 Task: Send email and add a link Link0000000002 including the signature Sign0000000001 to parteek.kumar@softage.net with a cc to Aakash.mishra@softage.net and bcc to Ayush@softage.net with a subject Subject0000000001 and add a message Message0000000003 and with an attachment of Attach0000000003. Send email and add a link Link0000000002 including the signature Sign0000000001 to parteek.kumar@softage.net; aakash.mishra@softage.net with a cc to Ayush@softage.net; pooja.chaudhary@softage.net and bcc to Vanshu.thakur@softage.net with a subject Subject0000000001 and add a message Message0000000003 and with an attachment of Attach0000000004. Reply   to Aakash.mishra@softage.net with a subject Subject0000000002 with a message Message0000000004. Reply   to parteek.kumar@softage.net and add a cc to Aakash.mishra@softage.net with a subject Subject0000000002 with a message Message0000000004. Reply   to parteek.kumar@softage.net and add a cc to Aakash.mishra@softage.net and bcc to Ayush@softage.net with a subject Subject0000000002 with a message Message0000000004
Action: Mouse moved to (136, 140)
Screenshot: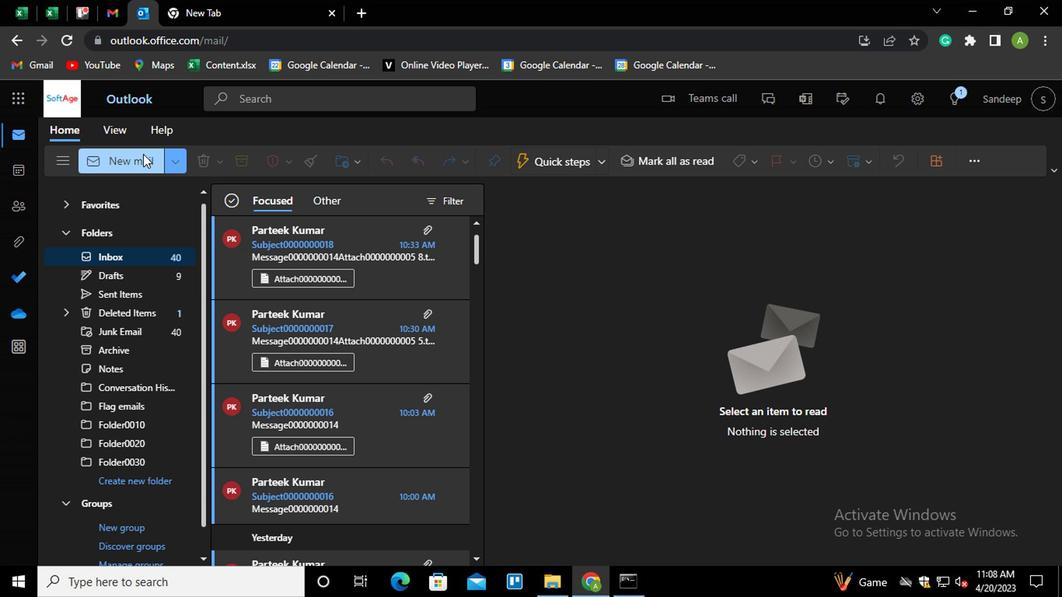 
Action: Mouse pressed left at (136, 140)
Screenshot: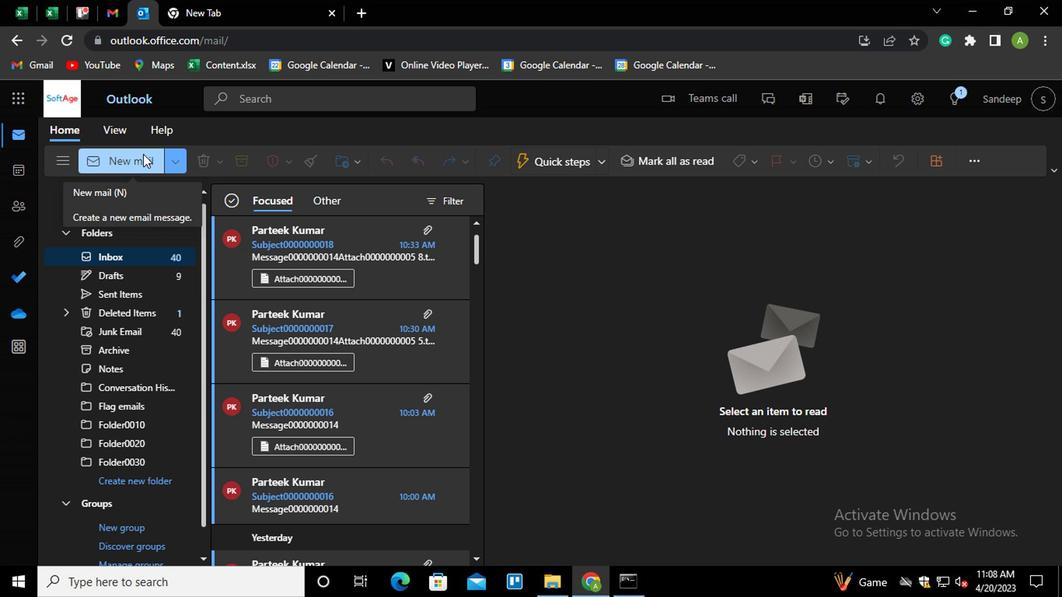 
Action: Mouse moved to (611, 428)
Screenshot: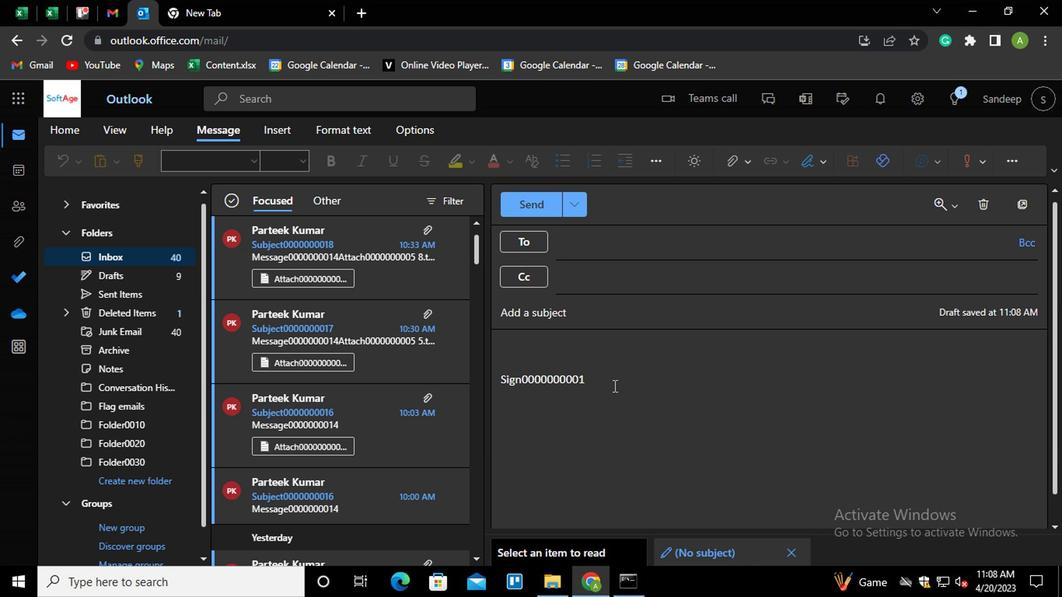 
Action: Mouse pressed left at (611, 428)
Screenshot: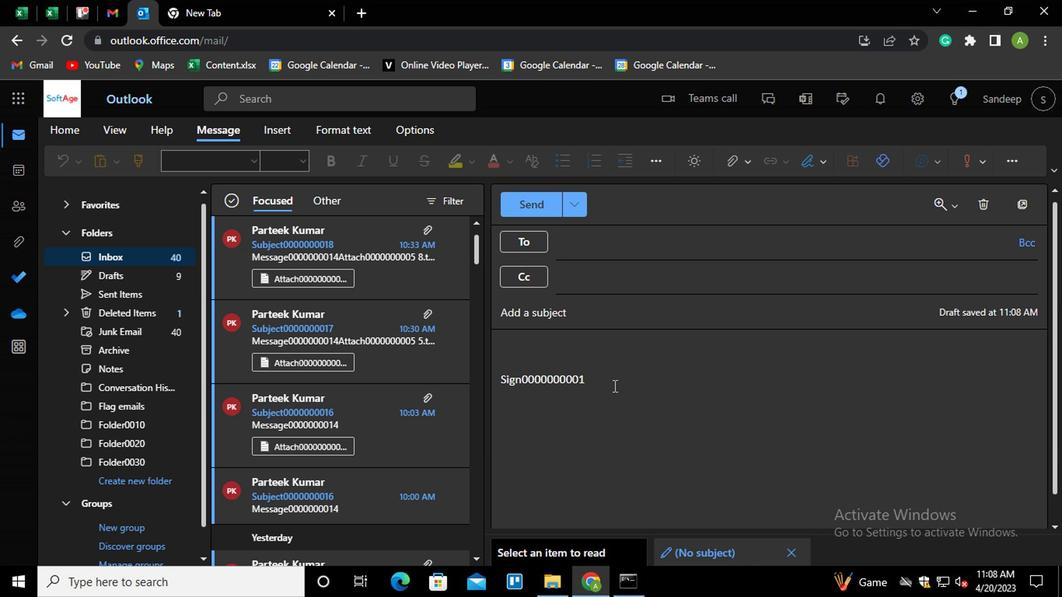 
Action: Key pressed <Key.shift_r><Key.home>ctrl+K<Key.shift_r>Link0000000001
Screenshot: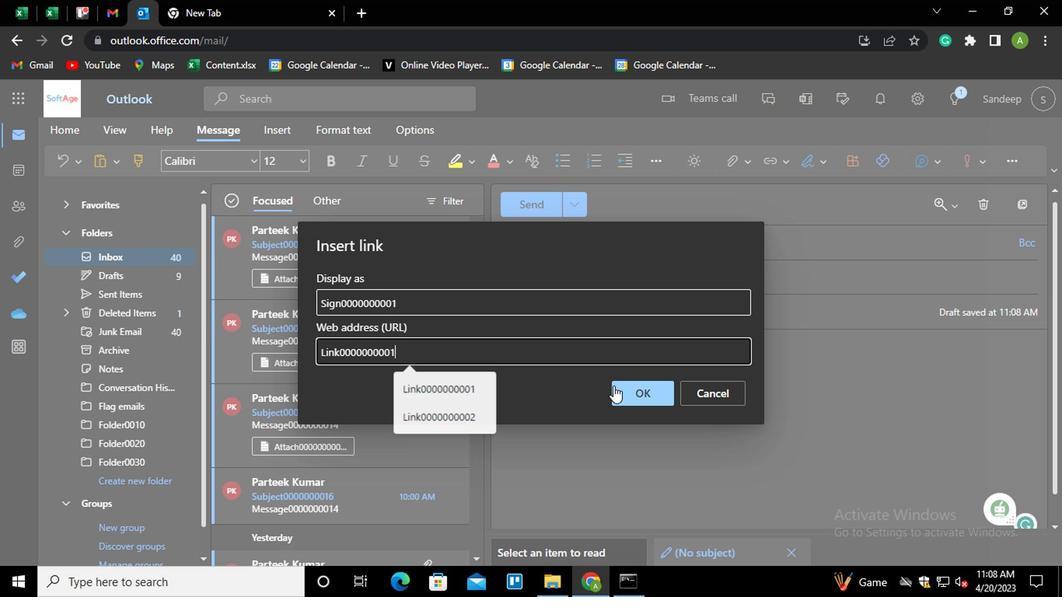 
Action: Mouse moved to (456, 326)
Screenshot: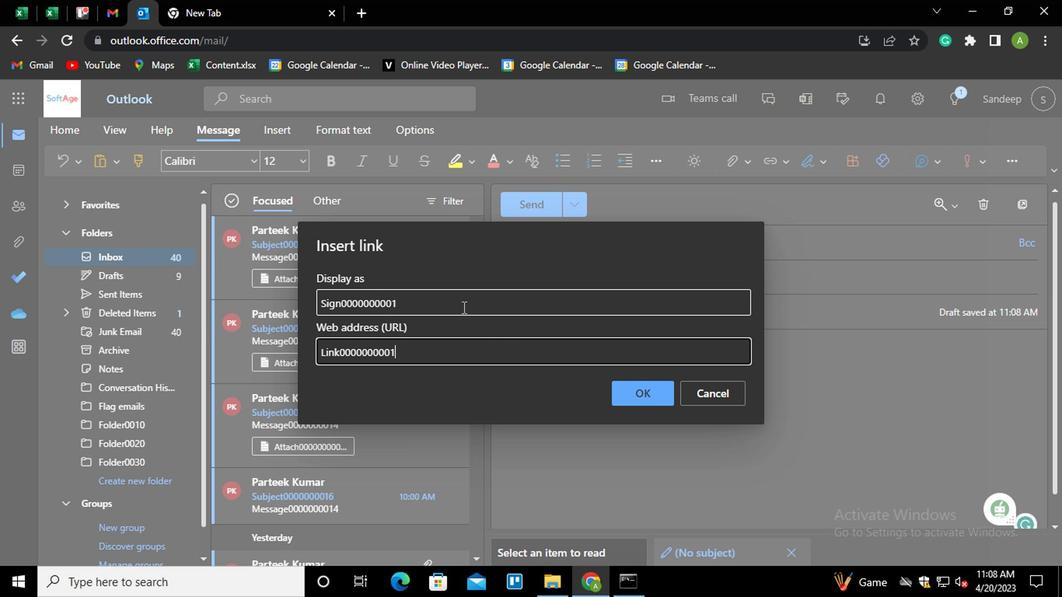 
Action: Mouse pressed left at (456, 326)
Screenshot: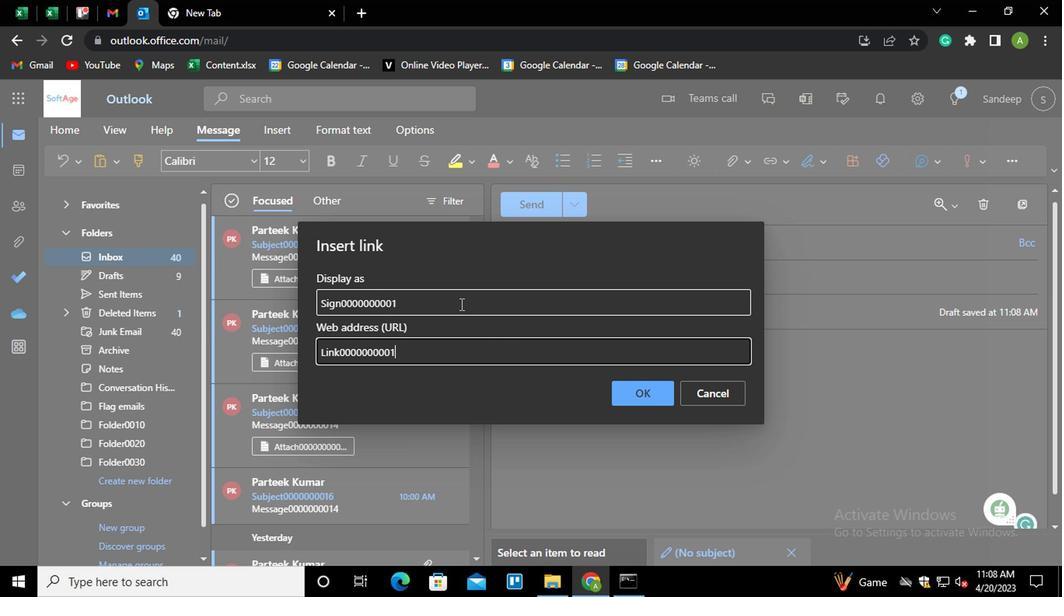 
Action: Mouse moved to (455, 326)
Screenshot: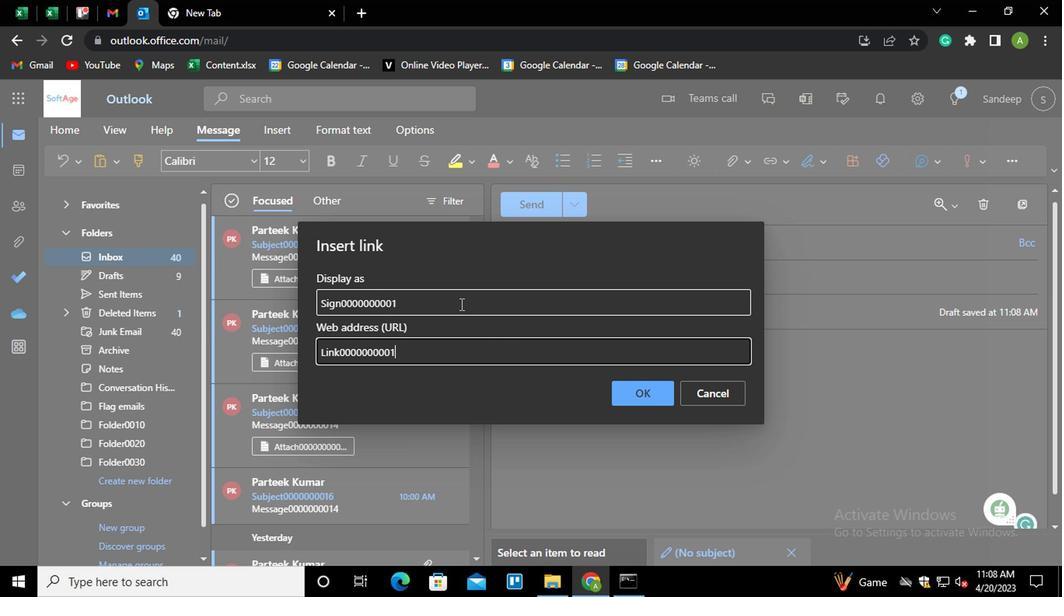 
Action: Key pressed <Key.shift_r><Key.home><Key.shift_r>Link0000000002
Screenshot: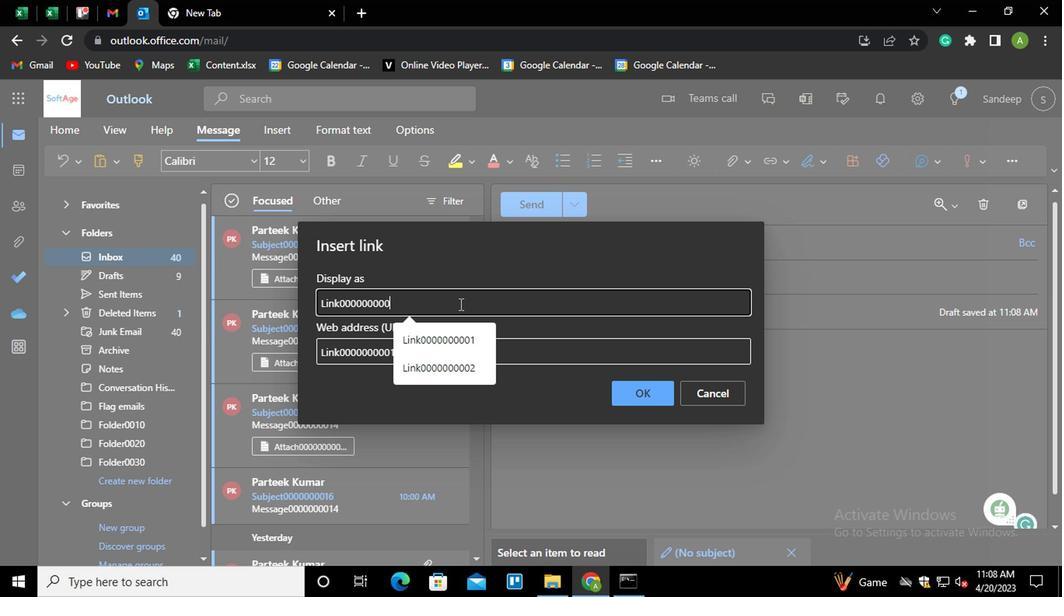
Action: Mouse moved to (458, 381)
Screenshot: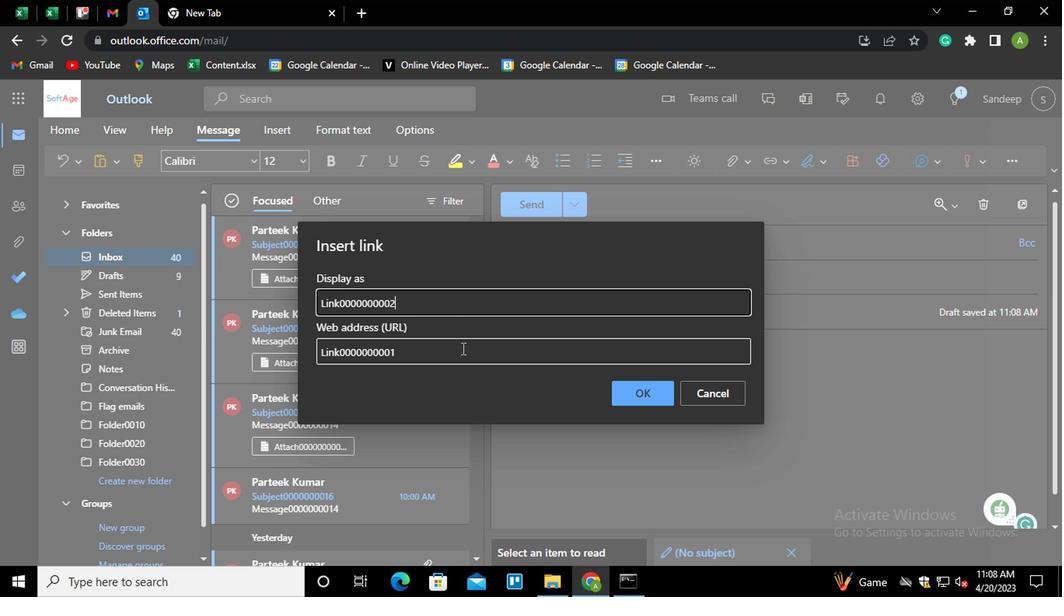 
Action: Mouse pressed left at (458, 381)
Screenshot: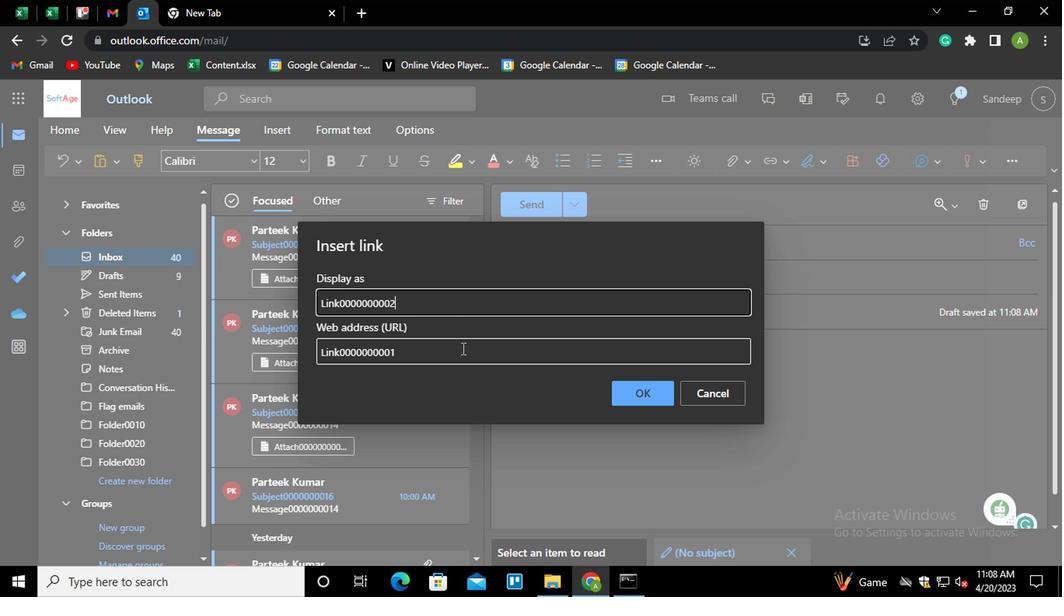 
Action: Mouse moved to (458, 381)
Screenshot: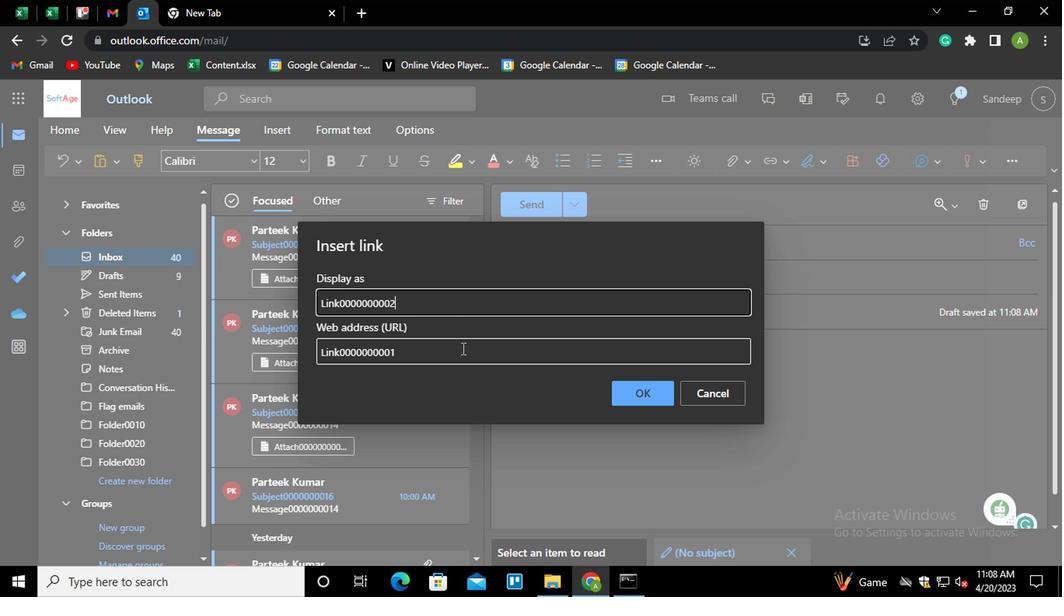 
Action: Key pressed <Key.backspace>2
Screenshot: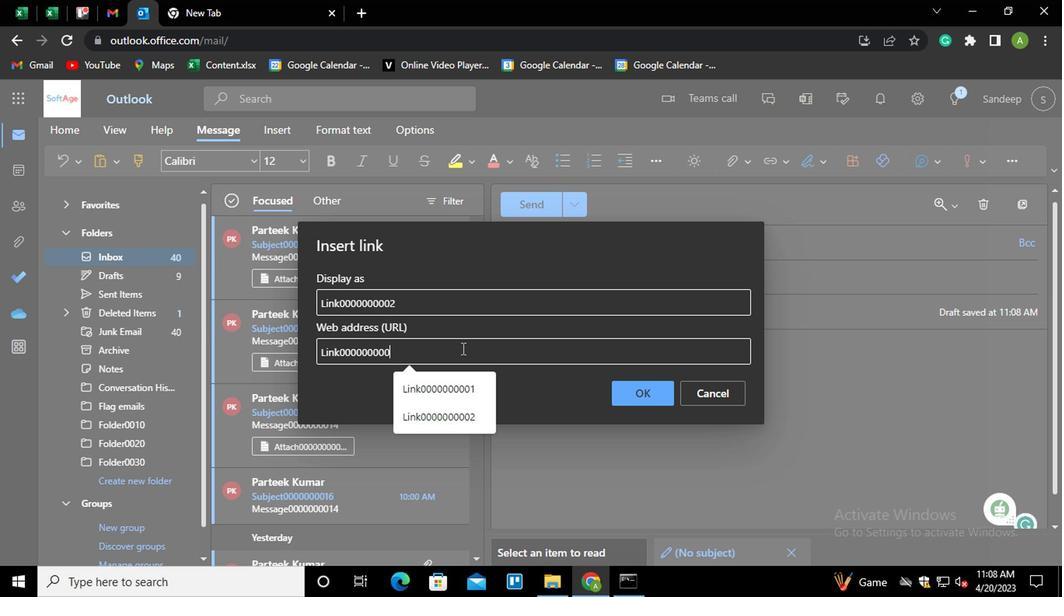 
Action: Mouse moved to (628, 434)
Screenshot: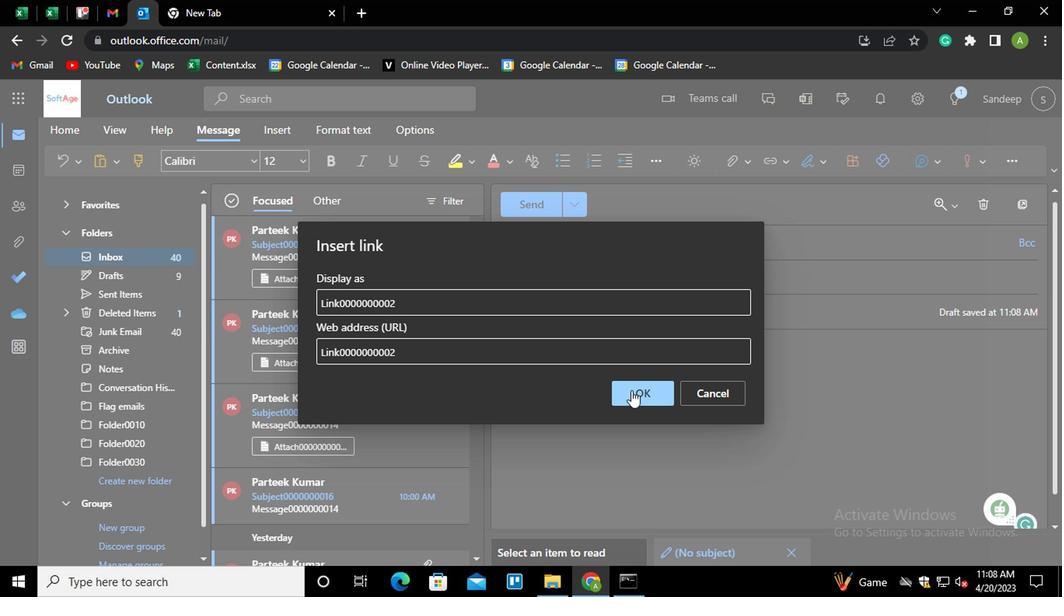 
Action: Mouse pressed left at (628, 434)
Screenshot: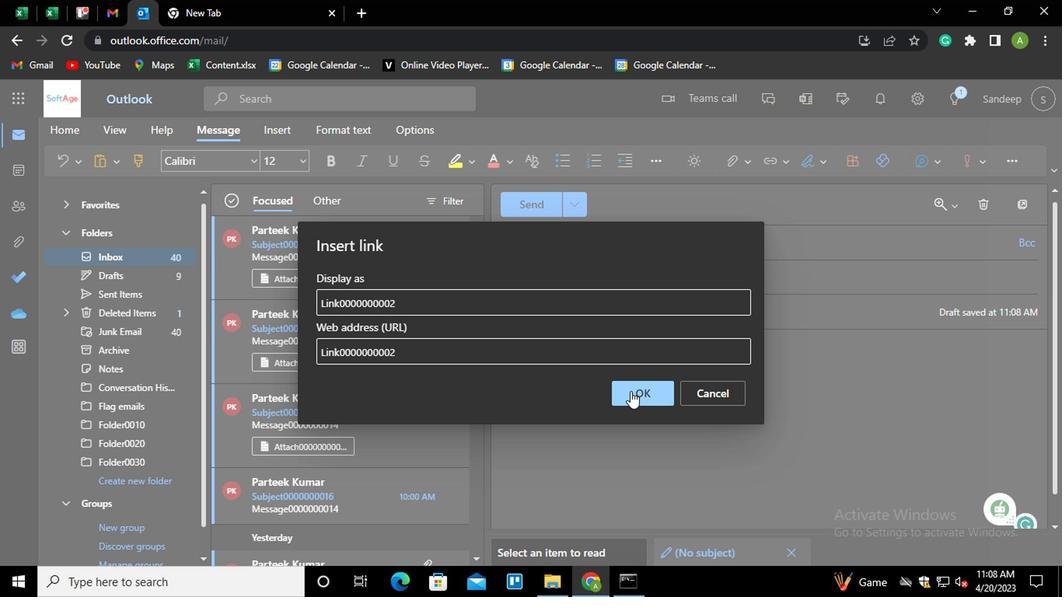 
Action: Mouse moved to (812, 147)
Screenshot: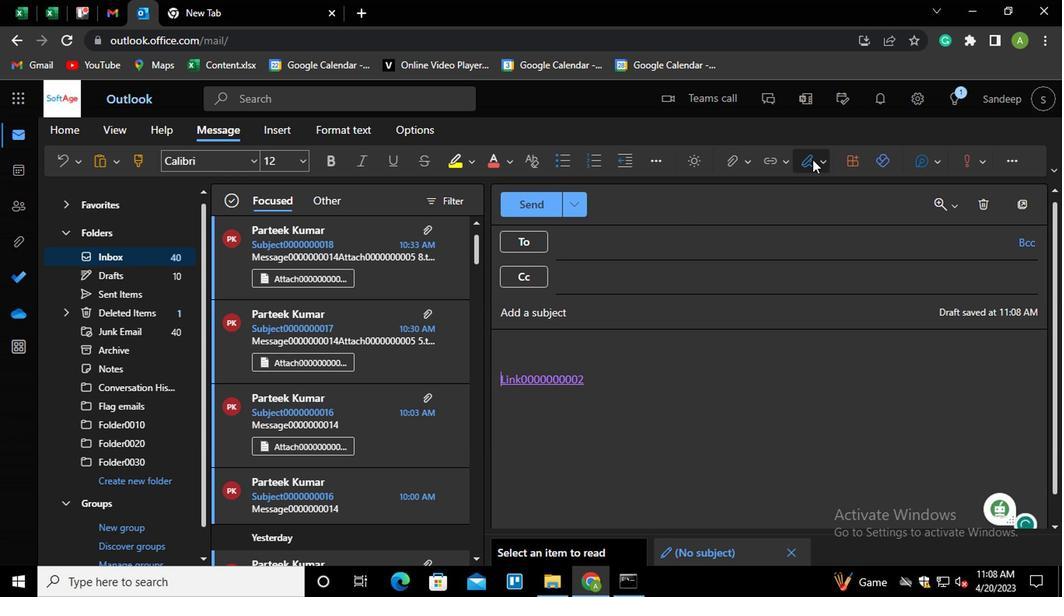 
Action: Mouse pressed left at (812, 147)
Screenshot: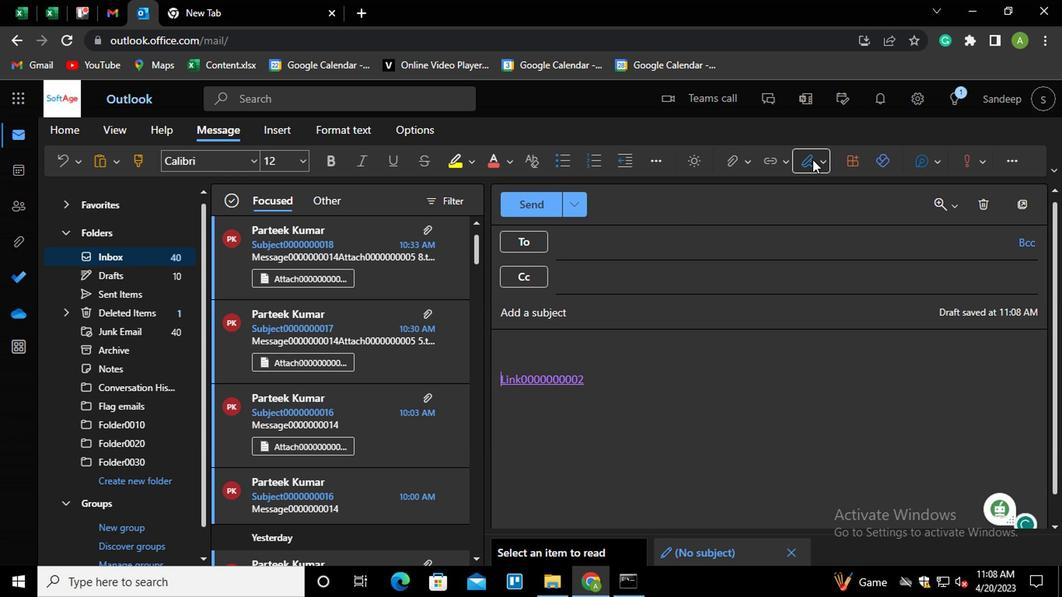 
Action: Mouse moved to (792, 227)
Screenshot: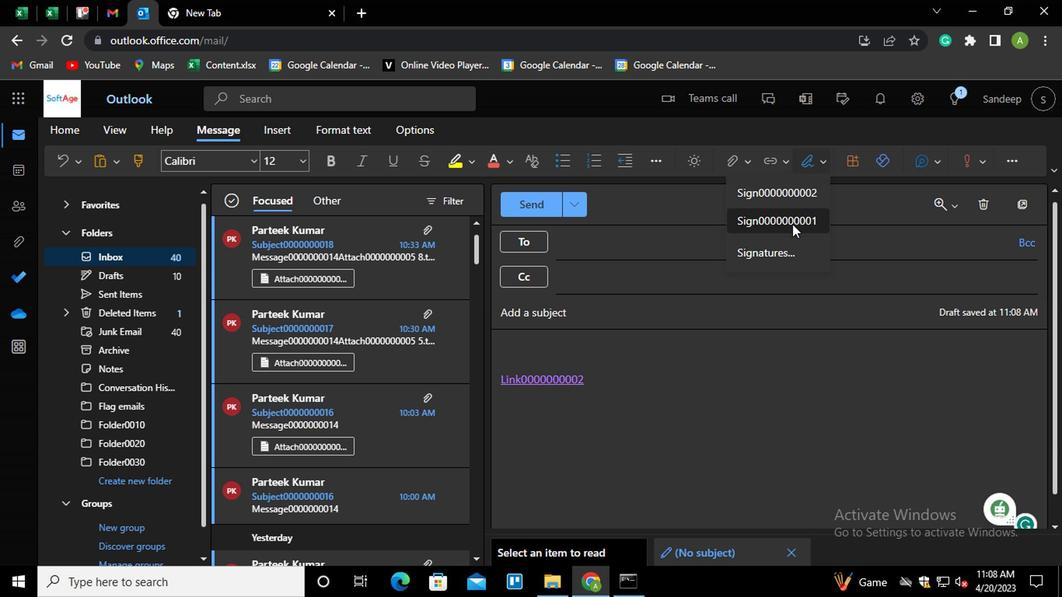 
Action: Mouse pressed left at (792, 227)
Screenshot: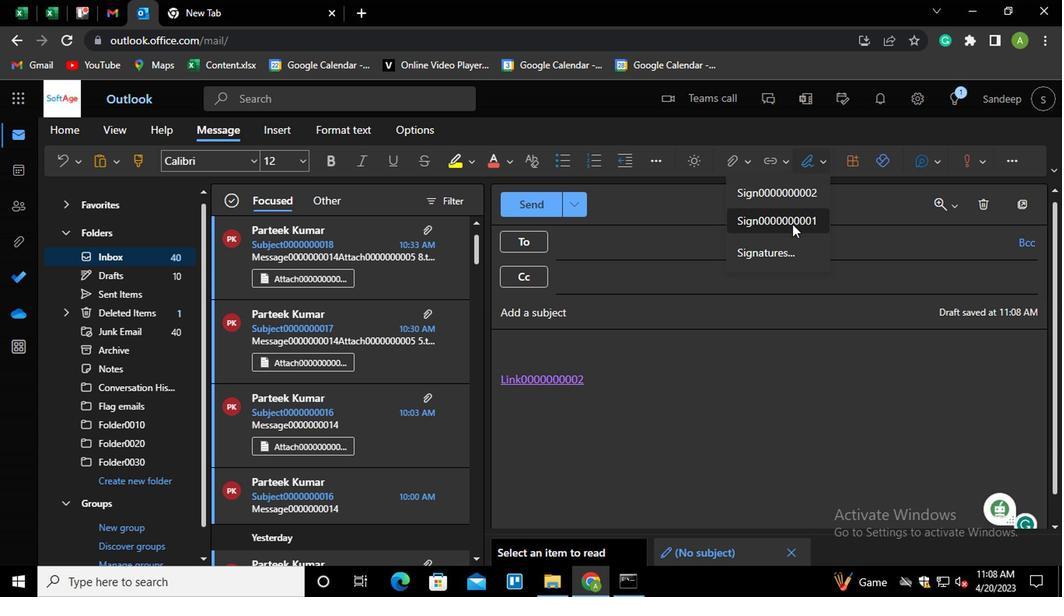 
Action: Mouse moved to (649, 258)
Screenshot: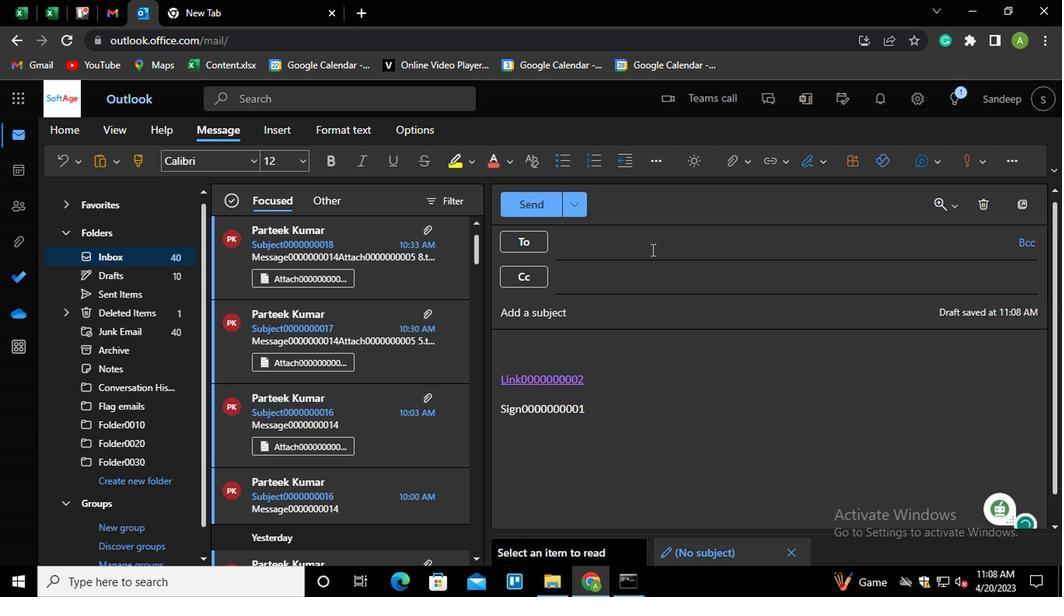 
Action: Mouse pressed left at (649, 258)
Screenshot: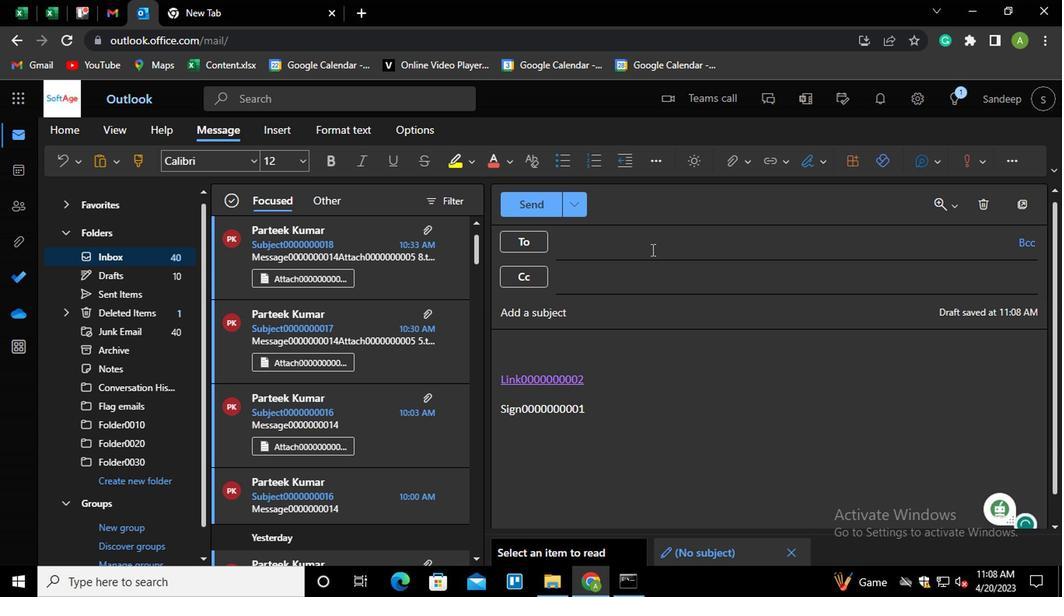 
Action: Key pressed par<Key.enter>
Screenshot: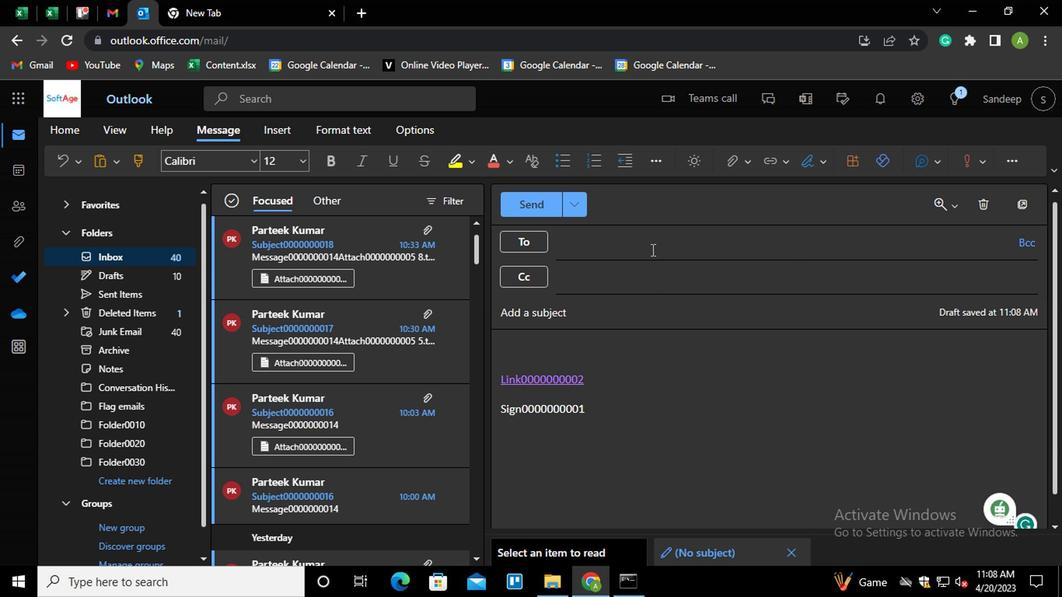 
Action: Mouse moved to (646, 290)
Screenshot: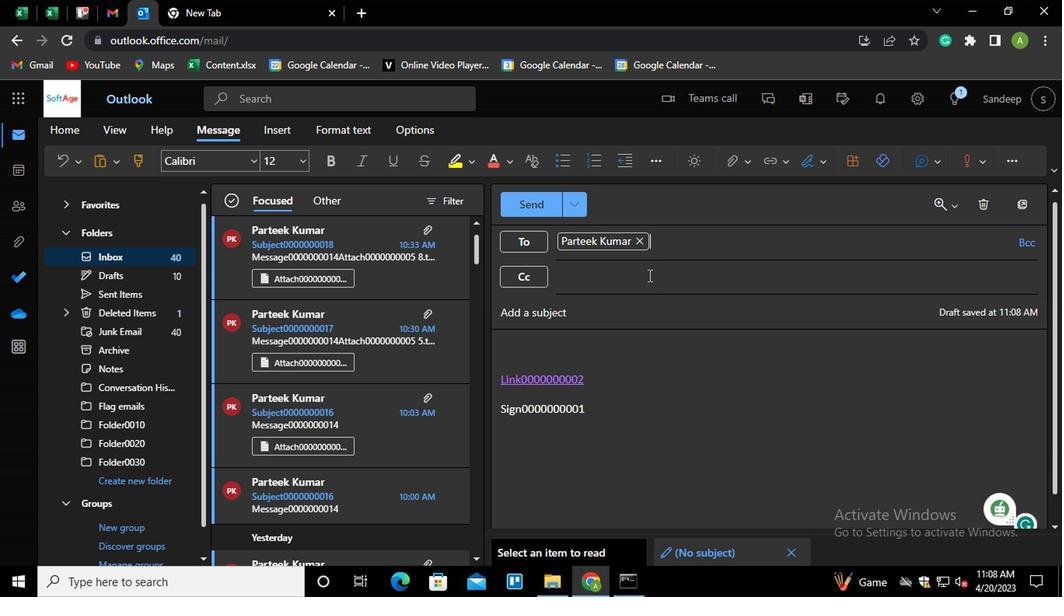 
Action: Mouse pressed left at (646, 290)
Screenshot: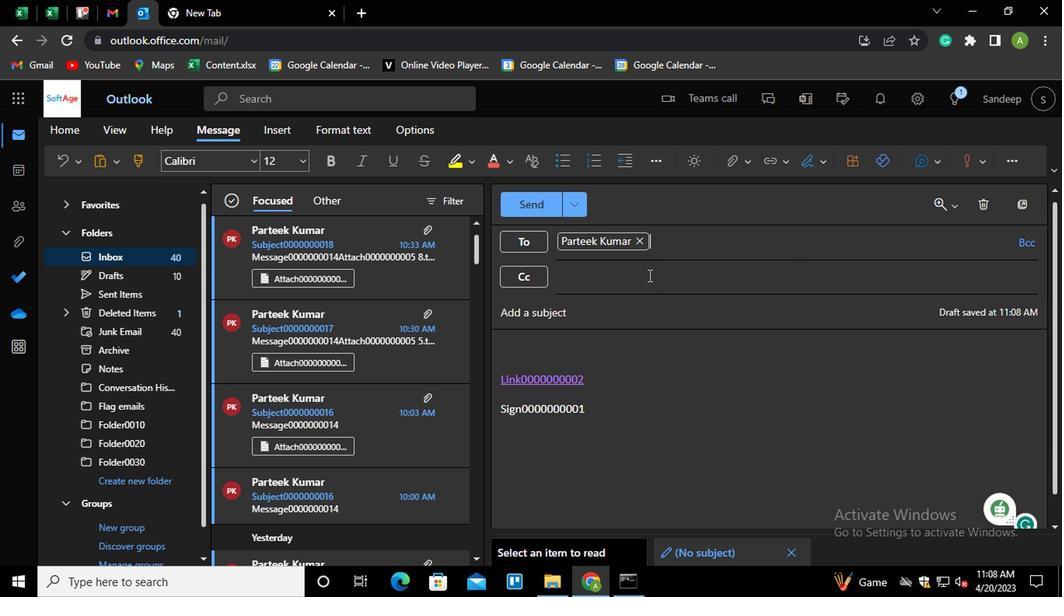 
Action: Key pressed aa<Key.enter>
Screenshot: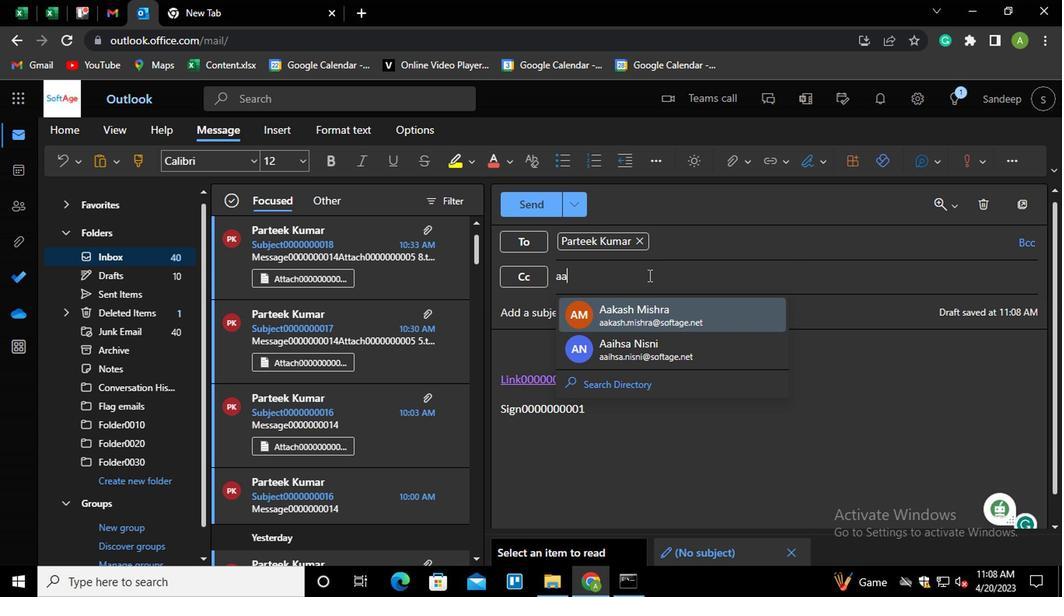 
Action: Mouse moved to (1020, 248)
Screenshot: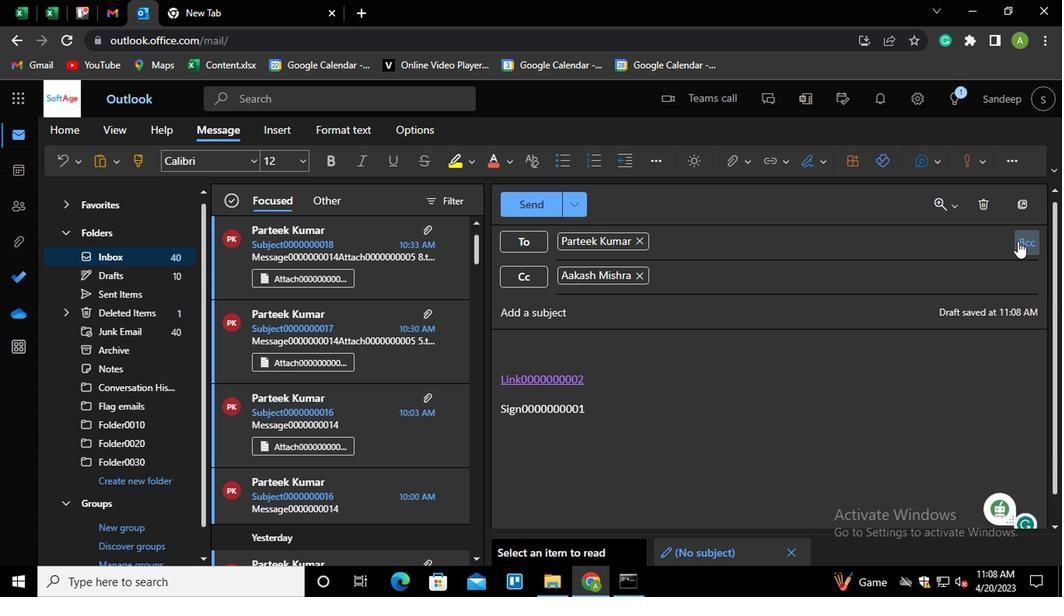 
Action: Mouse pressed left at (1020, 248)
Screenshot: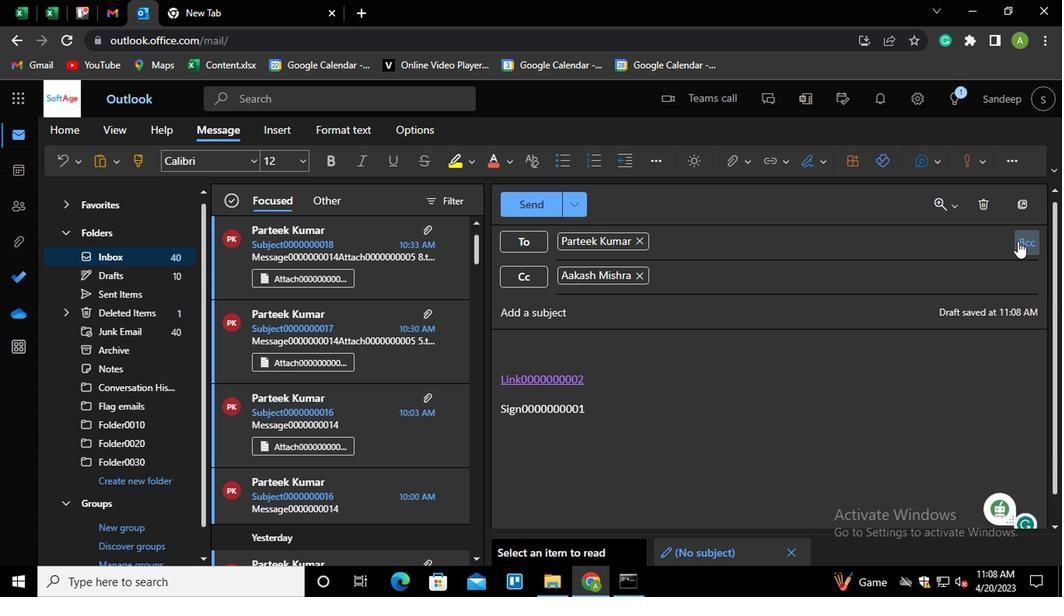 
Action: Mouse moved to (589, 335)
Screenshot: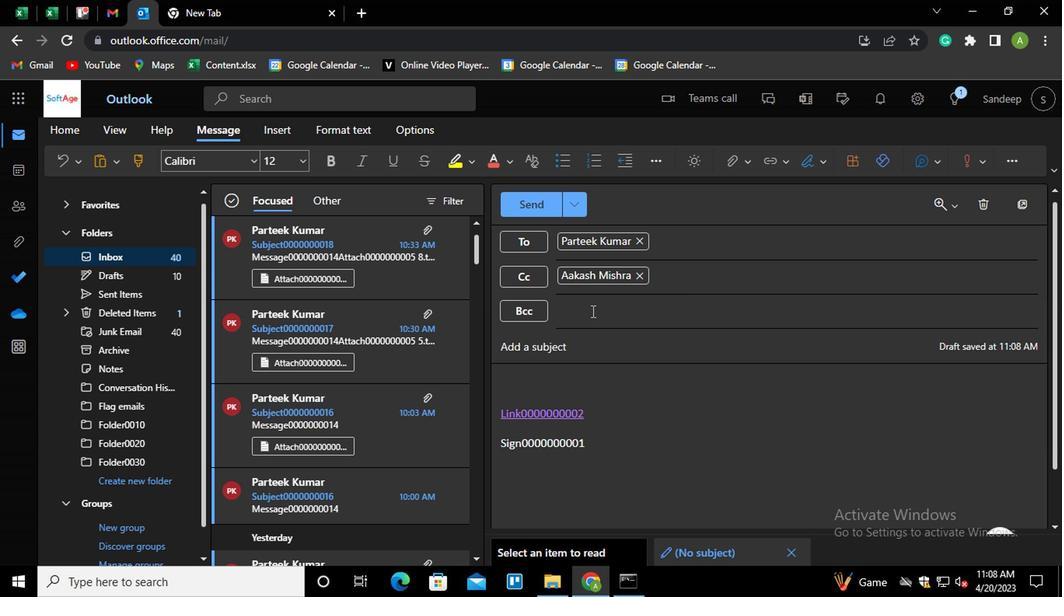 
Action: Mouse pressed left at (589, 335)
Screenshot: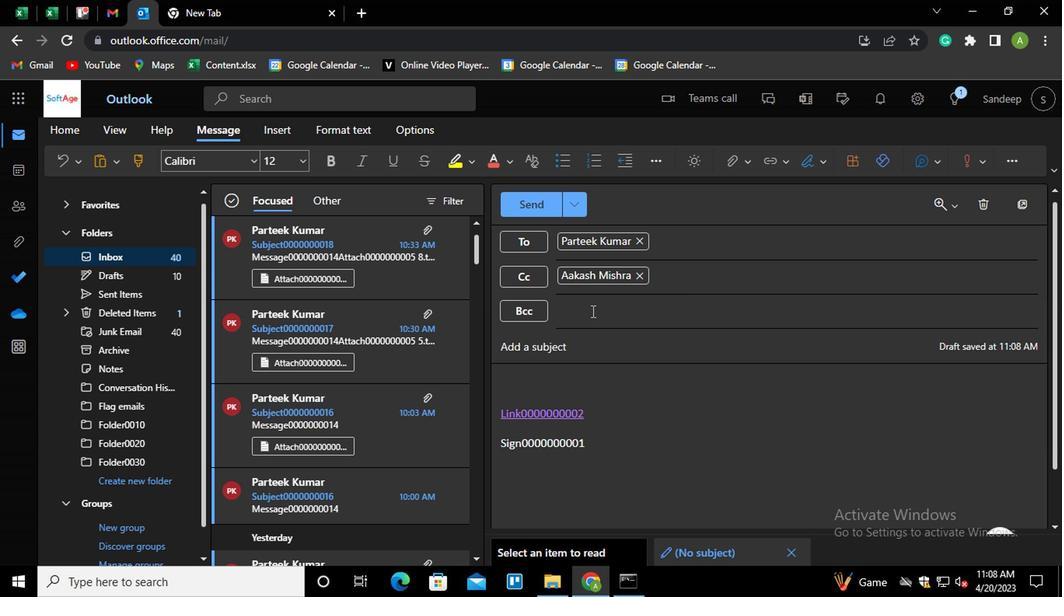 
Action: Key pressed ayu<Key.enter>
Screenshot: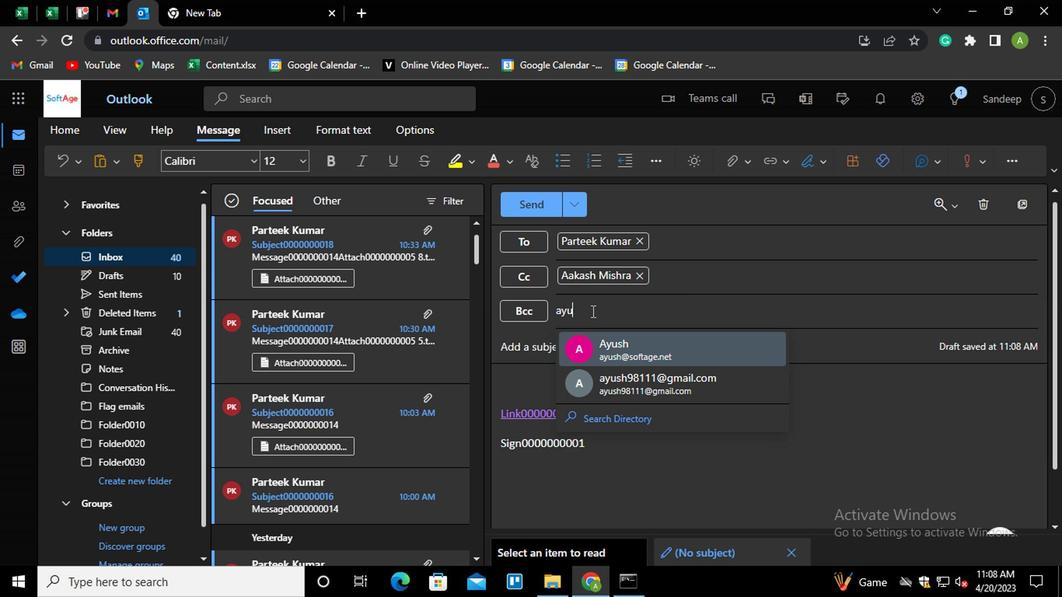 
Action: Mouse moved to (600, 383)
Screenshot: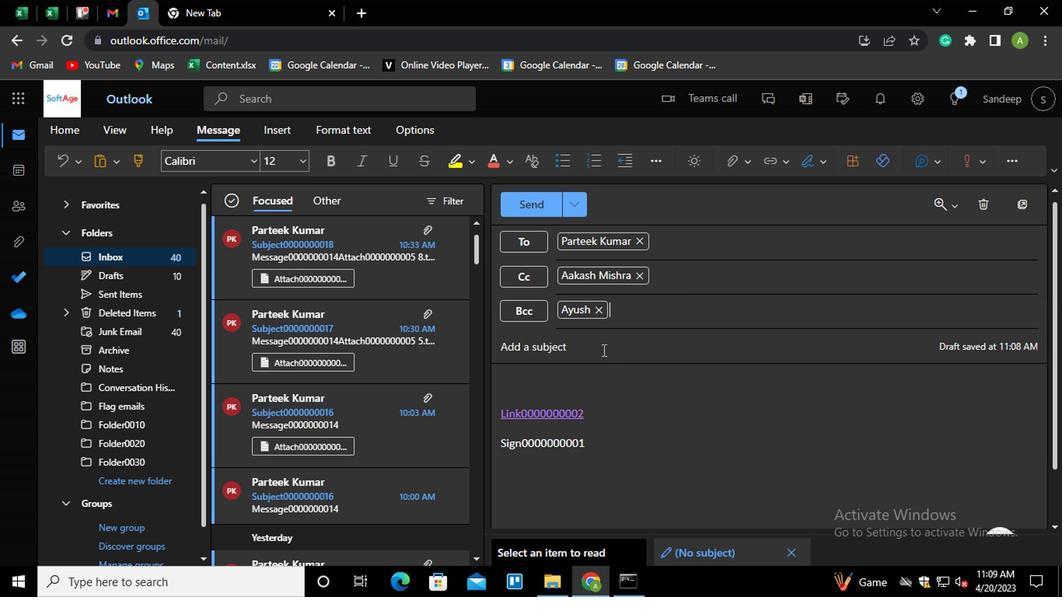 
Action: Mouse pressed left at (600, 383)
Screenshot: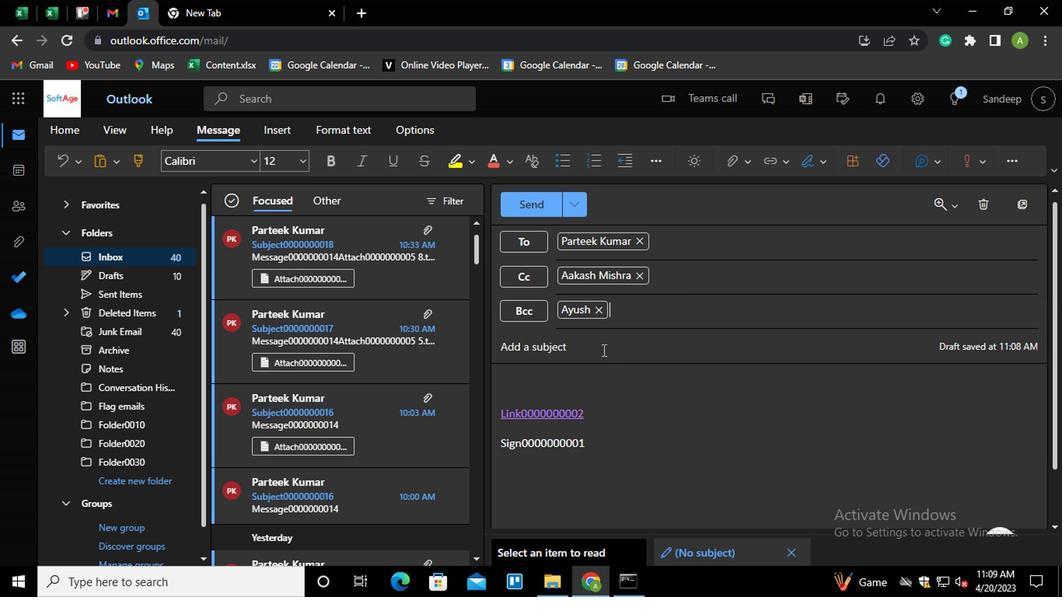 
Action: Key pressed <Key.shift>SUBJECT0000000001
Screenshot: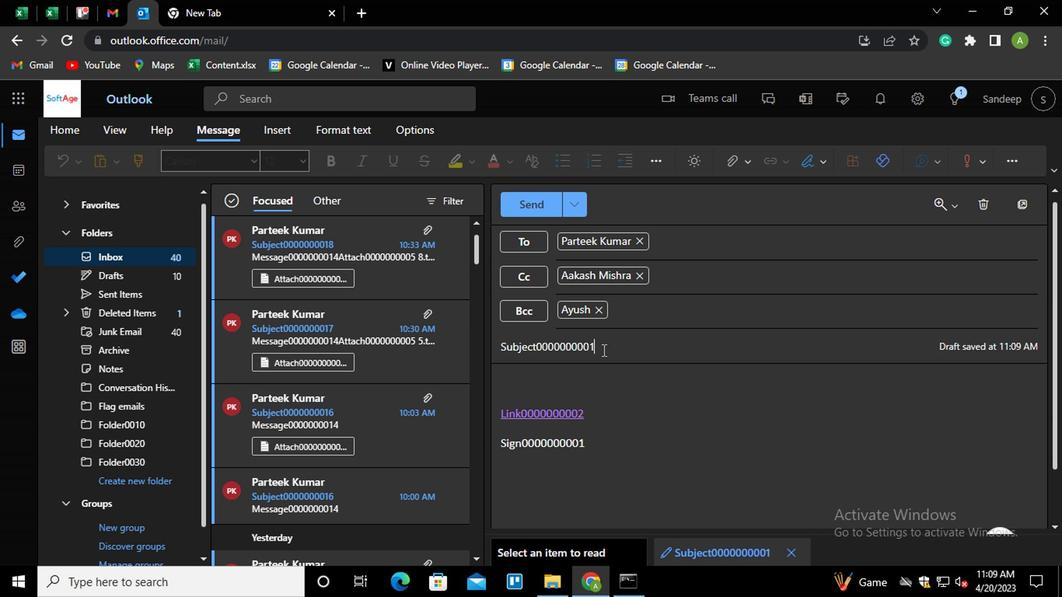 
Action: Mouse moved to (603, 499)
Screenshot: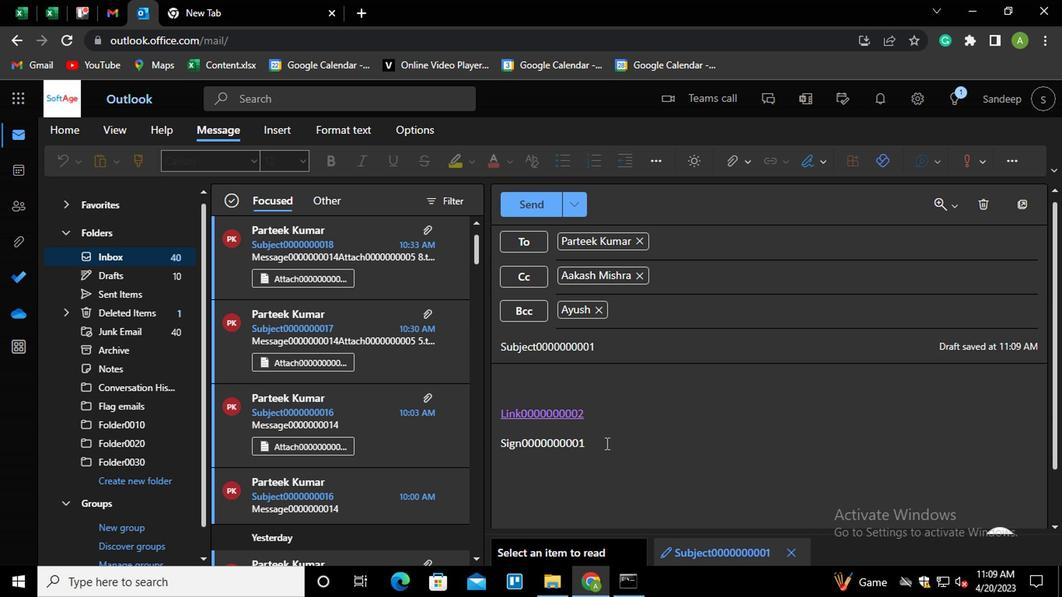 
Action: Mouse pressed left at (603, 499)
Screenshot: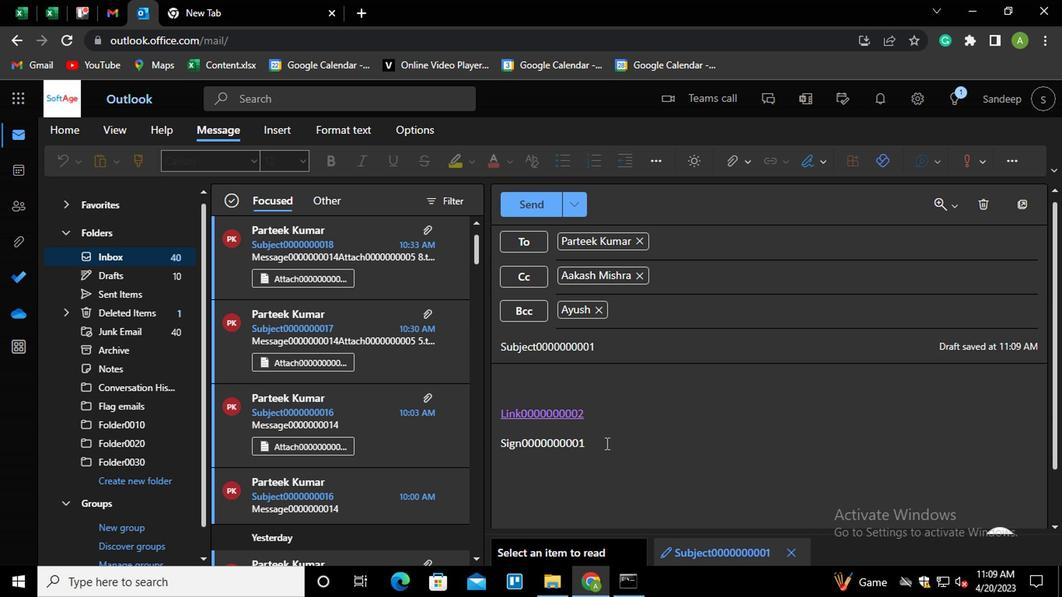 
Action: Key pressed <Key.shift_r><Key.enter><Key.shift_r>M<Key.backspace><Key.shift_r>MESSAGE0000000003
Screenshot: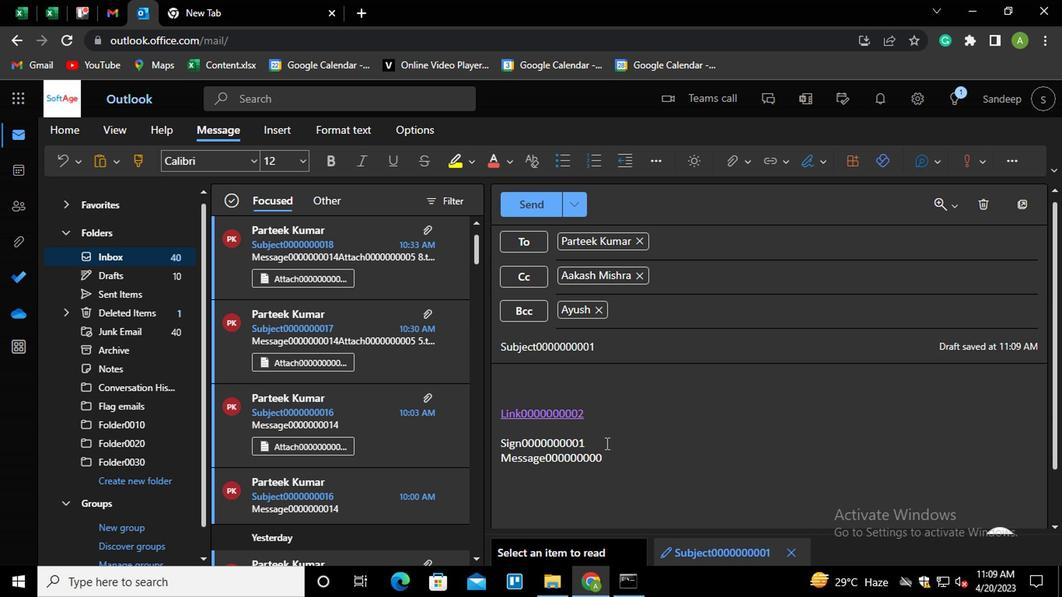 
Action: Mouse moved to (740, 134)
Screenshot: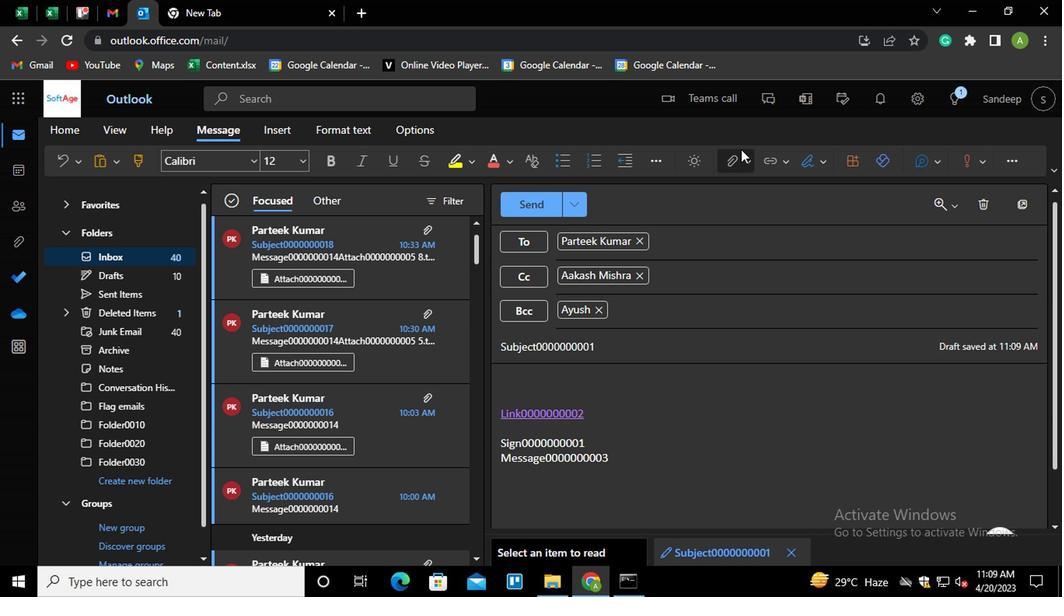 
Action: Mouse pressed left at (740, 134)
Screenshot: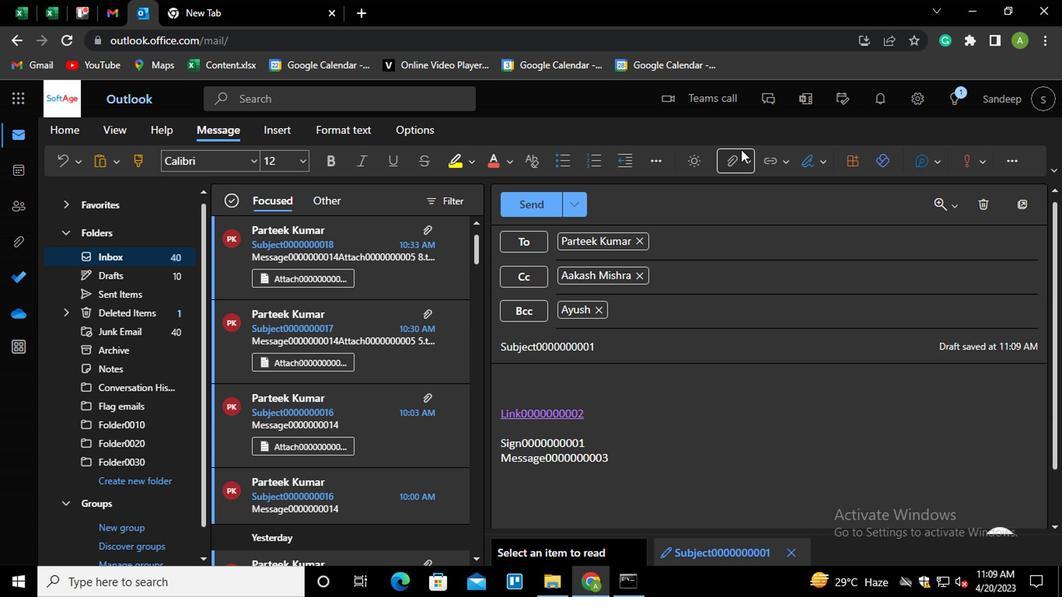 
Action: Mouse moved to (646, 183)
Screenshot: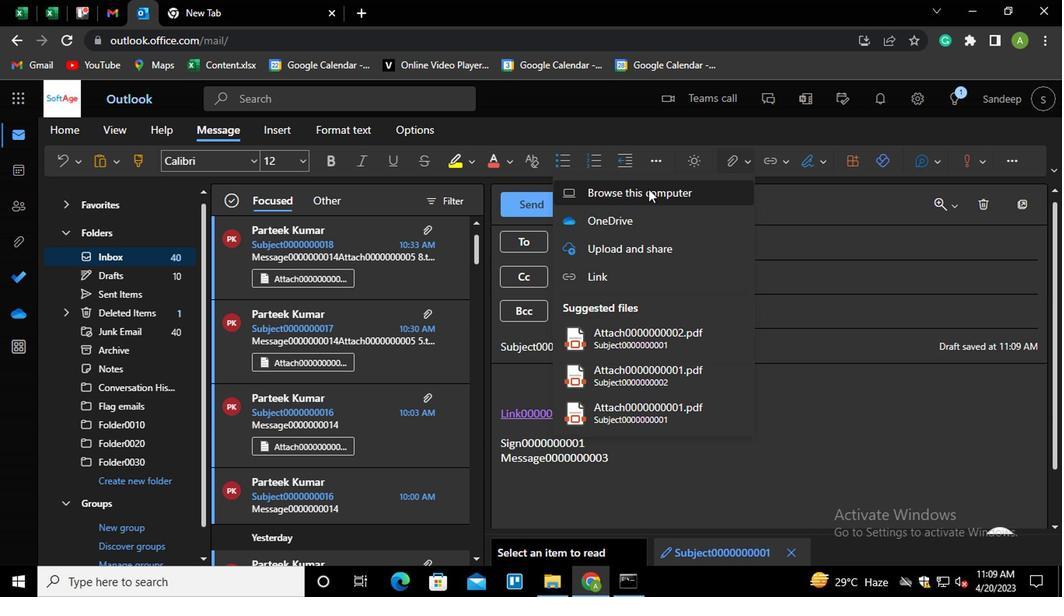 
Action: Mouse pressed left at (646, 183)
Screenshot: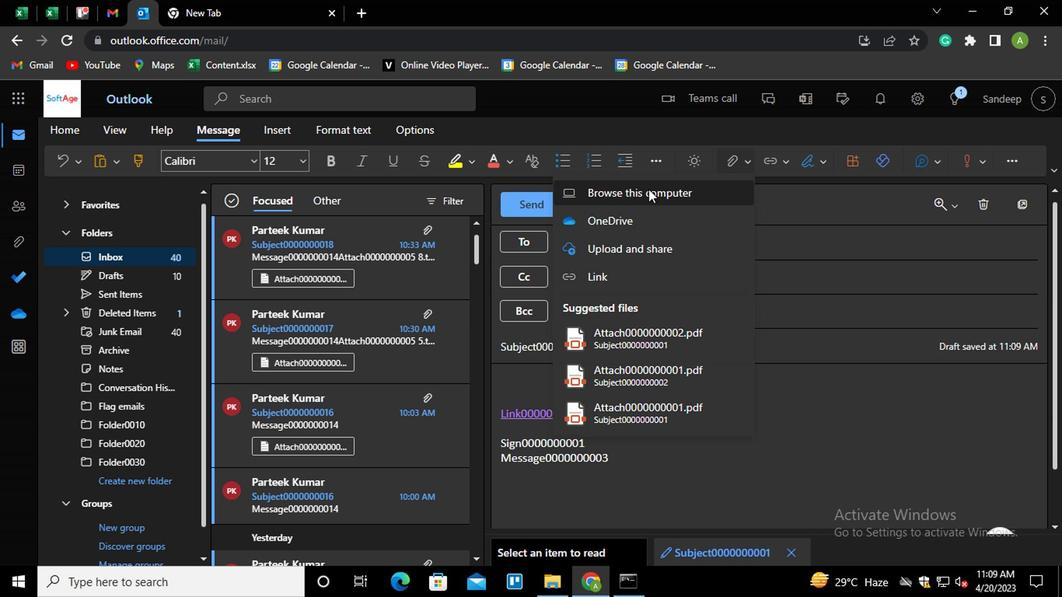 
Action: Mouse moved to (245, 131)
Screenshot: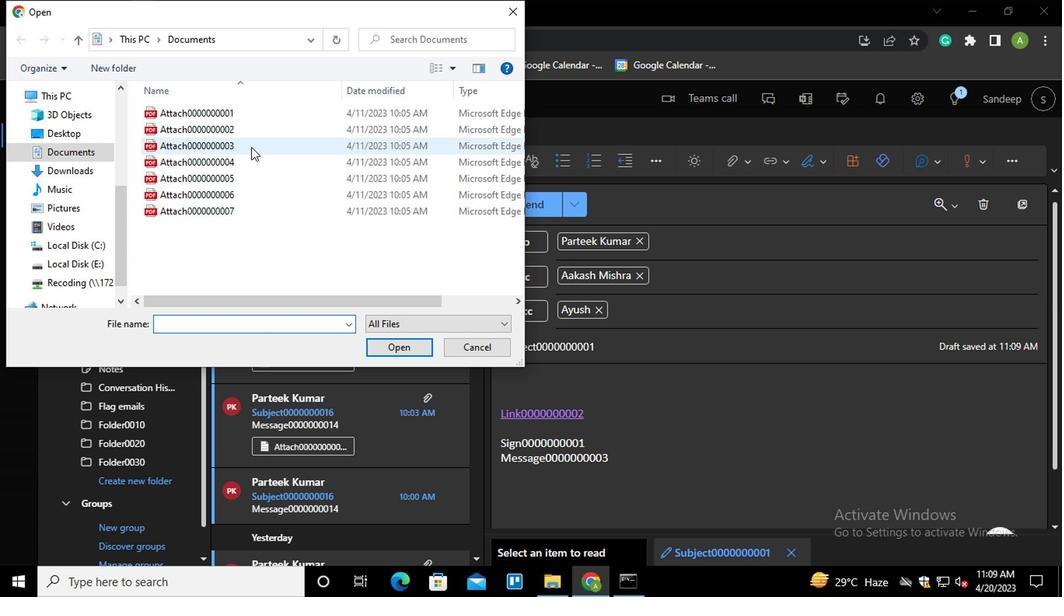 
Action: Mouse pressed left at (245, 131)
Screenshot: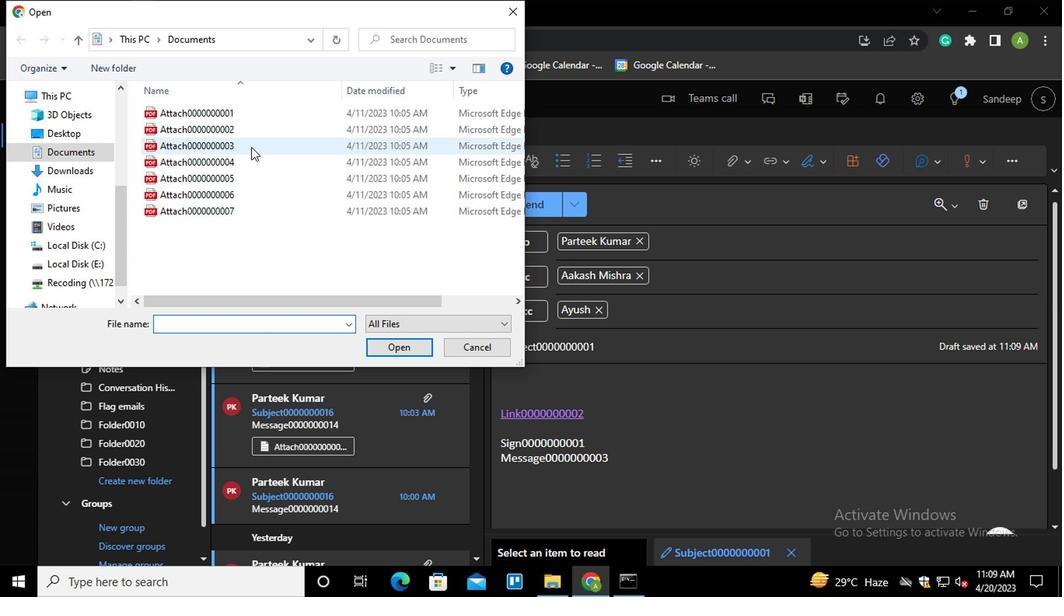 
Action: Mouse moved to (409, 384)
Screenshot: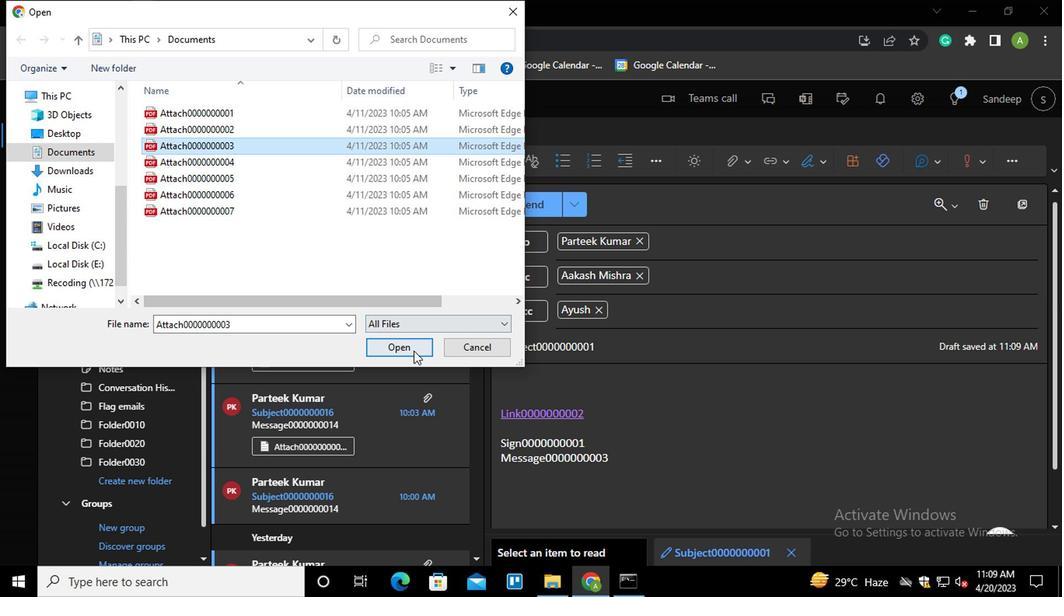 
Action: Mouse pressed left at (409, 384)
Screenshot: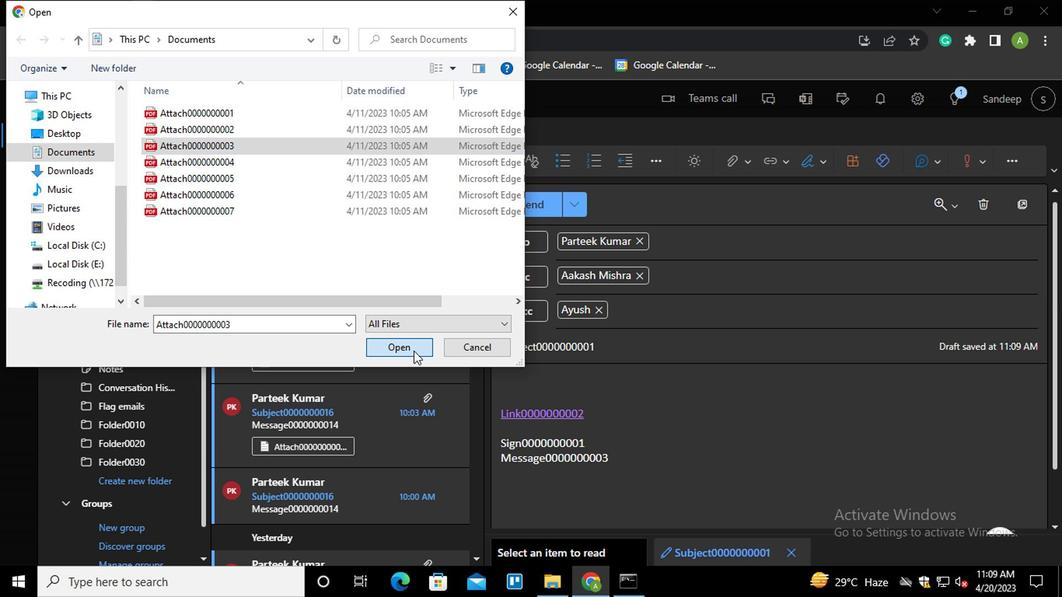 
Action: Mouse moved to (521, 206)
Screenshot: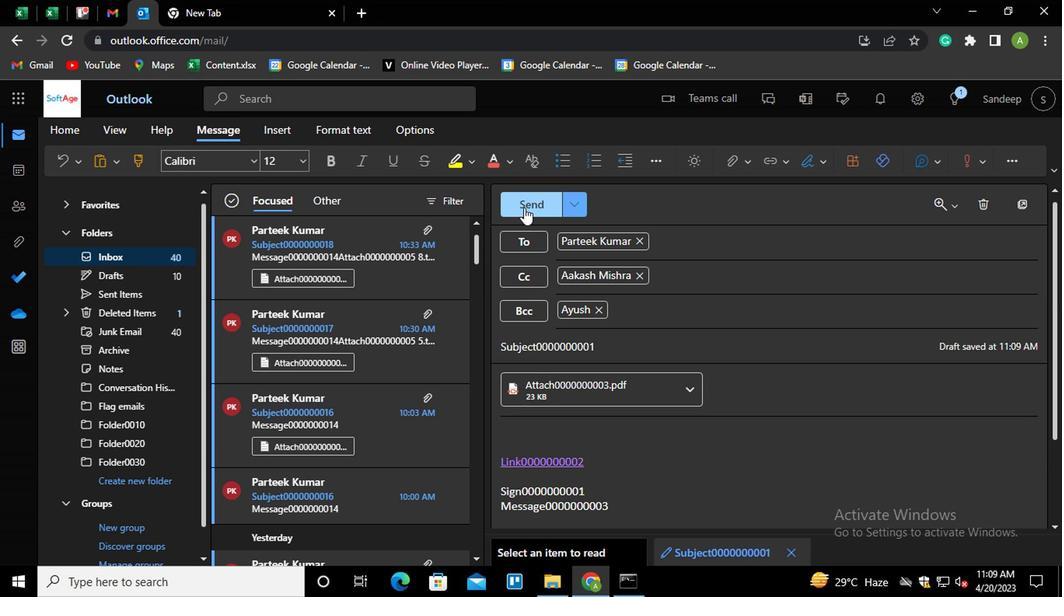 
Action: Mouse pressed left at (521, 206)
Screenshot: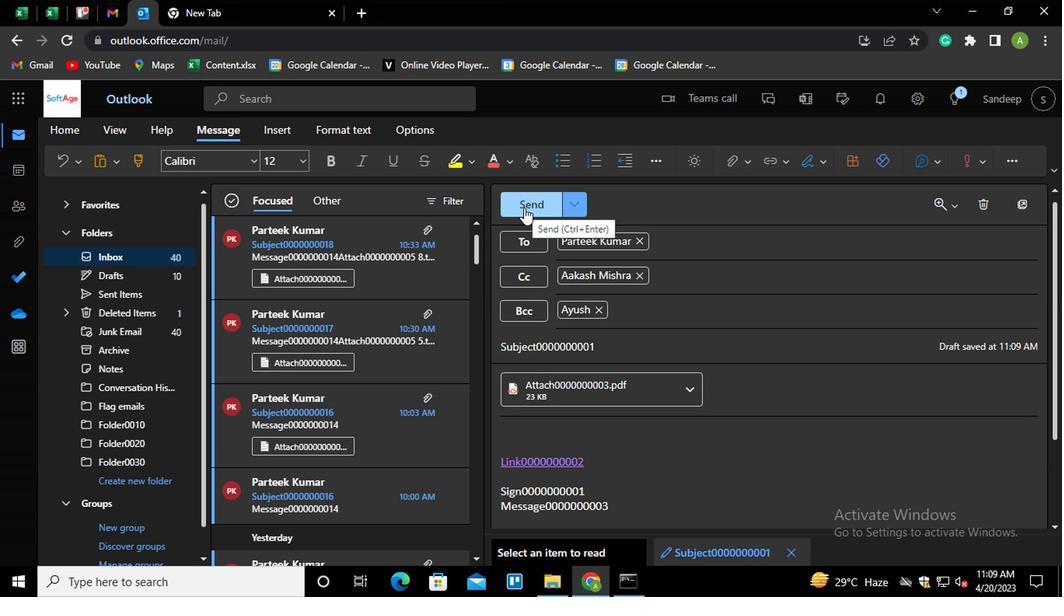 
Action: Mouse moved to (115, 151)
Screenshot: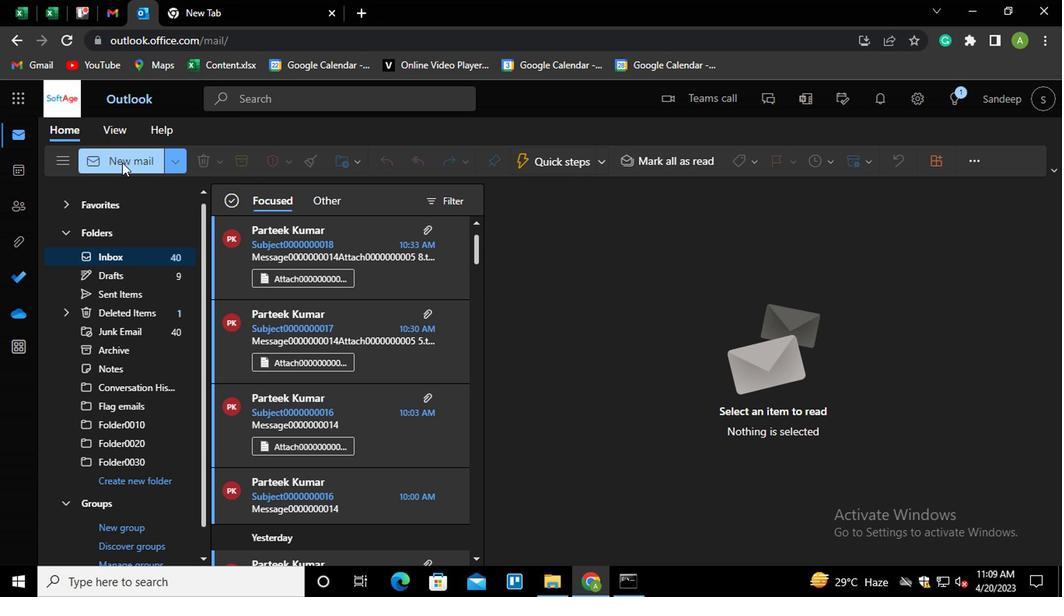 
Action: Mouse pressed left at (115, 151)
Screenshot: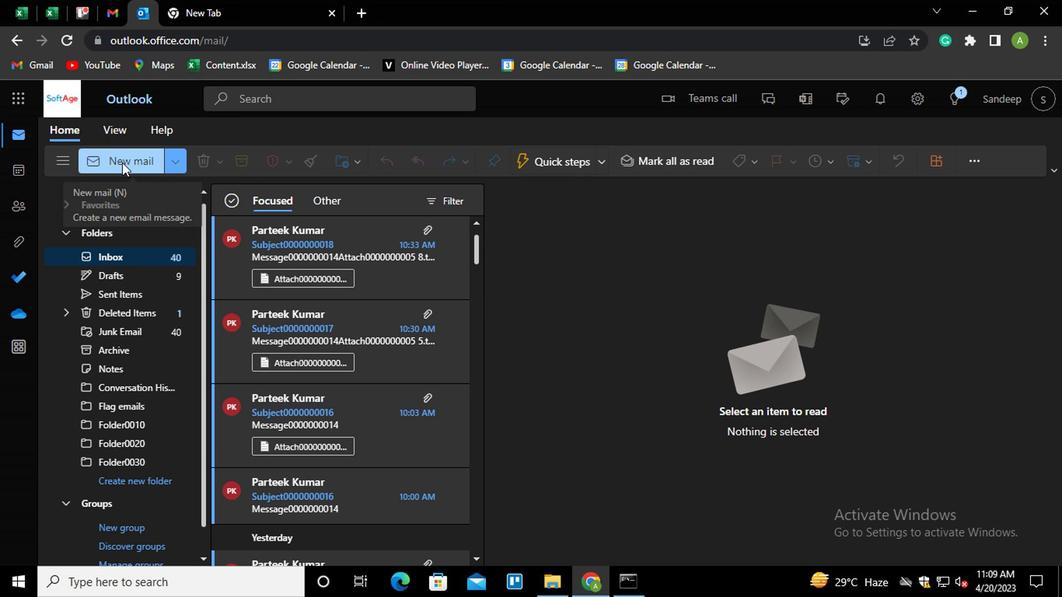
Action: Mouse moved to (620, 424)
Screenshot: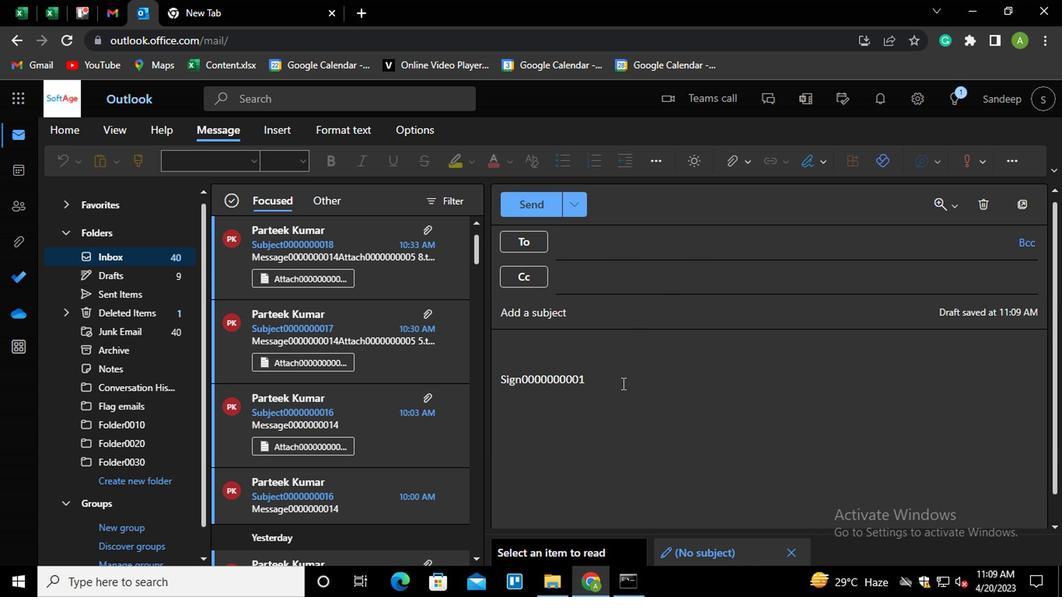 
Action: Mouse pressed left at (620, 424)
Screenshot: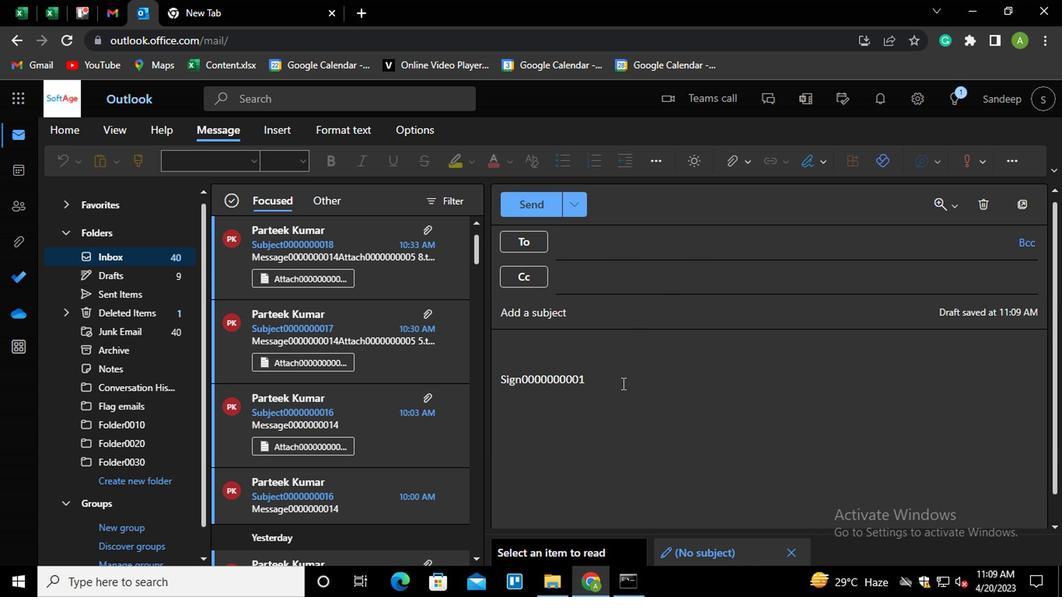 
Action: Mouse moved to (620, 424)
Screenshot: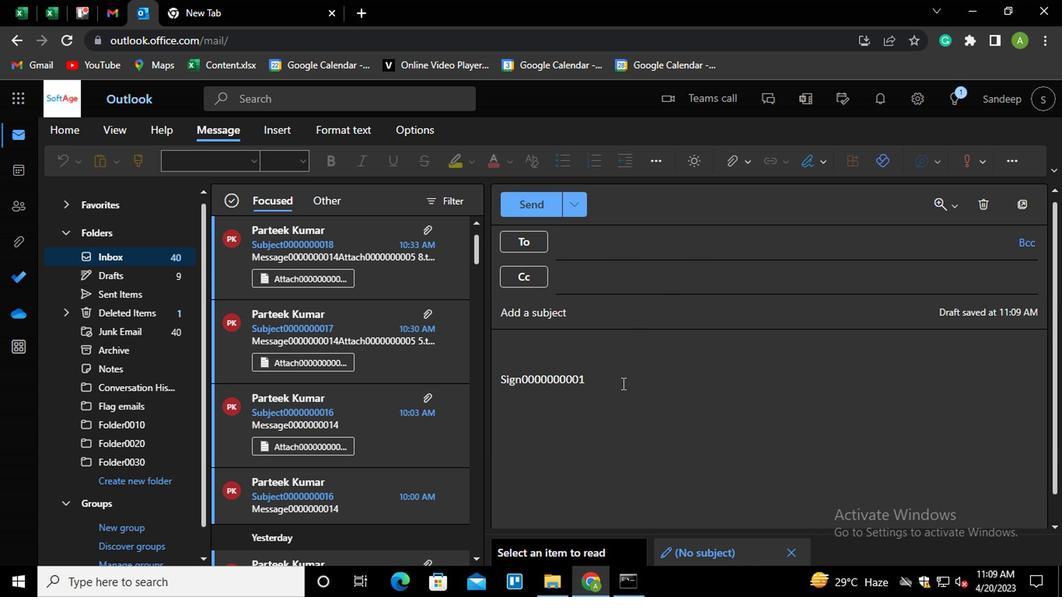 
Action: Key pressed <Key.shift_r><Key.home>ctrl+K<Key.shift_r>LINK0000000001
Screenshot: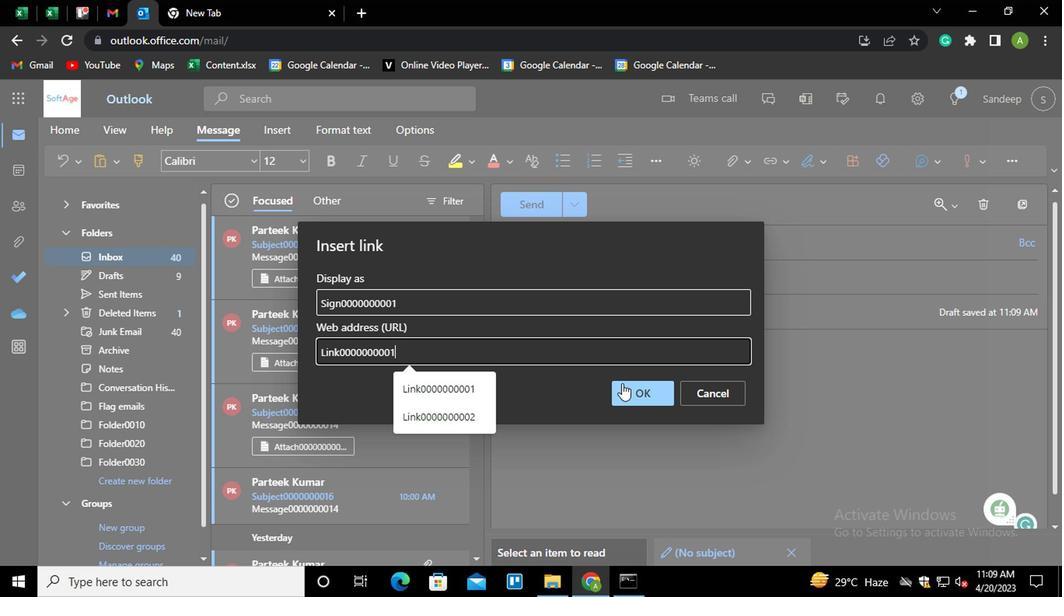
Action: Mouse moved to (552, 329)
Screenshot: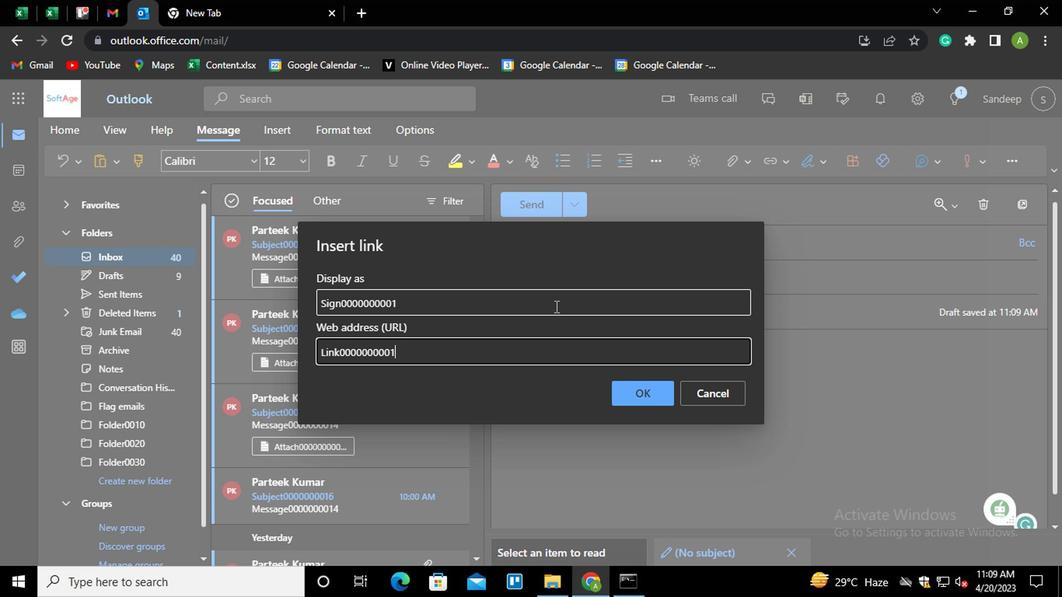 
Action: Mouse pressed left at (552, 329)
Screenshot: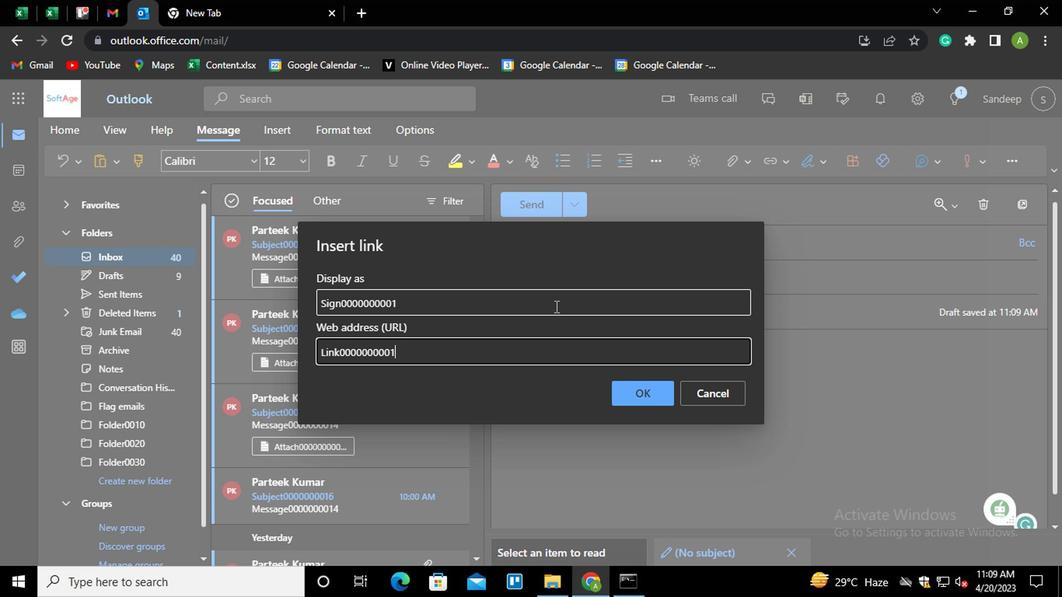 
Action: Key pressed <Key.shift_r><Key.home><Key.shift_r>LINK0000000001<Key.backspace>2
Screenshot: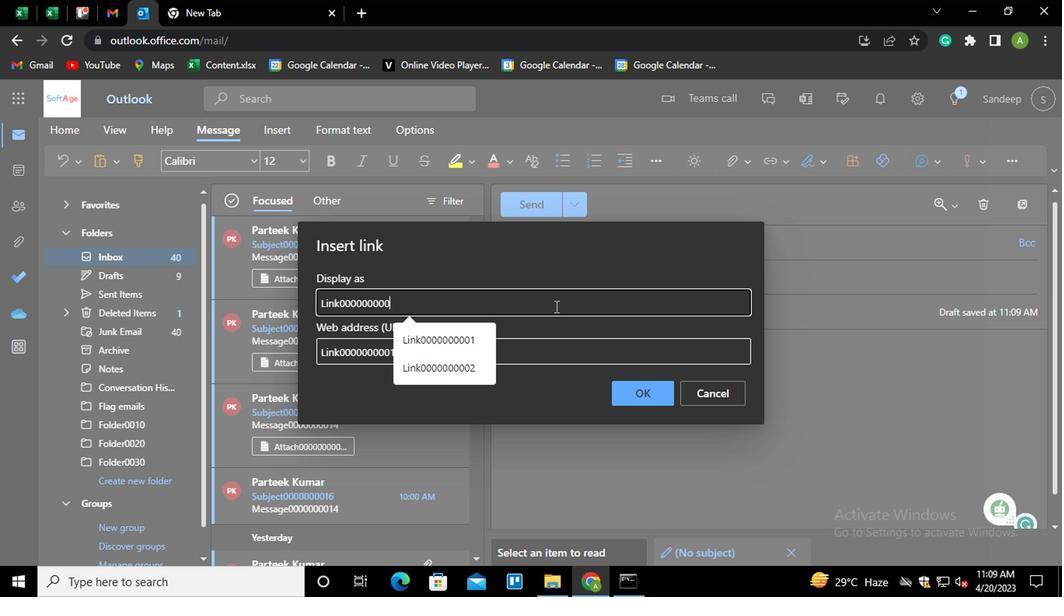 
Action: Mouse moved to (515, 377)
Screenshot: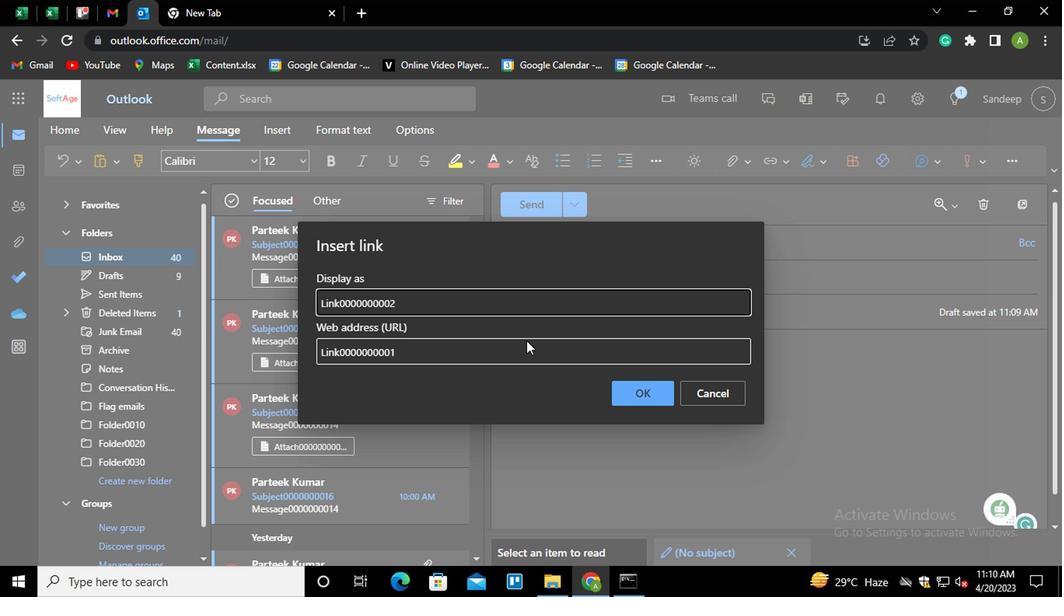 
Action: Mouse pressed left at (515, 377)
Screenshot: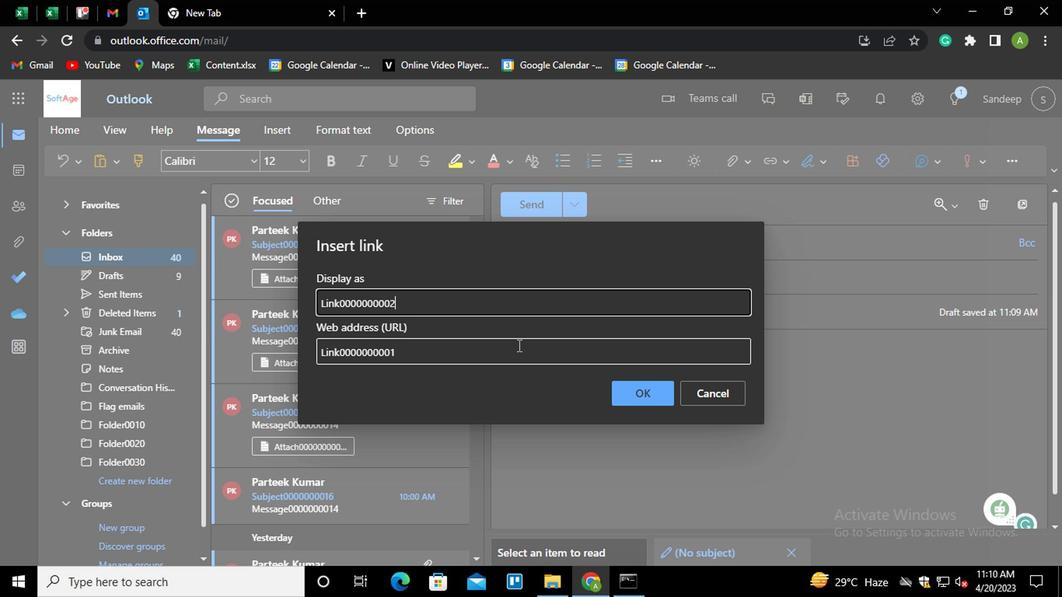 
Action: Mouse moved to (513, 379)
Screenshot: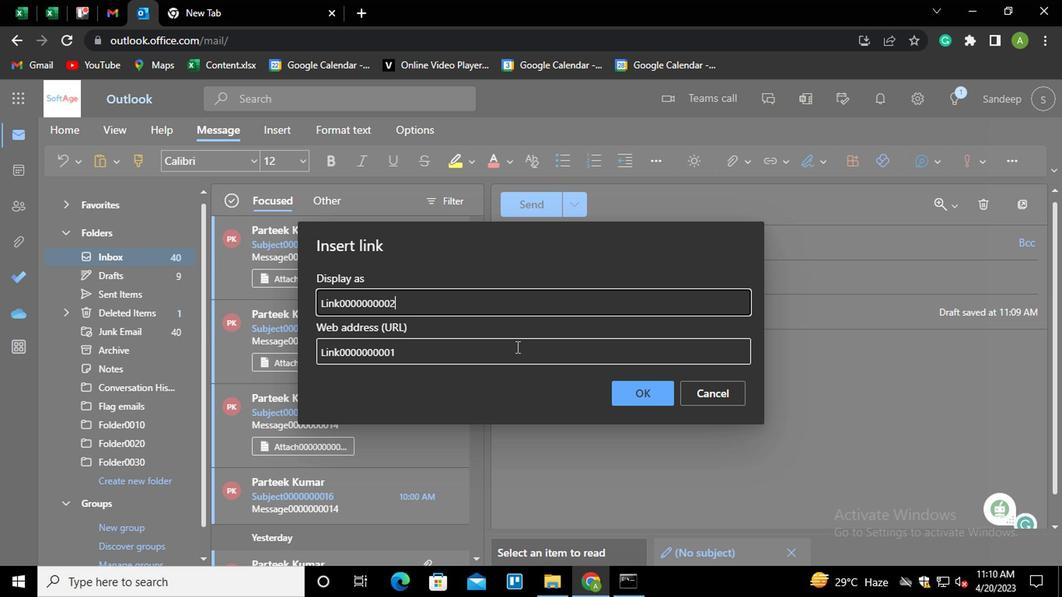 
Action: Key pressed <Key.backspace>2
Screenshot: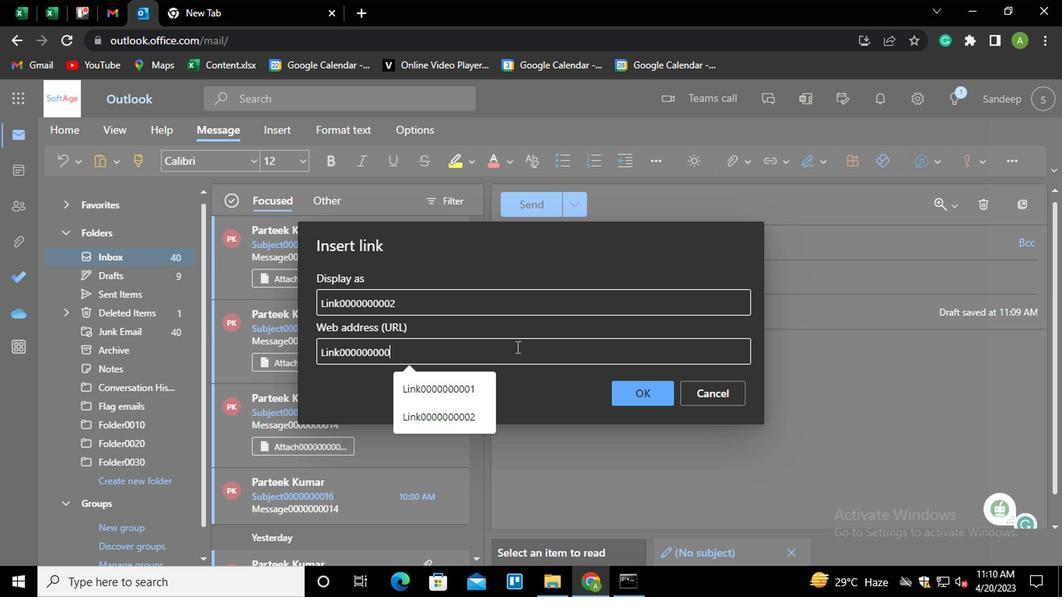 
Action: Mouse moved to (642, 430)
Screenshot: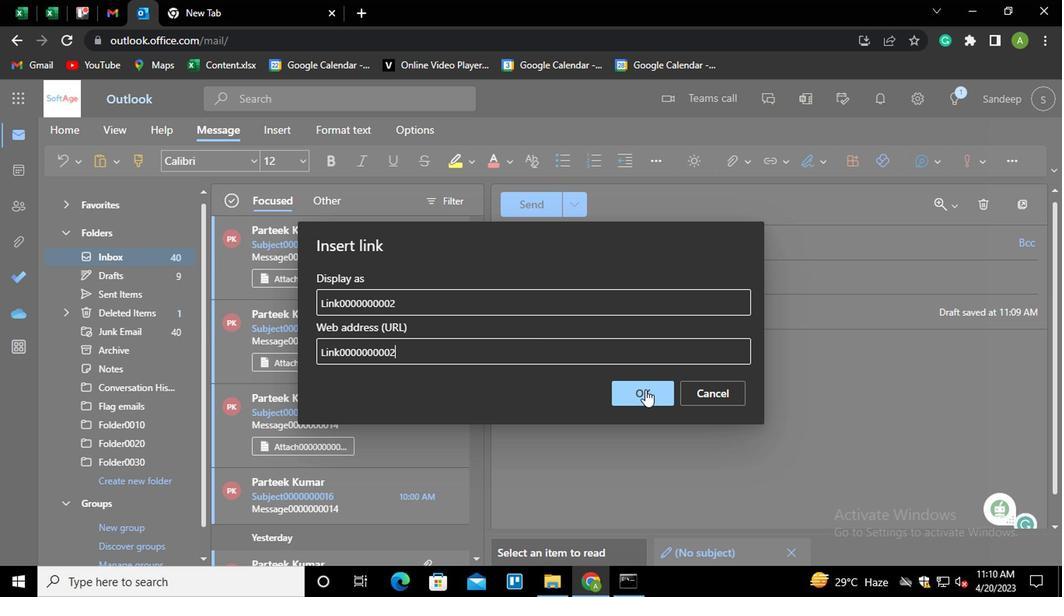 
Action: Mouse pressed left at (642, 430)
Screenshot: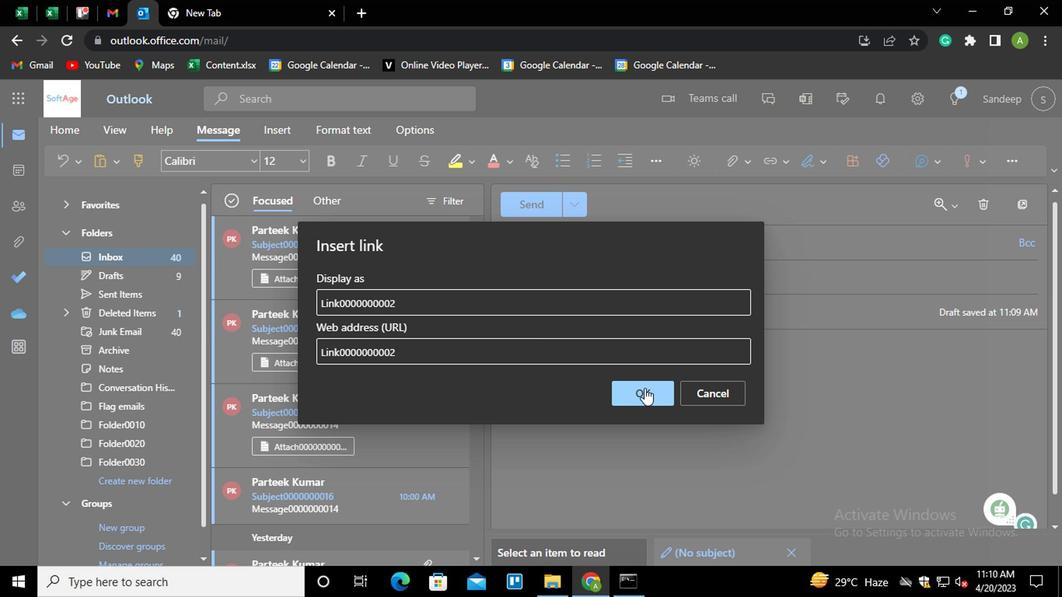 
Action: Mouse moved to (812, 153)
Screenshot: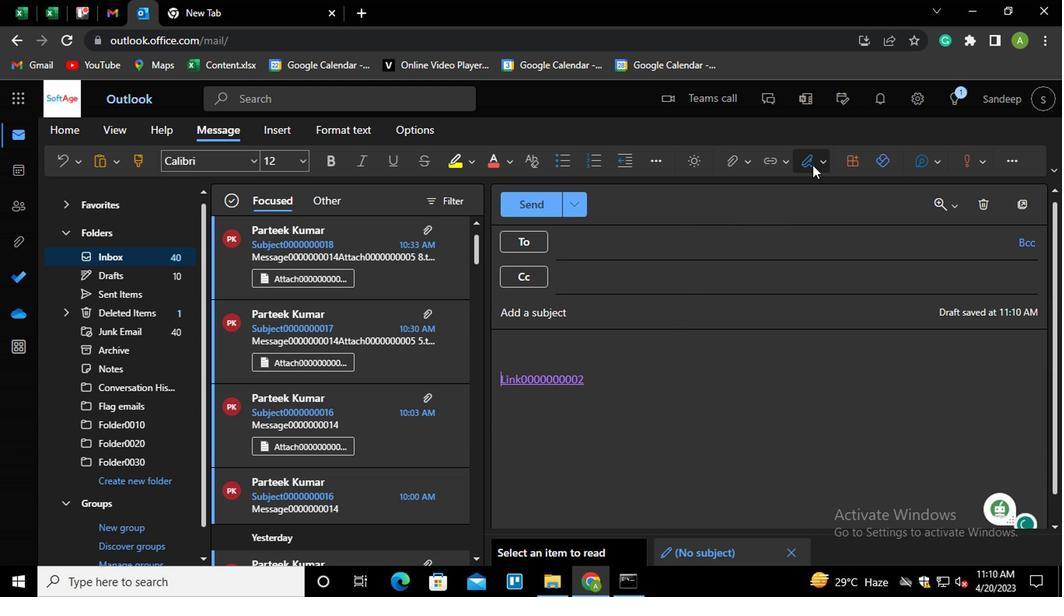
Action: Mouse pressed left at (812, 153)
Screenshot: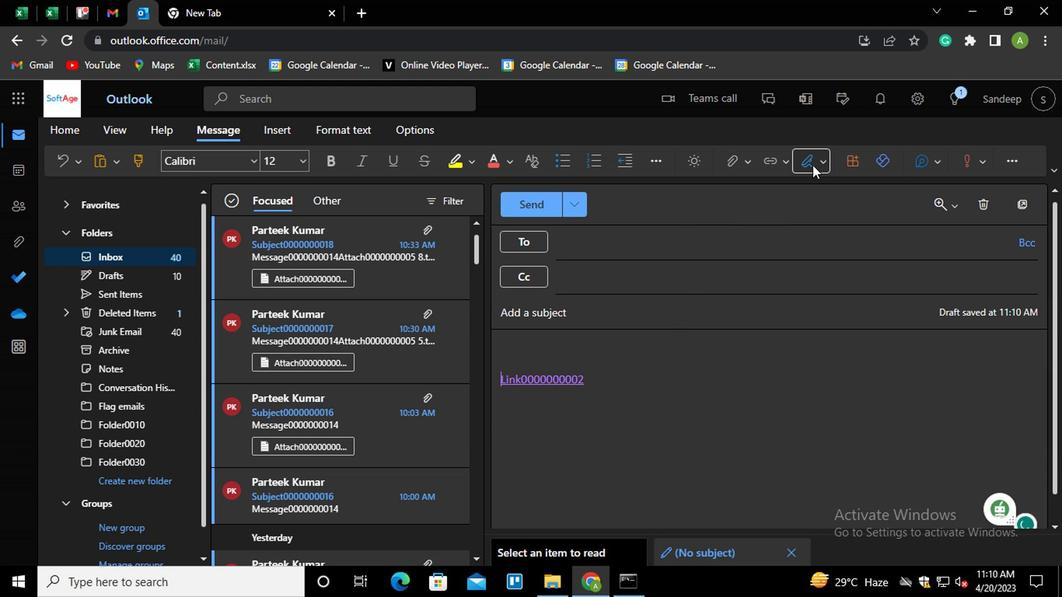 
Action: Mouse moved to (793, 221)
Screenshot: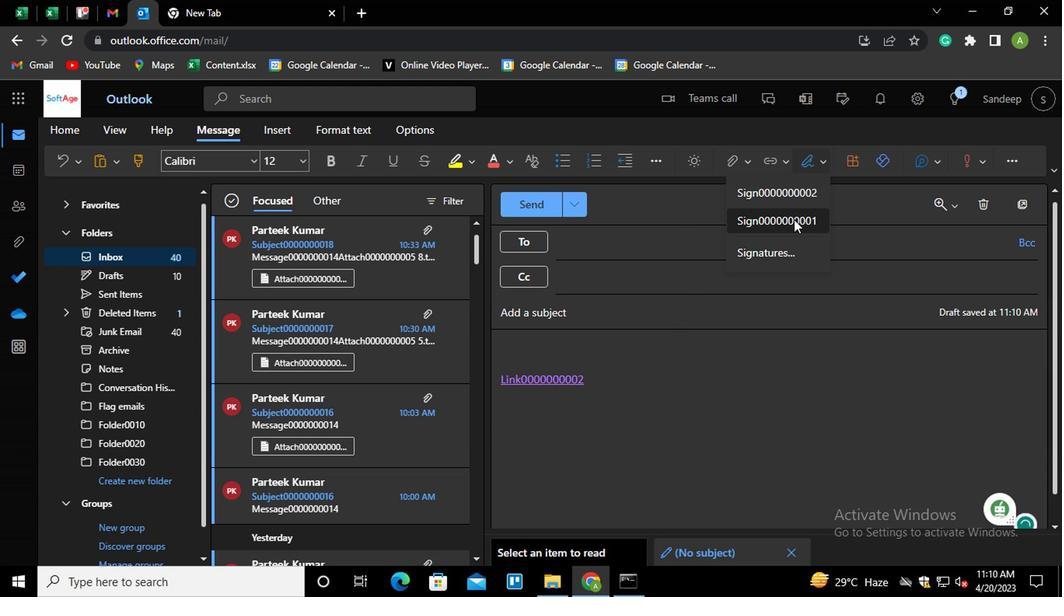 
Action: Mouse pressed left at (793, 221)
Screenshot: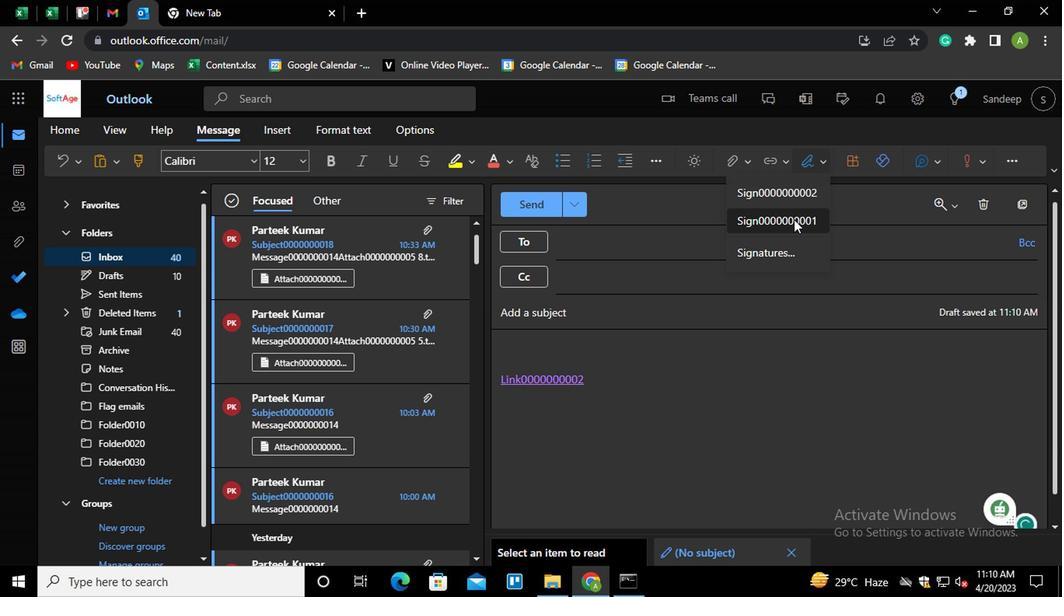 
Action: Mouse moved to (654, 258)
Screenshot: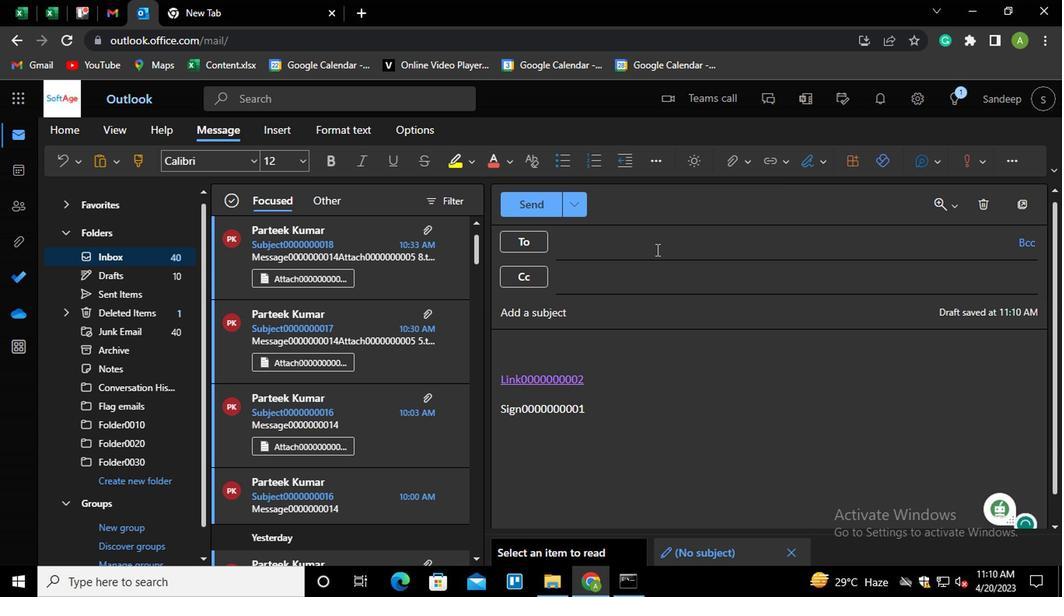 
Action: Mouse pressed left at (654, 258)
Screenshot: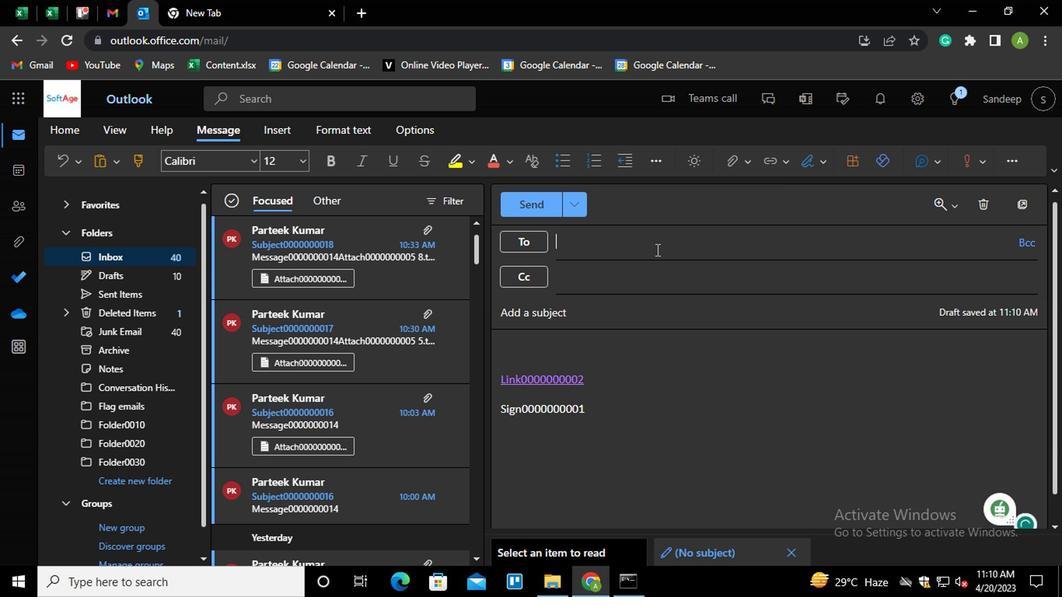 
Action: Key pressed PAR<Key.enter>AA<Key.enter>
Screenshot: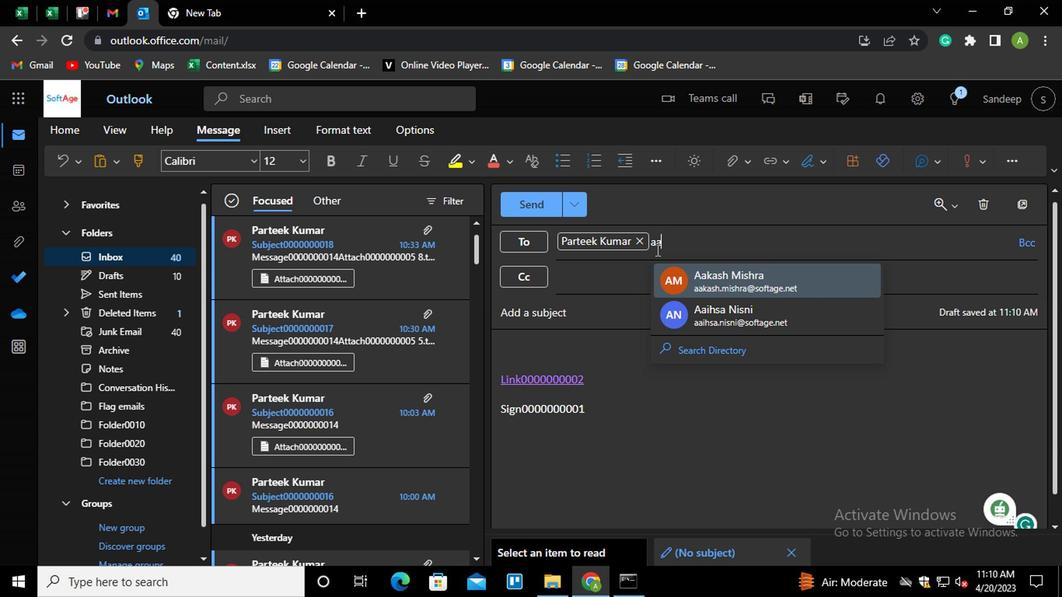 
Action: Mouse moved to (621, 297)
Screenshot: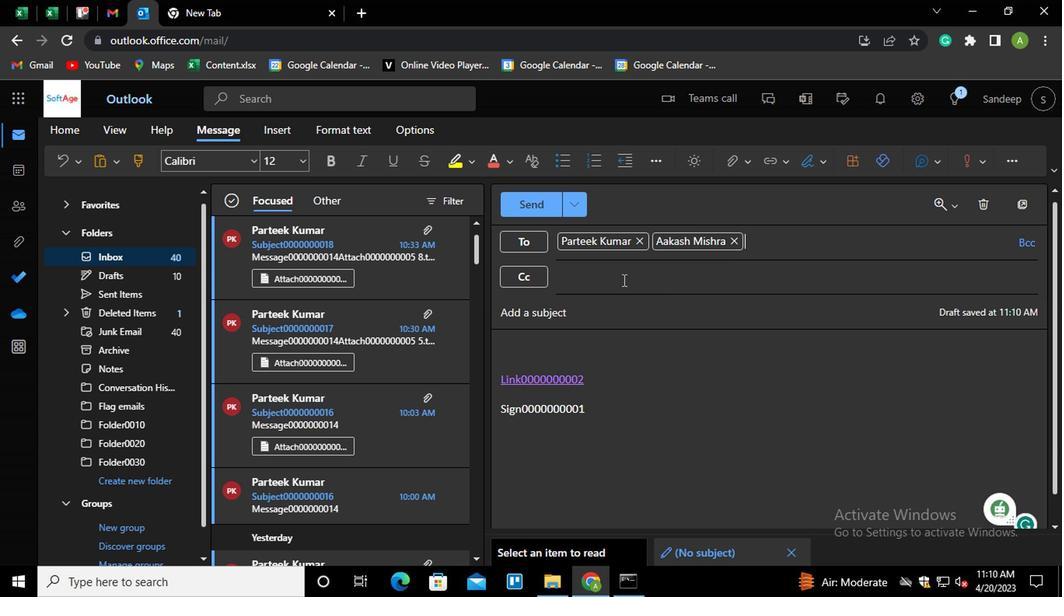 
Action: Mouse pressed left at (621, 297)
Screenshot: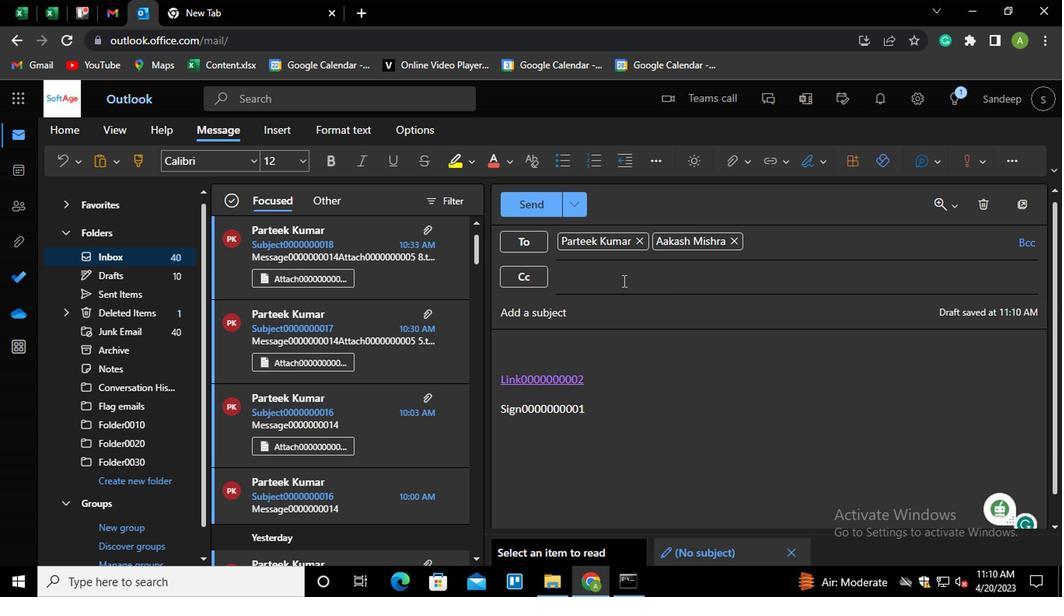 
Action: Key pressed AYU<Key.enter>POO<Key.enter>
Screenshot: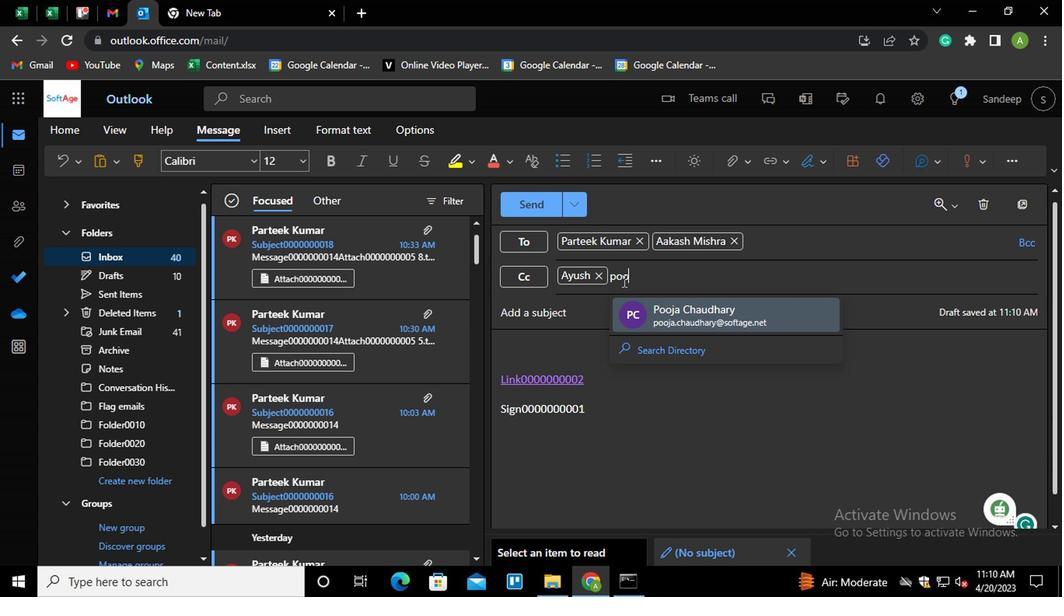 
Action: Mouse moved to (1020, 250)
Screenshot: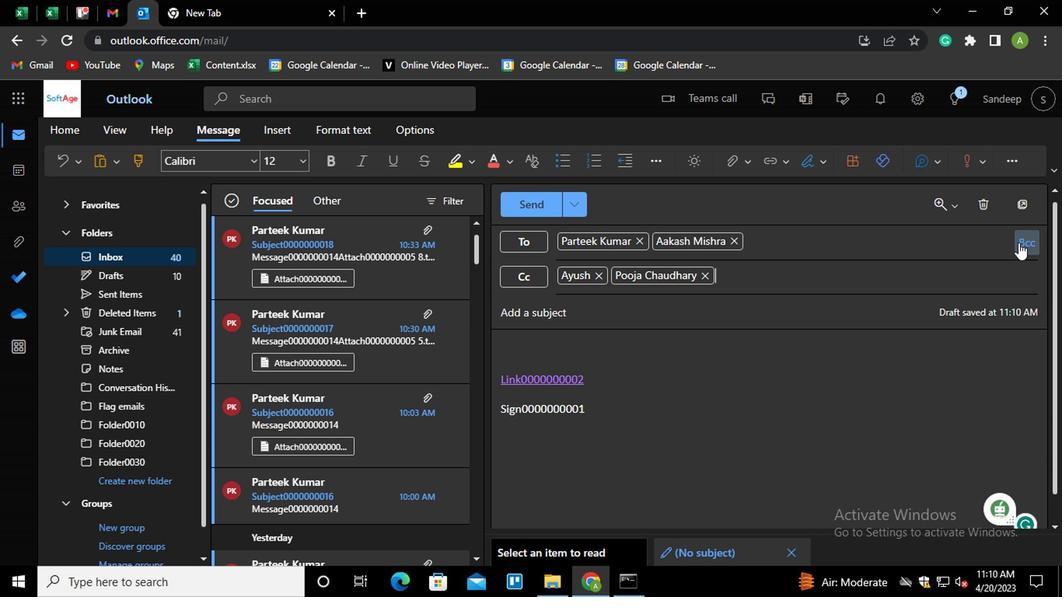 
Action: Mouse pressed left at (1020, 250)
Screenshot: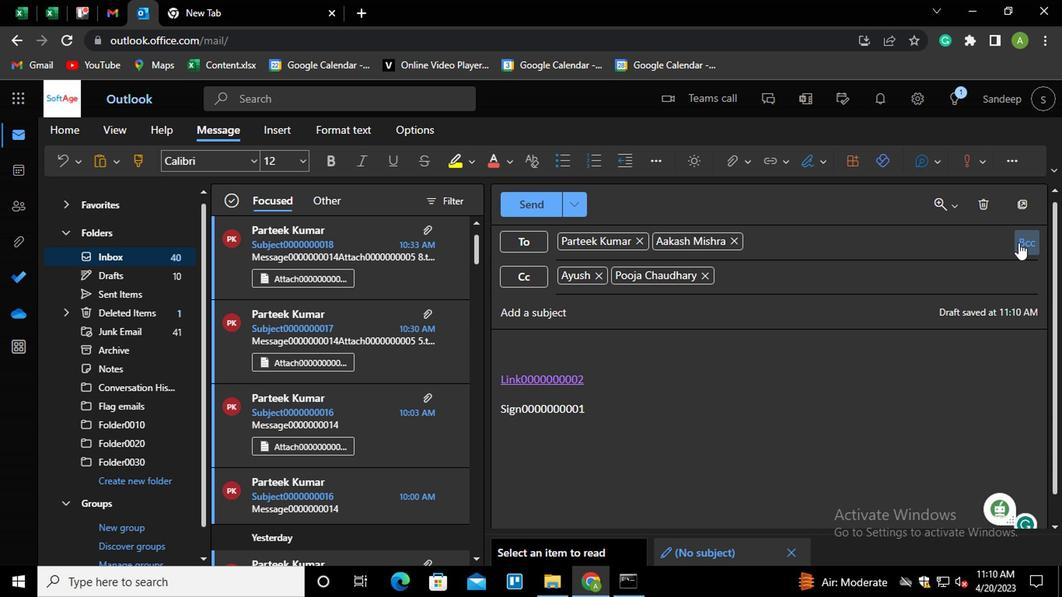 
Action: Mouse moved to (638, 341)
Screenshot: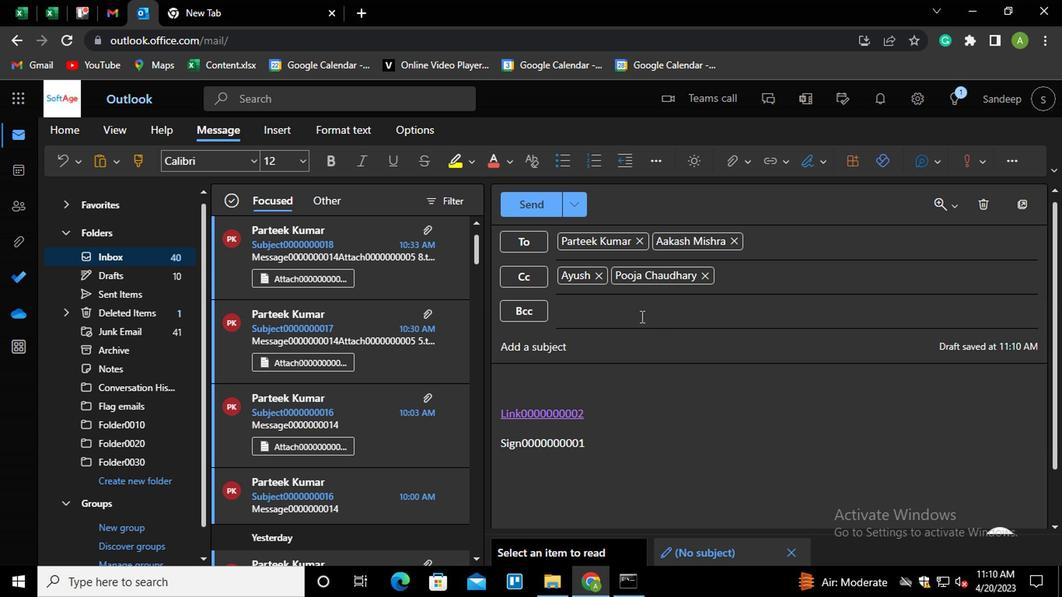 
Action: Key pressed VAN<Key.enter>
Screenshot: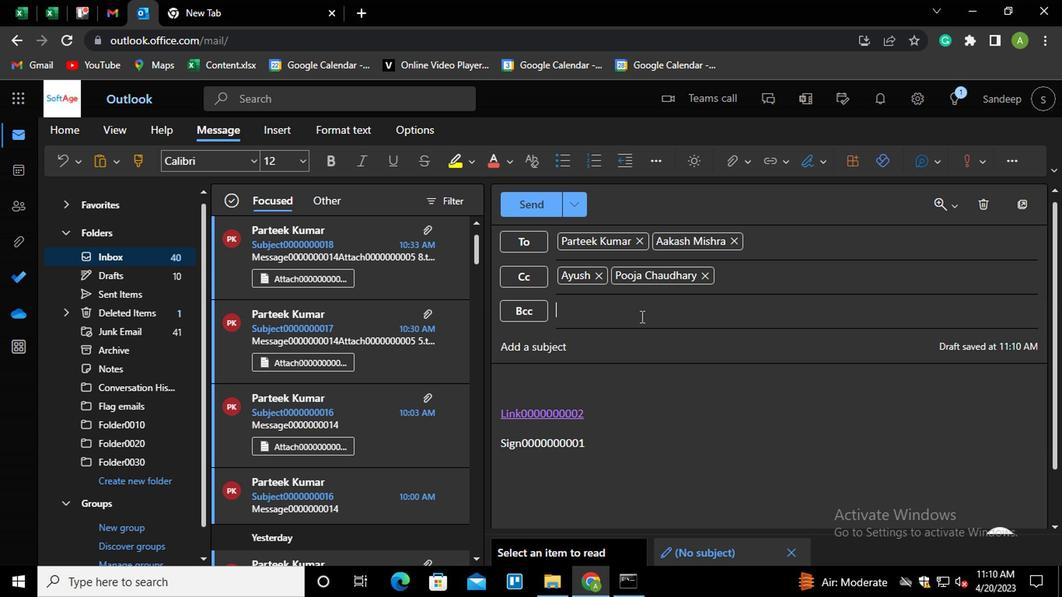 
Action: Mouse moved to (627, 386)
Screenshot: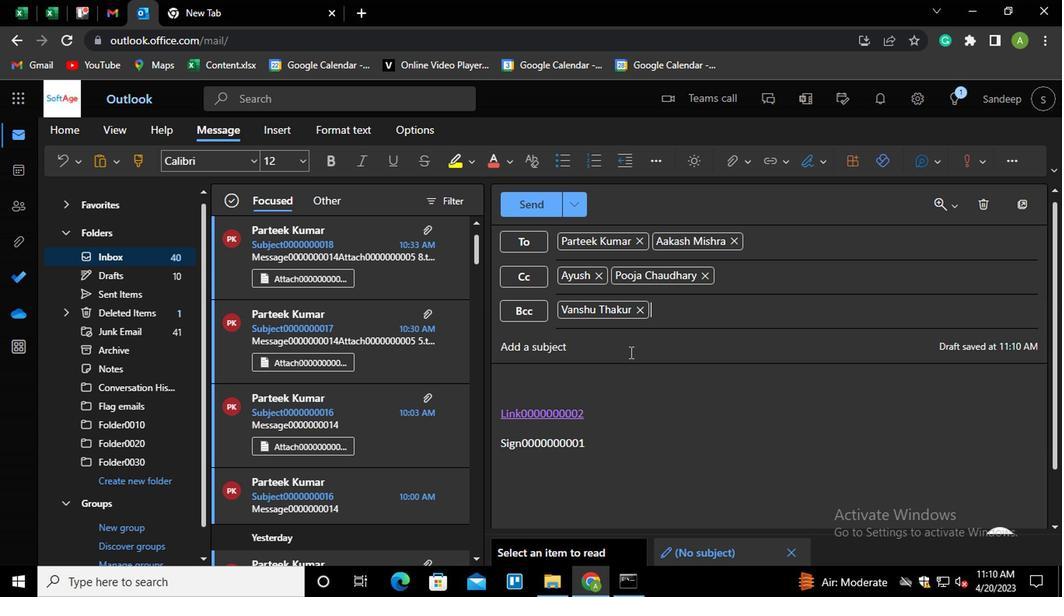 
Action: Mouse pressed left at (627, 386)
Screenshot: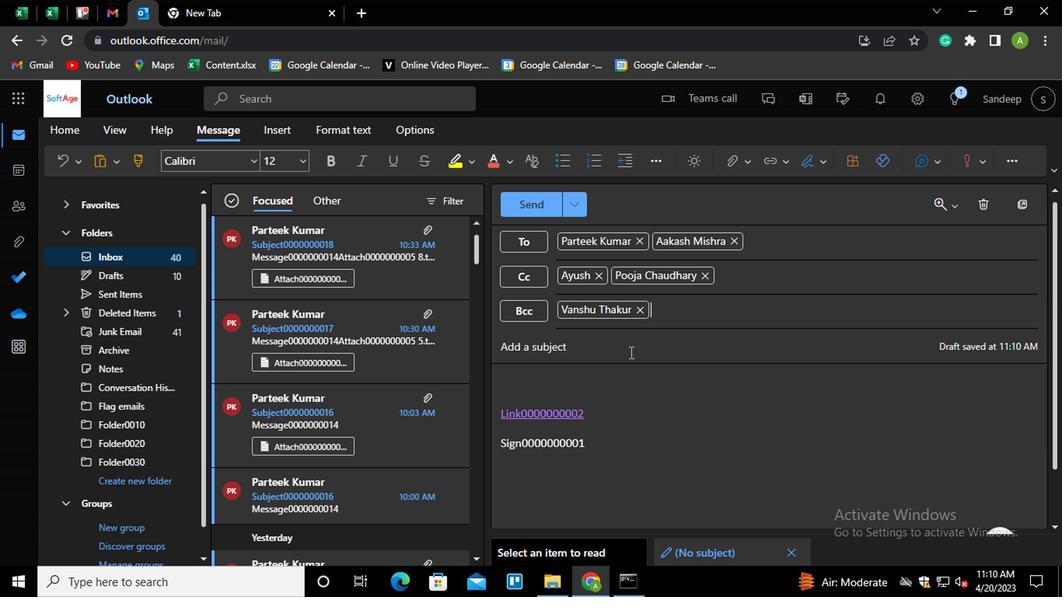 
Action: Key pressed <Key.shift>SUBJECT00000000001
Screenshot: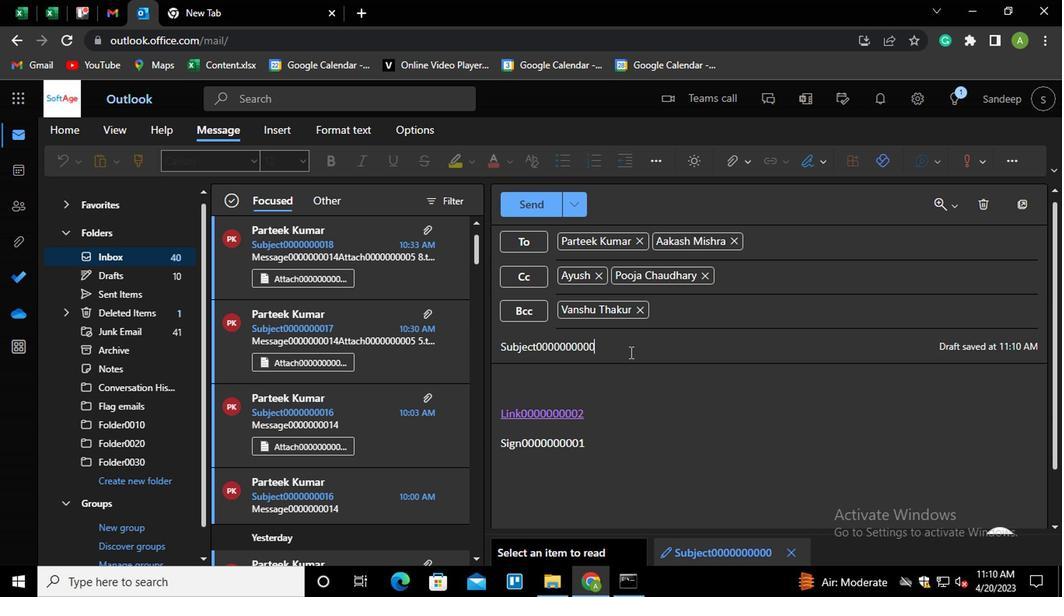 
Action: Mouse moved to (621, 495)
Screenshot: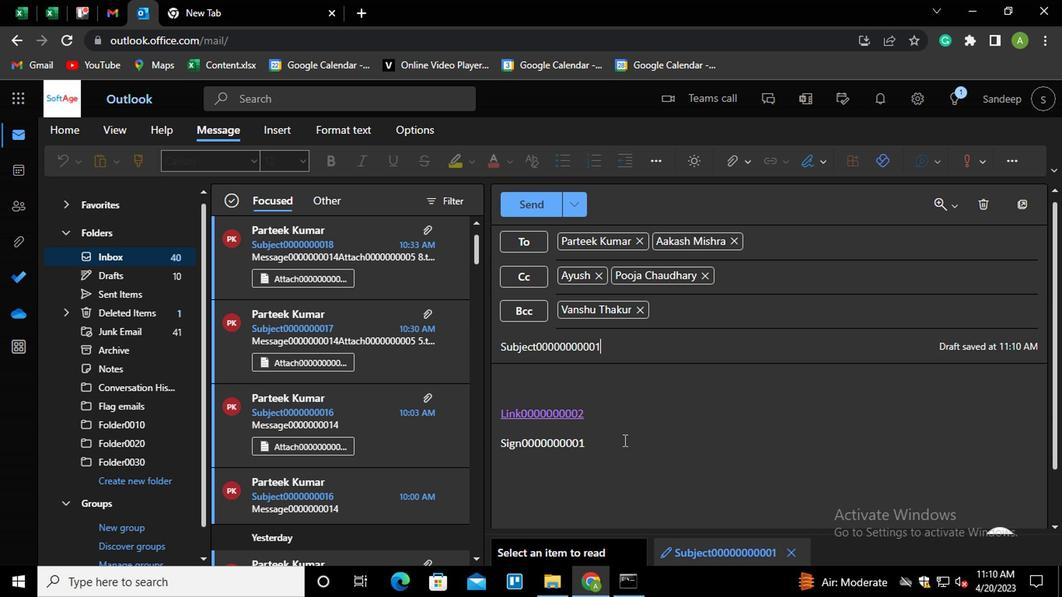 
Action: Mouse pressed left at (621, 495)
Screenshot: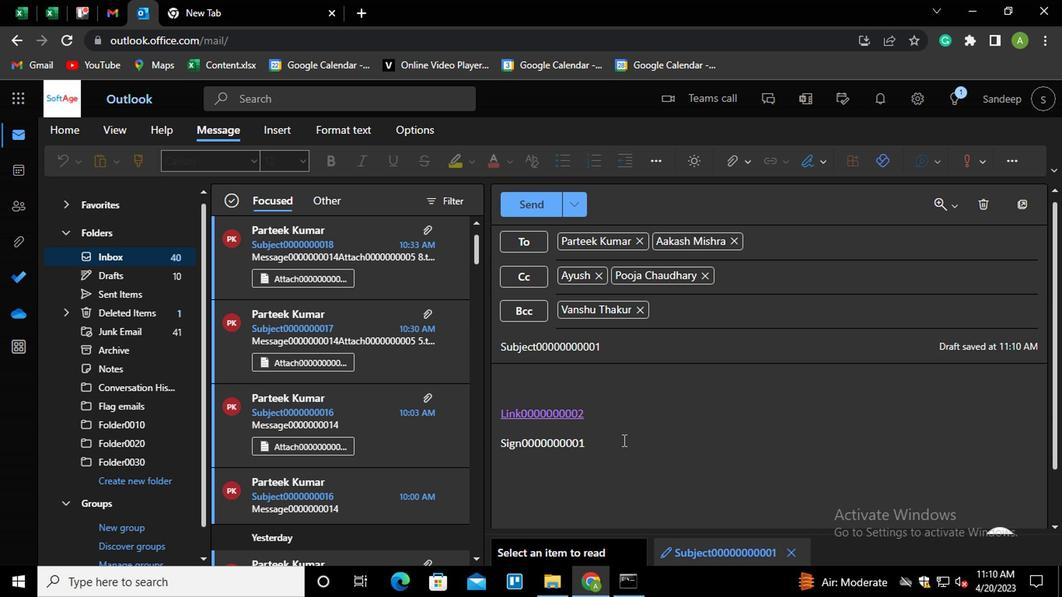 
Action: Key pressed <Key.shift_r><Key.enter><Key.shift_r><Key.shift_r><Key.shift_r><Key.shift_r><Key.shift_r>MESSAGE0000000003
Screenshot: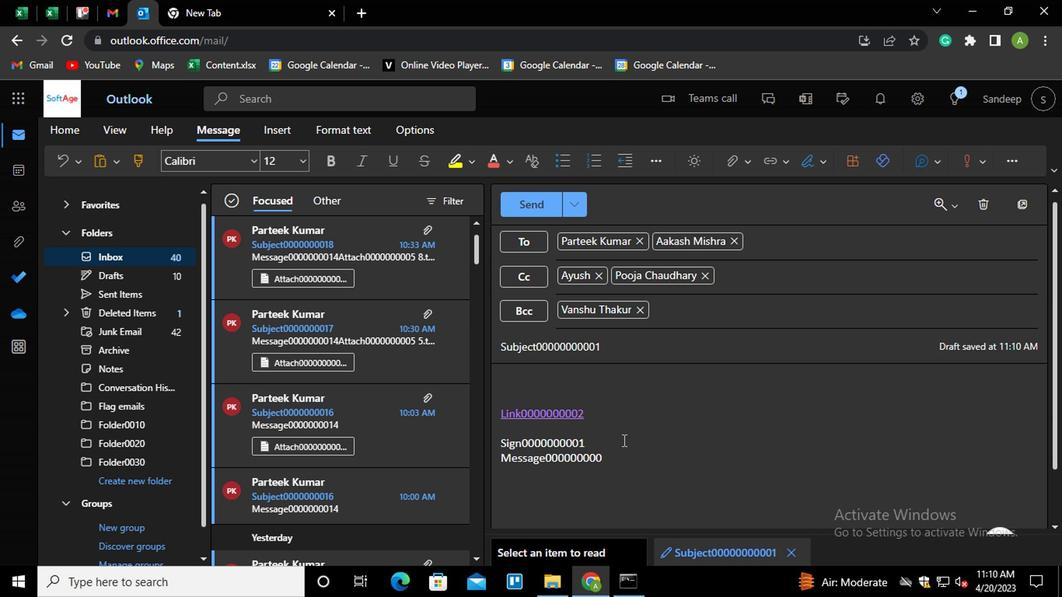 
Action: Mouse moved to (740, 154)
Screenshot: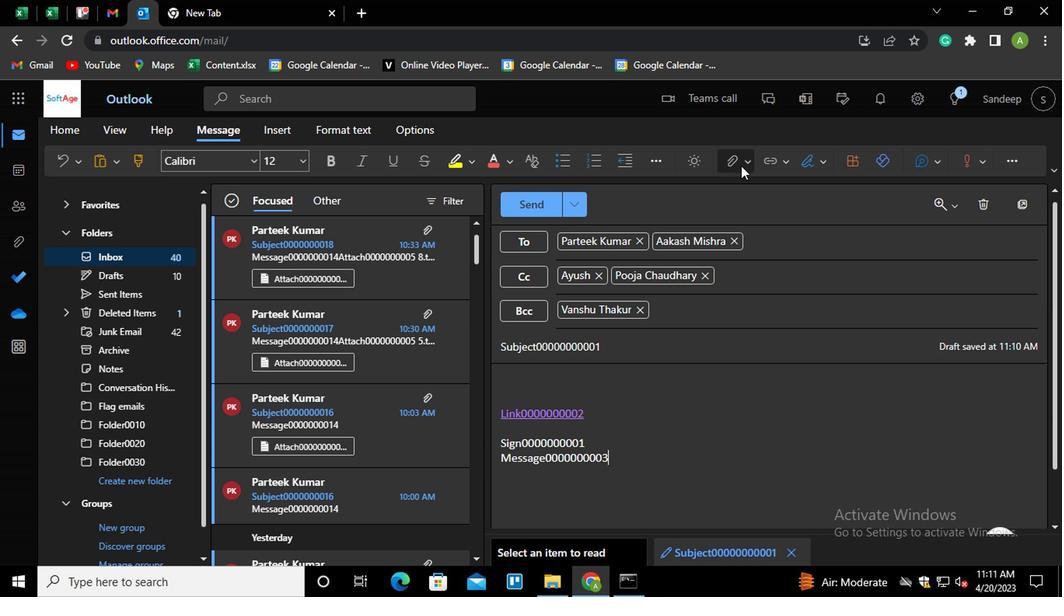 
Action: Mouse pressed left at (740, 154)
Screenshot: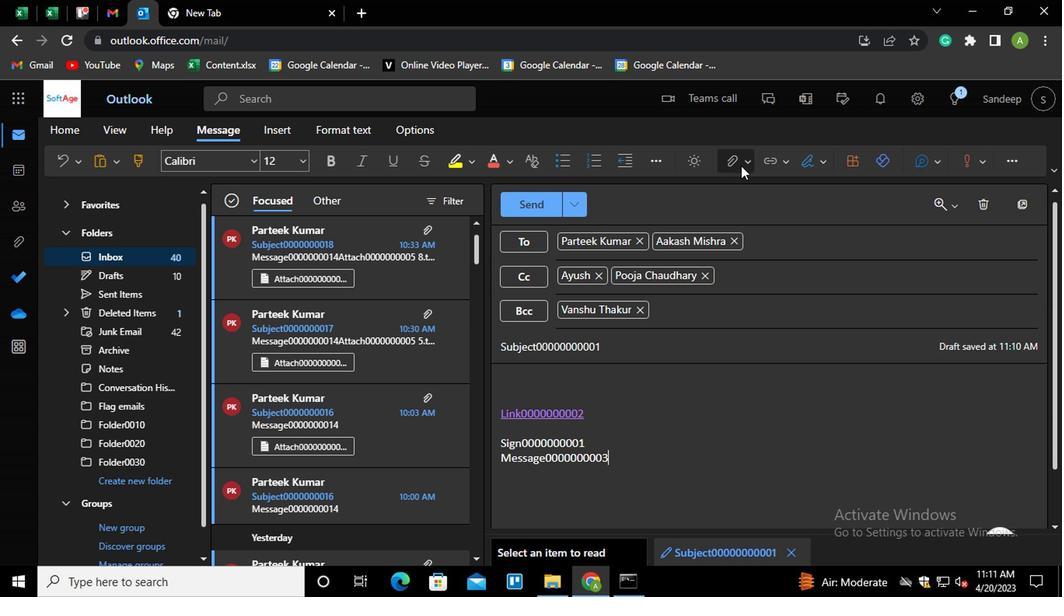 
Action: Mouse moved to (678, 182)
Screenshot: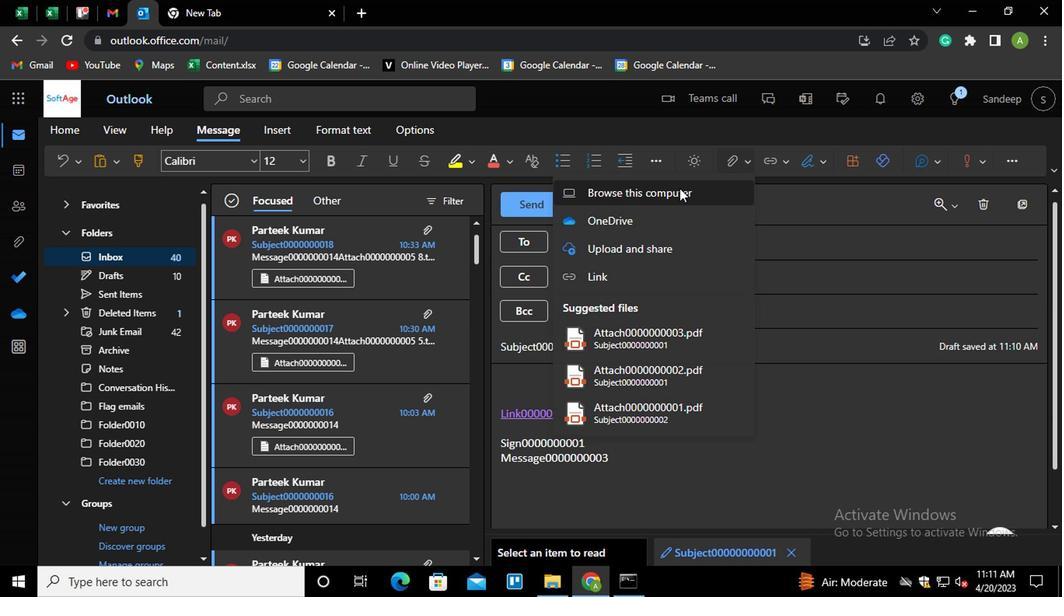 
Action: Mouse pressed left at (678, 182)
Screenshot: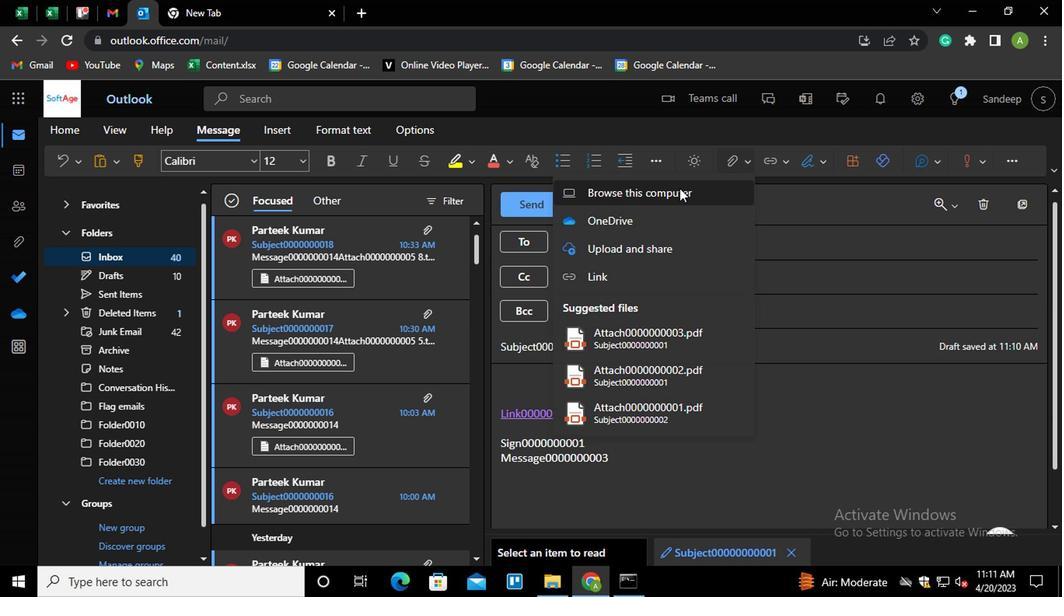 
Action: Mouse moved to (245, 151)
Screenshot: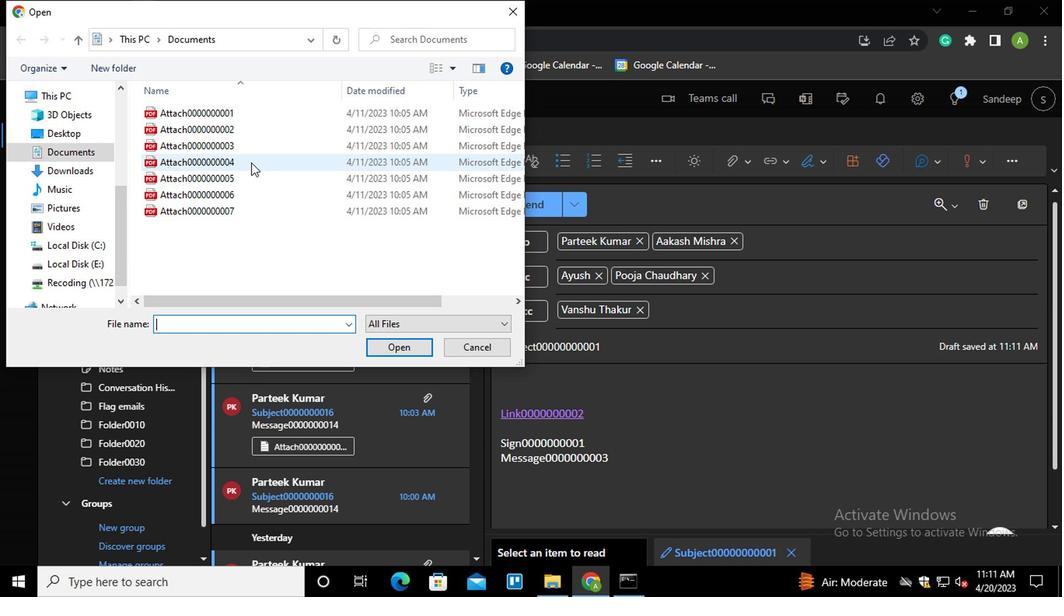 
Action: Mouse pressed left at (245, 151)
Screenshot: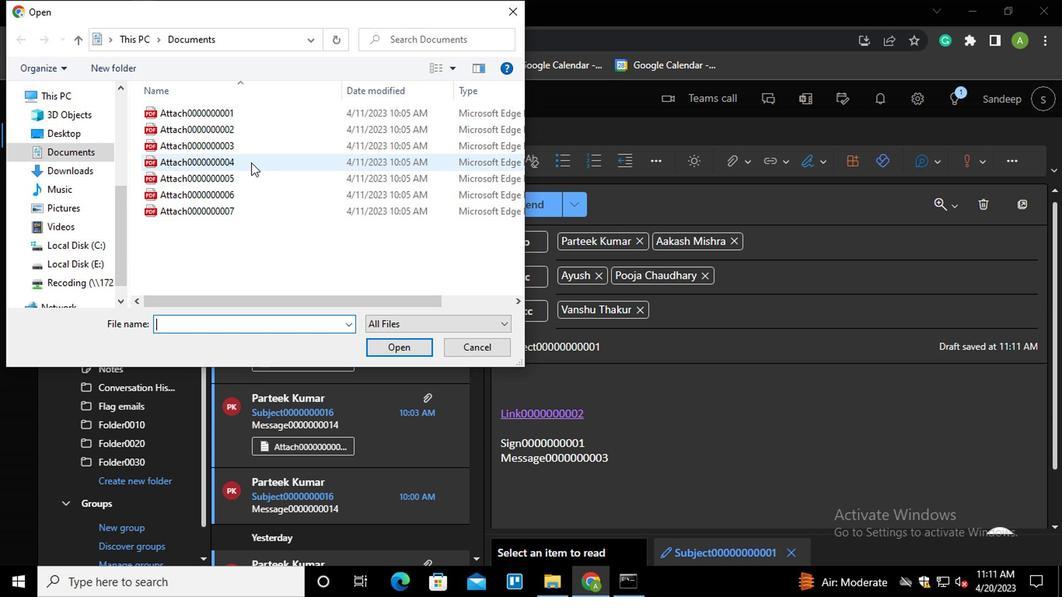 
Action: Mouse moved to (401, 379)
Screenshot: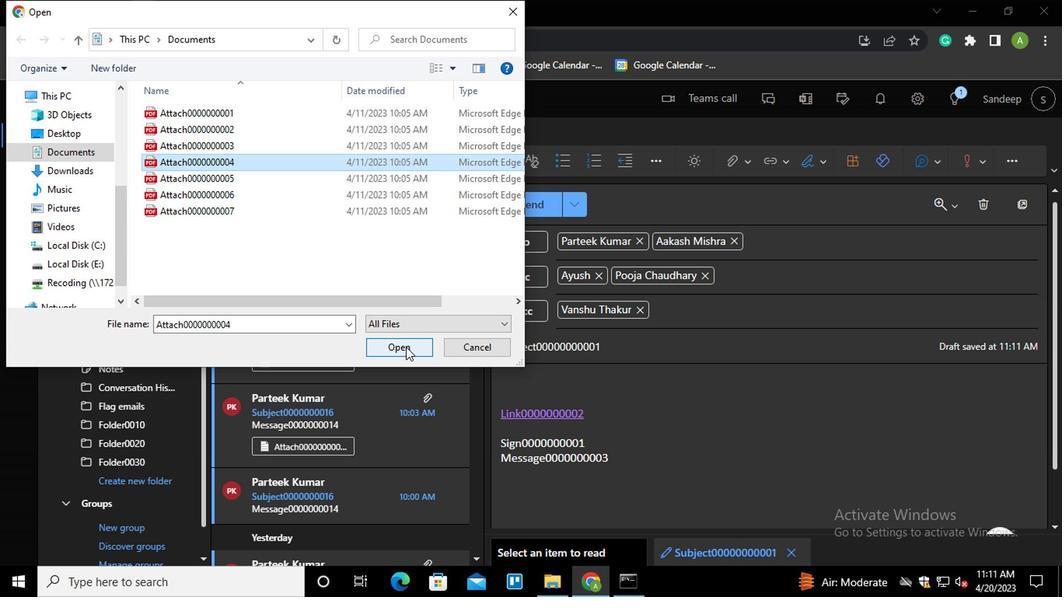 
Action: Mouse pressed left at (401, 379)
Screenshot: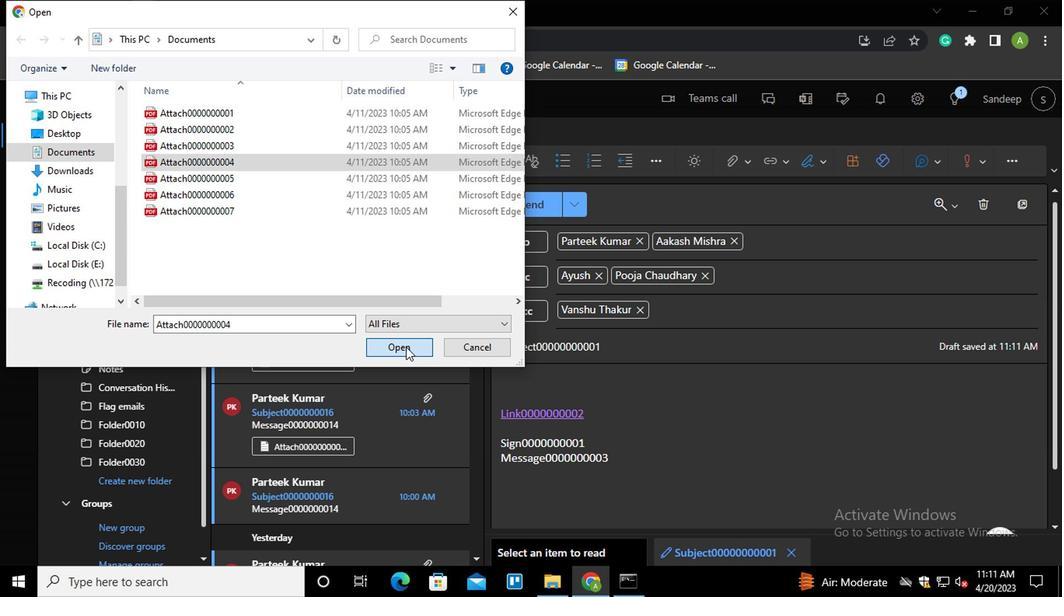 
Action: Mouse moved to (524, 212)
Screenshot: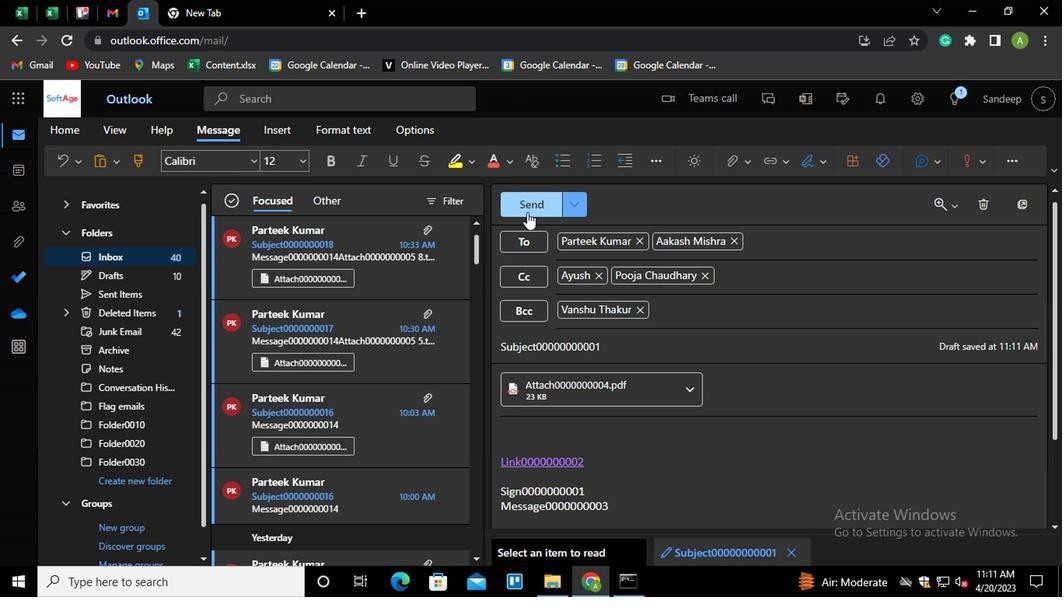 
Action: Mouse pressed left at (524, 212)
Screenshot: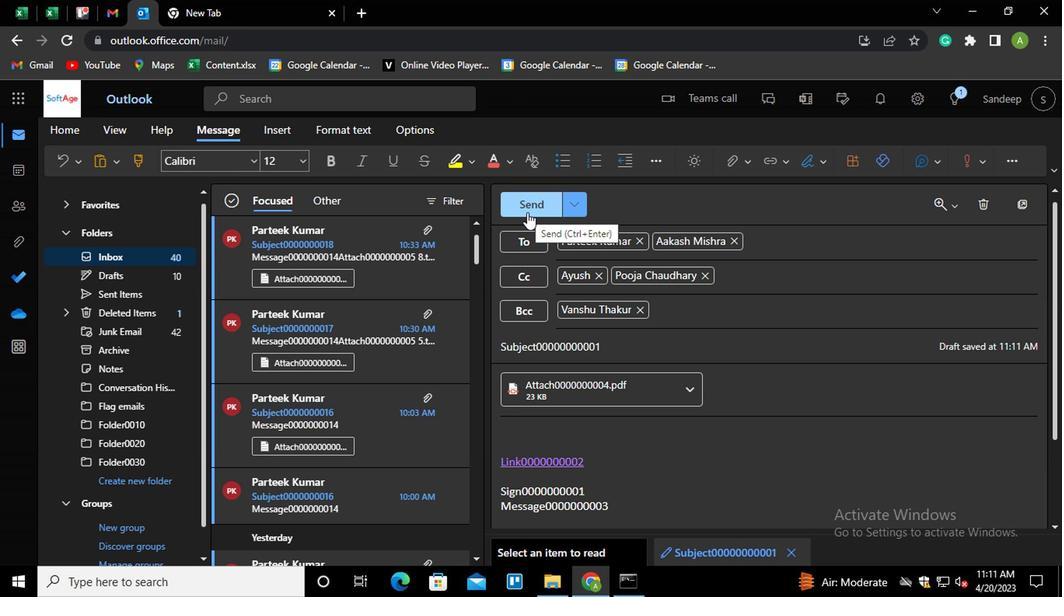 
Action: Mouse moved to (485, 407)
Screenshot: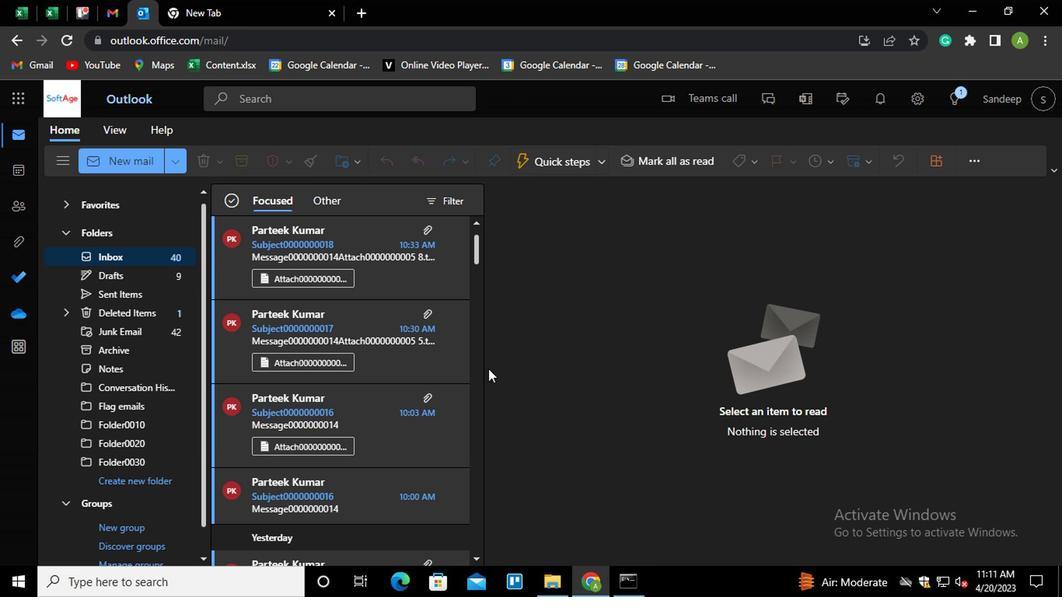 
Action: Mouse scrolled (485, 408) with delta (0, 1)
Screenshot: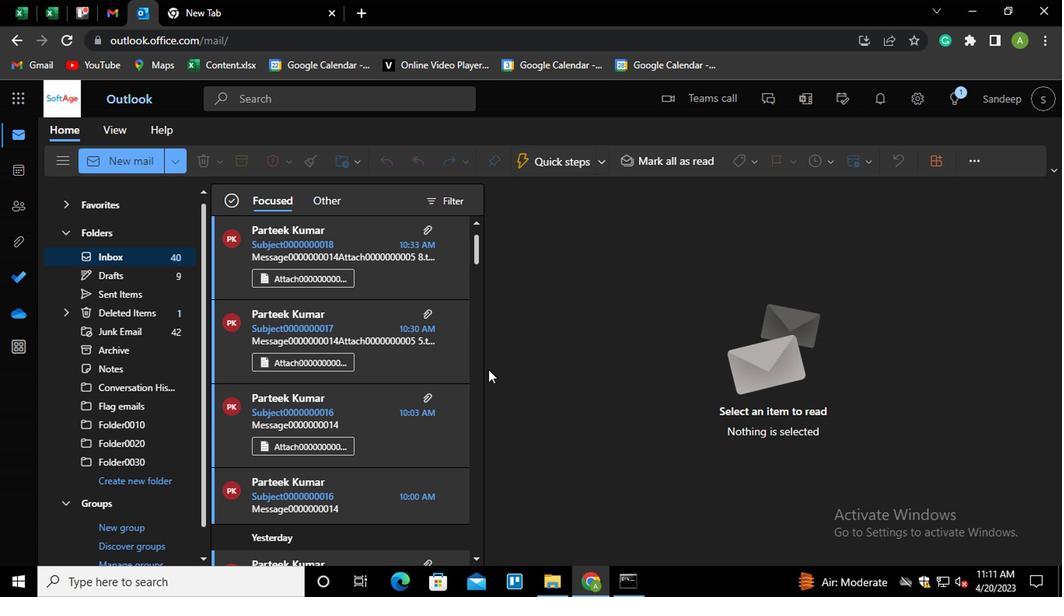
Action: Mouse moved to (409, 469)
Screenshot: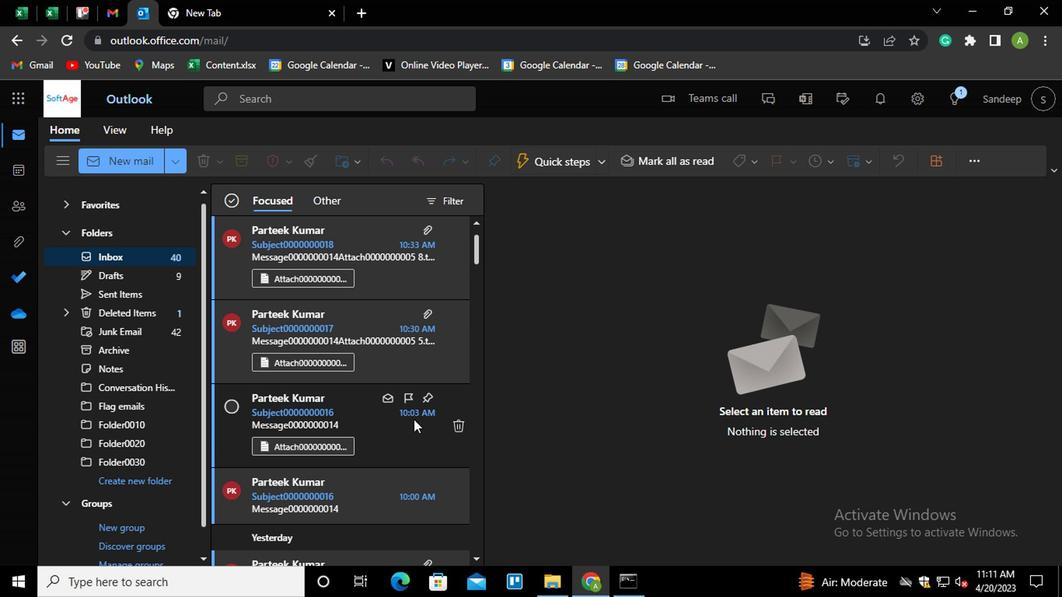 
Action: Mouse scrolled (409, 468) with delta (0, -1)
Screenshot: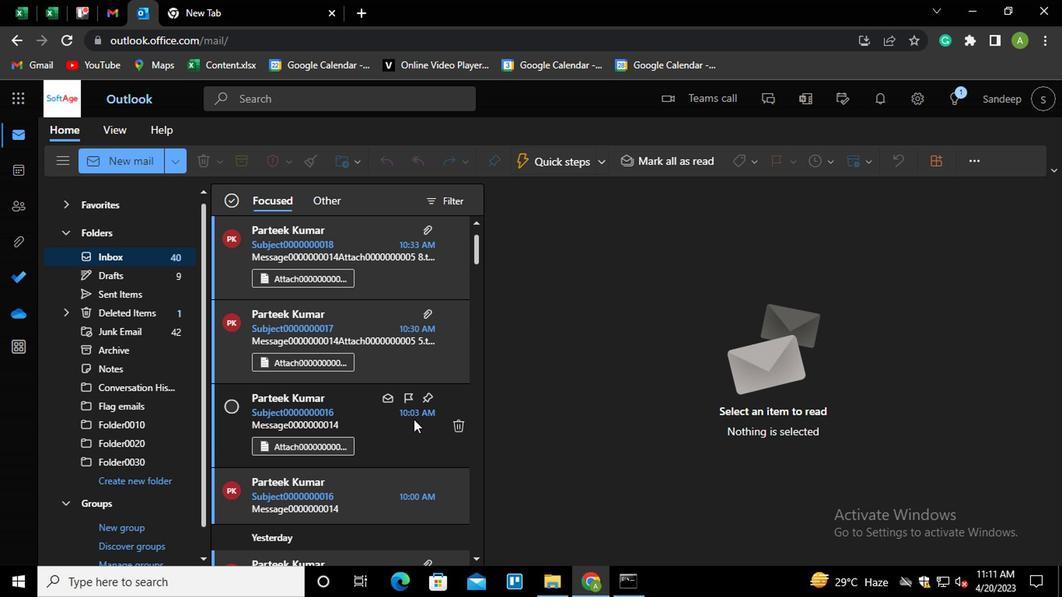 
Action: Mouse scrolled (409, 468) with delta (0, -1)
Screenshot: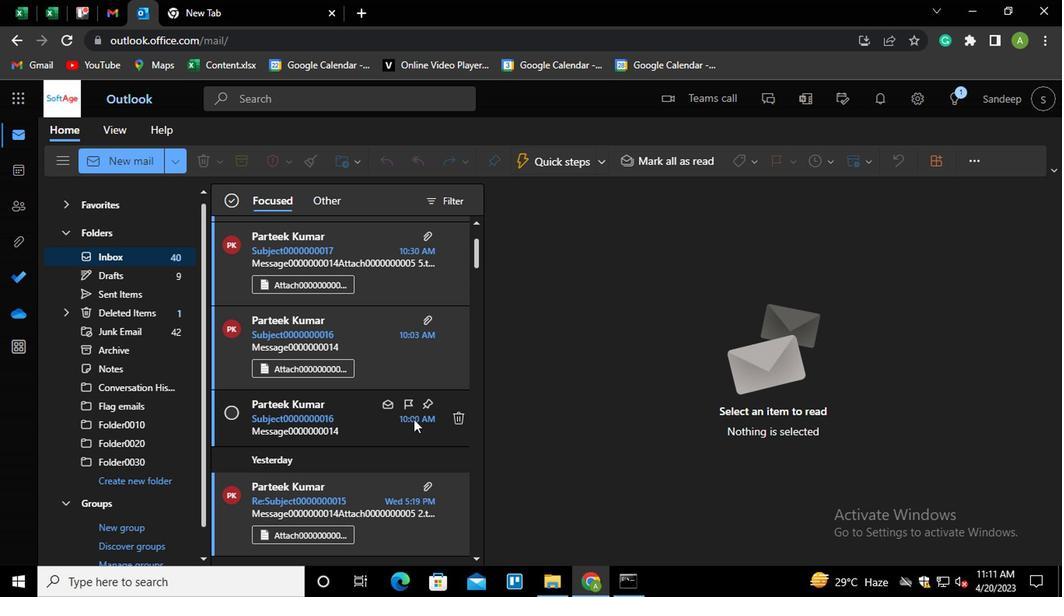 
Action: Mouse scrolled (409, 468) with delta (0, -1)
Screenshot: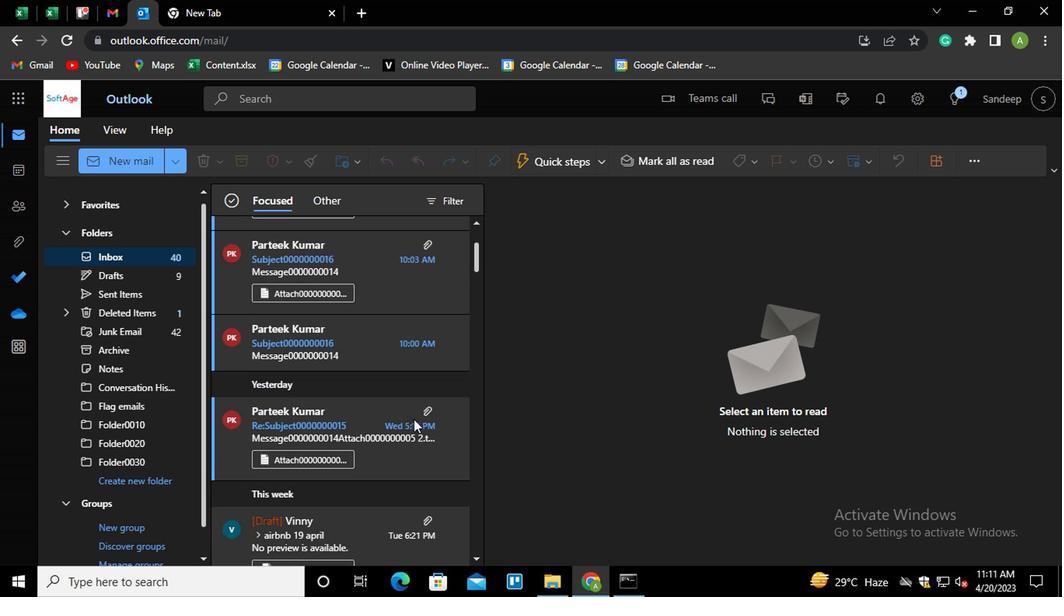 
Action: Mouse moved to (409, 468)
Screenshot: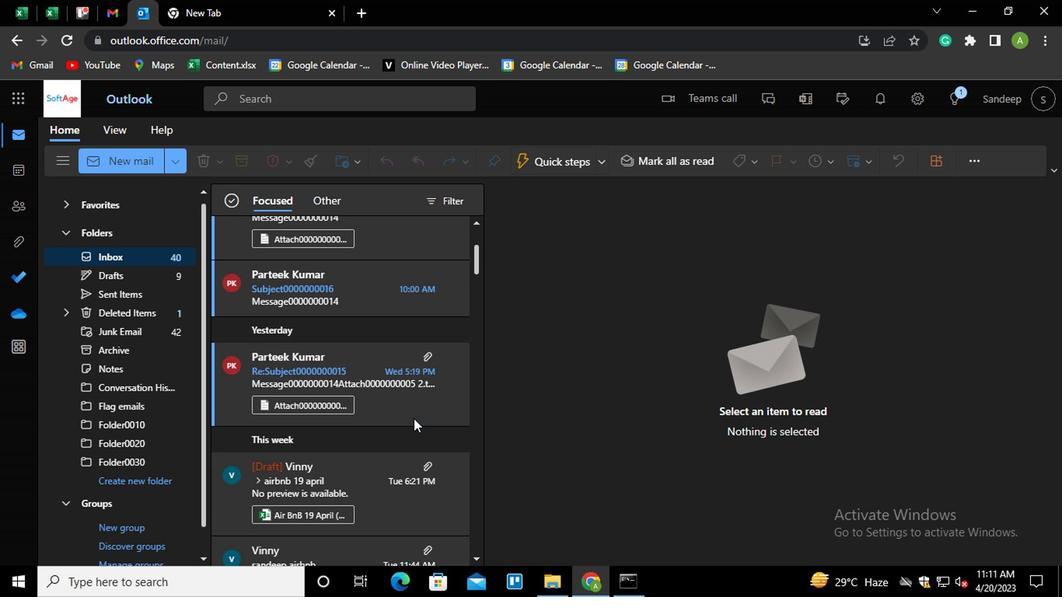 
Action: Mouse scrolled (409, 467) with delta (0, -1)
Screenshot: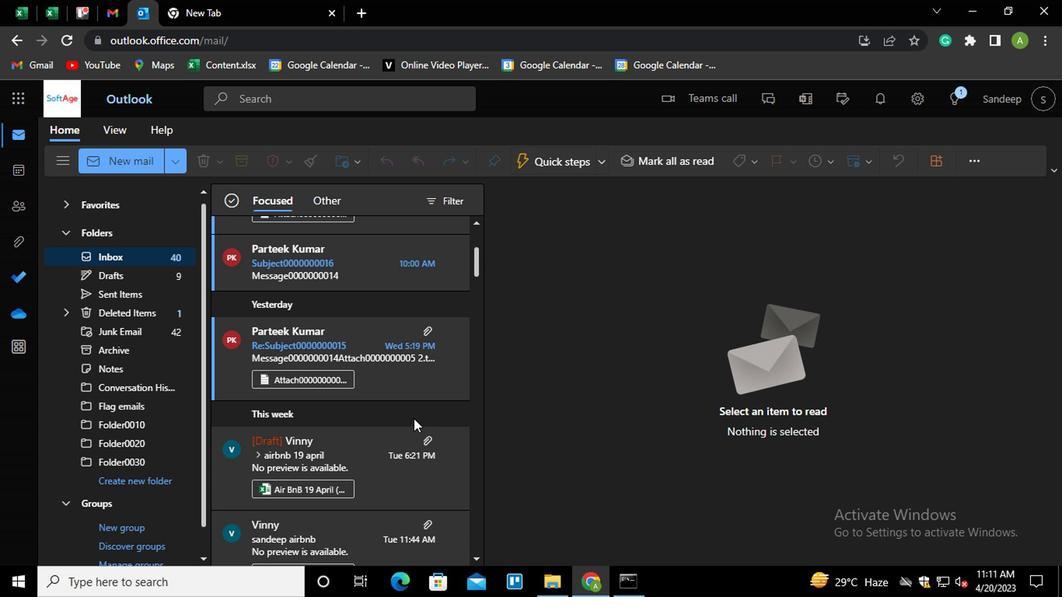 
Action: Mouse scrolled (409, 469) with delta (0, 1)
Screenshot: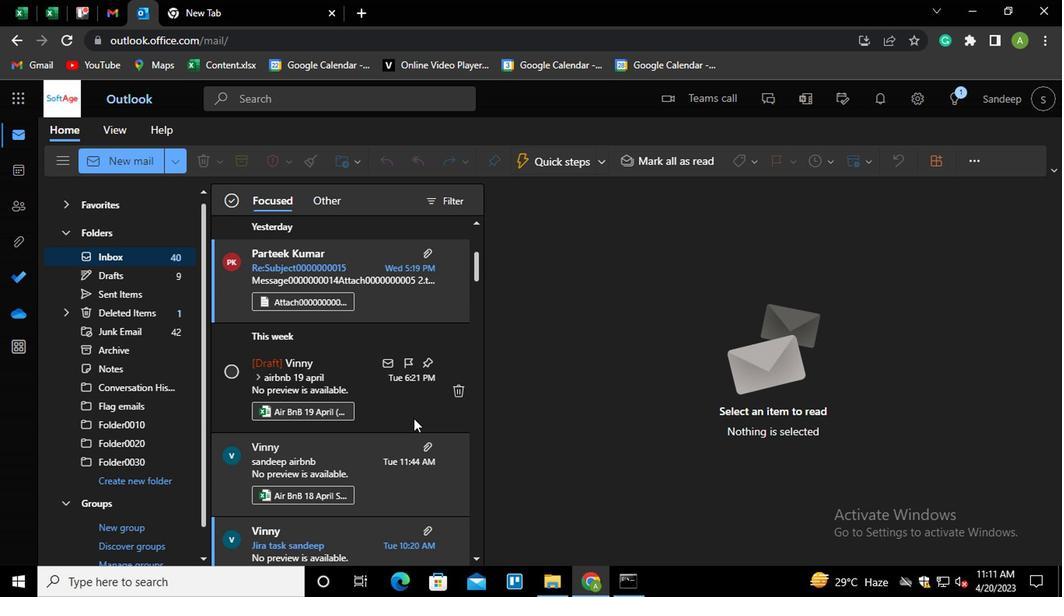 
Action: Mouse scrolled (409, 469) with delta (0, 1)
Screenshot: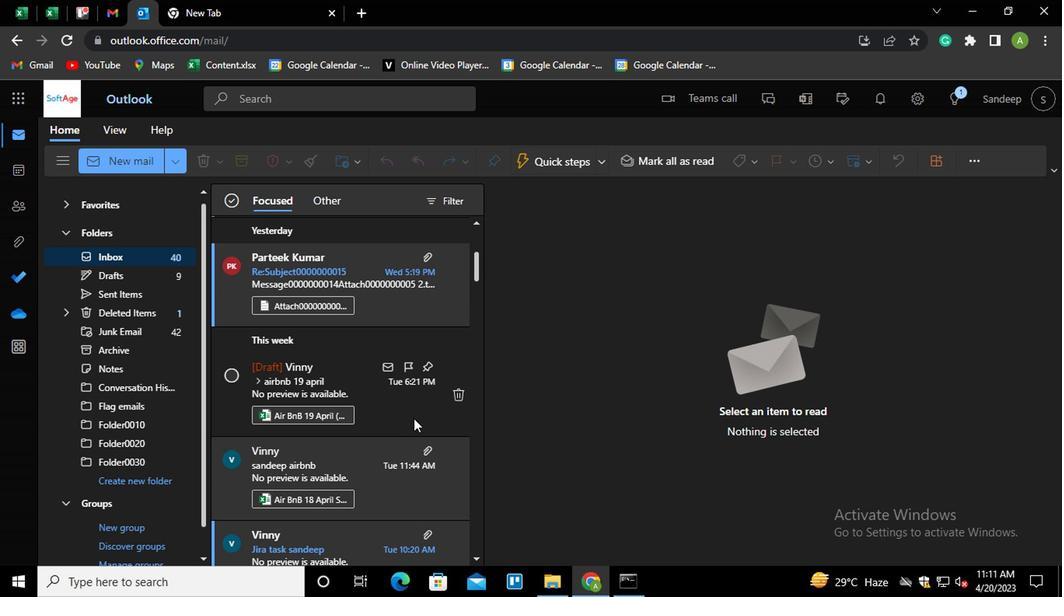 
Action: Mouse scrolled (409, 469) with delta (0, 1)
Screenshot: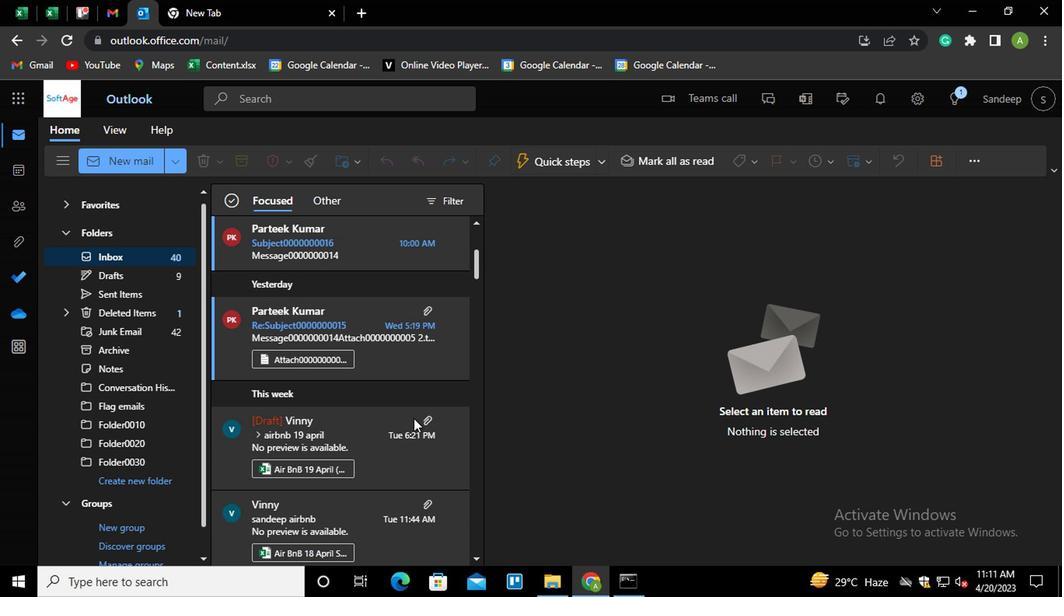 
Action: Mouse moved to (408, 468)
Screenshot: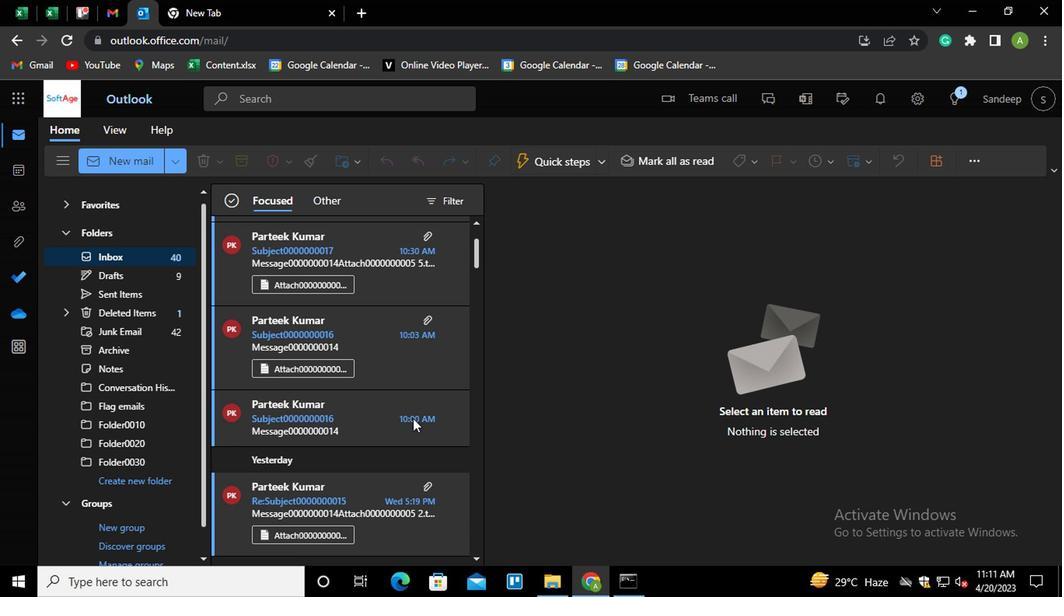 
Action: Mouse scrolled (408, 469) with delta (0, 1)
Screenshot: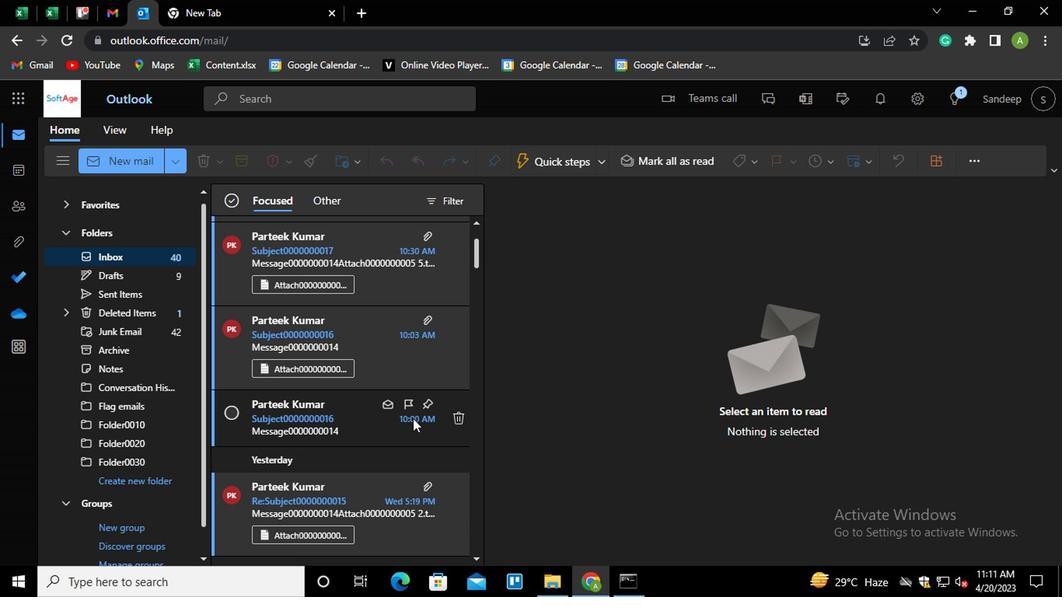 
Action: Mouse scrolled (408, 469) with delta (0, 1)
Screenshot: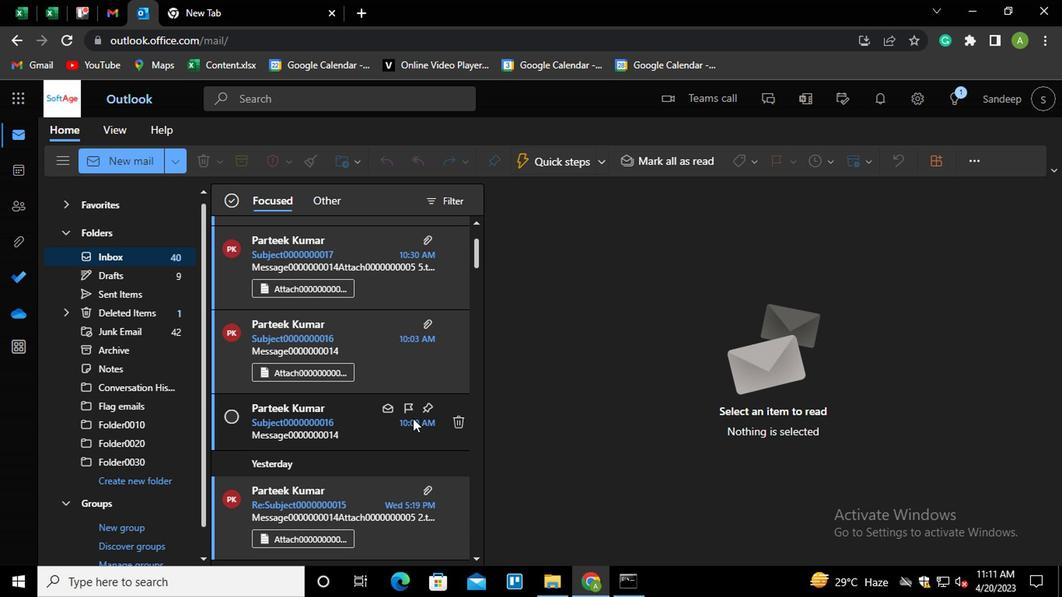 
Action: Mouse scrolled (408, 469) with delta (0, 1)
Screenshot: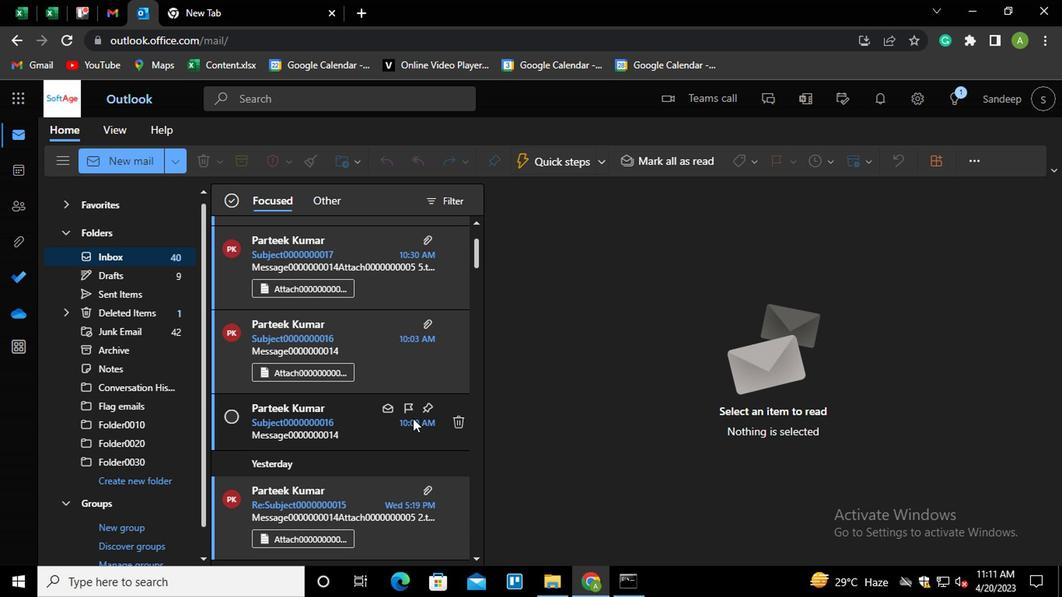 
Action: Mouse scrolled (408, 469) with delta (0, 1)
Screenshot: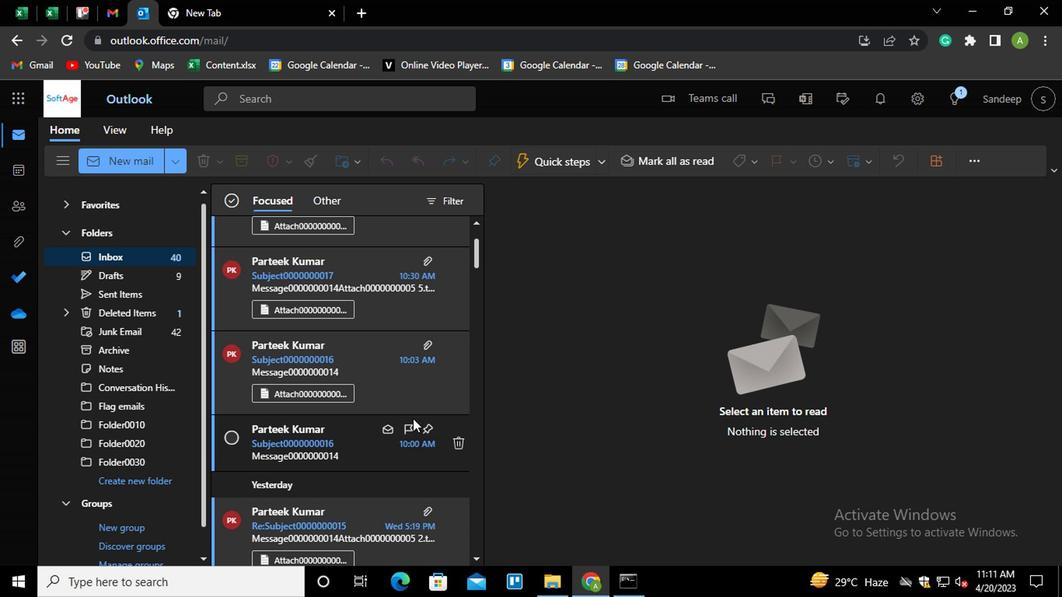 
Action: Mouse scrolled (408, 469) with delta (0, 1)
Screenshot: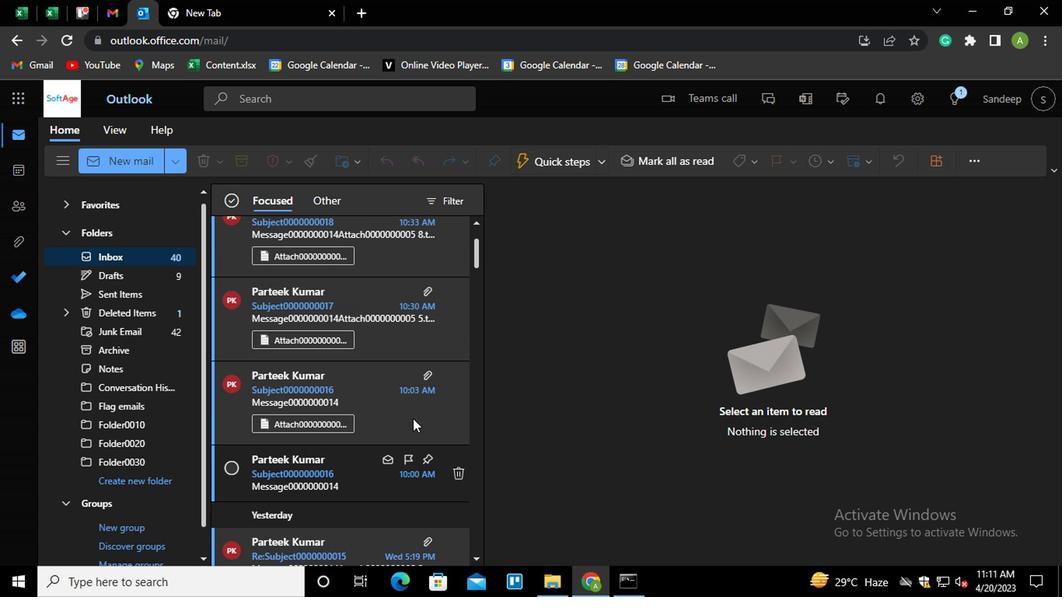 
Action: Mouse scrolled (408, 469) with delta (0, 1)
Screenshot: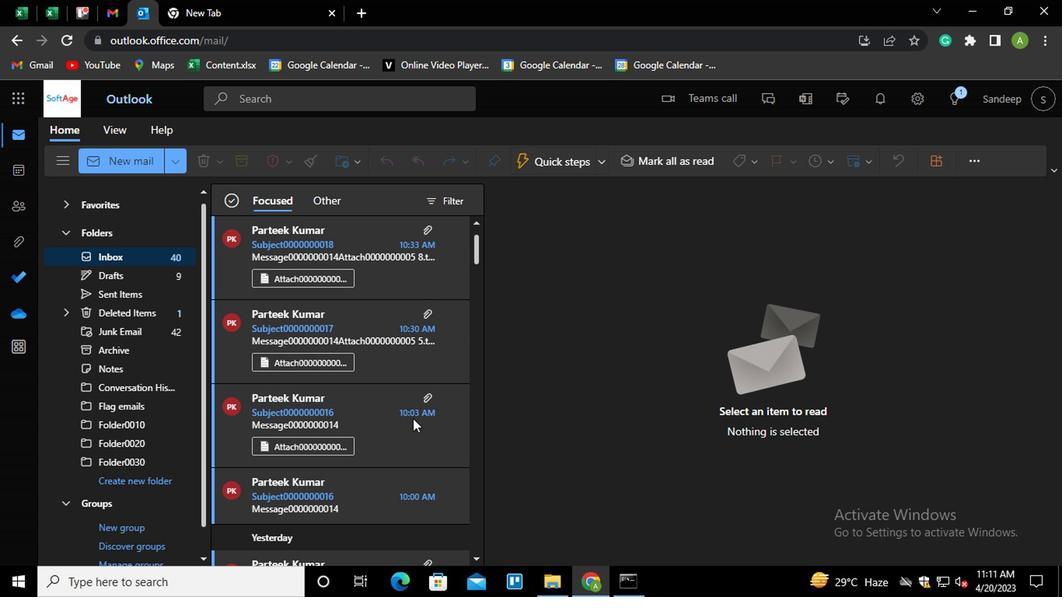
Action: Mouse scrolled (408, 469) with delta (0, 1)
Screenshot: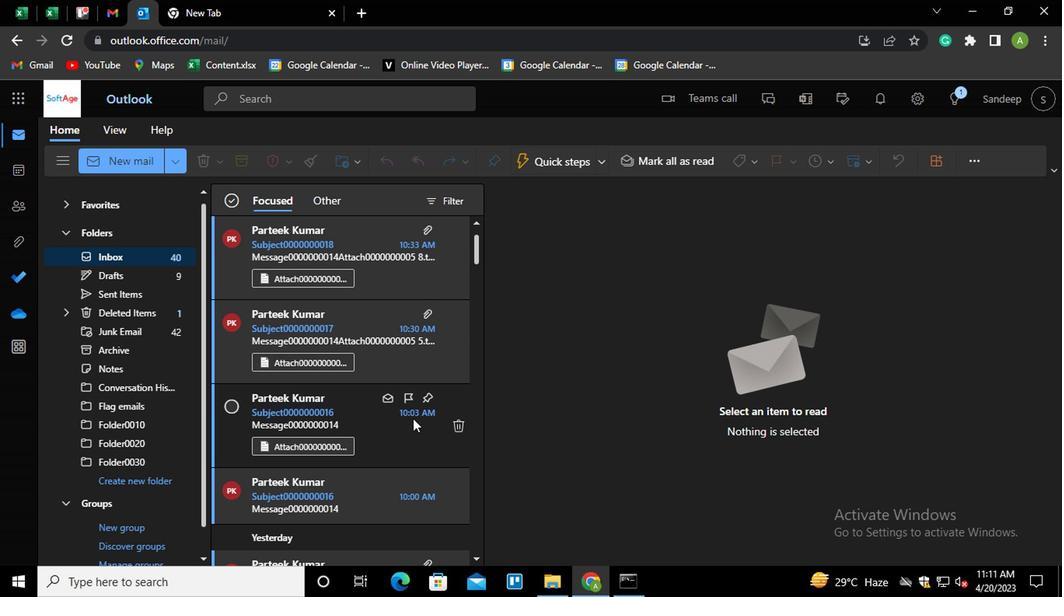 
Action: Mouse scrolled (408, 469) with delta (0, 1)
Screenshot: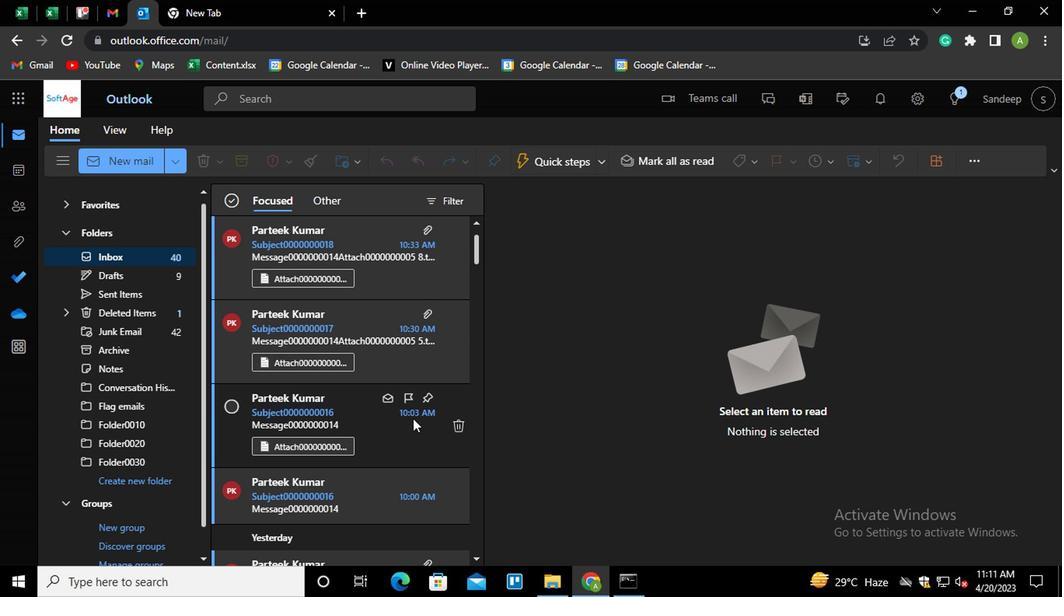
Action: Mouse scrolled (408, 469) with delta (0, 1)
Screenshot: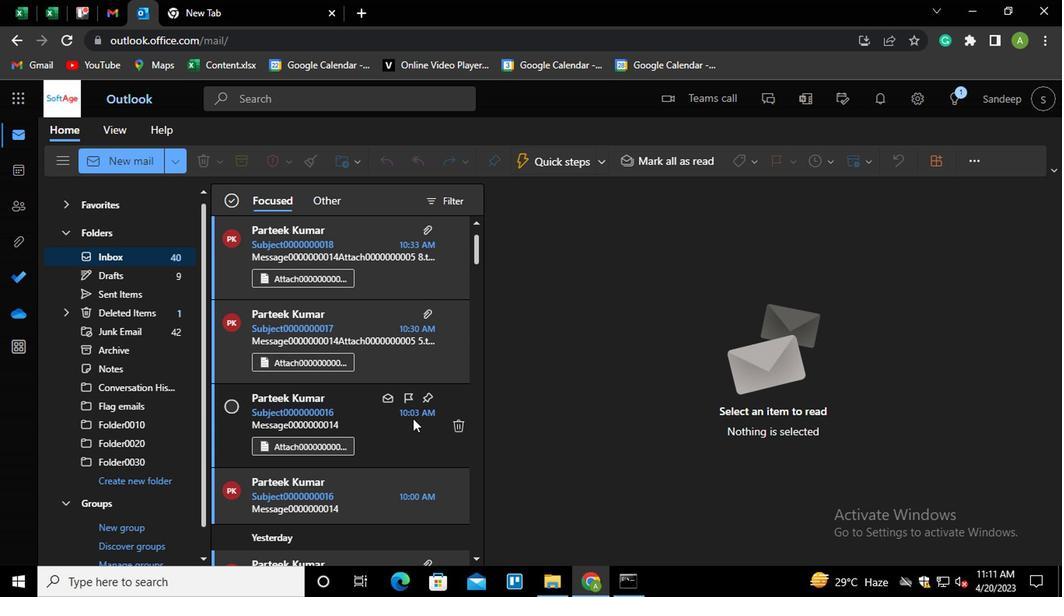 
Action: Mouse scrolled (408, 469) with delta (0, 1)
Screenshot: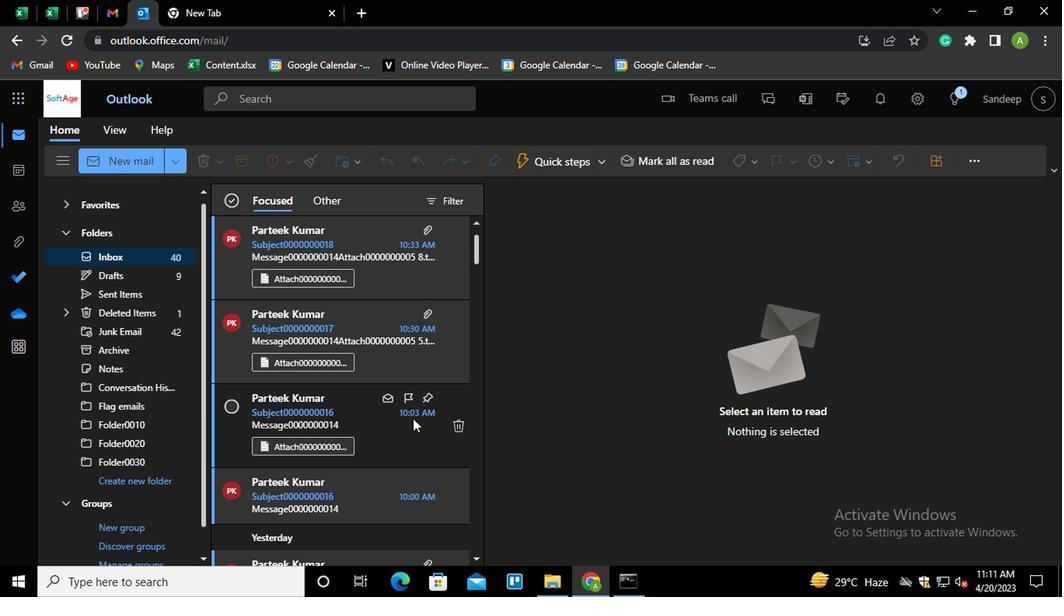 
Action: Mouse scrolled (408, 467) with delta (0, -1)
Screenshot: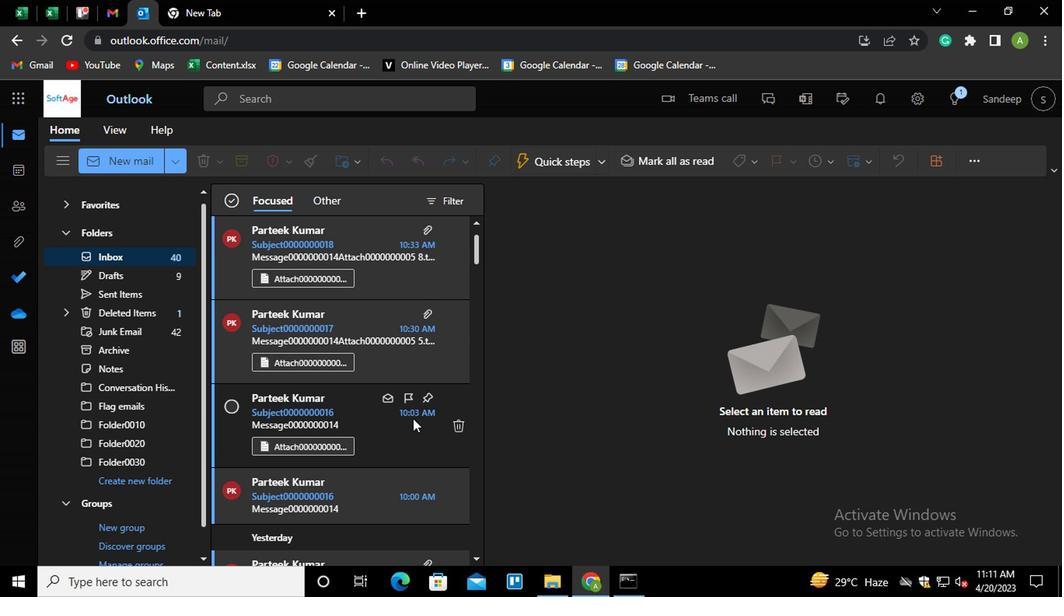 
Action: Mouse scrolled (408, 467) with delta (0, -1)
Screenshot: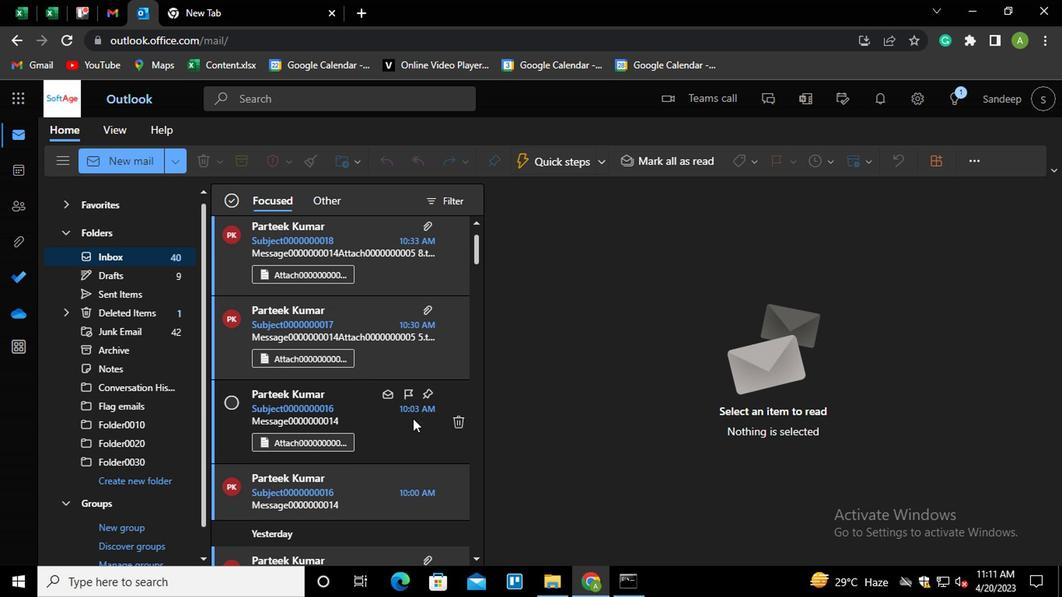 
Action: Mouse scrolled (408, 467) with delta (0, -1)
Screenshot: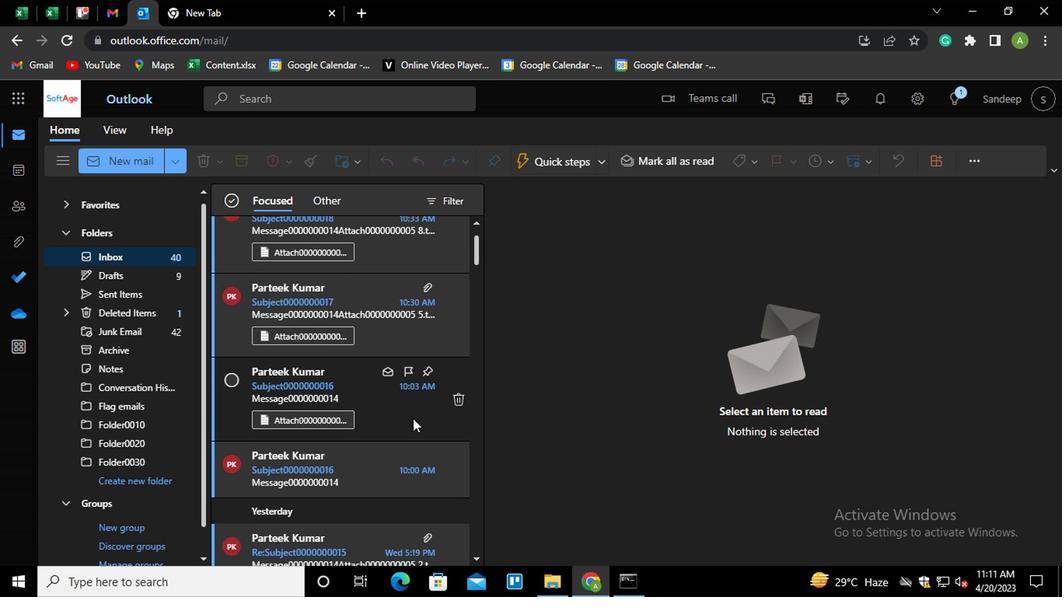 
Action: Mouse scrolled (408, 467) with delta (0, -1)
Screenshot: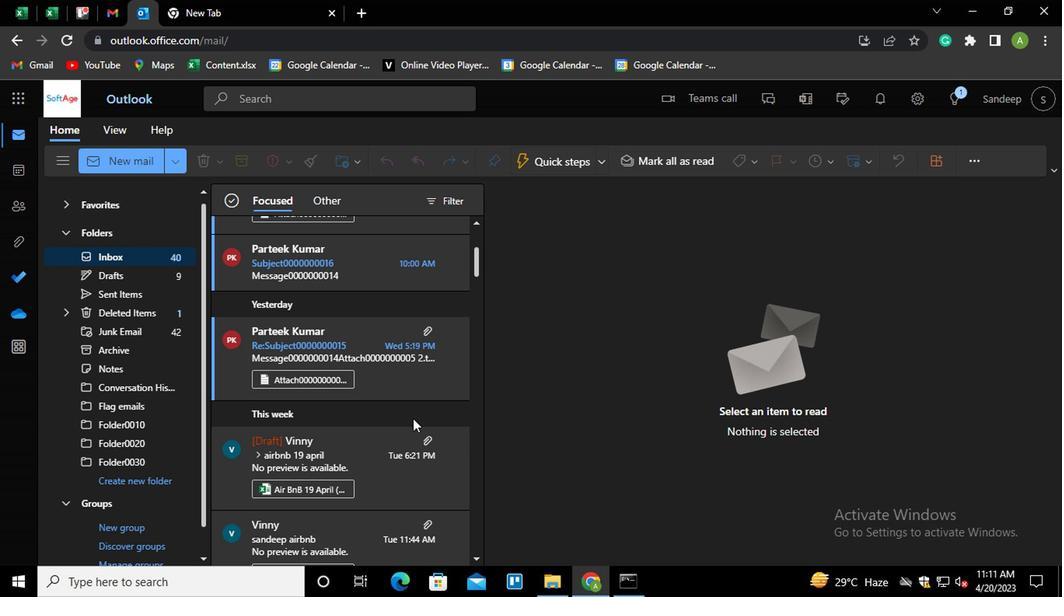 
Action: Mouse scrolled (408, 467) with delta (0, -1)
Screenshot: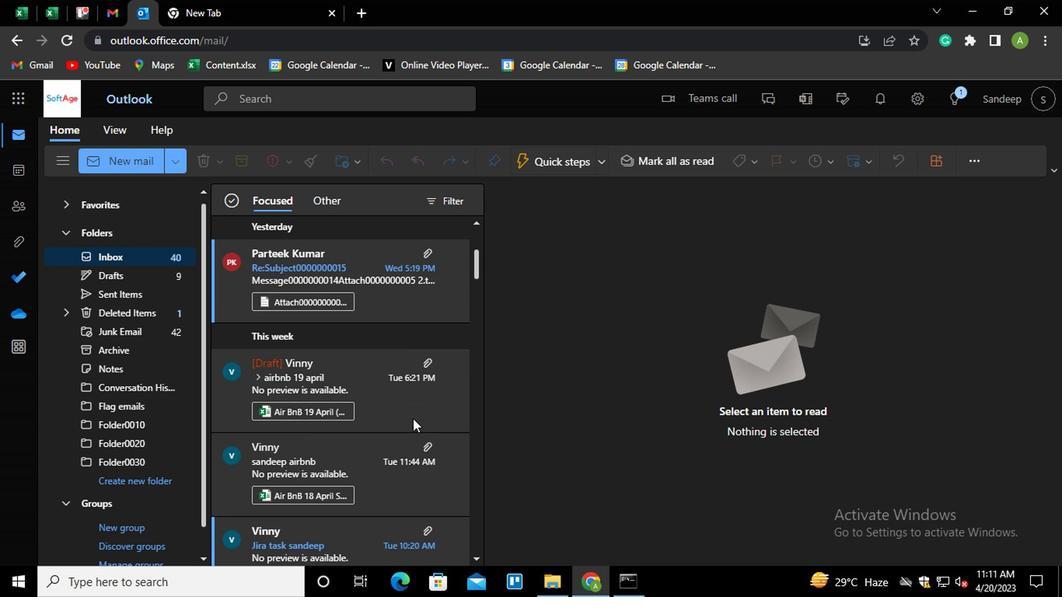 
Action: Mouse scrolled (408, 467) with delta (0, -1)
Screenshot: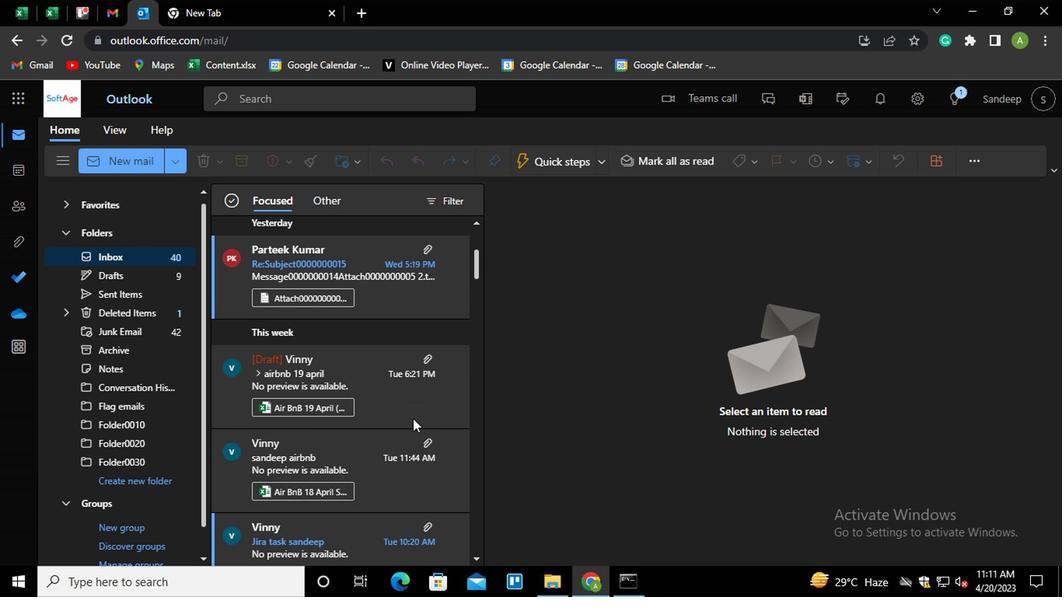 
Action: Mouse scrolled (408, 467) with delta (0, -1)
Screenshot: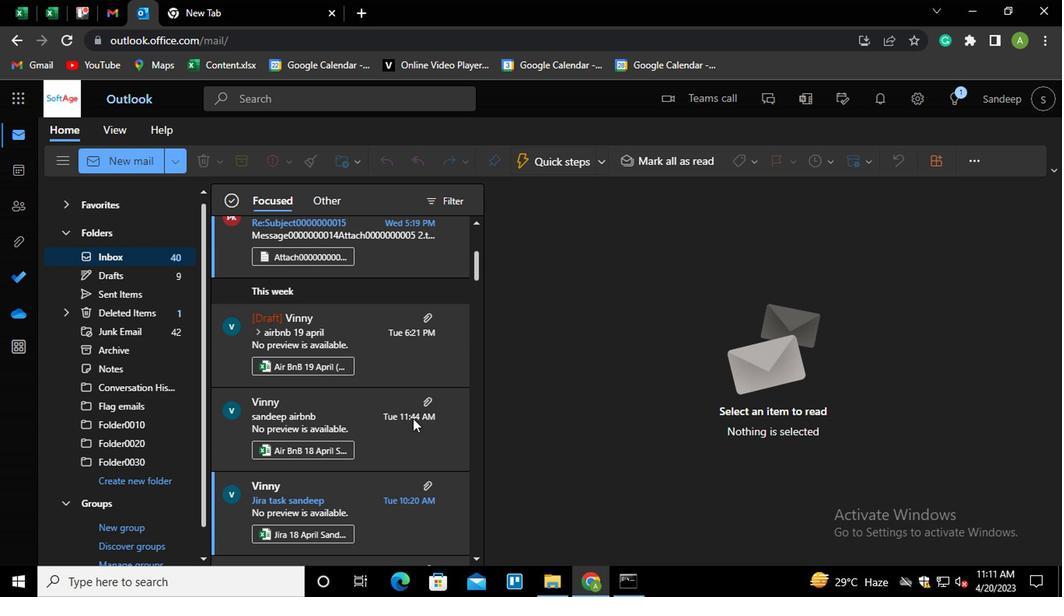 
Action: Mouse scrolled (408, 467) with delta (0, -1)
Screenshot: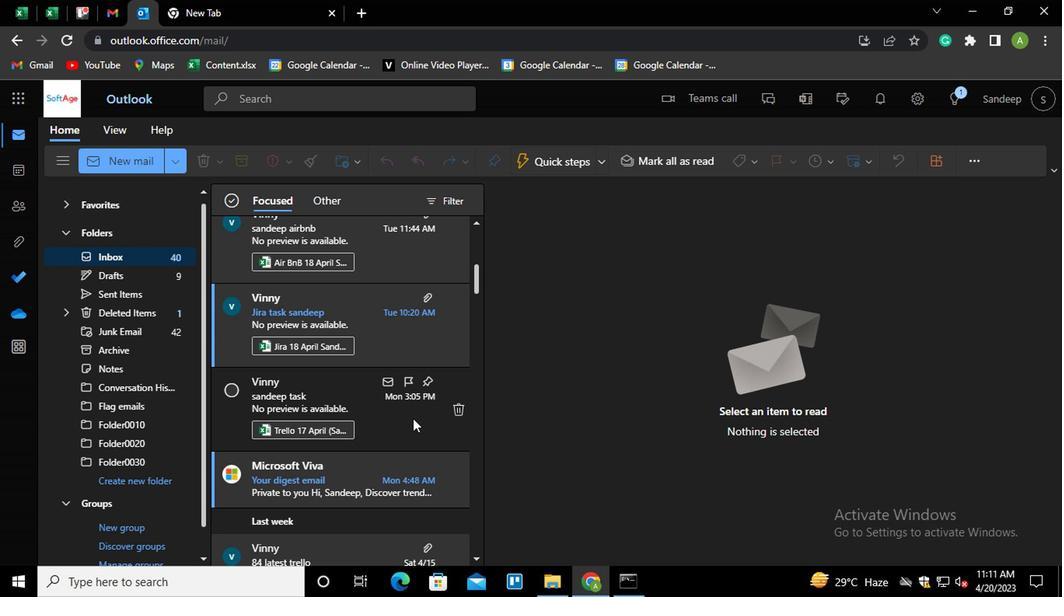 
Action: Mouse scrolled (408, 467) with delta (0, -1)
Screenshot: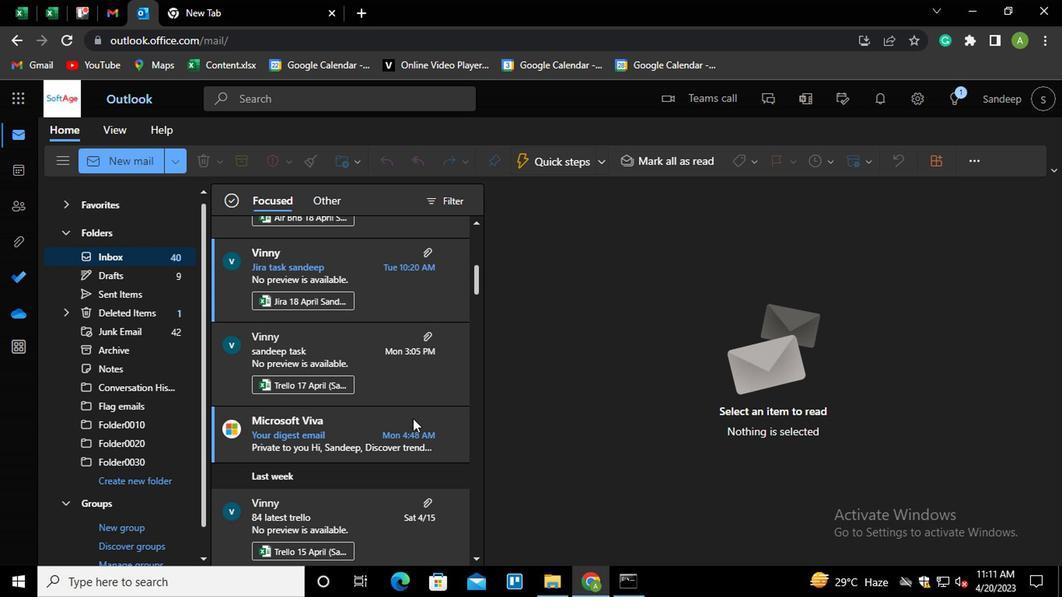 
Action: Mouse scrolled (408, 467) with delta (0, -1)
Screenshot: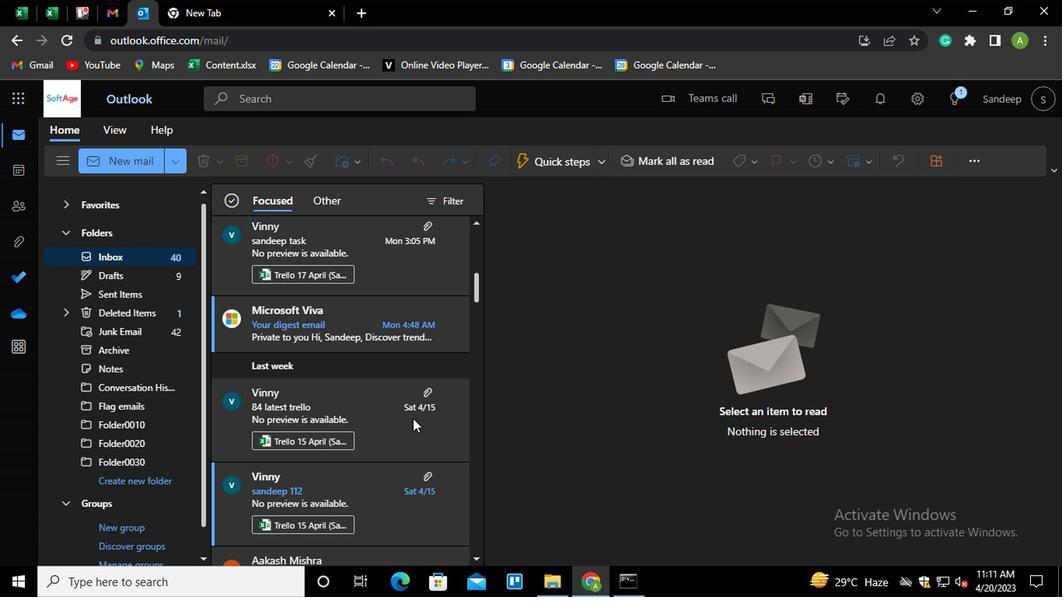 
Action: Mouse scrolled (408, 467) with delta (0, -1)
Screenshot: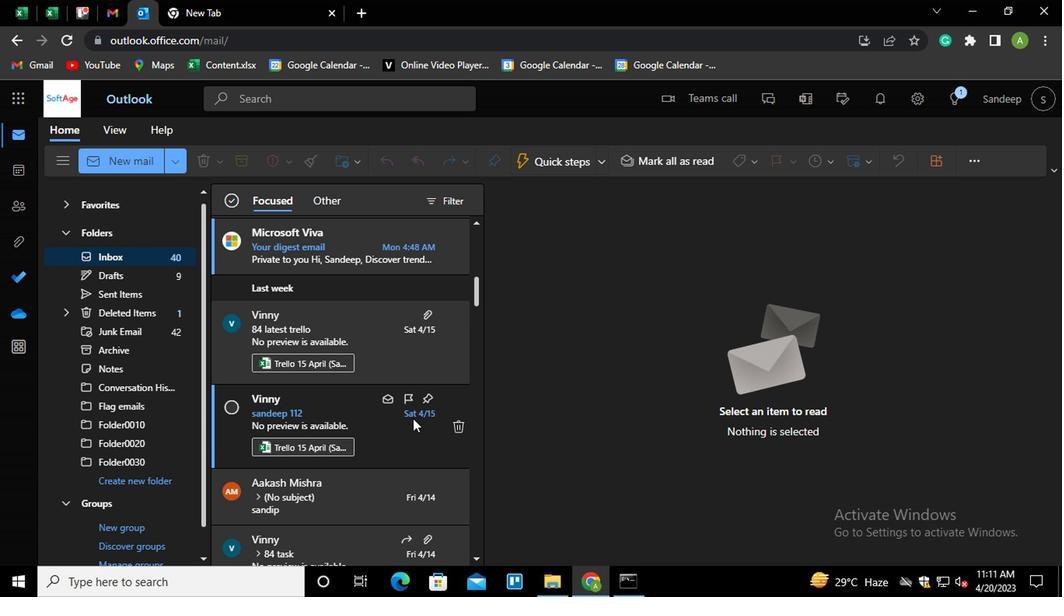 
Action: Mouse scrolled (408, 467) with delta (0, -1)
Screenshot: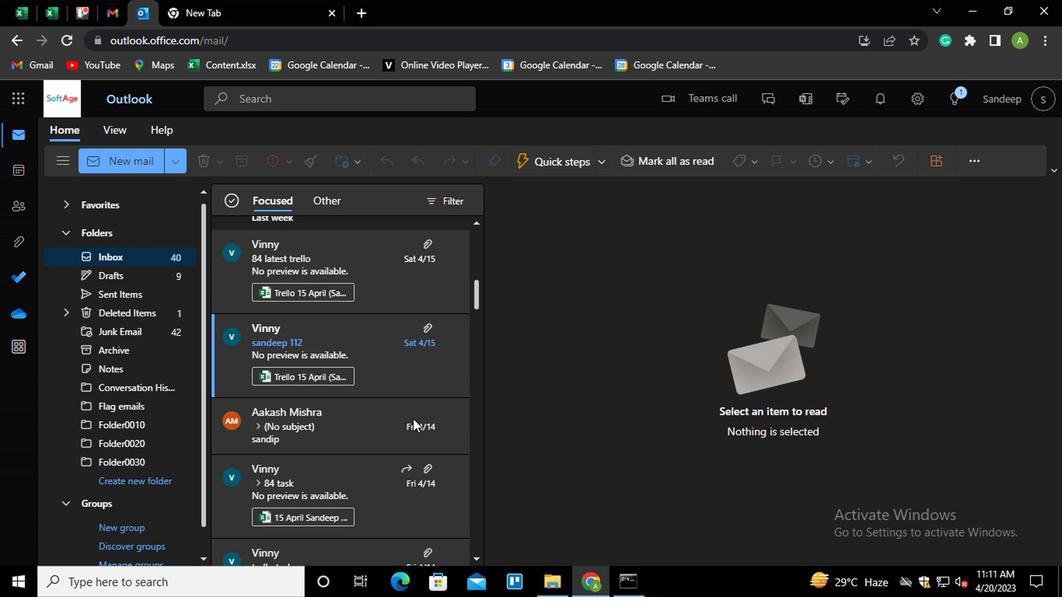 
Action: Mouse moved to (367, 377)
Screenshot: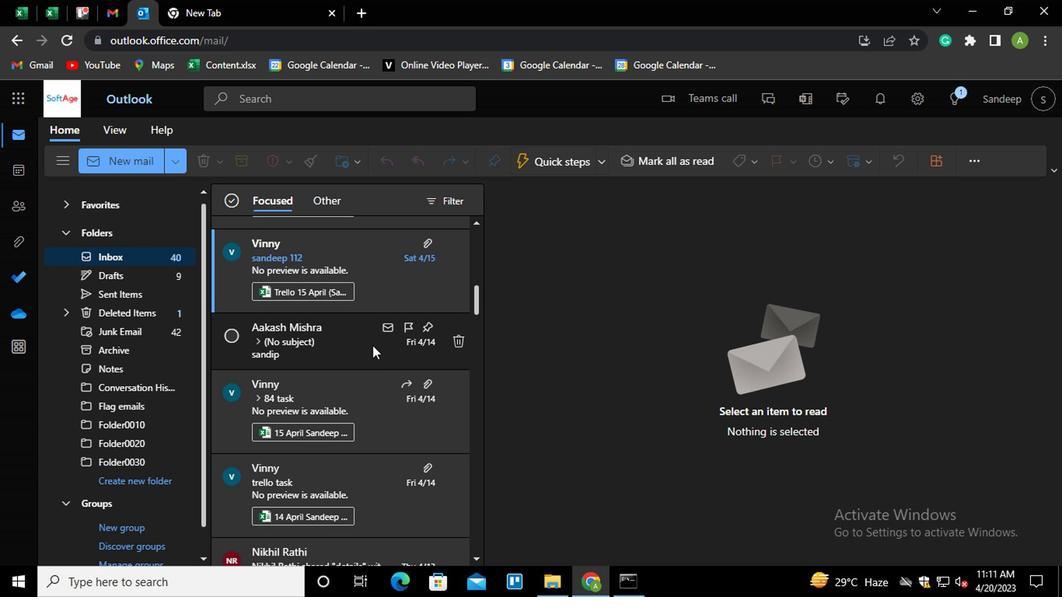 
Action: Mouse pressed left at (367, 377)
Screenshot: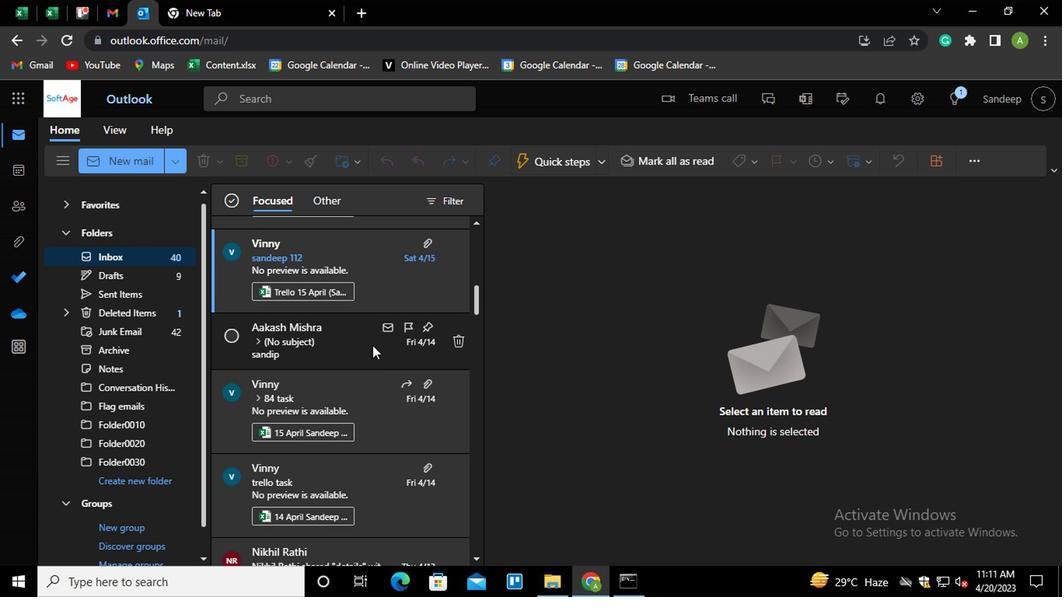 
Action: Mouse moved to (1021, 250)
Screenshot: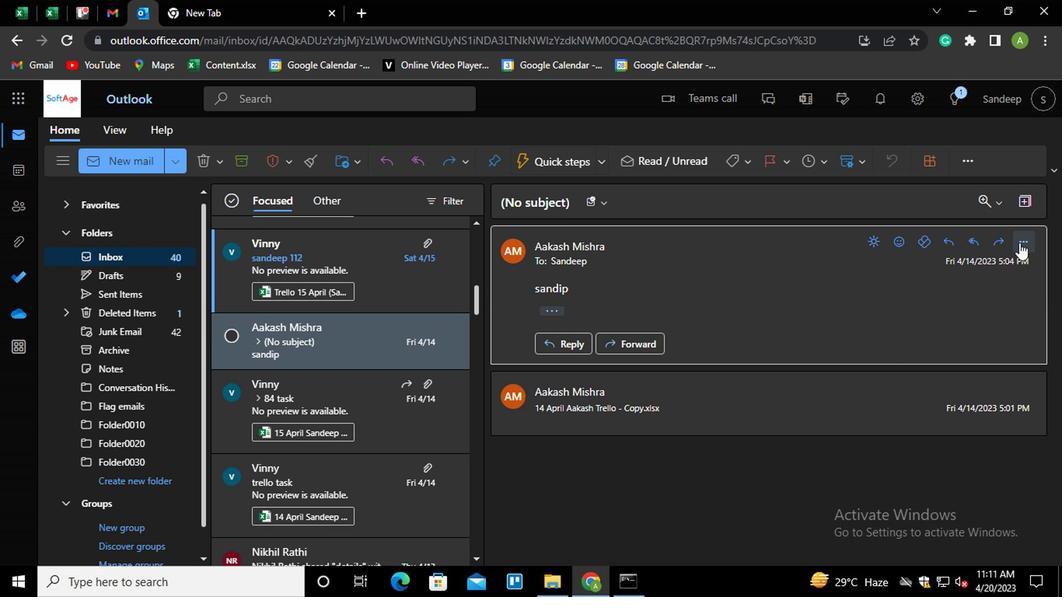 
Action: Mouse pressed left at (1021, 250)
Screenshot: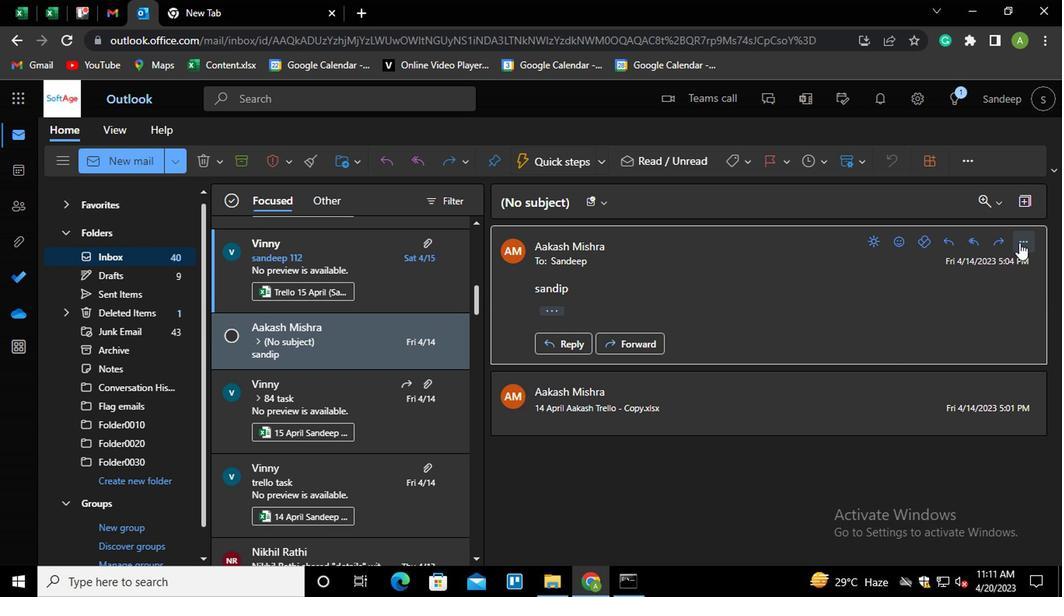 
Action: Mouse moved to (905, 65)
Screenshot: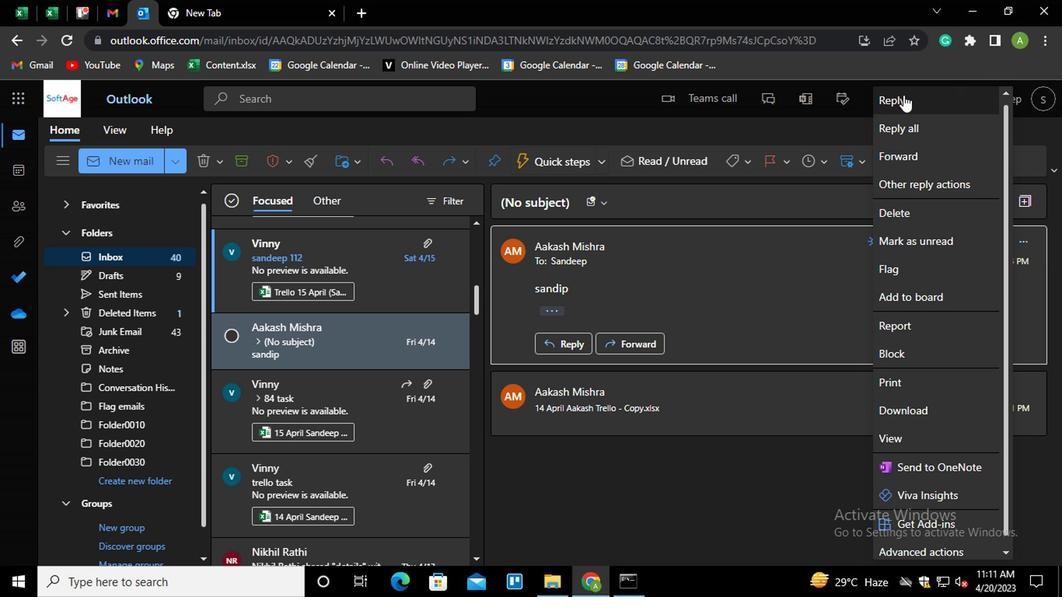 
Action: Mouse pressed left at (905, 65)
Screenshot: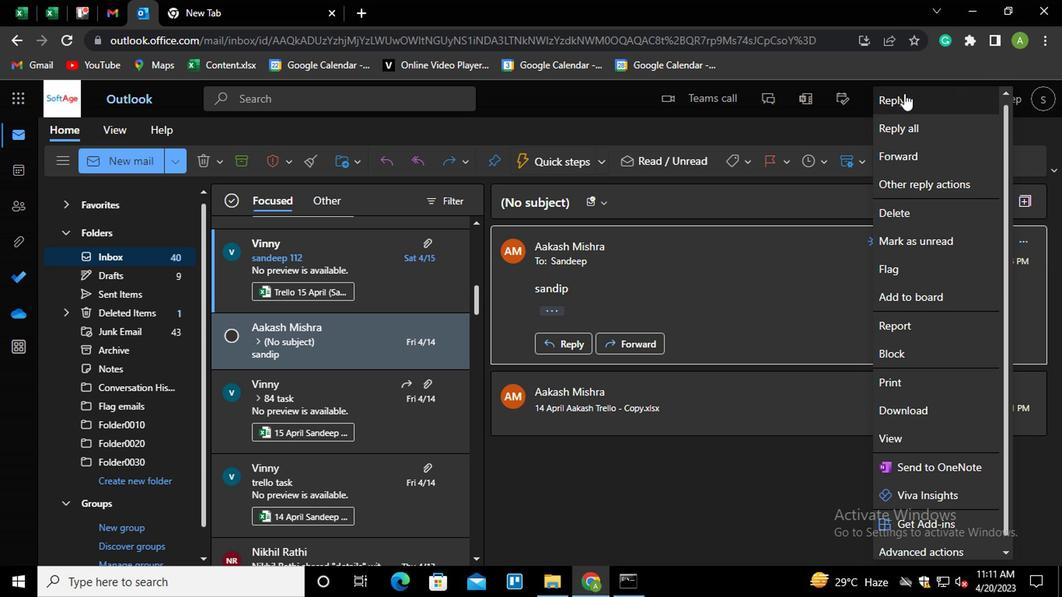 
Action: Mouse moved to (591, 332)
Screenshot: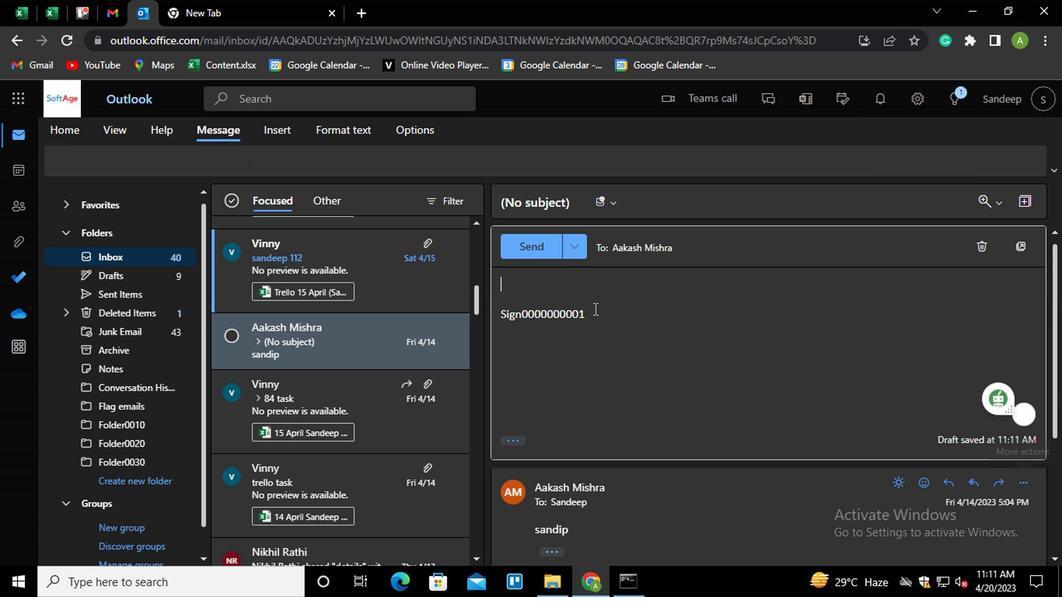 
Action: Mouse scrolled (591, 333) with delta (0, 1)
Screenshot: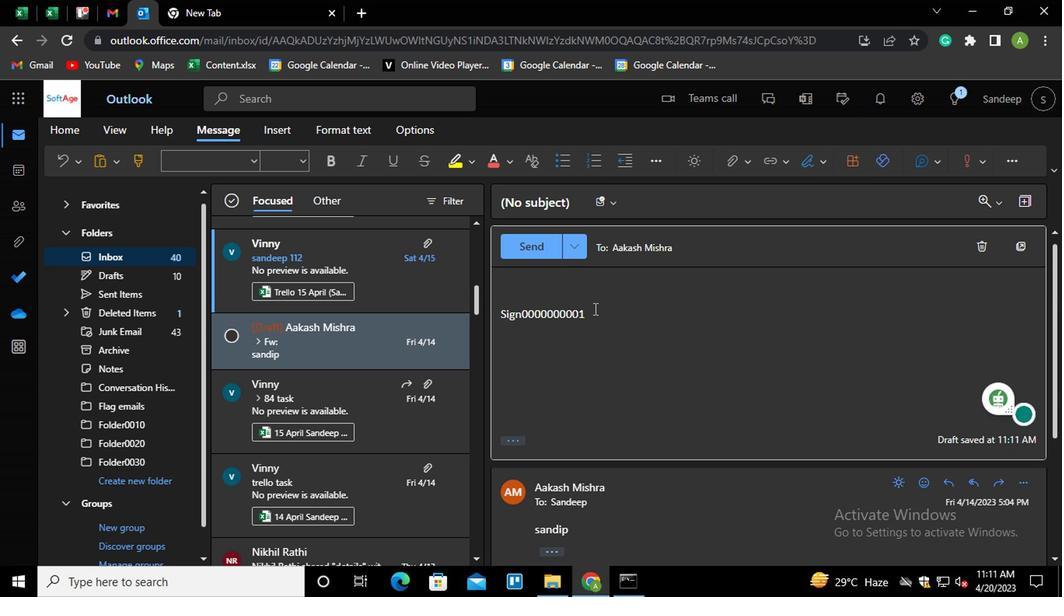 
Action: Mouse scrolled (591, 333) with delta (0, 1)
Screenshot: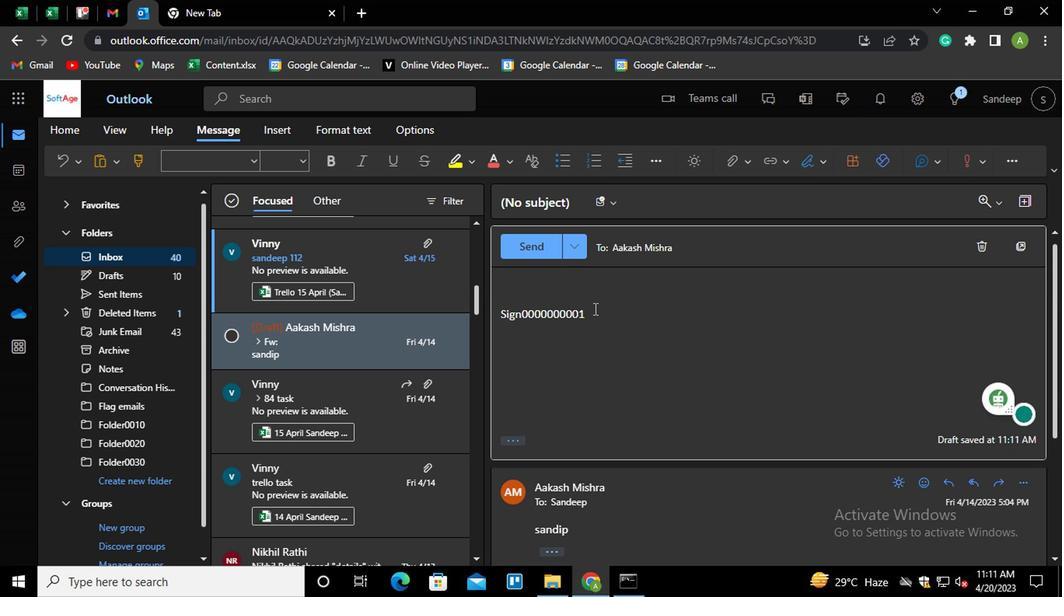 
Action: Mouse moved to (511, 500)
Screenshot: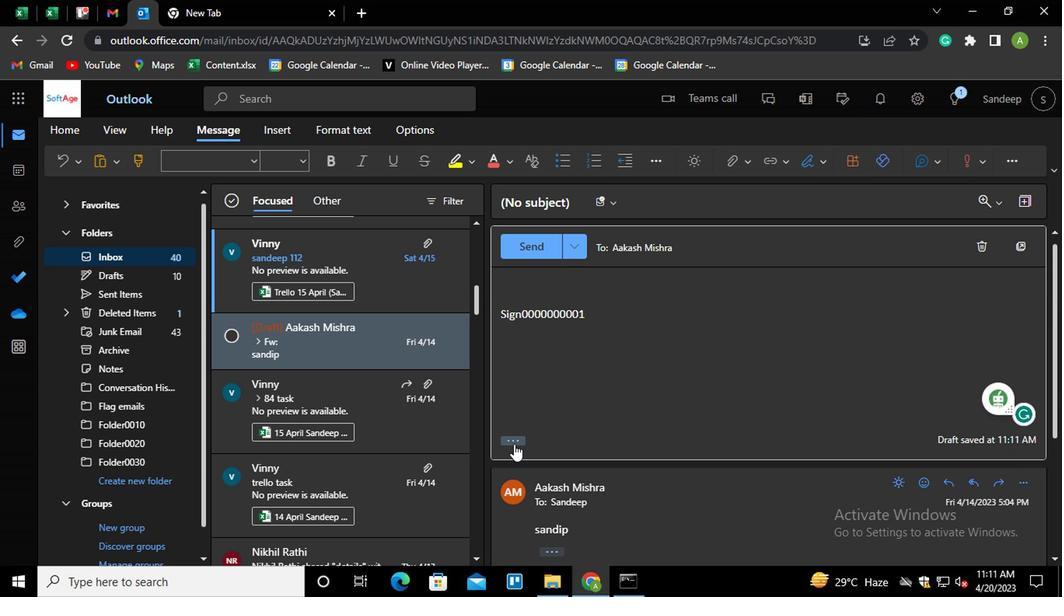
Action: Mouse pressed left at (511, 500)
Screenshot: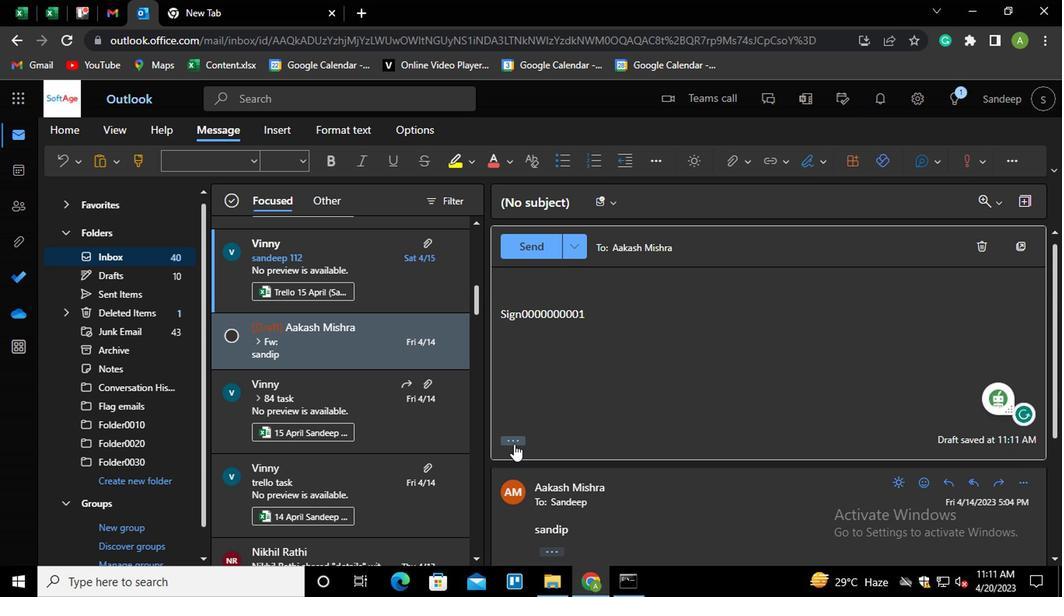 
Action: Mouse moved to (569, 342)
Screenshot: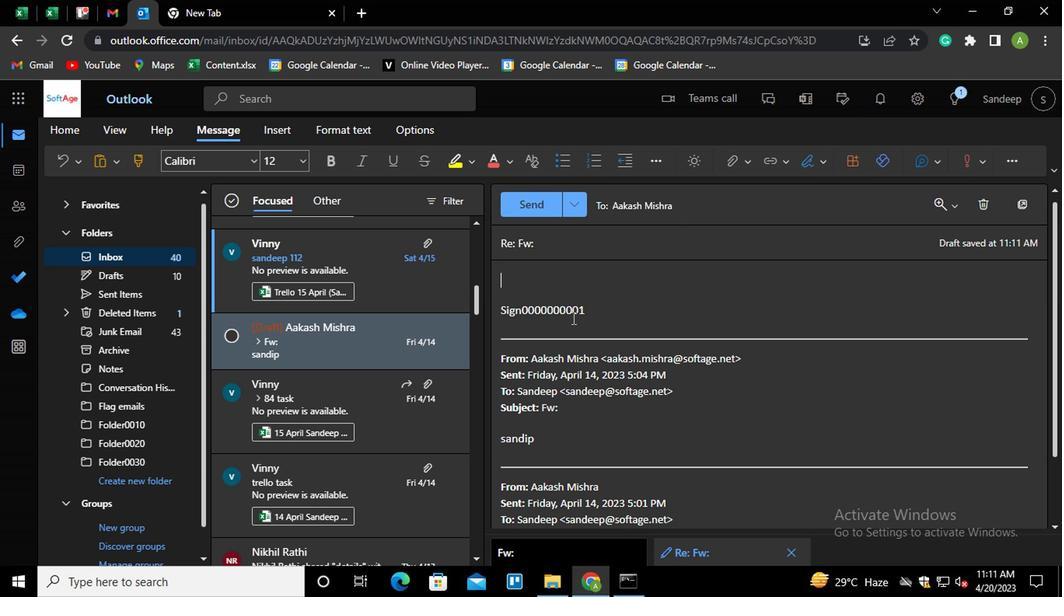 
Action: Mouse scrolled (569, 344) with delta (0, 1)
Screenshot: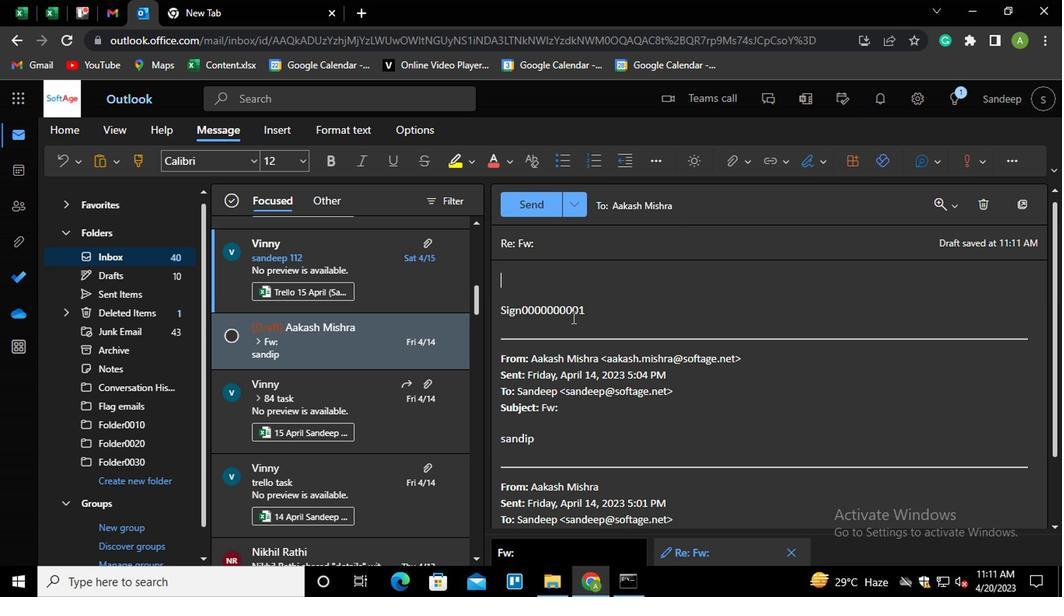 
Action: Mouse scrolled (569, 344) with delta (0, 1)
Screenshot: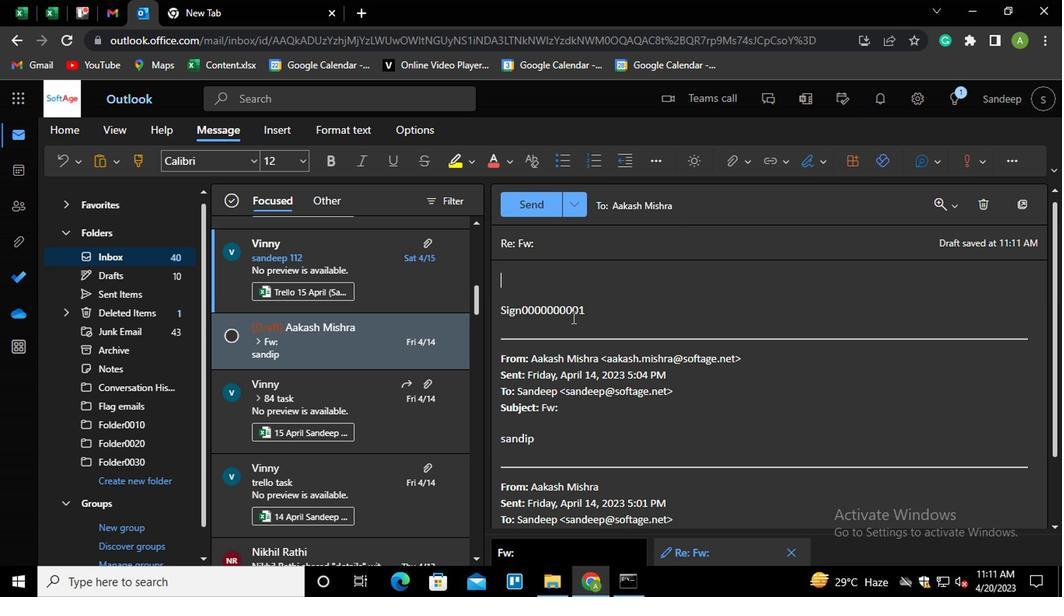 
Action: Mouse scrolled (569, 344) with delta (0, 1)
Screenshot: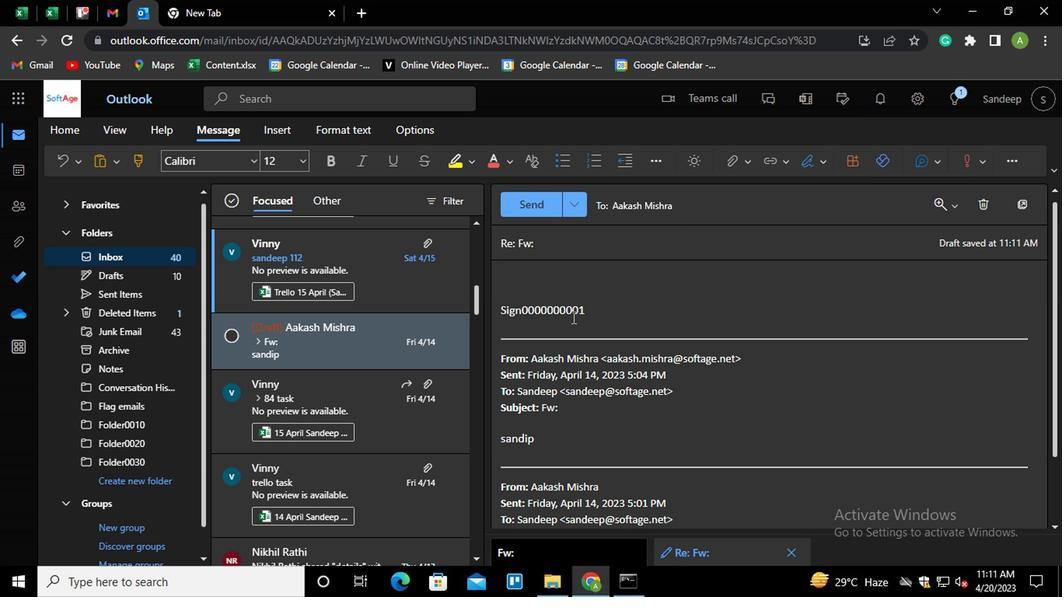
Action: Mouse scrolled (569, 344) with delta (0, 1)
Screenshot: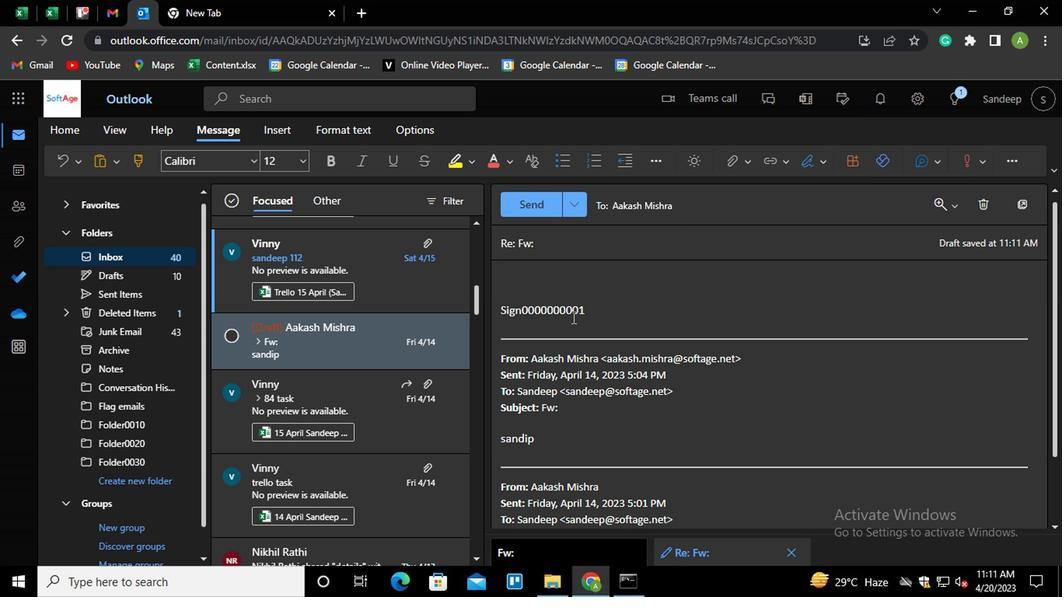 
Action: Mouse moved to (627, 266)
Screenshot: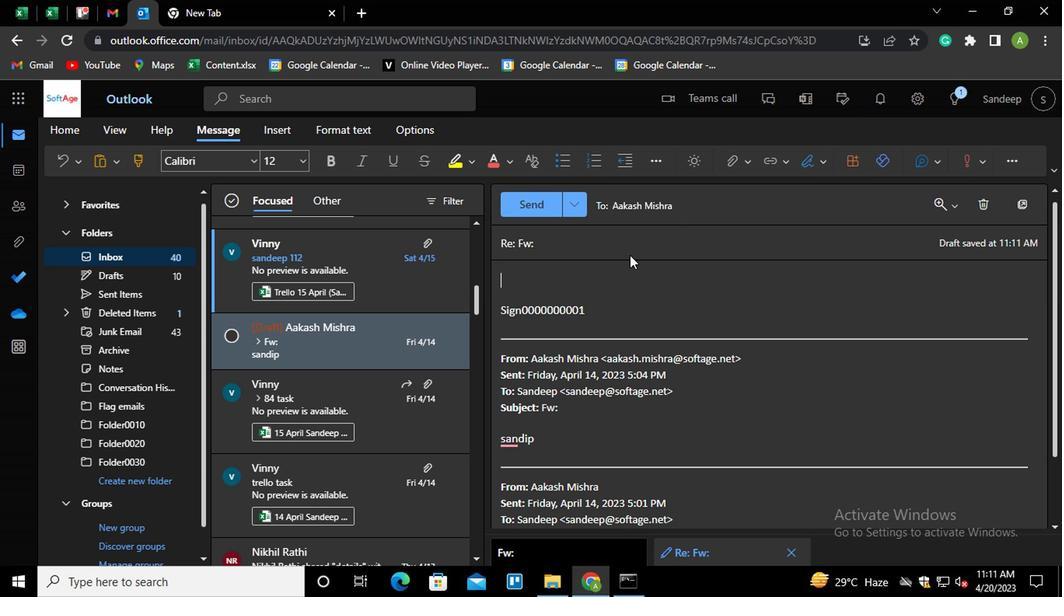 
Action: Mouse scrolled (627, 266) with delta (0, 0)
Screenshot: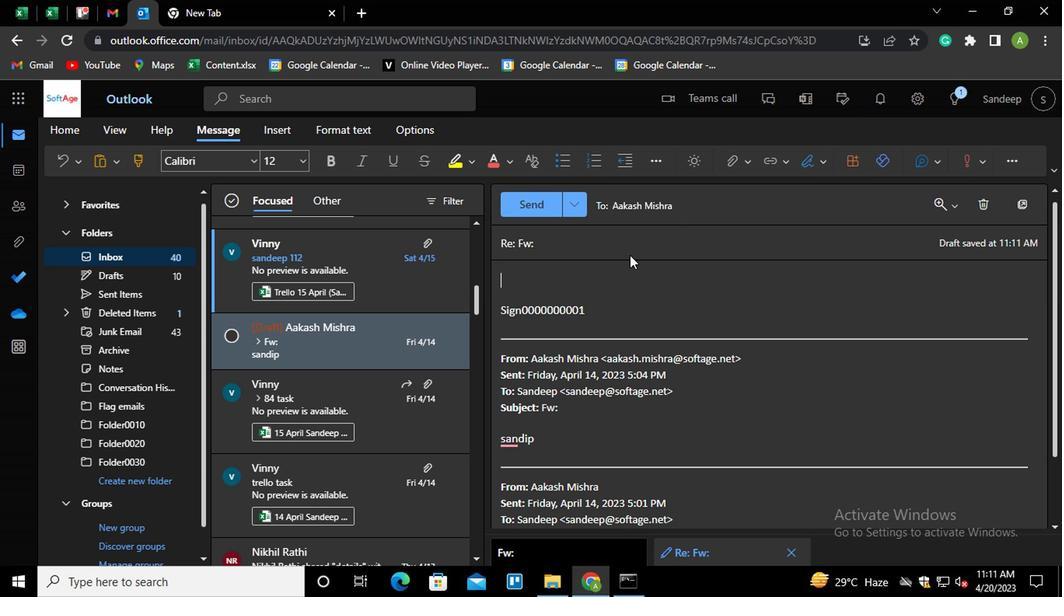 
Action: Mouse scrolled (627, 266) with delta (0, 0)
Screenshot: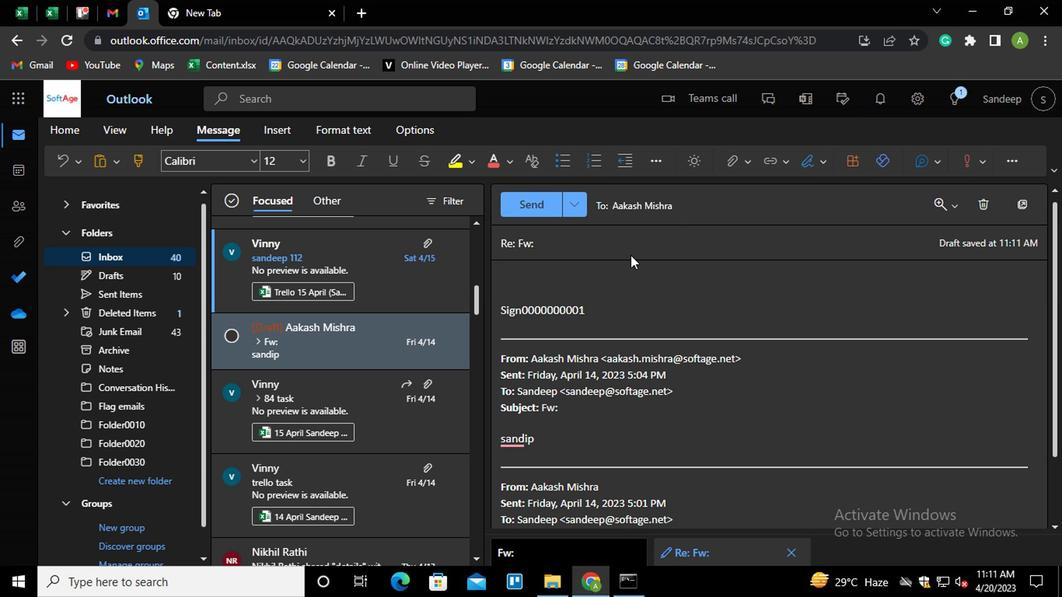 
Action: Mouse moved to (628, 266)
Screenshot: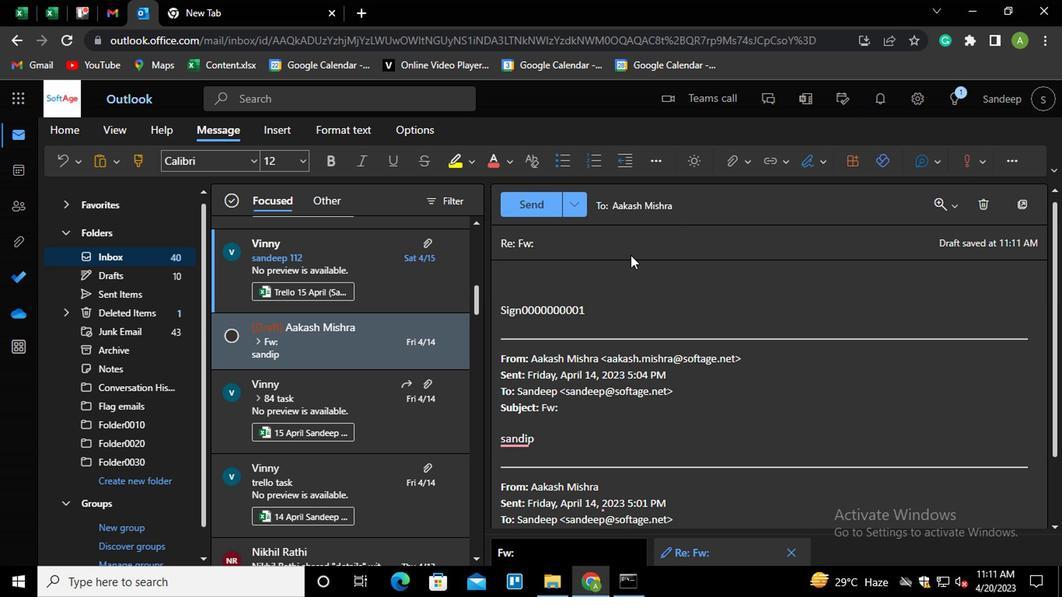 
Action: Mouse scrolled (628, 266) with delta (0, 0)
Screenshot: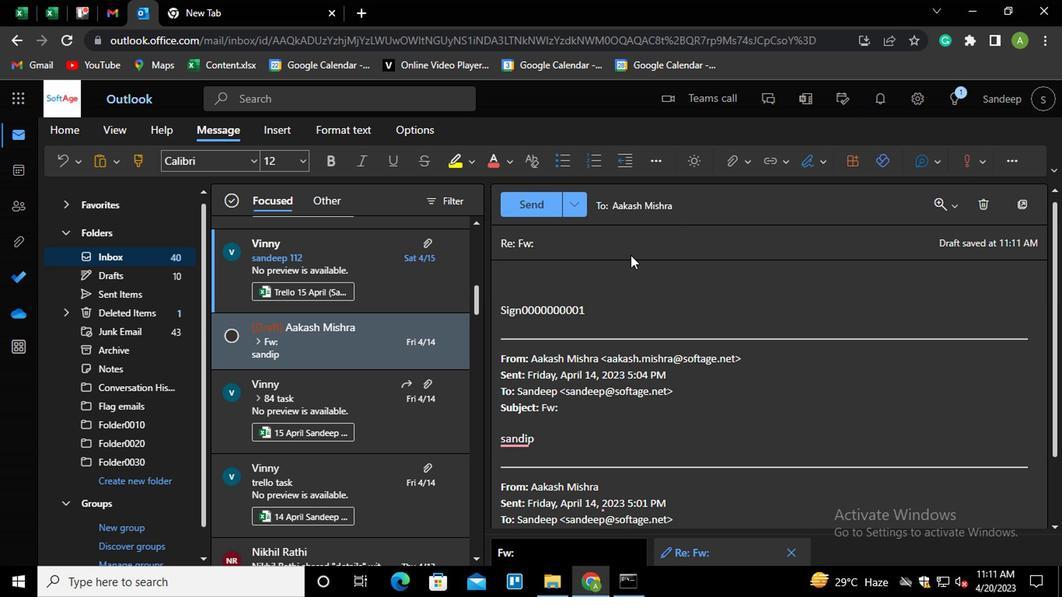 
Action: Mouse moved to (651, 256)
Screenshot: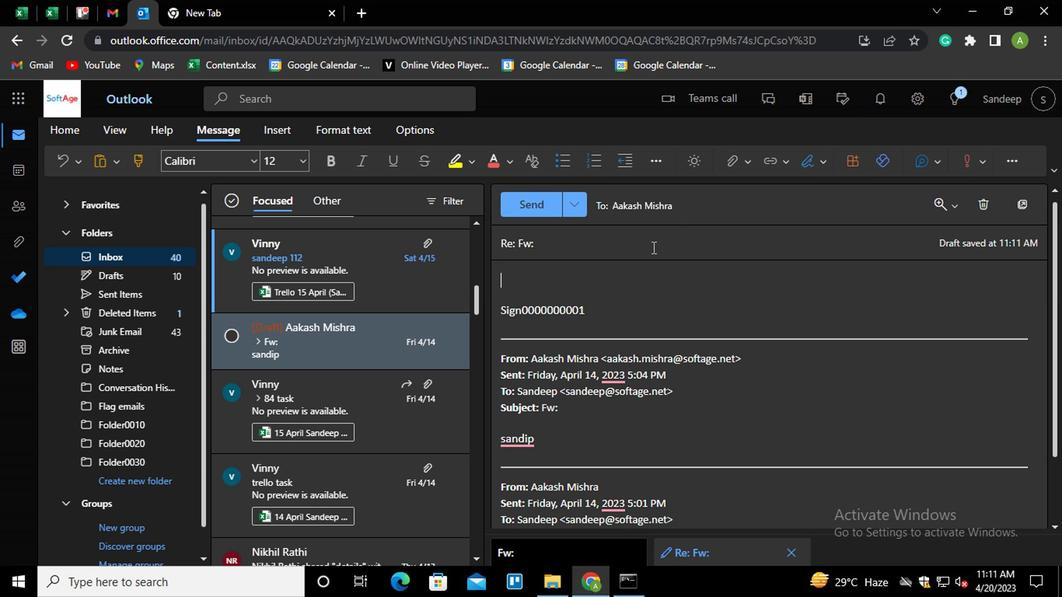 
Action: Mouse pressed left at (651, 256)
Screenshot: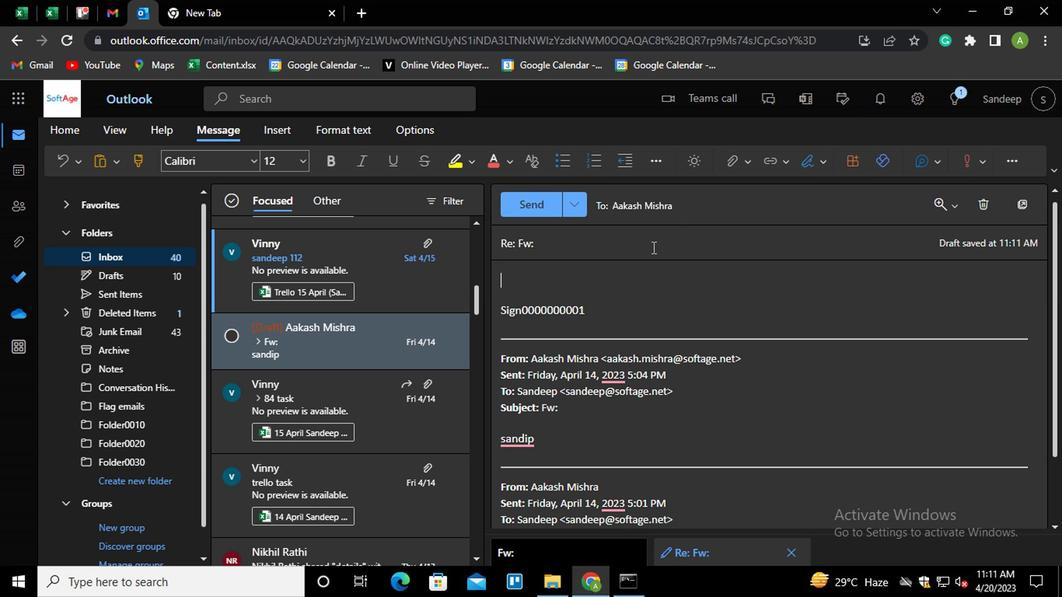 
Action: Key pressed <Key.shift_r><Key.home><Key.shift>SUBJECT0000000002
Screenshot: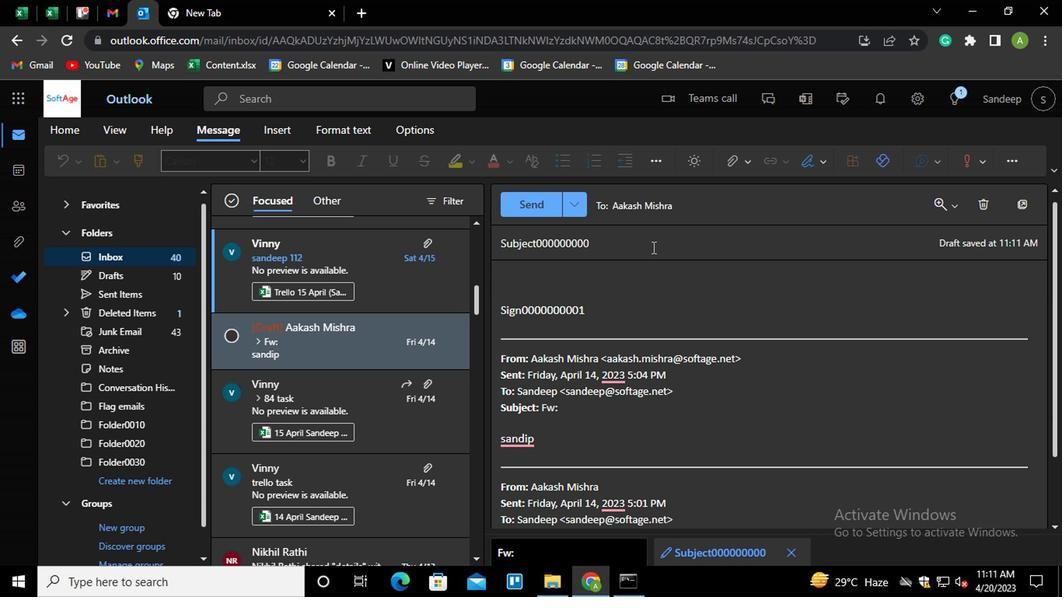 
Action: Mouse moved to (625, 341)
Screenshot: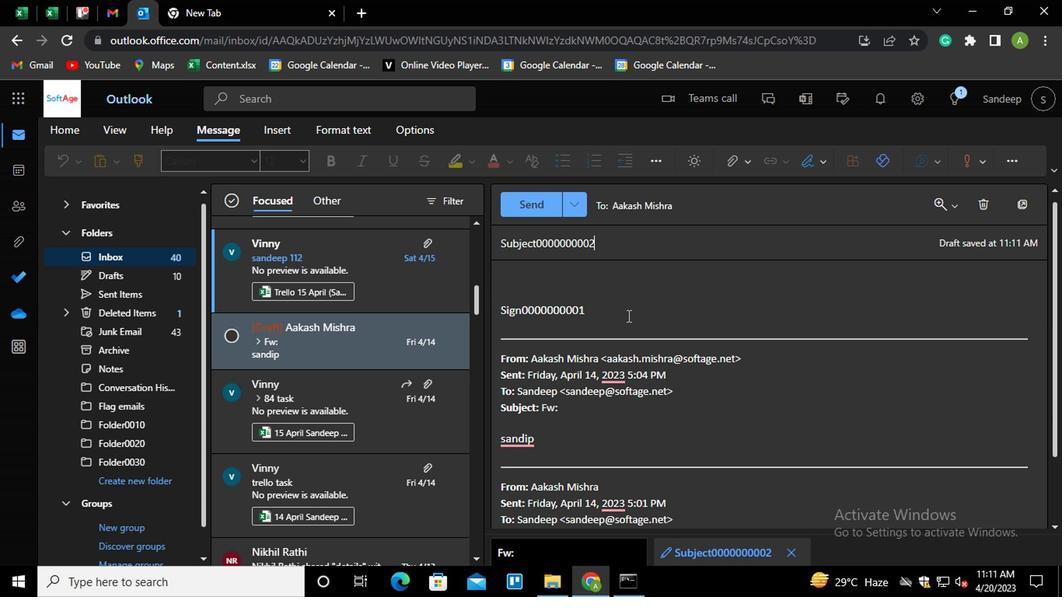 
Action: Mouse pressed left at (625, 341)
Screenshot: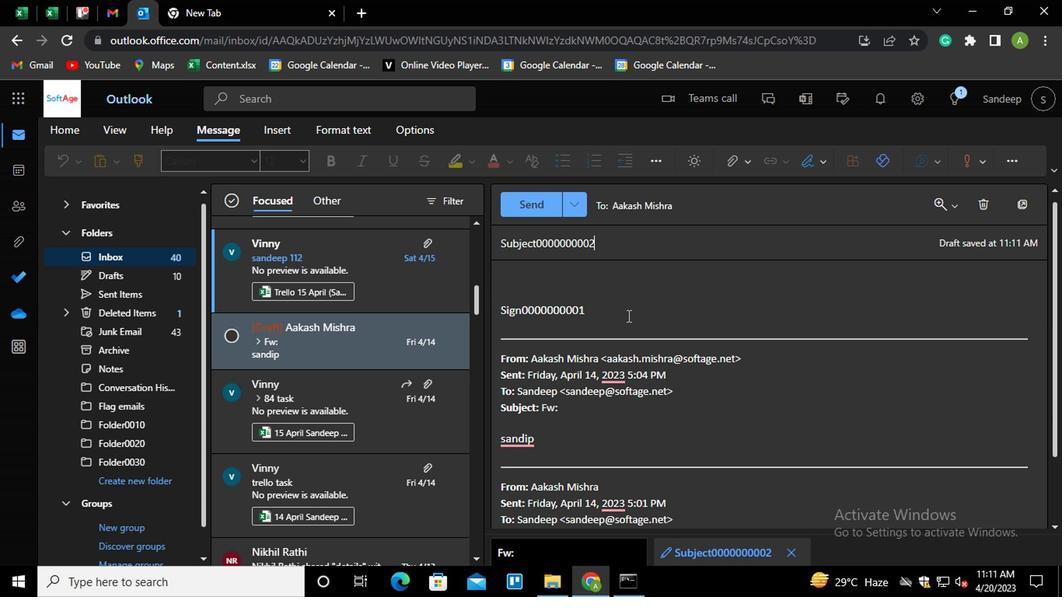 
Action: Key pressed <Key.shift_r><Key.home><Key.shift_r>MESSAGE0000000004
Screenshot: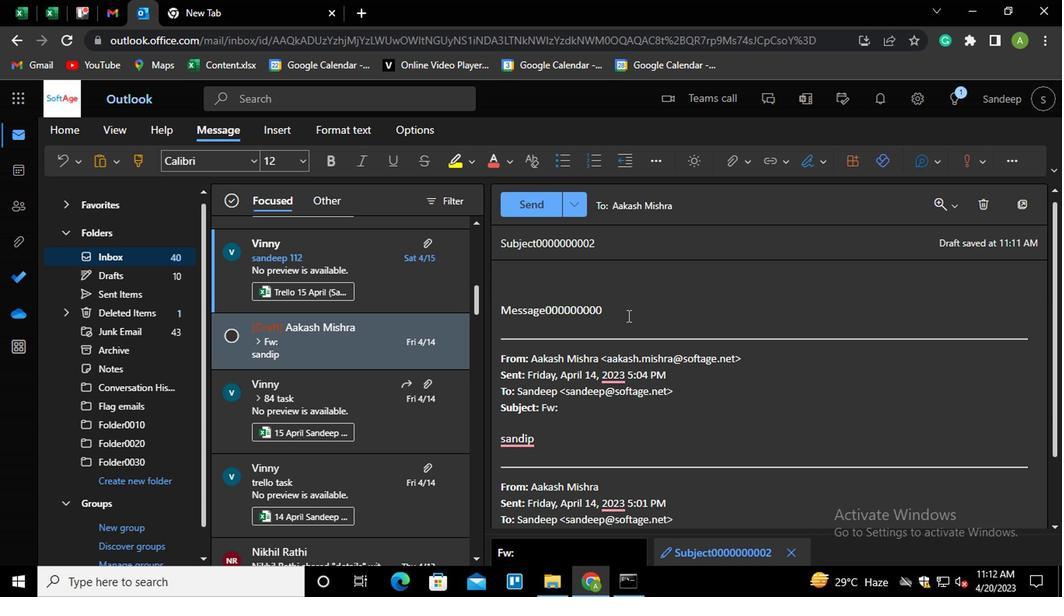 
Action: Mouse moved to (535, 203)
Screenshot: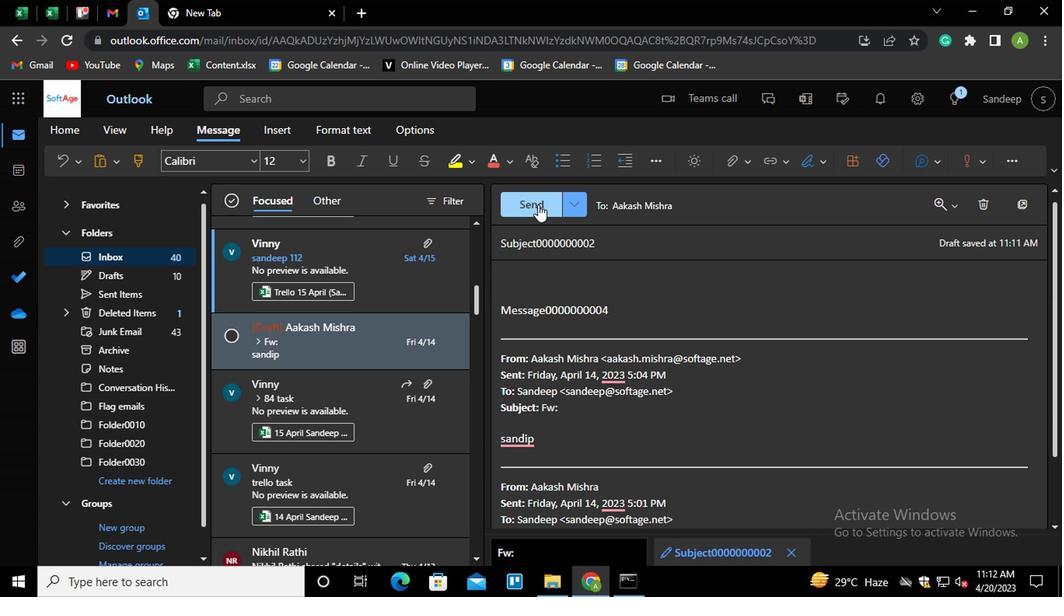 
Action: Mouse pressed left at (535, 203)
Screenshot: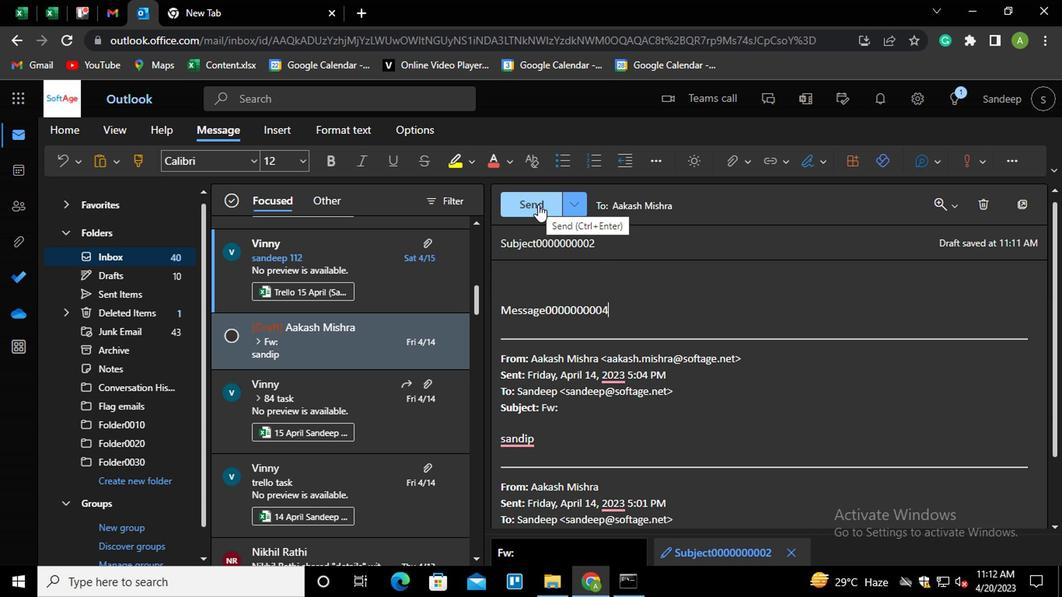 
Action: Mouse moved to (362, 324)
Screenshot: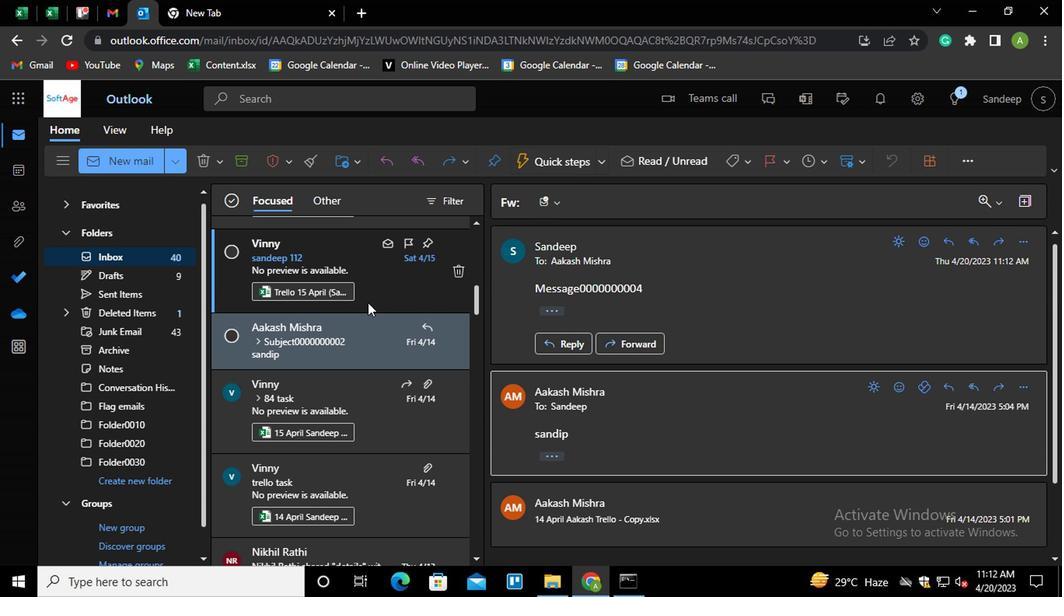 
Action: Mouse scrolled (362, 325) with delta (0, 1)
Screenshot: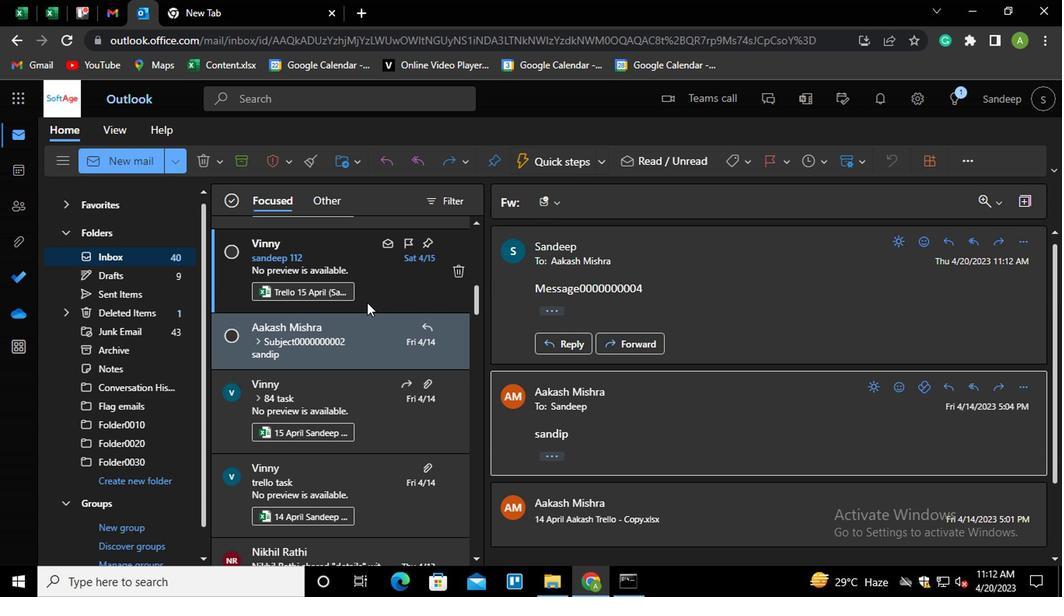 
Action: Mouse scrolled (362, 325) with delta (0, 1)
Screenshot: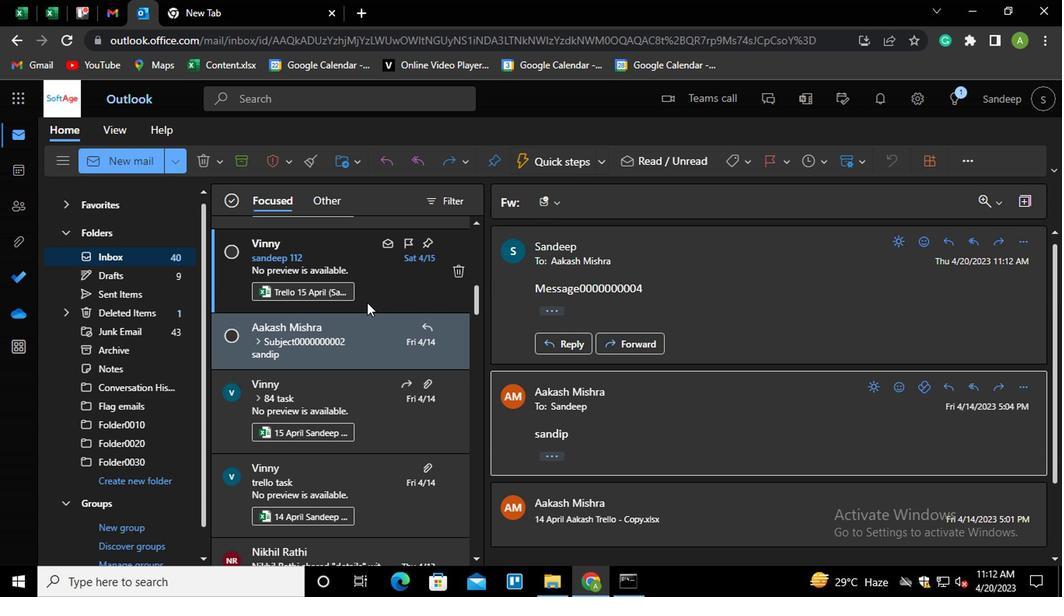 
Action: Mouse scrolled (362, 325) with delta (0, 1)
Screenshot: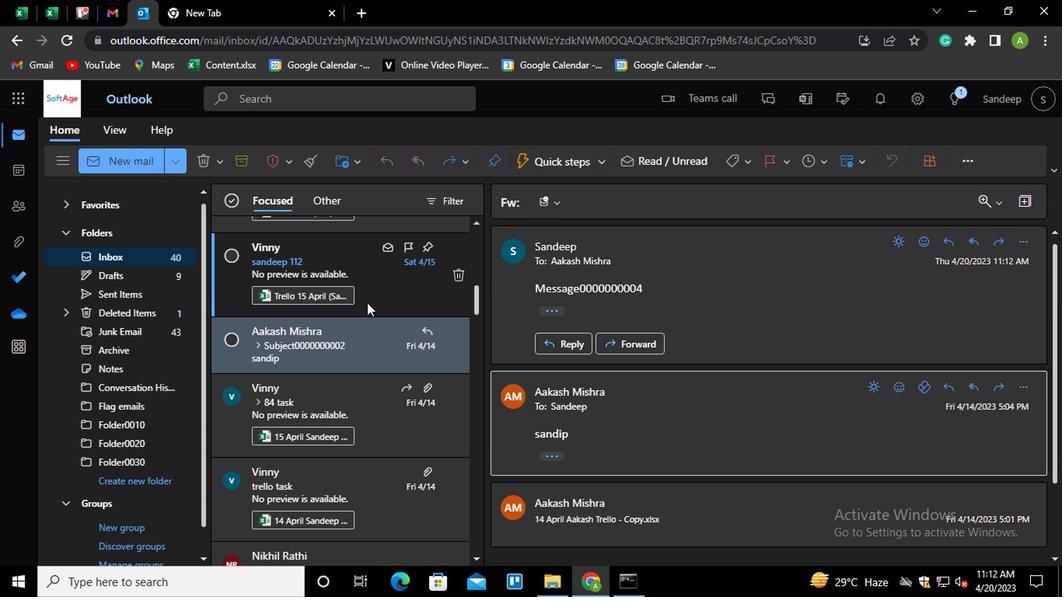 
Action: Mouse scrolled (362, 325) with delta (0, 1)
Screenshot: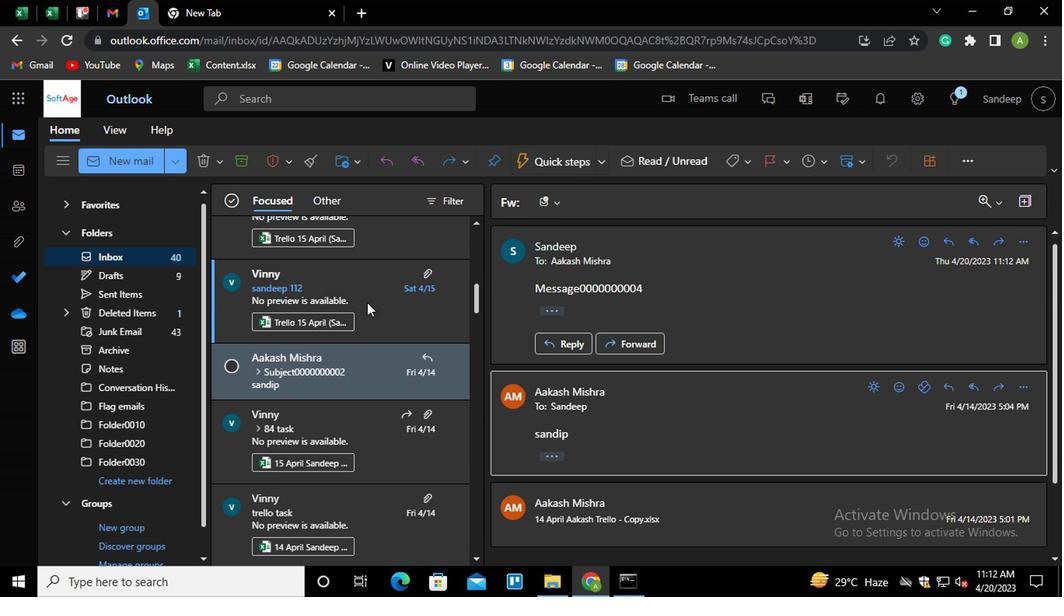 
Action: Mouse scrolled (362, 325) with delta (0, 1)
Screenshot: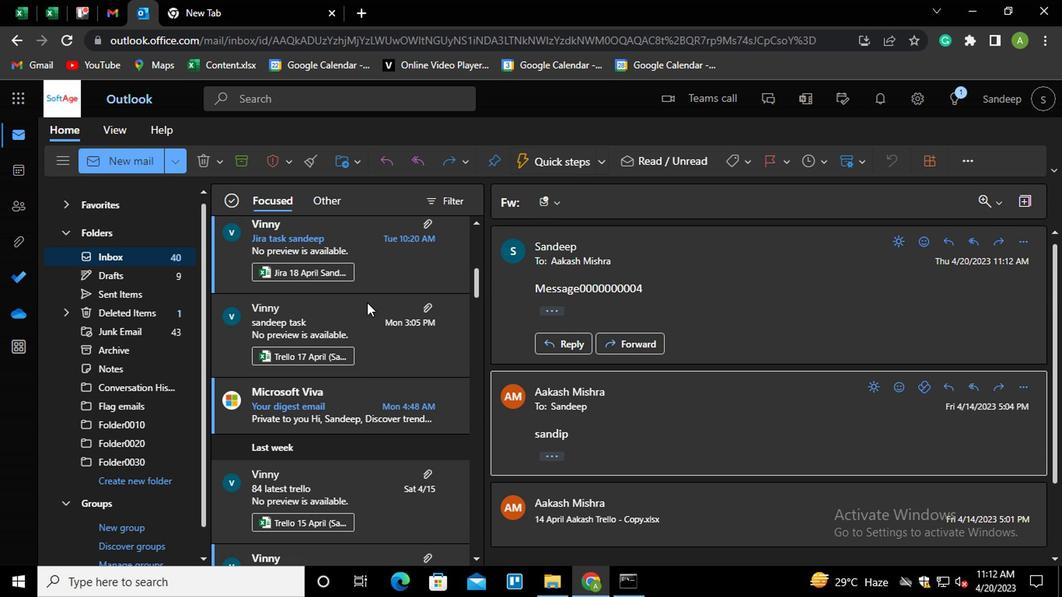 
Action: Mouse scrolled (362, 325) with delta (0, 1)
Screenshot: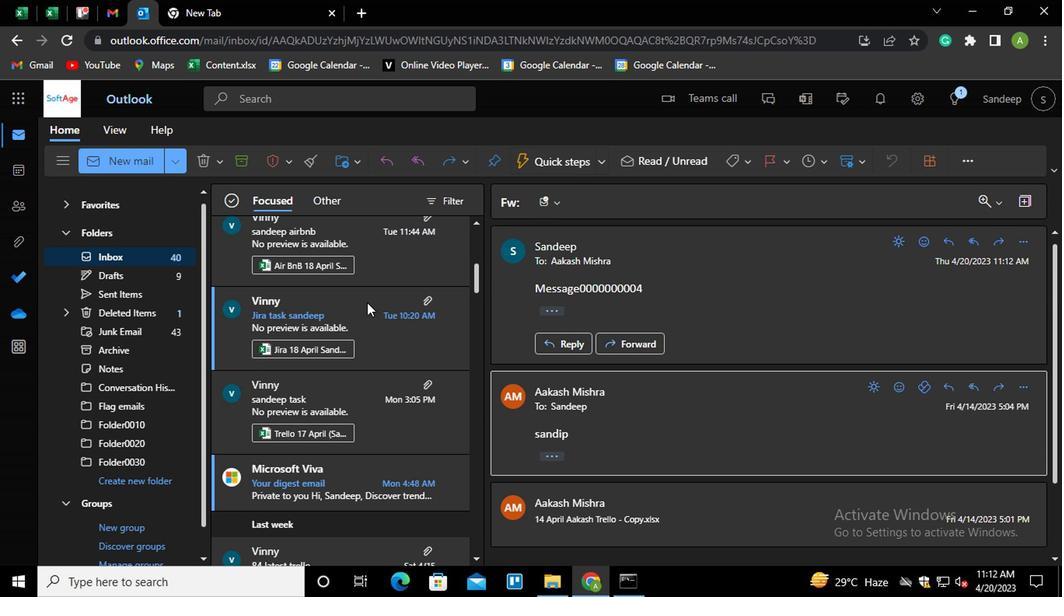 
Action: Mouse scrolled (362, 325) with delta (0, 1)
Screenshot: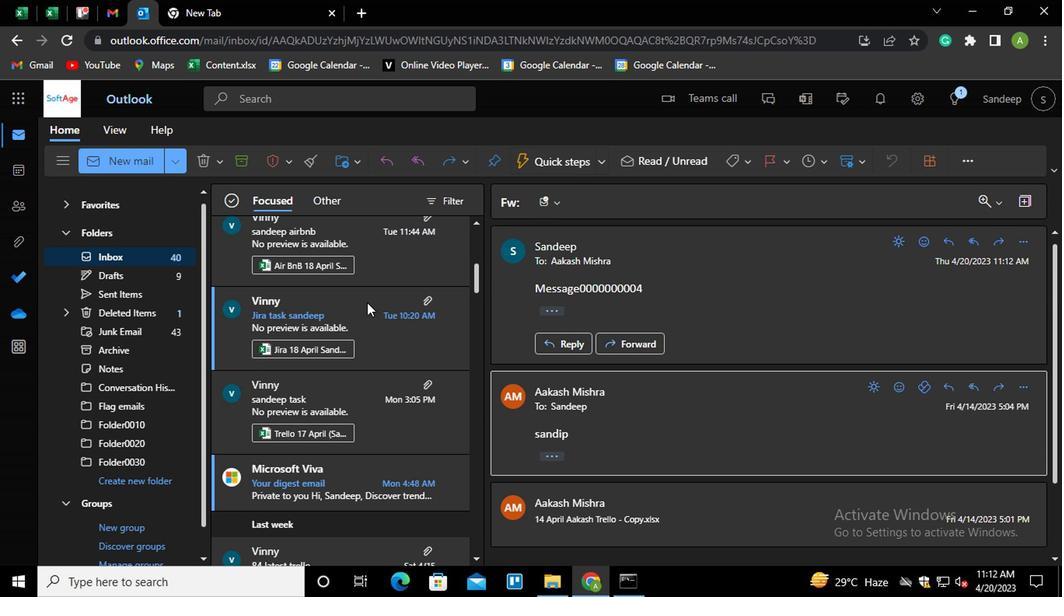 
Action: Mouse scrolled (362, 325) with delta (0, 1)
Screenshot: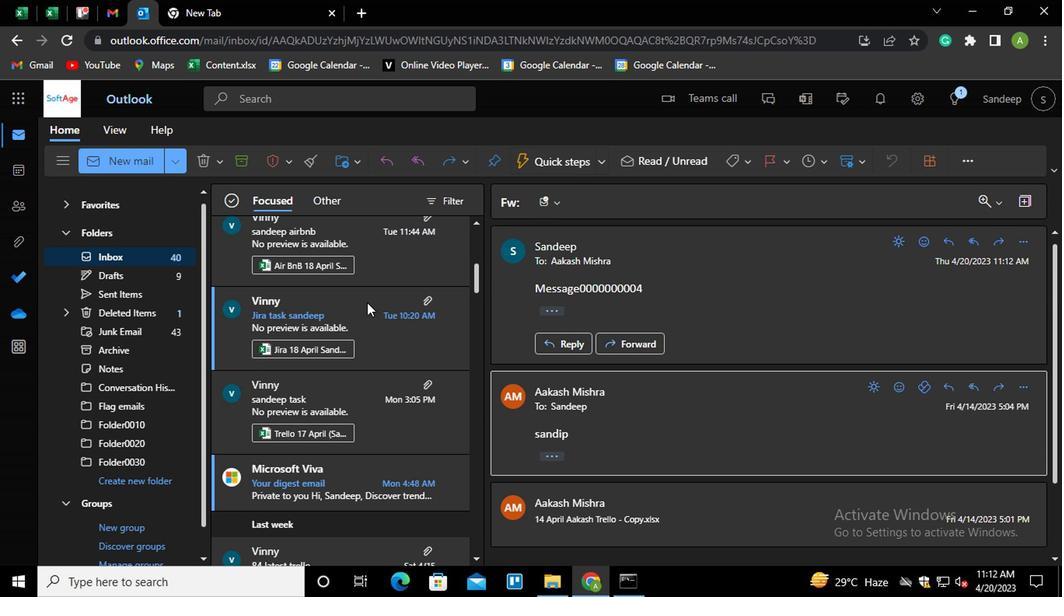
Action: Mouse scrolled (362, 325) with delta (0, 1)
Screenshot: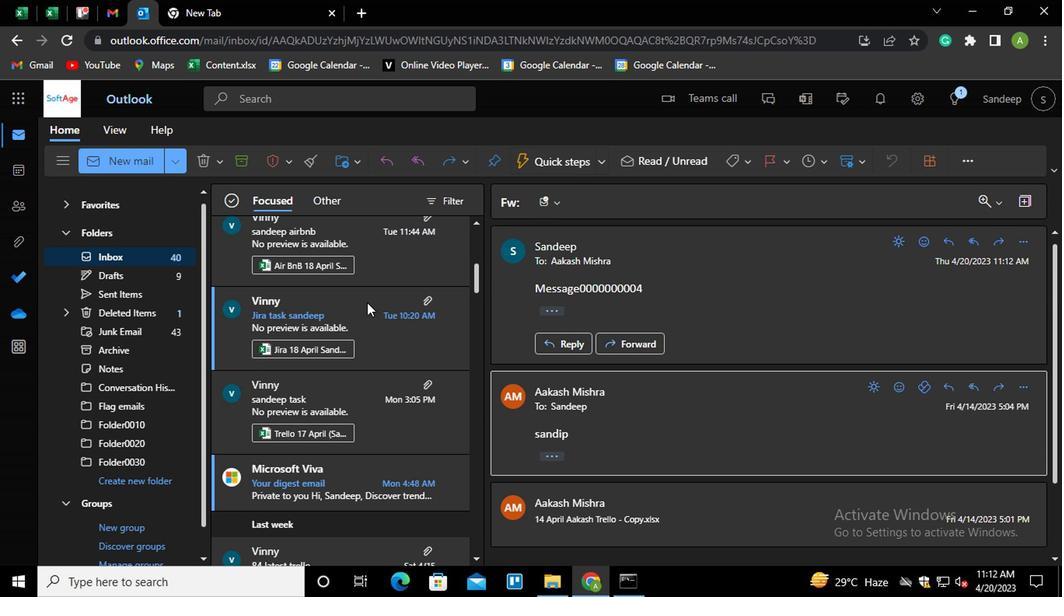 
Action: Mouse scrolled (362, 325) with delta (0, 1)
Screenshot: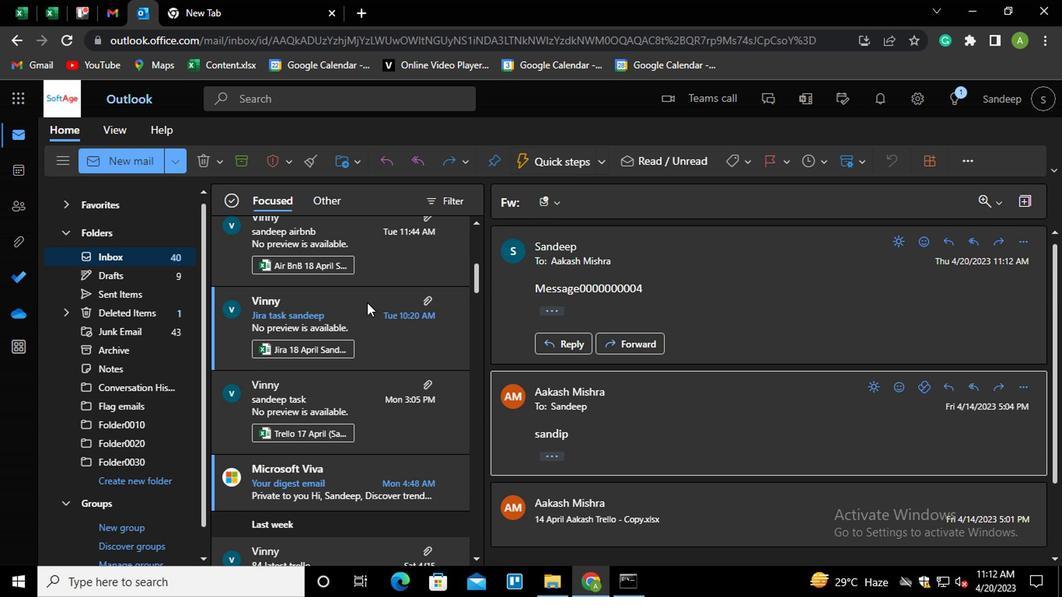 
Action: Mouse scrolled (362, 325) with delta (0, 1)
Screenshot: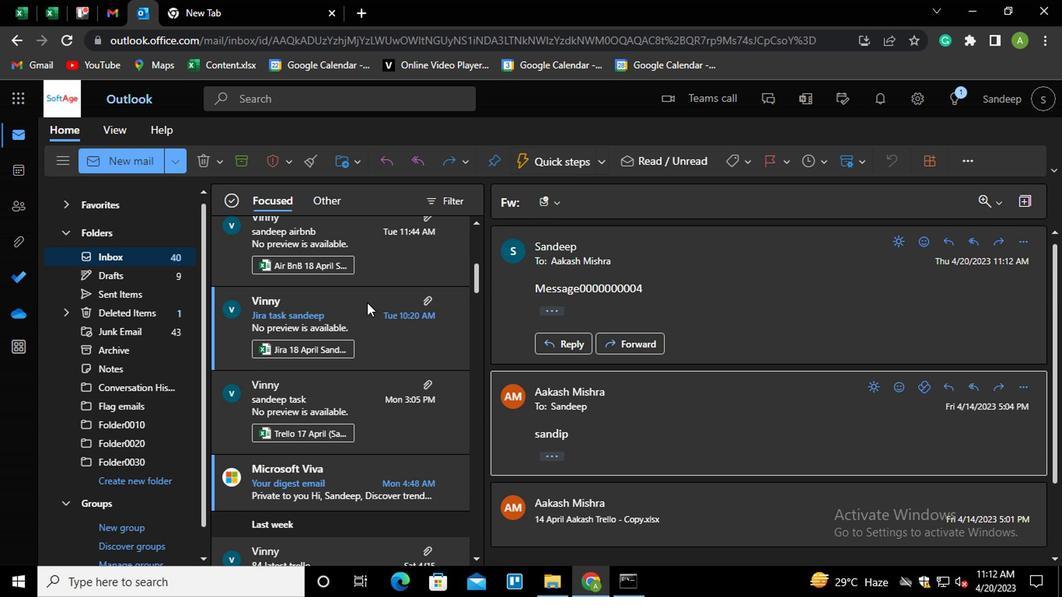 
Action: Mouse scrolled (362, 325) with delta (0, 1)
Screenshot: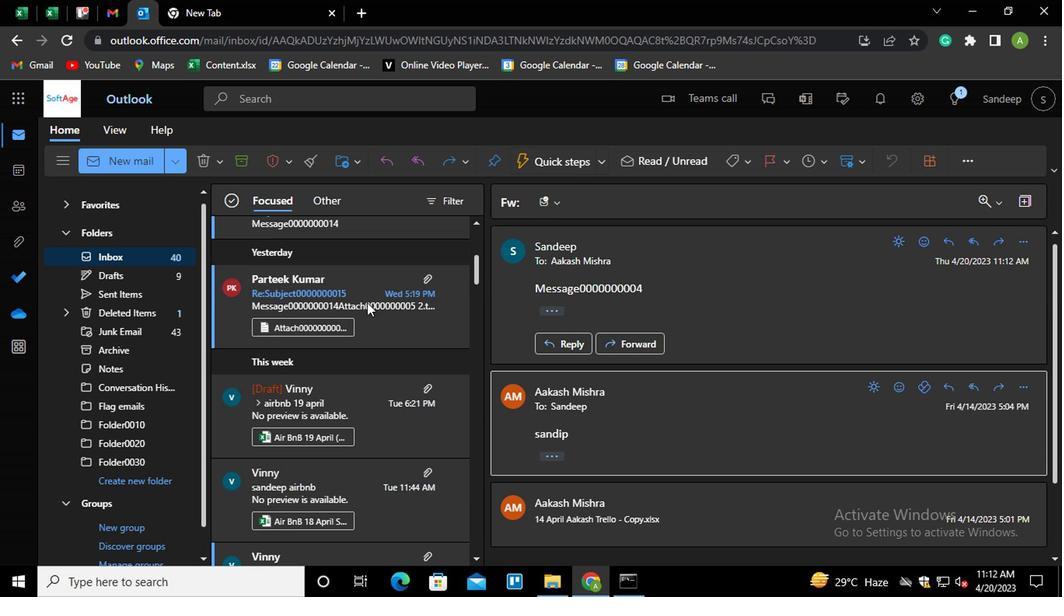 
Action: Mouse scrolled (362, 325) with delta (0, 1)
Screenshot: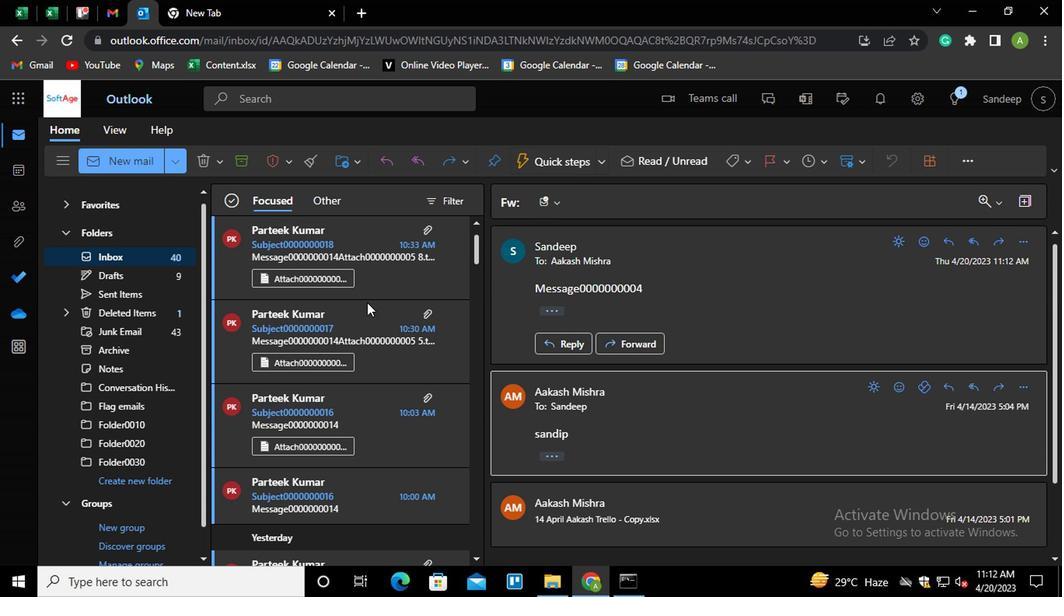 
Action: Mouse scrolled (362, 325) with delta (0, 1)
Screenshot: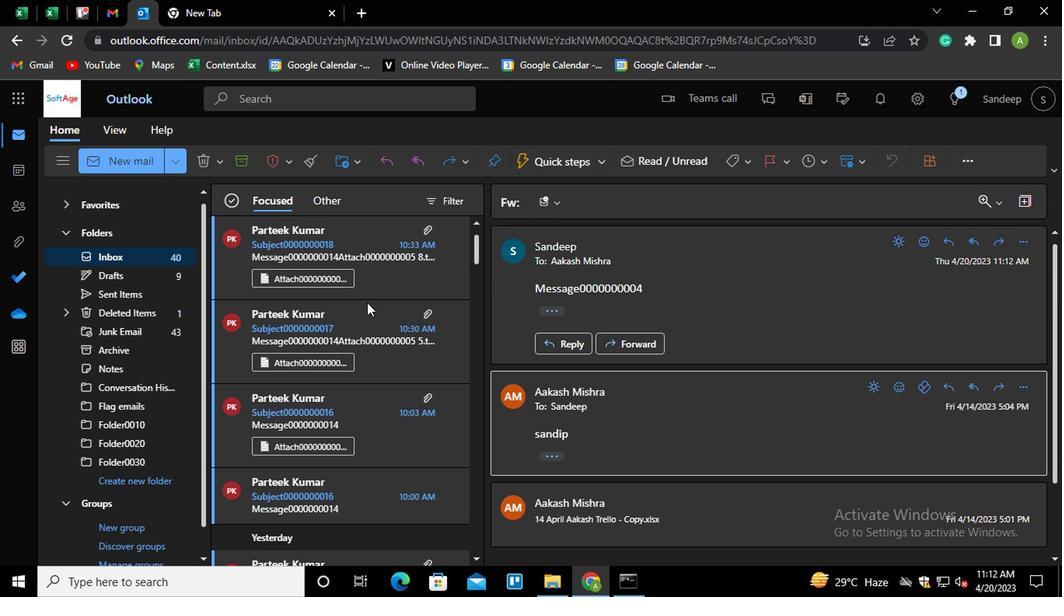 
Action: Mouse scrolled (362, 325) with delta (0, 1)
Screenshot: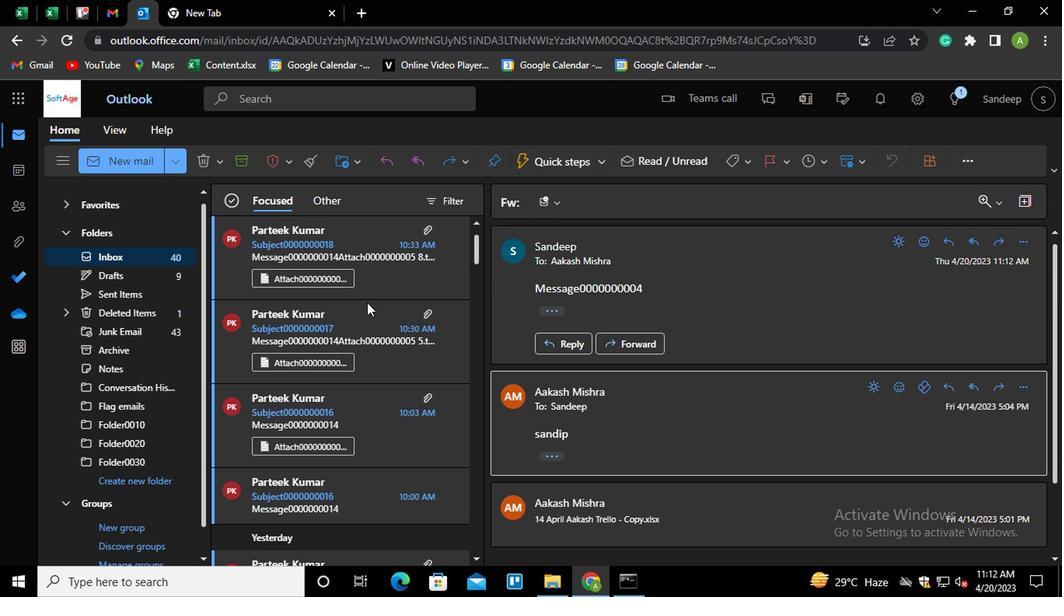 
Action: Mouse scrolled (362, 325) with delta (0, 1)
Screenshot: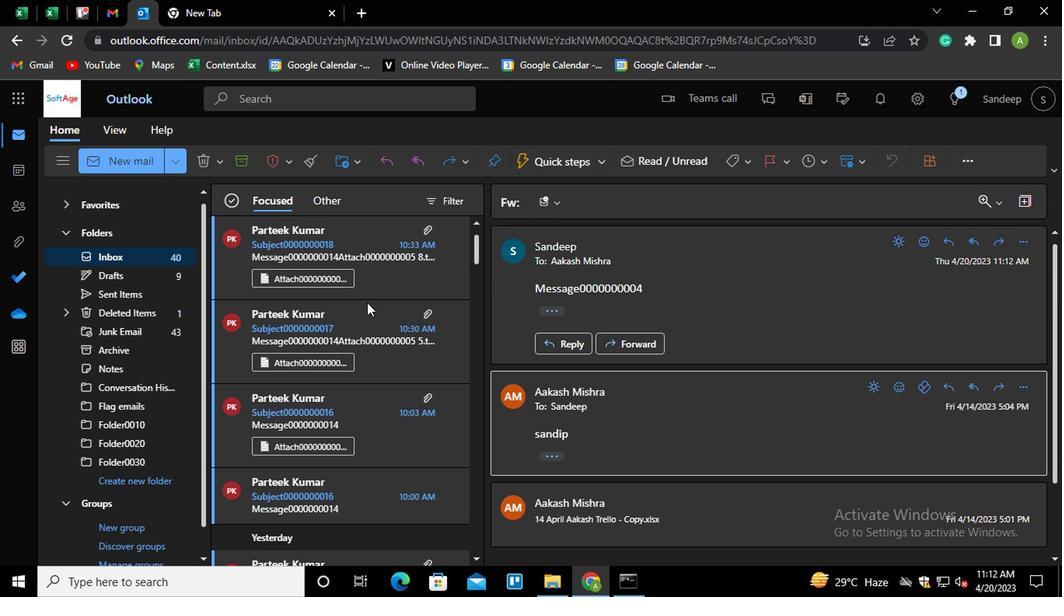 
Action: Mouse scrolled (362, 325) with delta (0, 1)
Screenshot: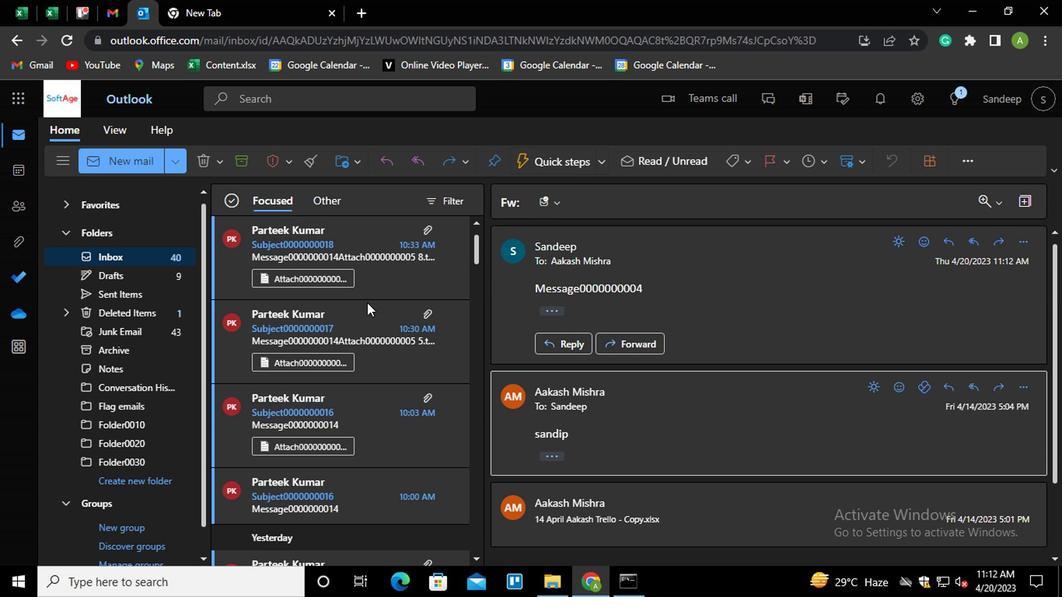 
Action: Mouse scrolled (362, 325) with delta (0, 1)
Screenshot: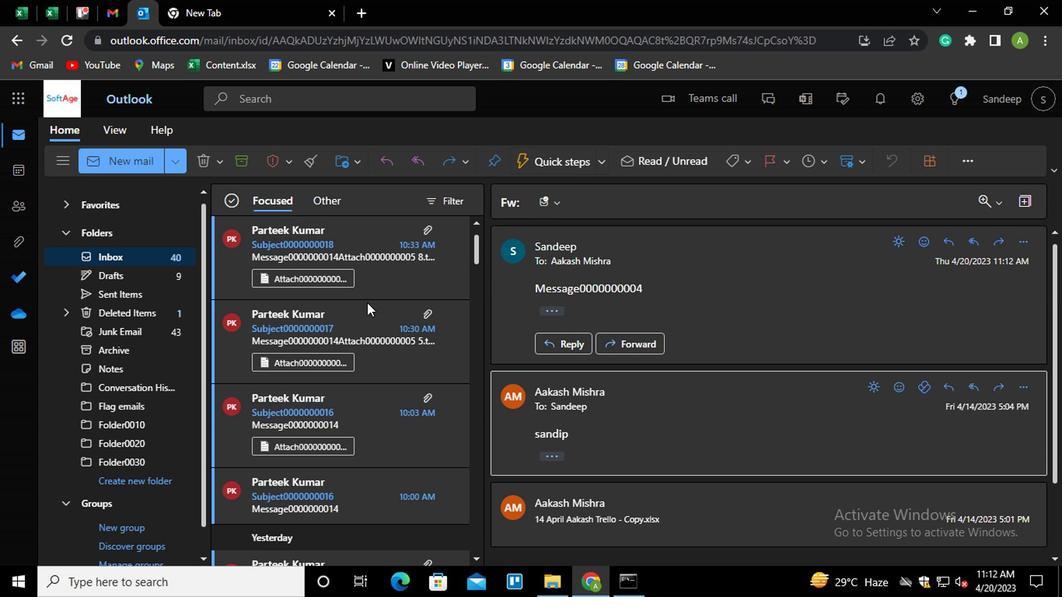 
Action: Mouse scrolled (362, 325) with delta (0, 1)
Screenshot: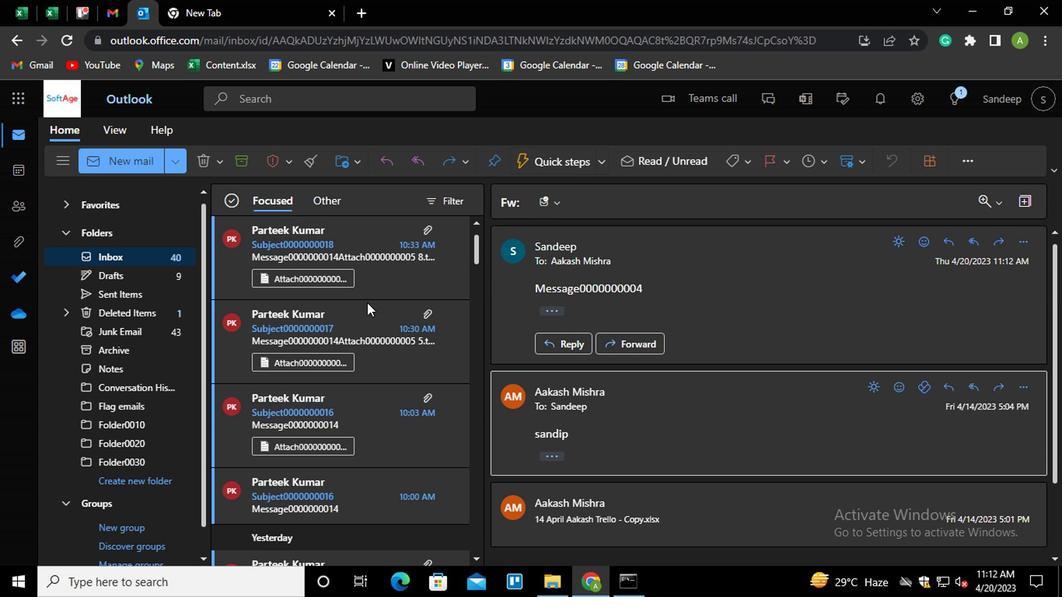 
Action: Mouse scrolled (362, 325) with delta (0, 1)
Screenshot: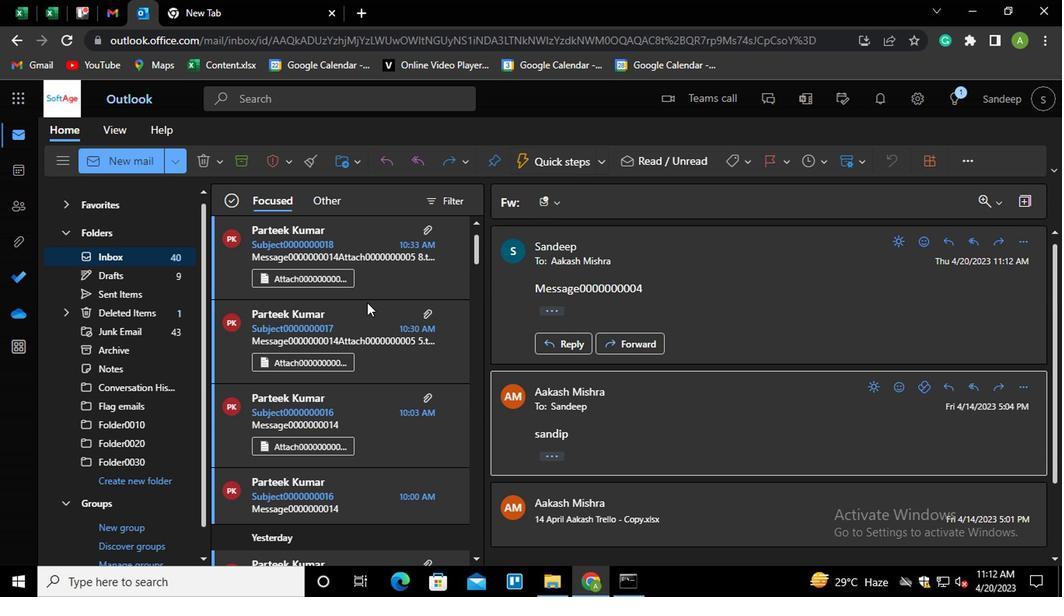 
Action: Mouse moved to (369, 274)
Screenshot: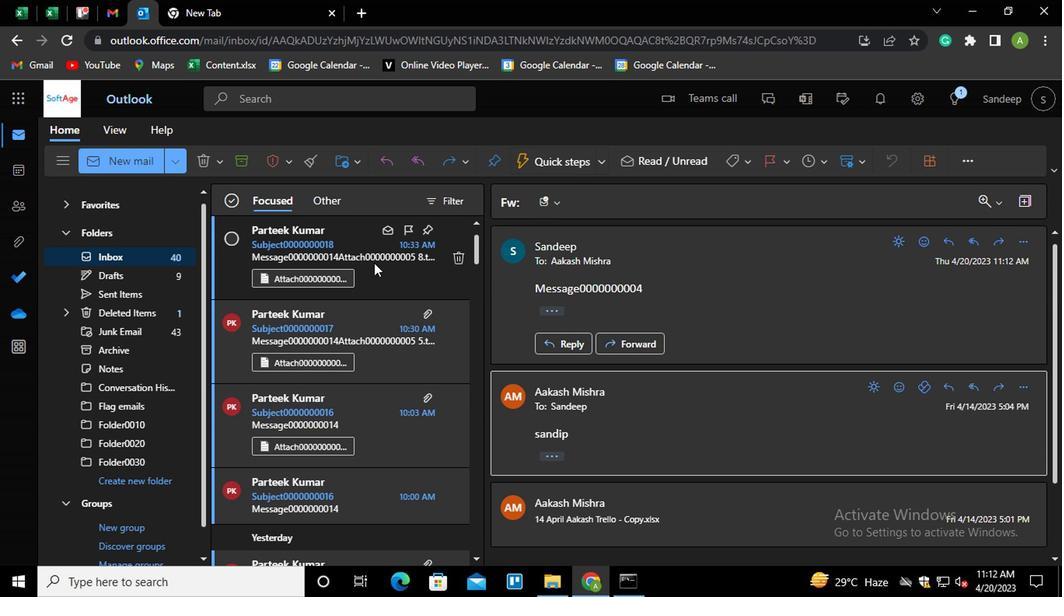 
Action: Mouse pressed left at (369, 274)
Screenshot: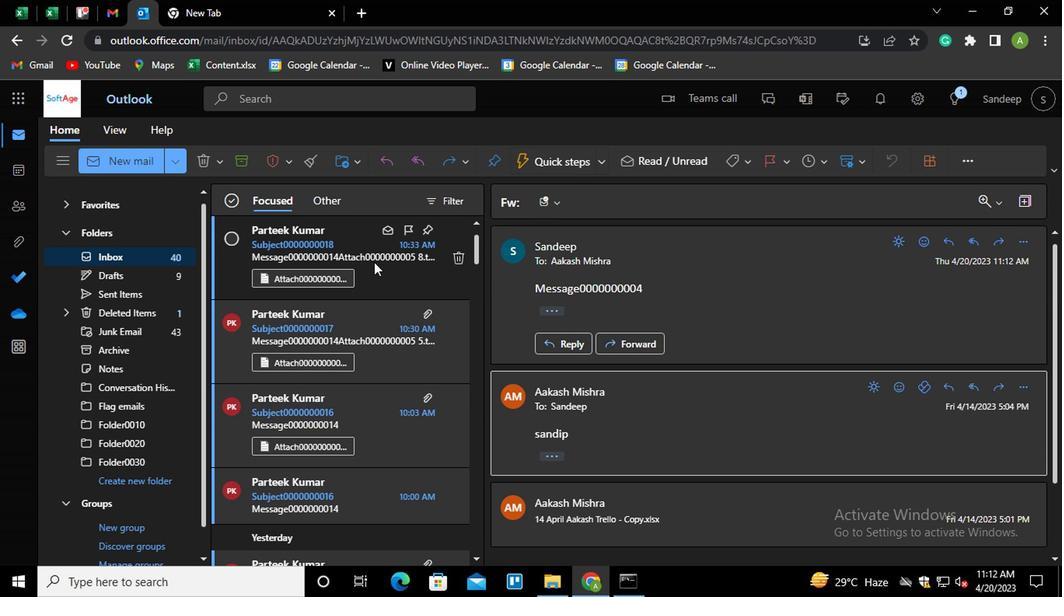 
Action: Mouse moved to (1025, 277)
Screenshot: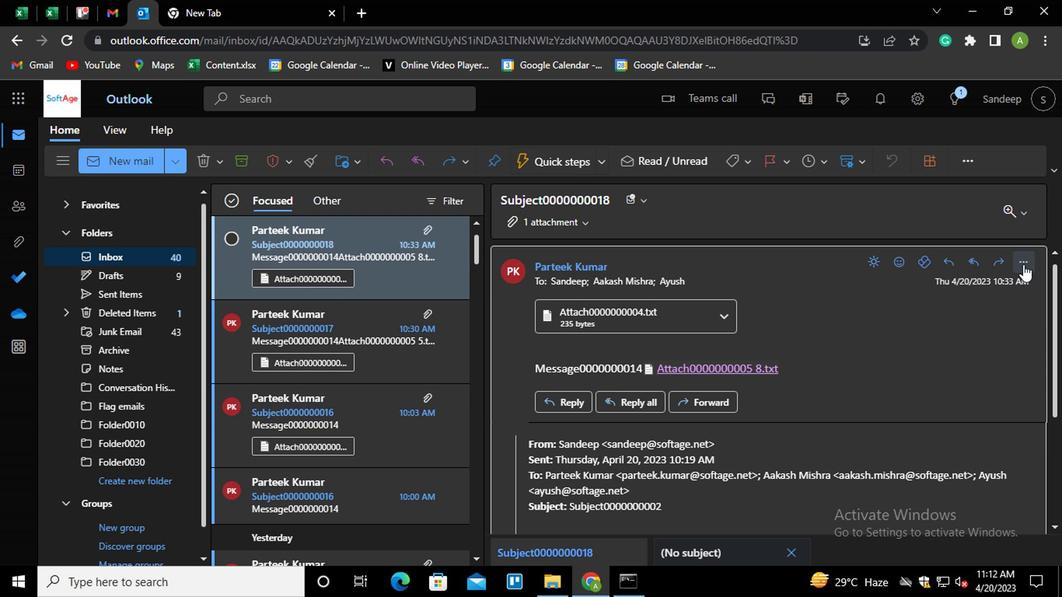 
Action: Mouse pressed left at (1025, 277)
Screenshot: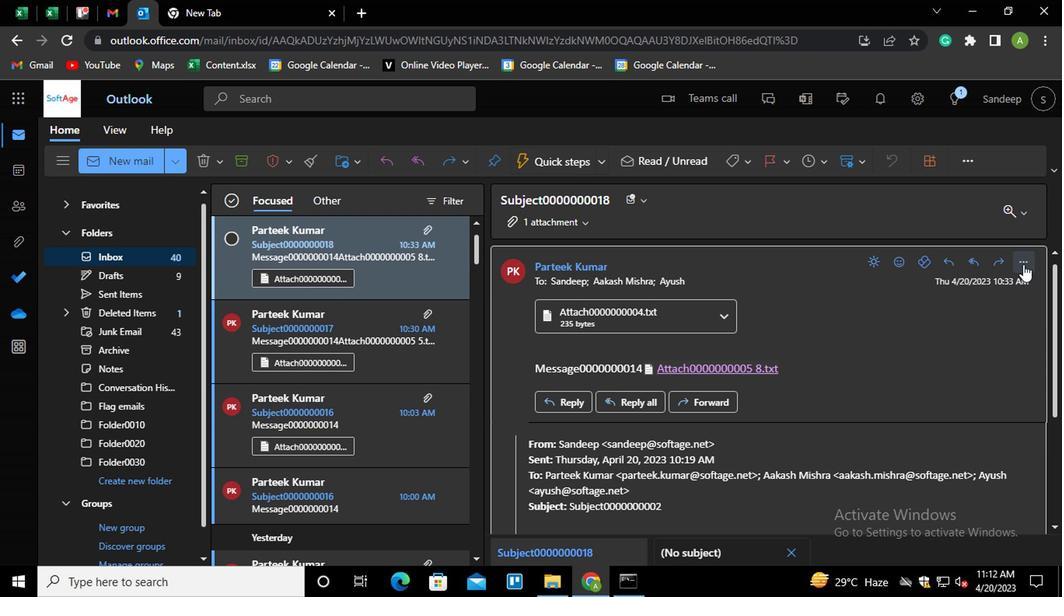 
Action: Mouse moved to (897, 76)
Screenshot: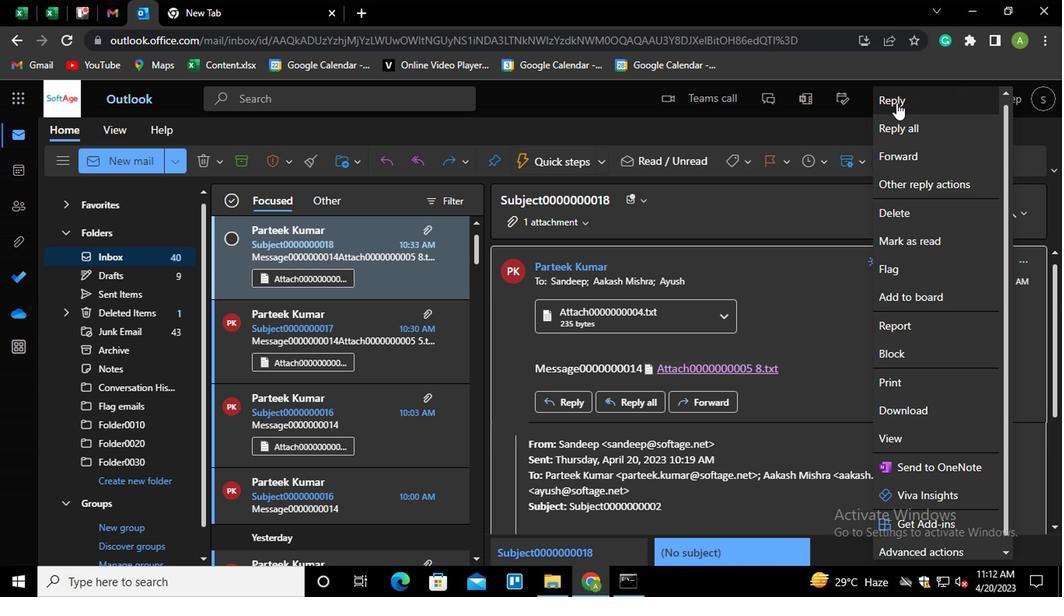 
Action: Mouse pressed left at (897, 76)
Screenshot: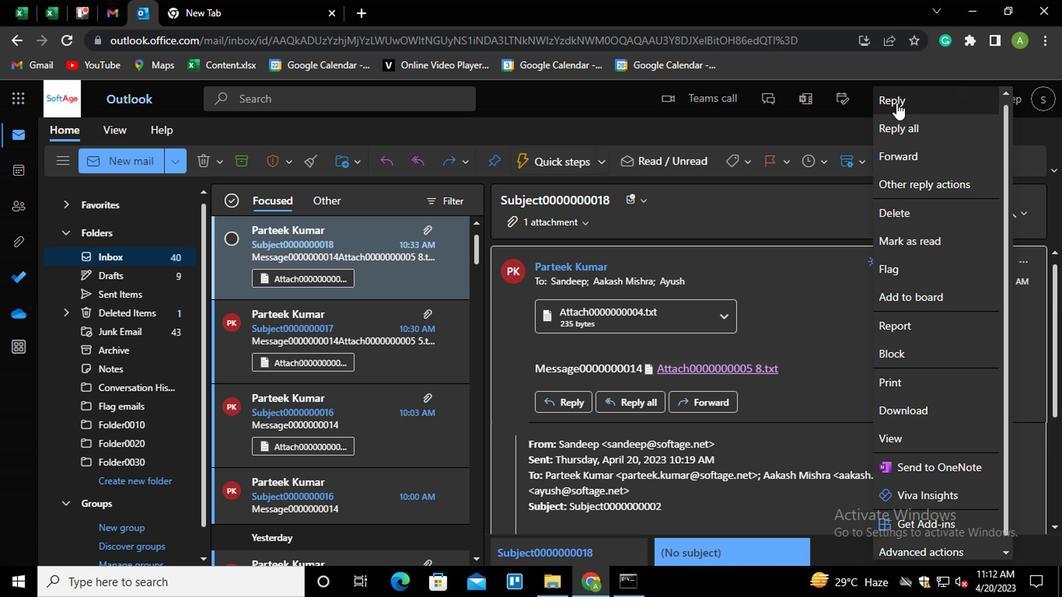 
Action: Mouse moved to (514, 519)
Screenshot: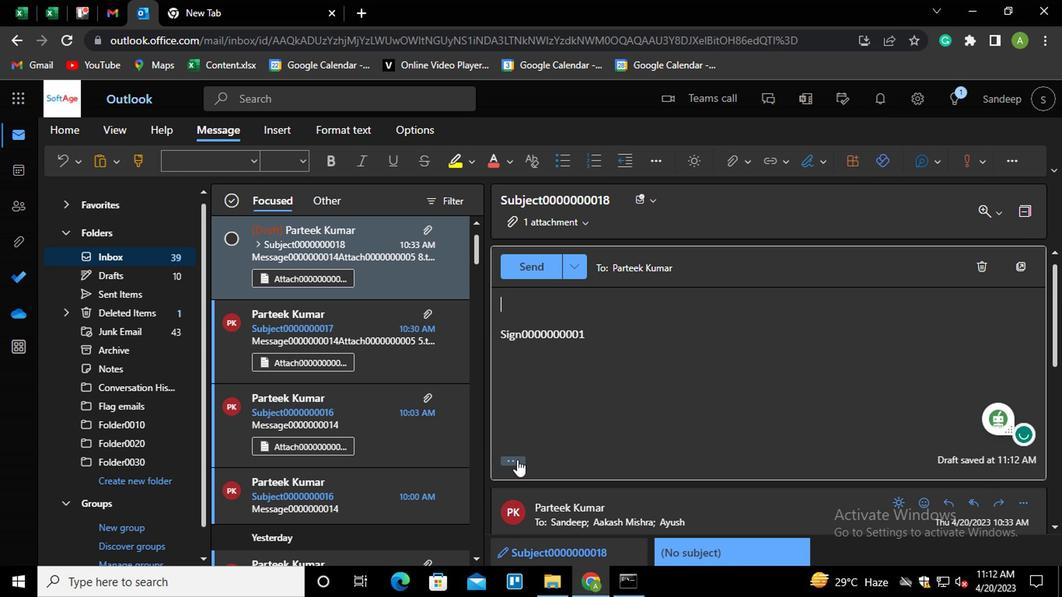 
Action: Mouse pressed left at (514, 519)
Screenshot: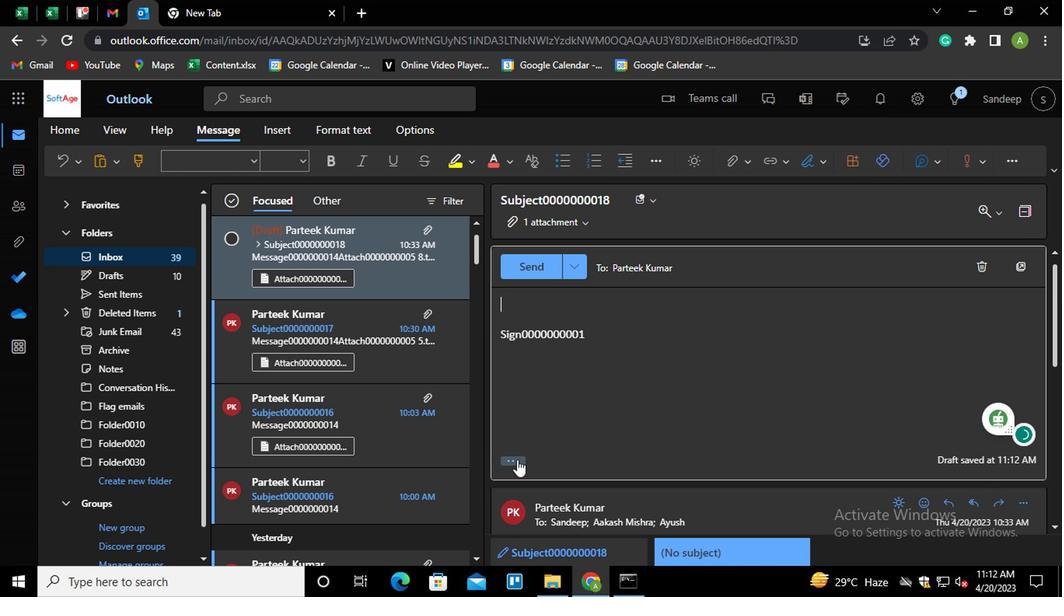 
Action: Mouse moved to (612, 432)
Screenshot: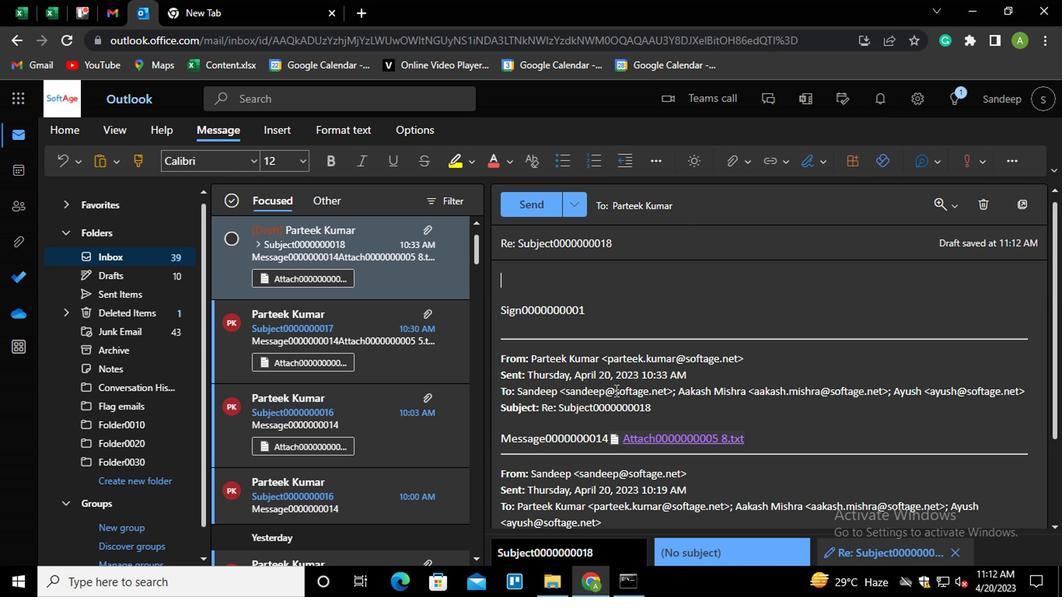 
Action: Mouse scrolled (612, 433) with delta (0, 1)
Screenshot: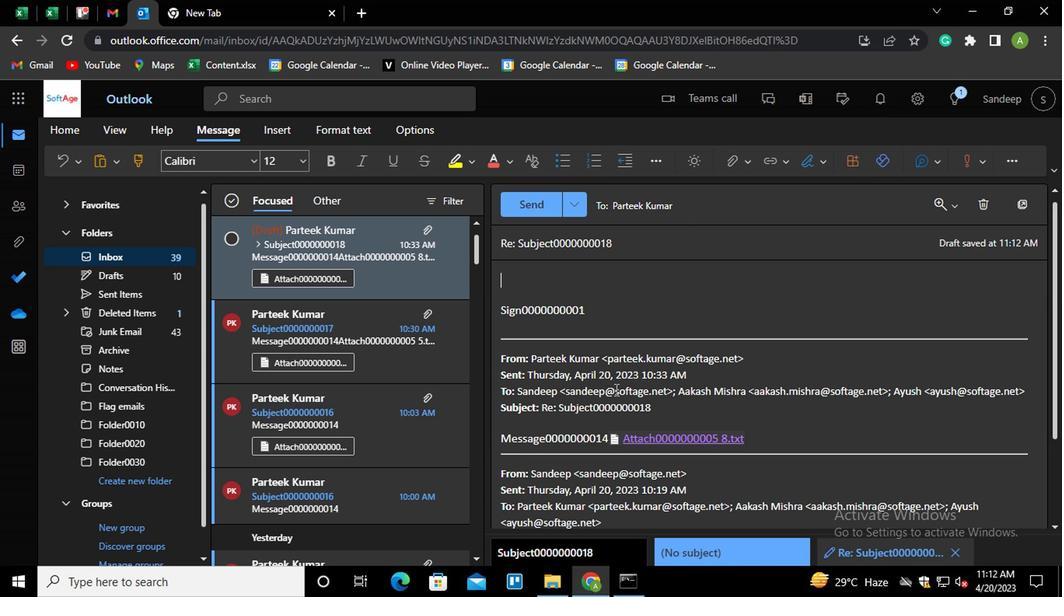 
Action: Mouse scrolled (612, 433) with delta (0, 1)
Screenshot: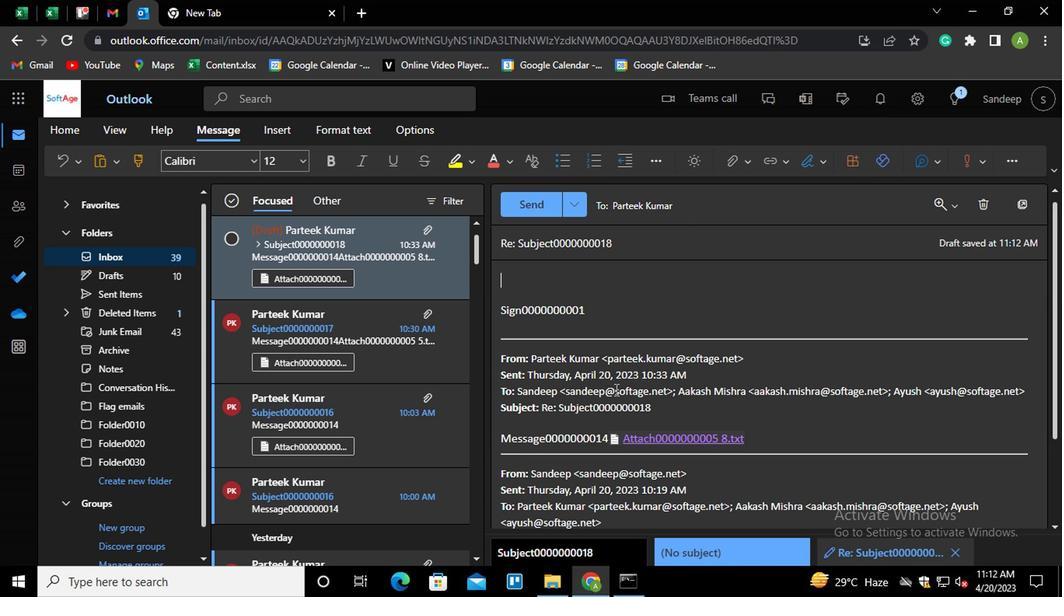
Action: Mouse scrolled (612, 433) with delta (0, 1)
Screenshot: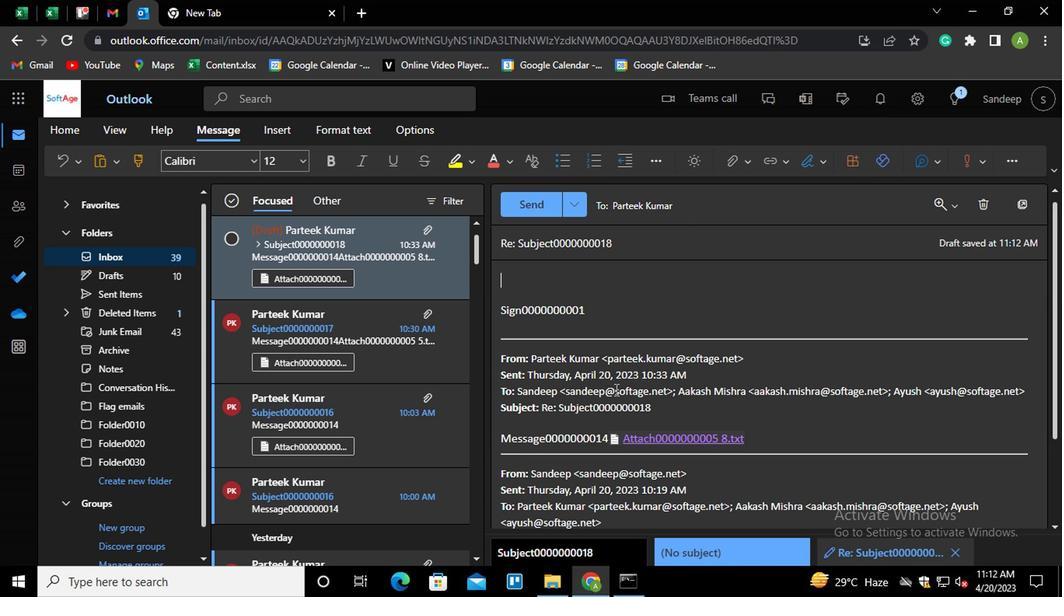 
Action: Mouse scrolled (612, 433) with delta (0, 1)
Screenshot: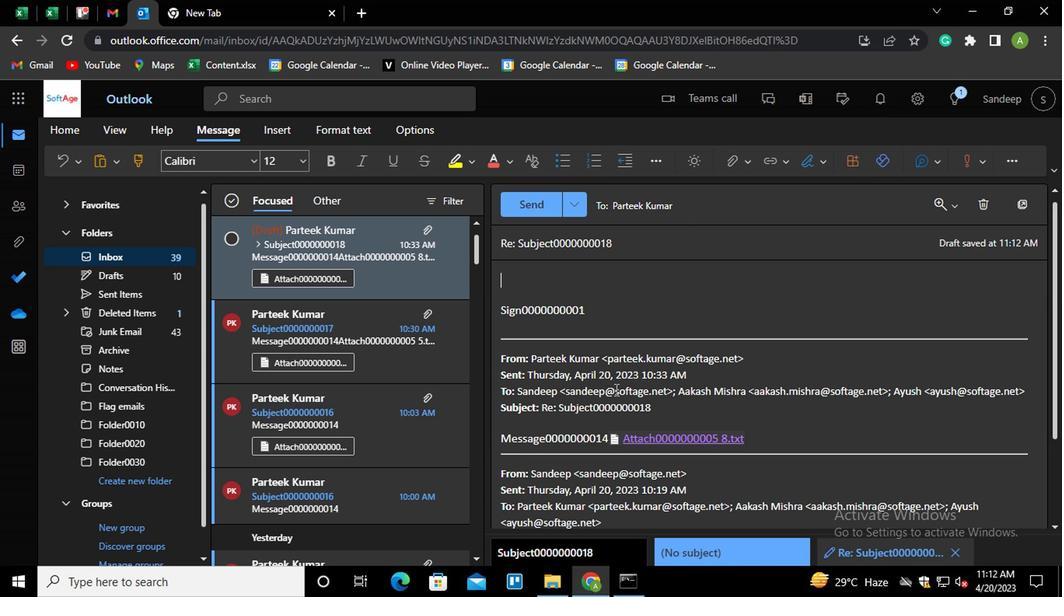 
Action: Mouse scrolled (612, 433) with delta (0, 1)
Screenshot: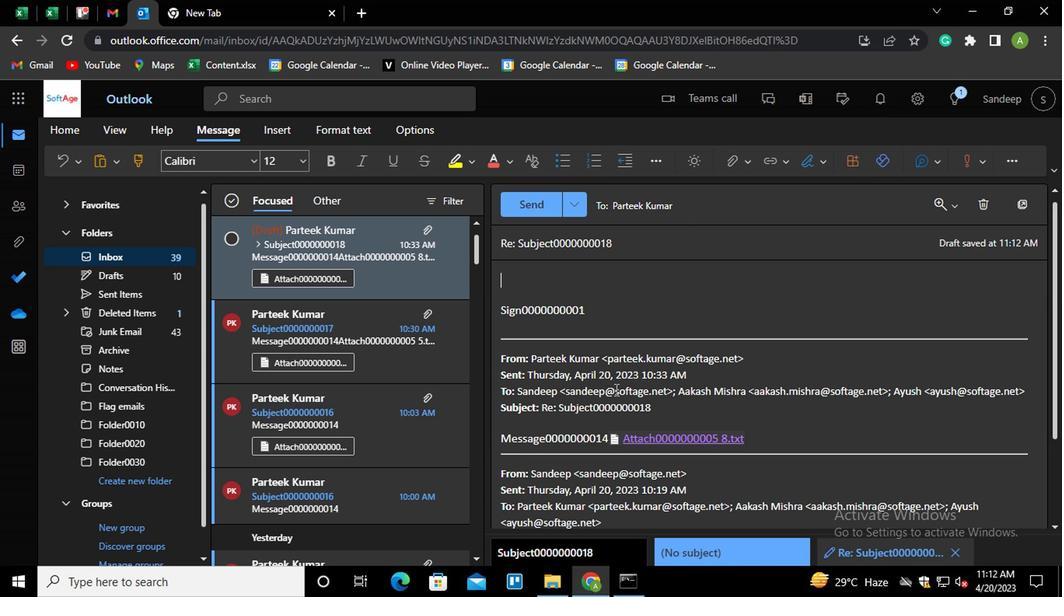 
Action: Mouse scrolled (612, 433) with delta (0, 1)
Screenshot: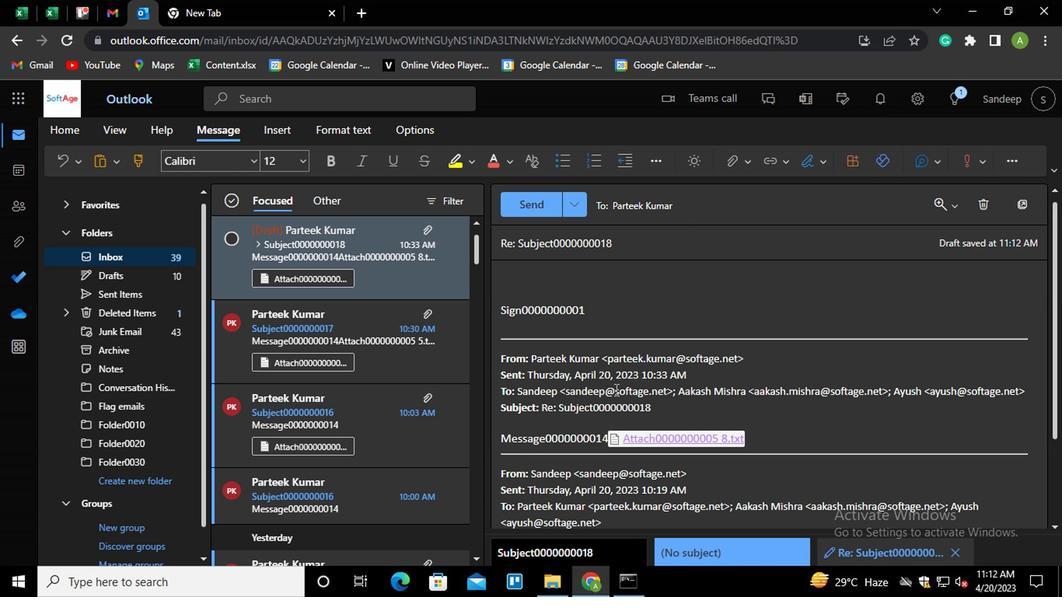 
Action: Mouse scrolled (612, 433) with delta (0, 1)
Screenshot: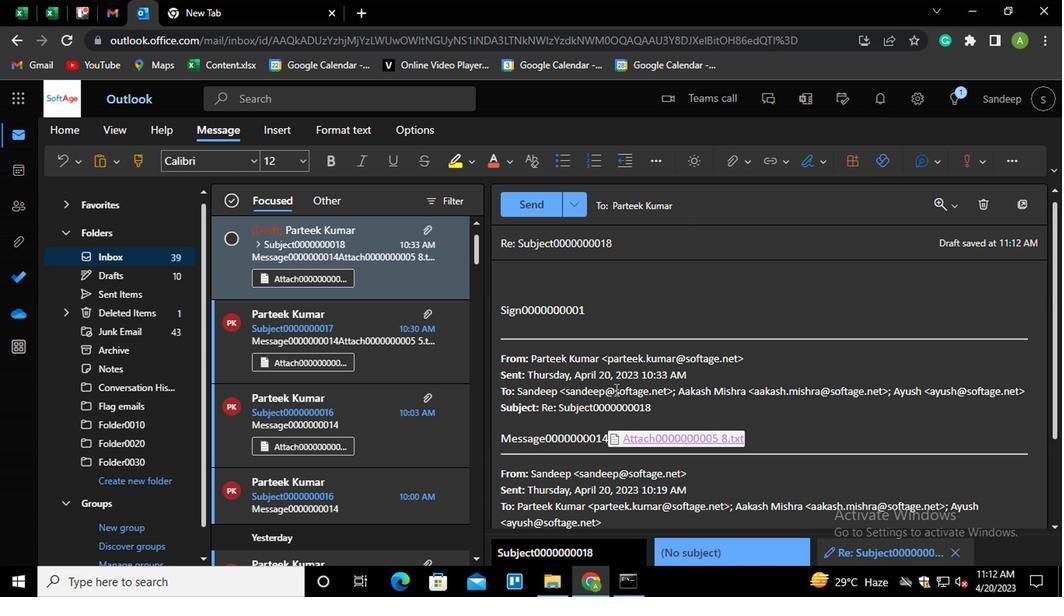 
Action: Mouse scrolled (612, 433) with delta (0, 1)
Screenshot: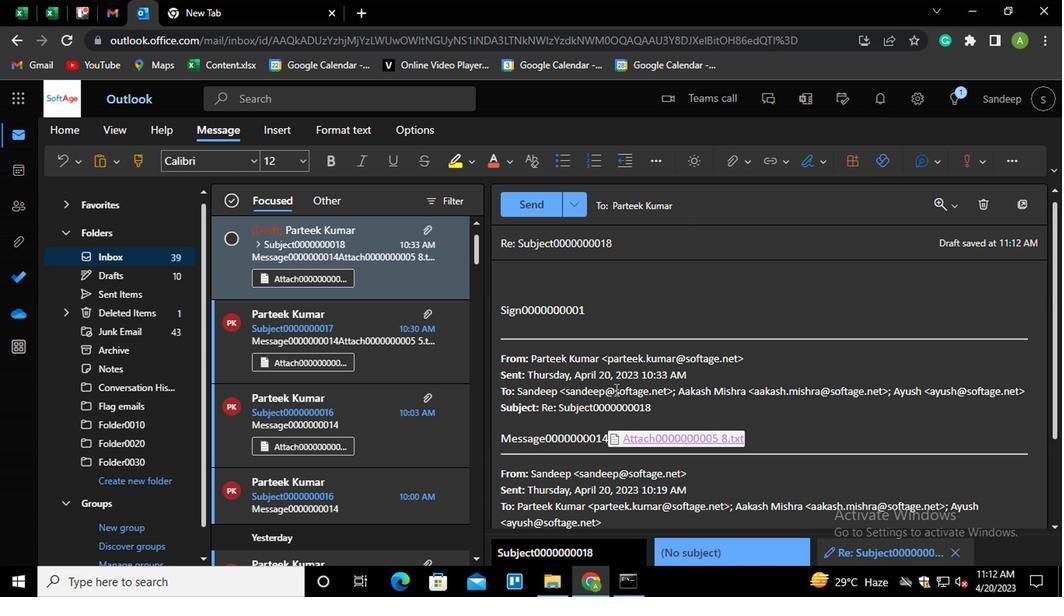 
Action: Mouse moved to (719, 209)
Screenshot: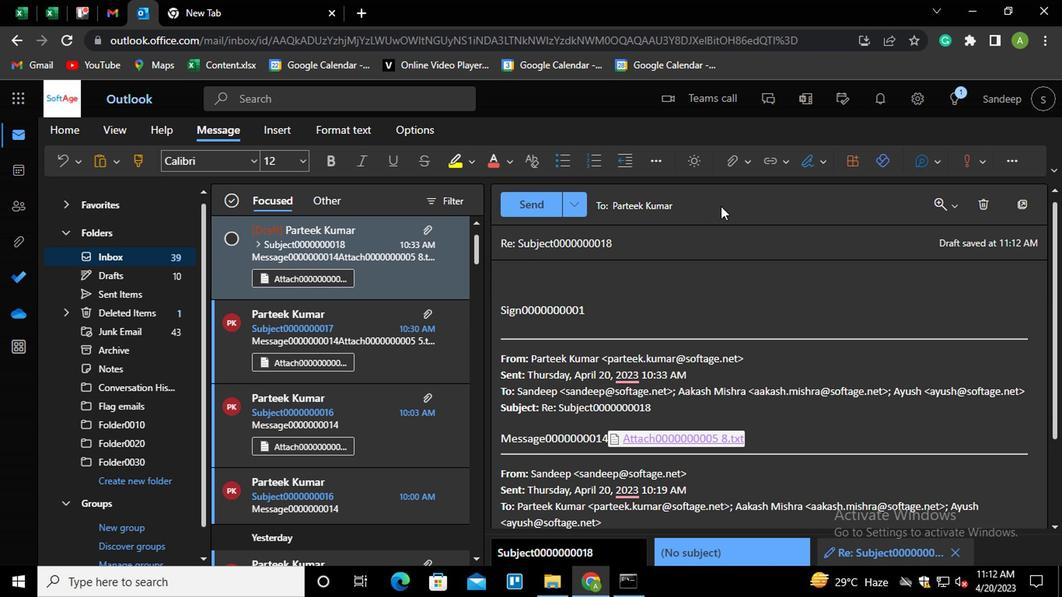 
Action: Mouse pressed left at (719, 209)
Screenshot: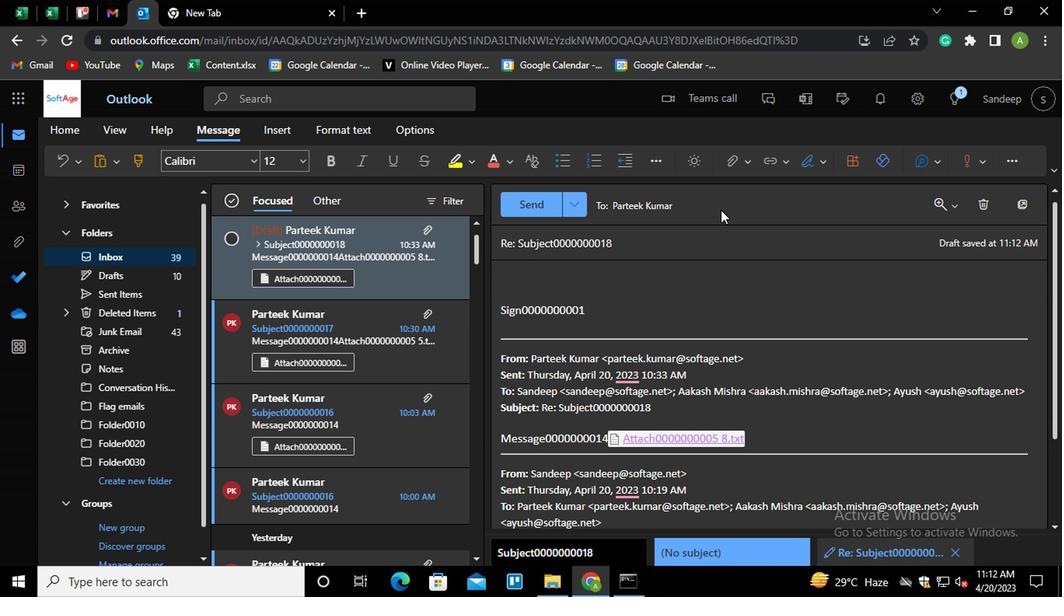 
Action: Mouse moved to (699, 249)
Screenshot: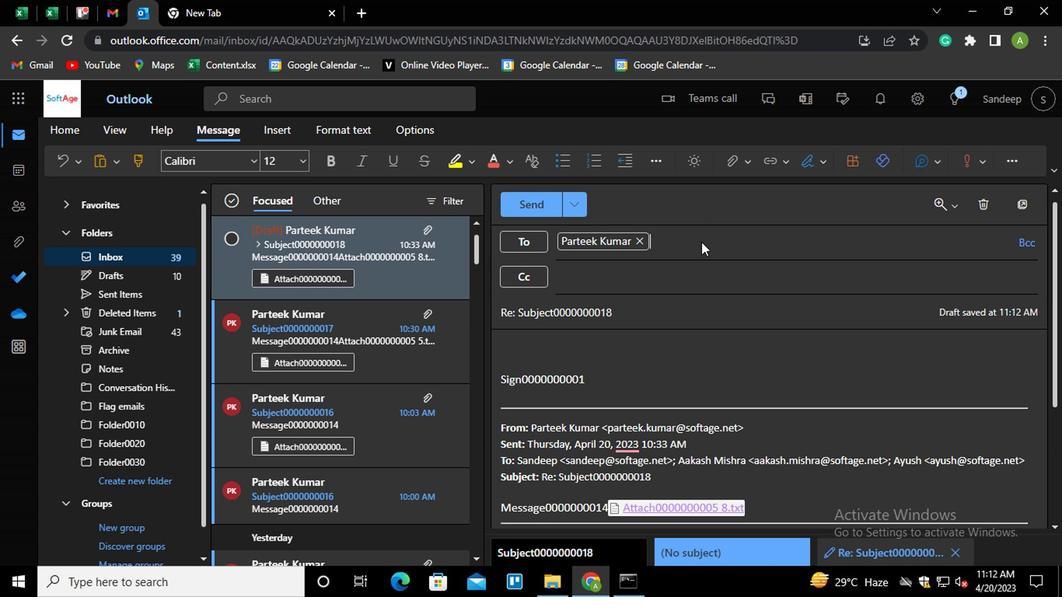 
Action: Key pressed AA<Key.enter>
Screenshot: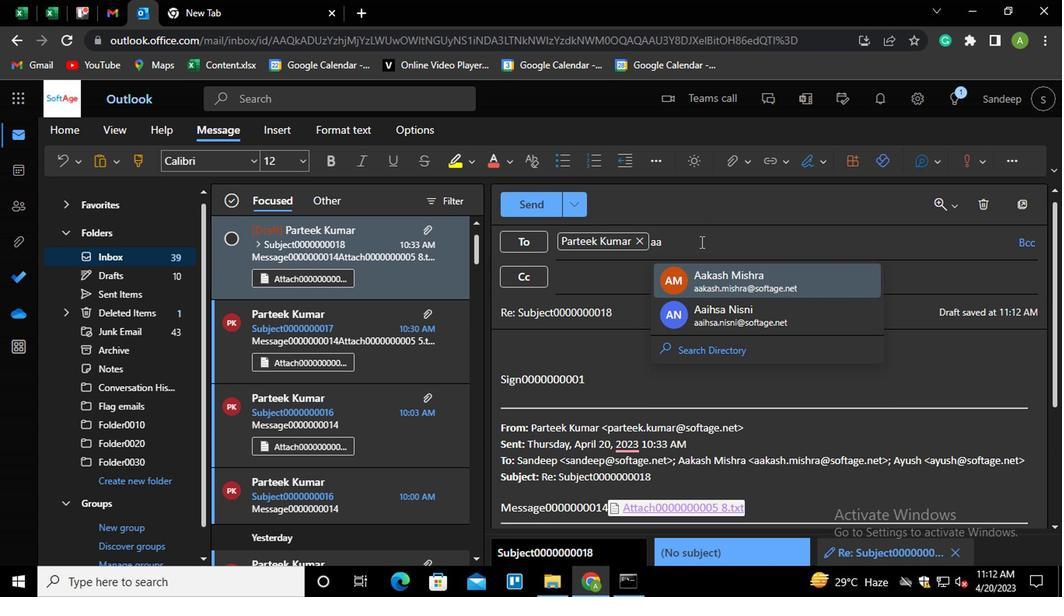 
Action: Mouse moved to (632, 345)
Screenshot: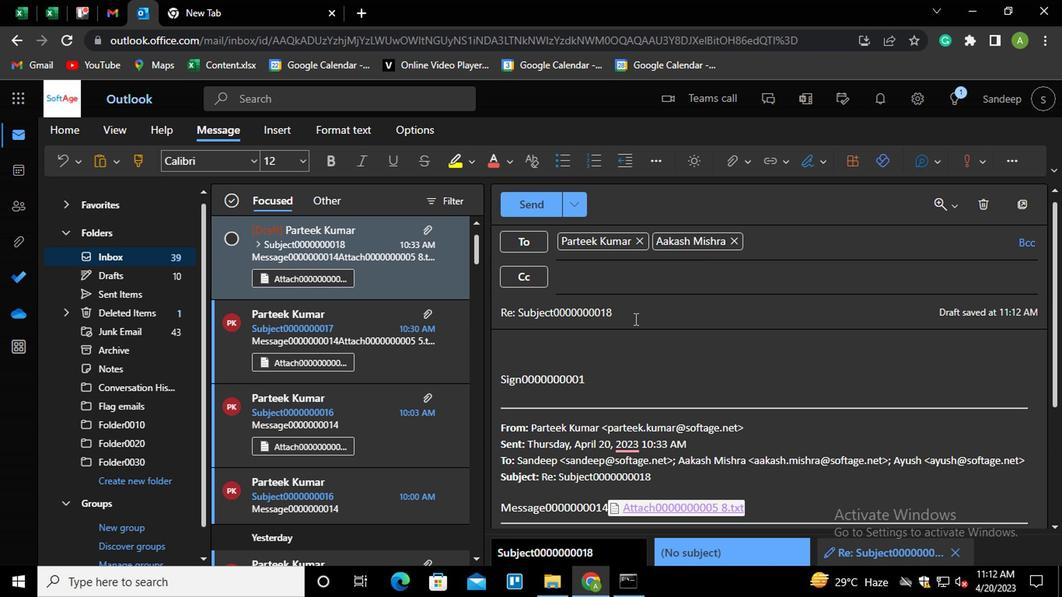 
Action: Mouse pressed left at (632, 345)
Screenshot: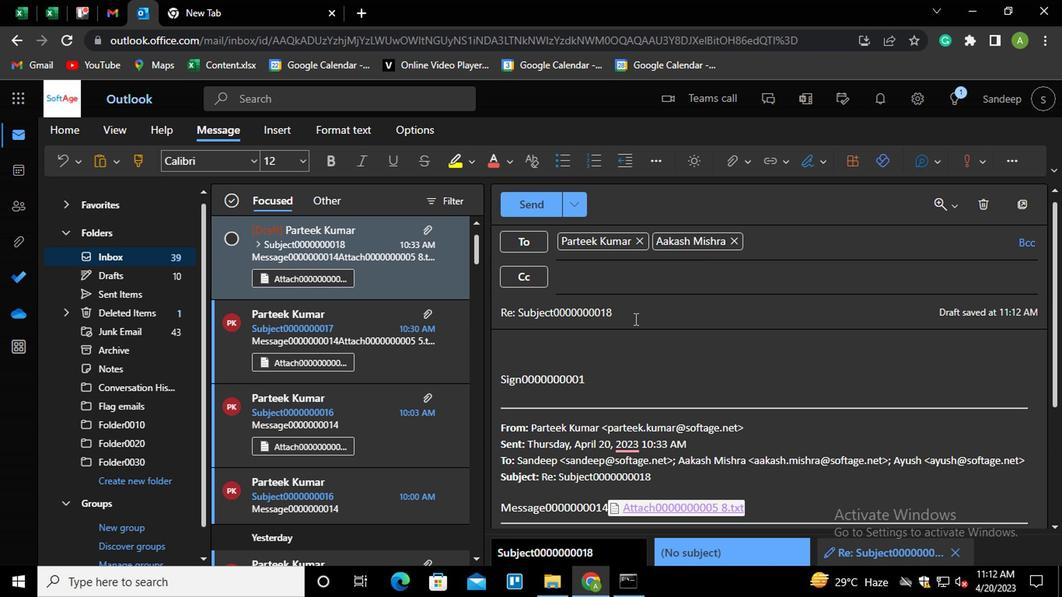 
Action: Mouse moved to (632, 344)
Screenshot: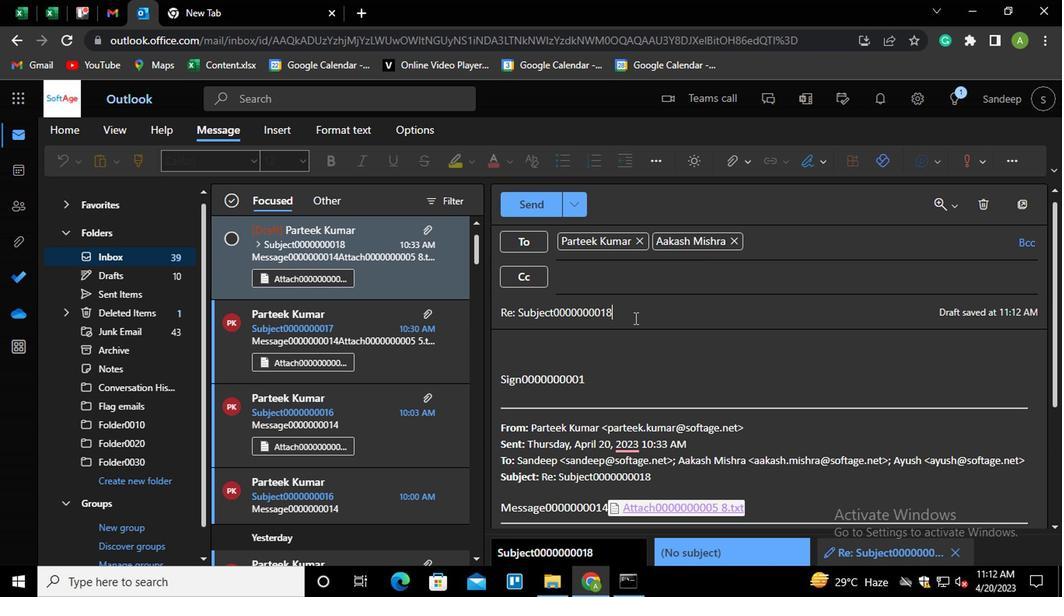 
Action: Key pressed <Key.shift_r><Key.home><Key.shift>SUBJECT0000000002
Screenshot: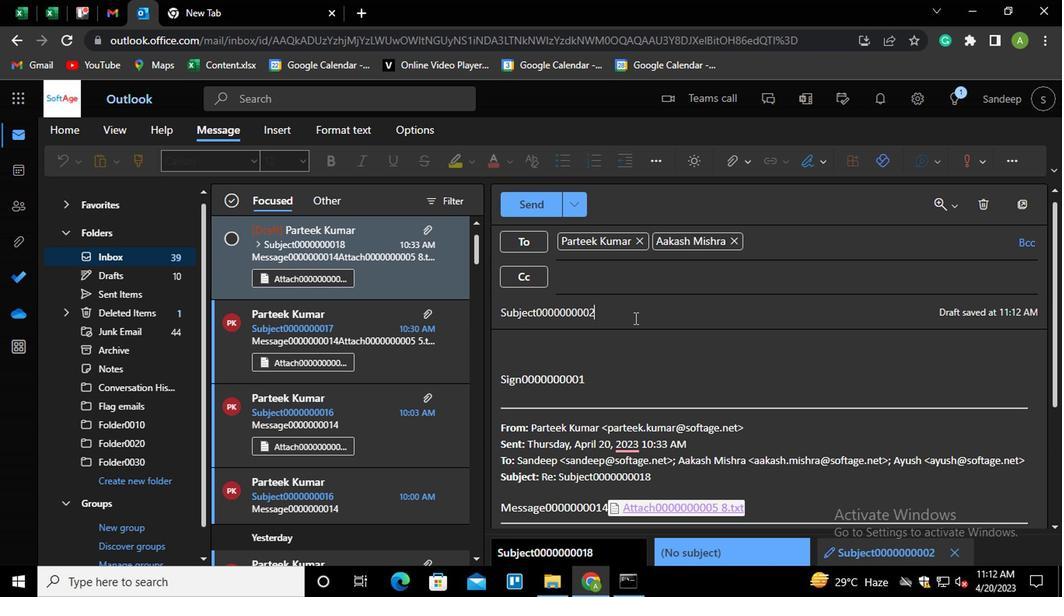 
Action: Mouse moved to (621, 424)
Screenshot: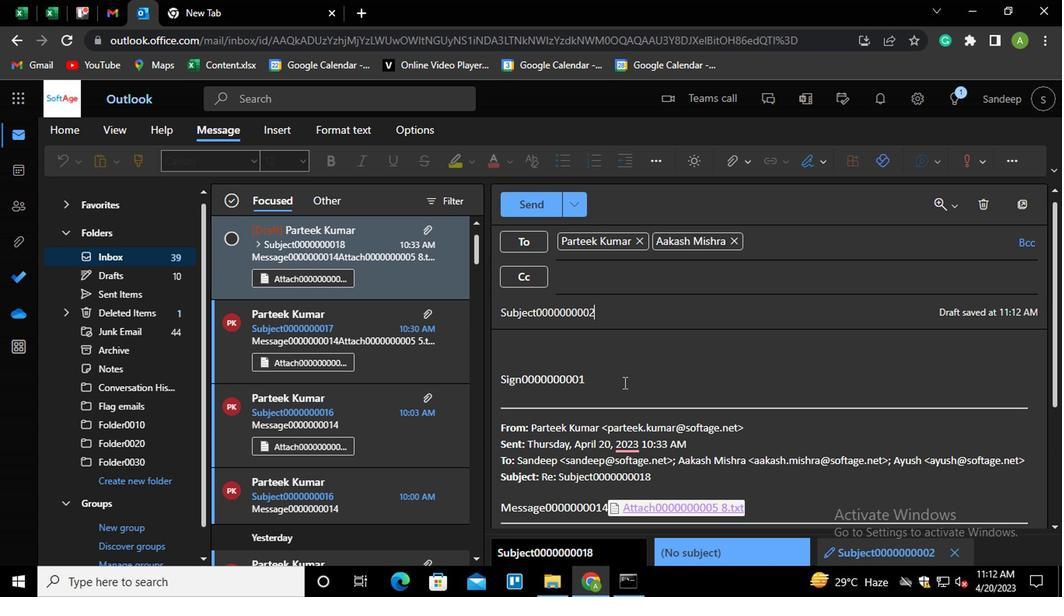 
Action: Mouse pressed left at (621, 424)
Screenshot: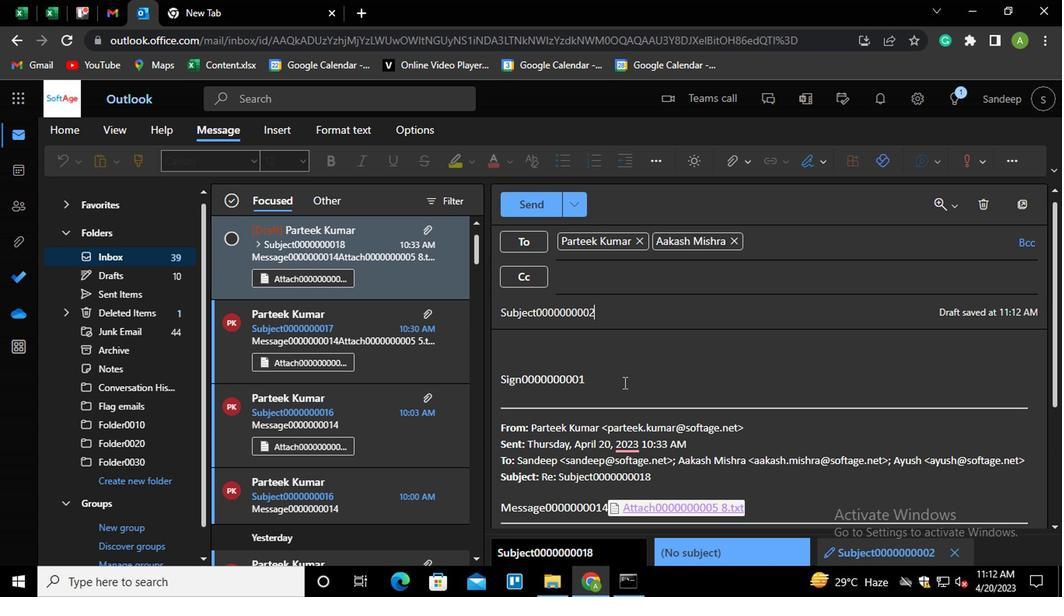 
Action: Key pressed <Key.shift_r><Key.home><Key.shift_r>MESSAGE0000000004<Key.enter>
Screenshot: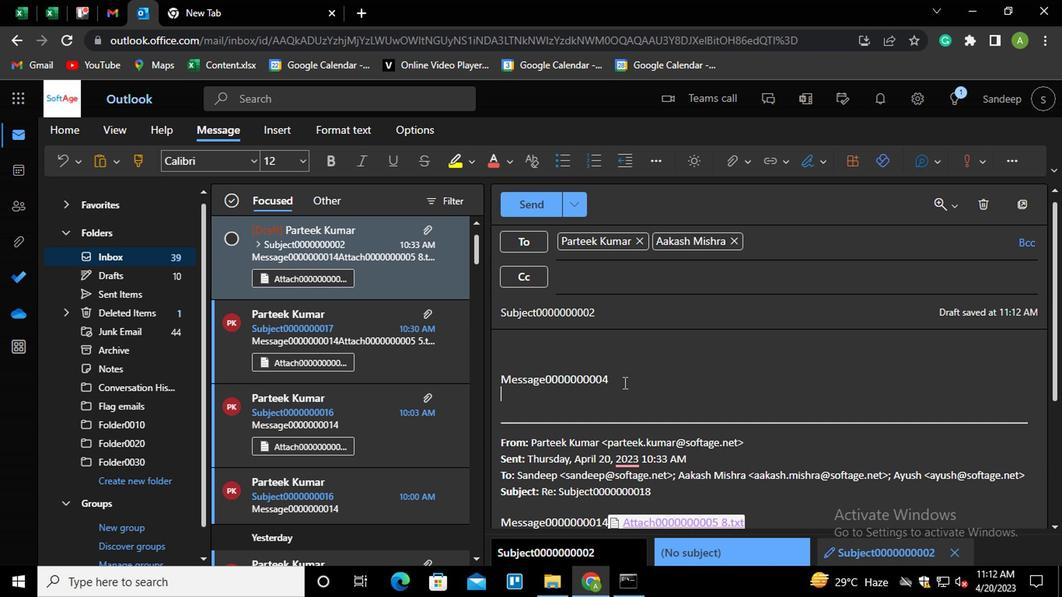 
Action: Mouse moved to (516, 209)
Screenshot: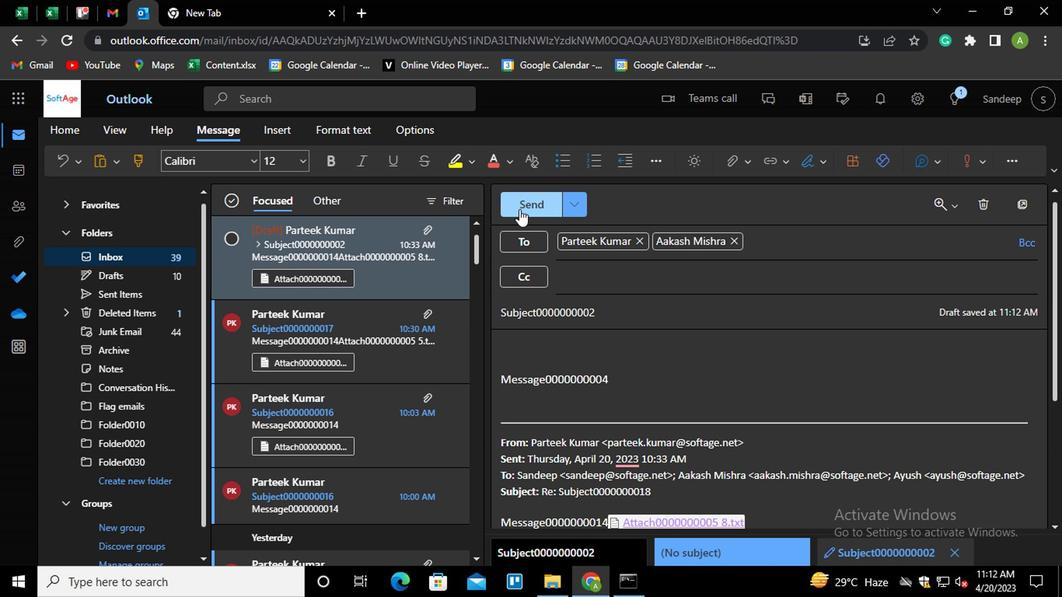 
Action: Mouse pressed left at (516, 209)
Screenshot: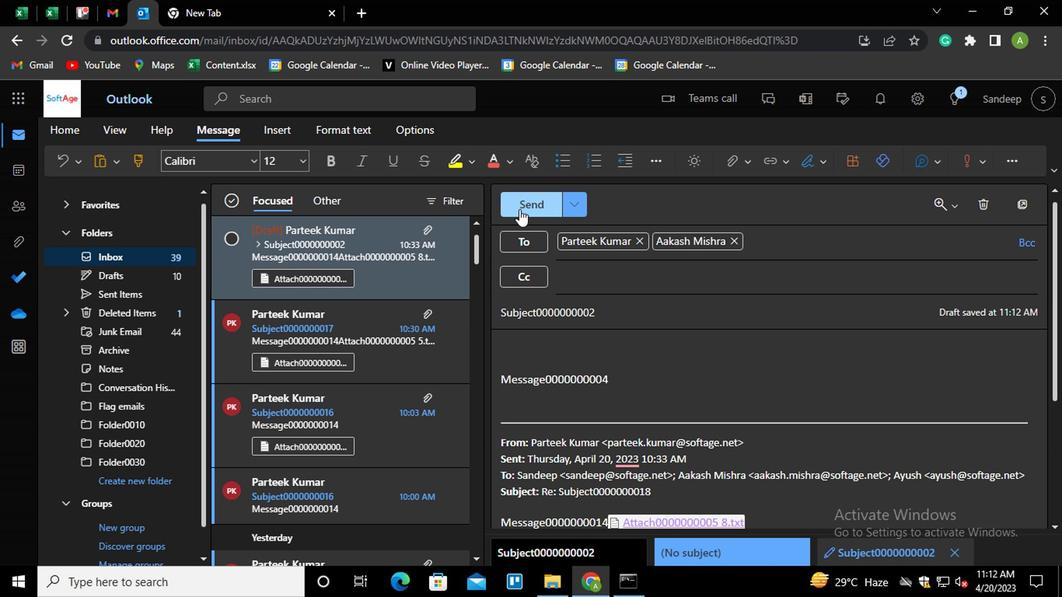 
Action: Mouse moved to (333, 365)
Screenshot: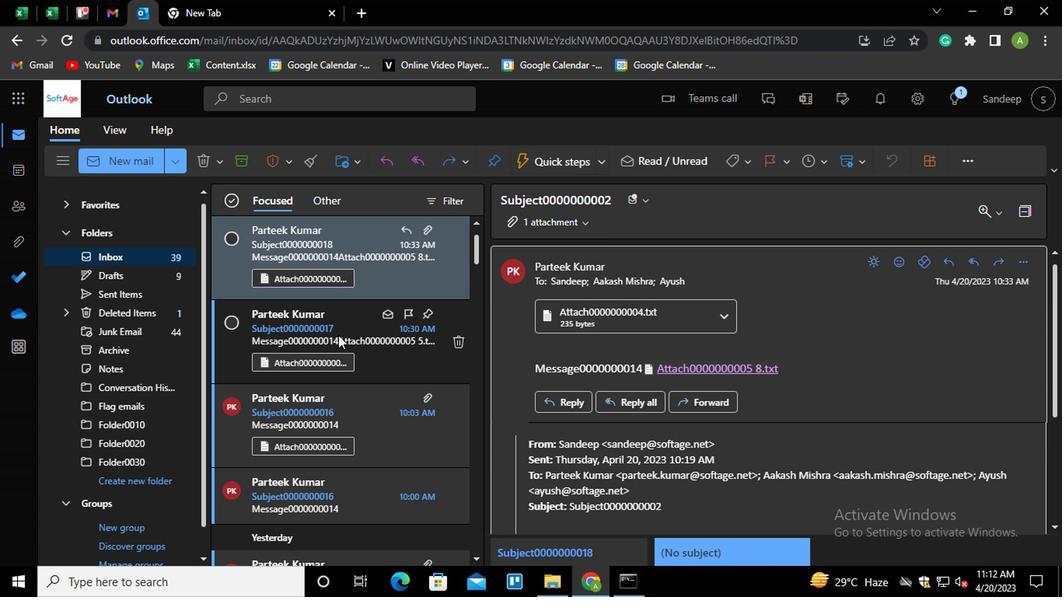 
Action: Mouse pressed left at (333, 365)
Screenshot: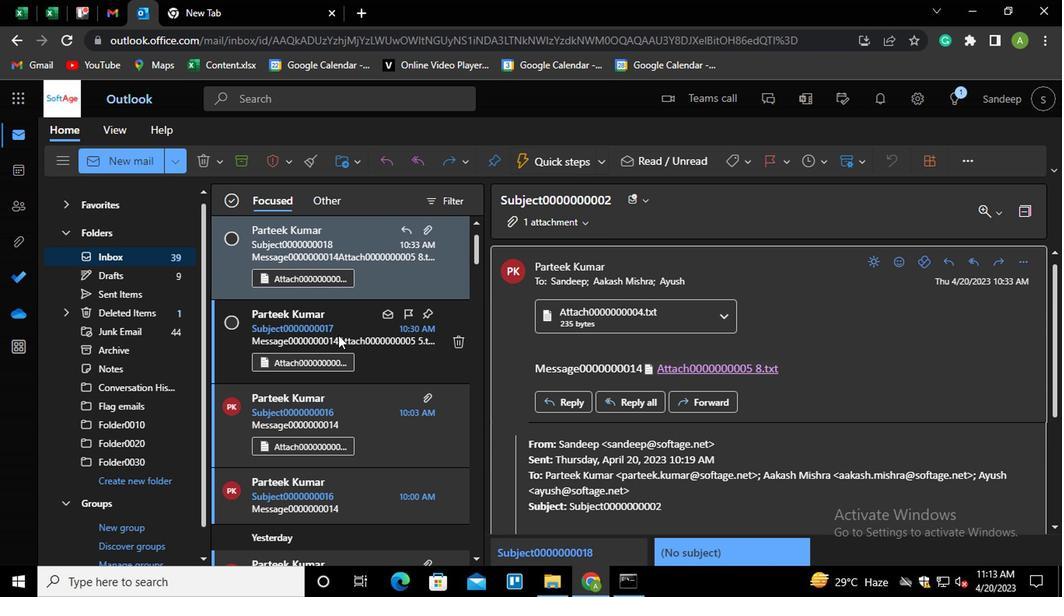 
Action: Mouse moved to (1023, 279)
Screenshot: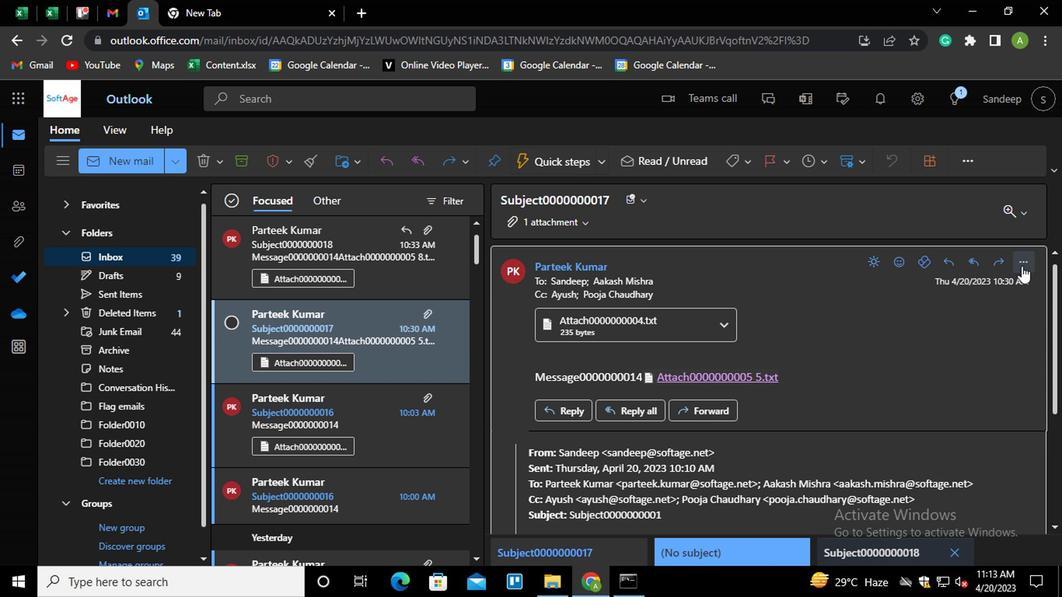 
Action: Mouse pressed left at (1023, 279)
Screenshot: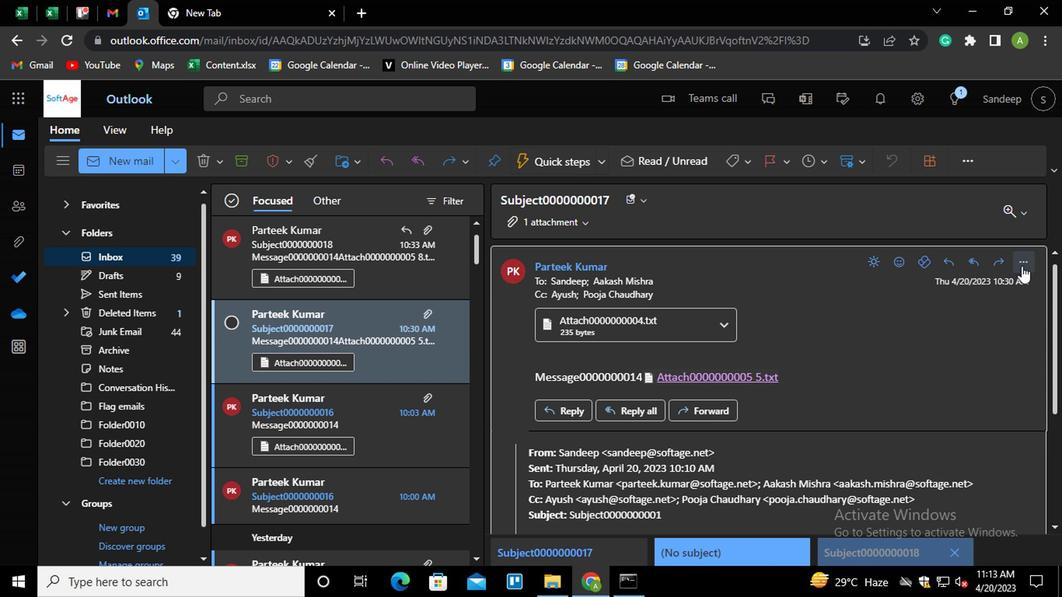 
Action: Mouse moved to (895, 76)
Screenshot: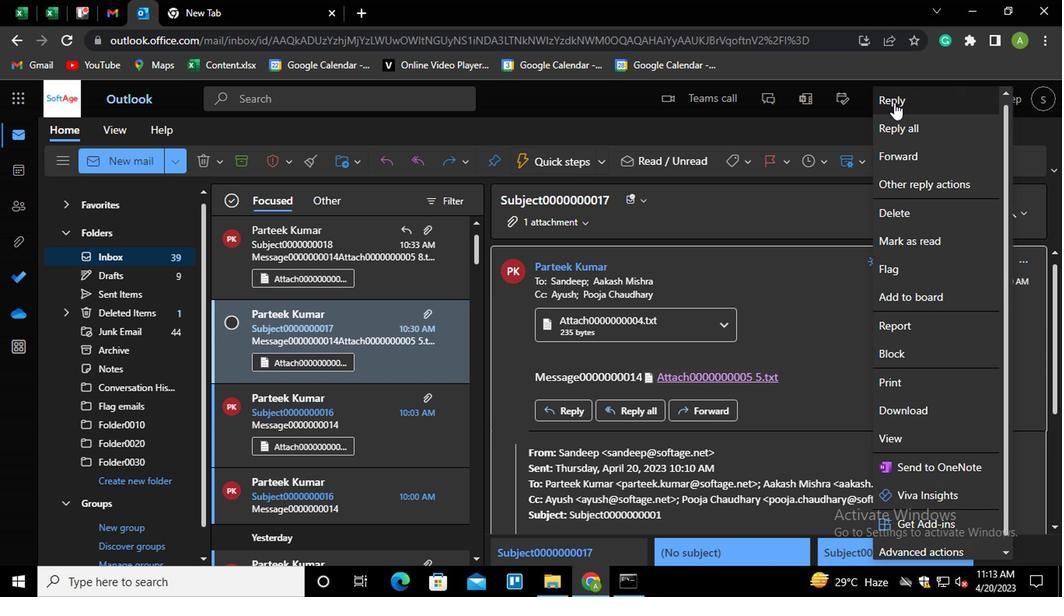 
Action: Mouse pressed left at (895, 76)
Screenshot: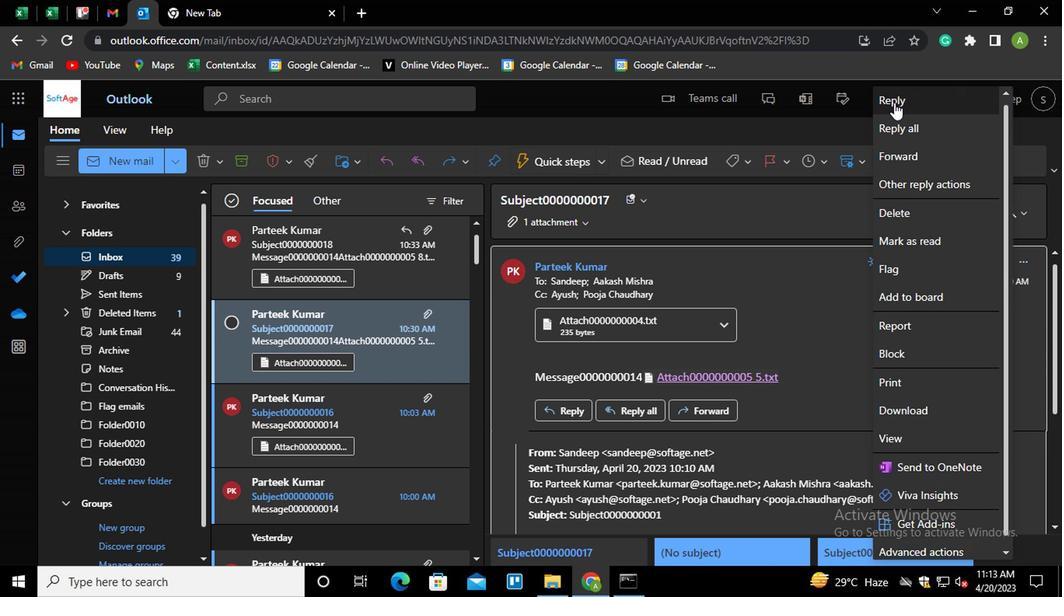 
Action: Mouse moved to (688, 283)
Screenshot: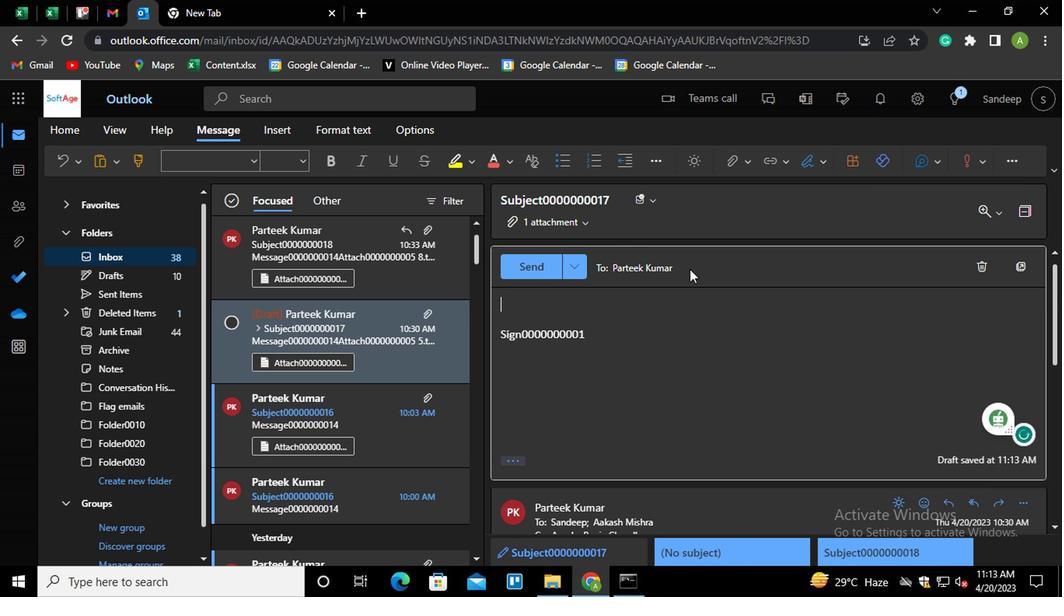
Action: Mouse pressed left at (688, 283)
Screenshot: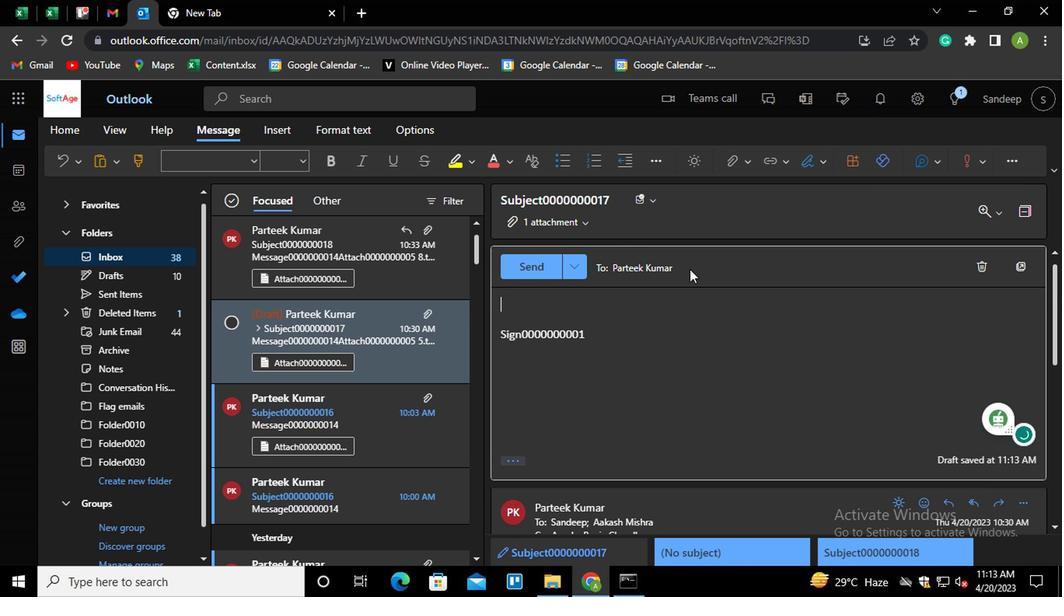 
Action: Mouse moved to (696, 332)
Screenshot: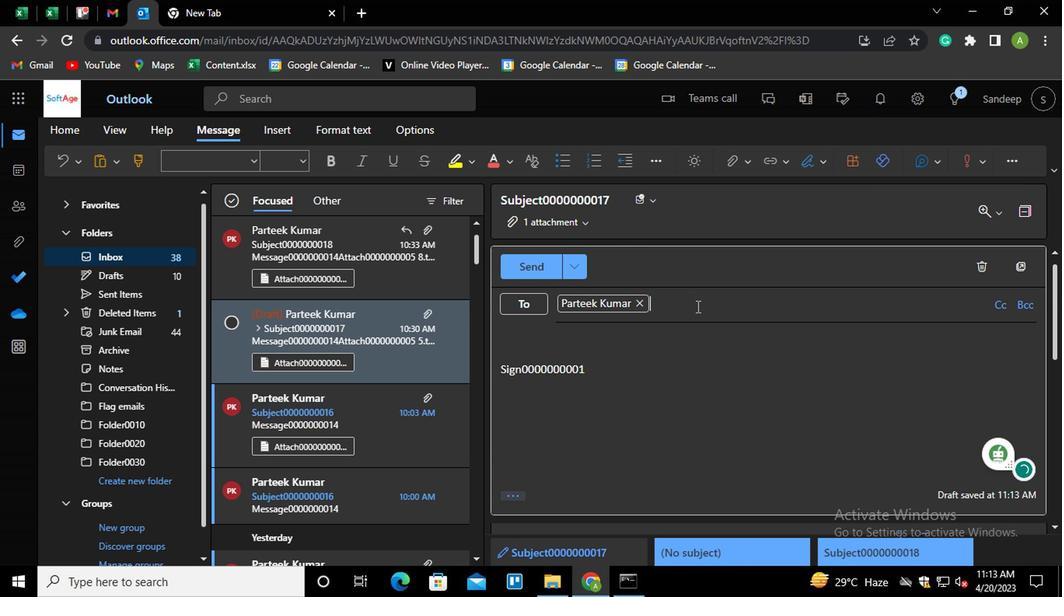 
Action: Mouse scrolled (696, 333) with delta (0, 1)
Screenshot: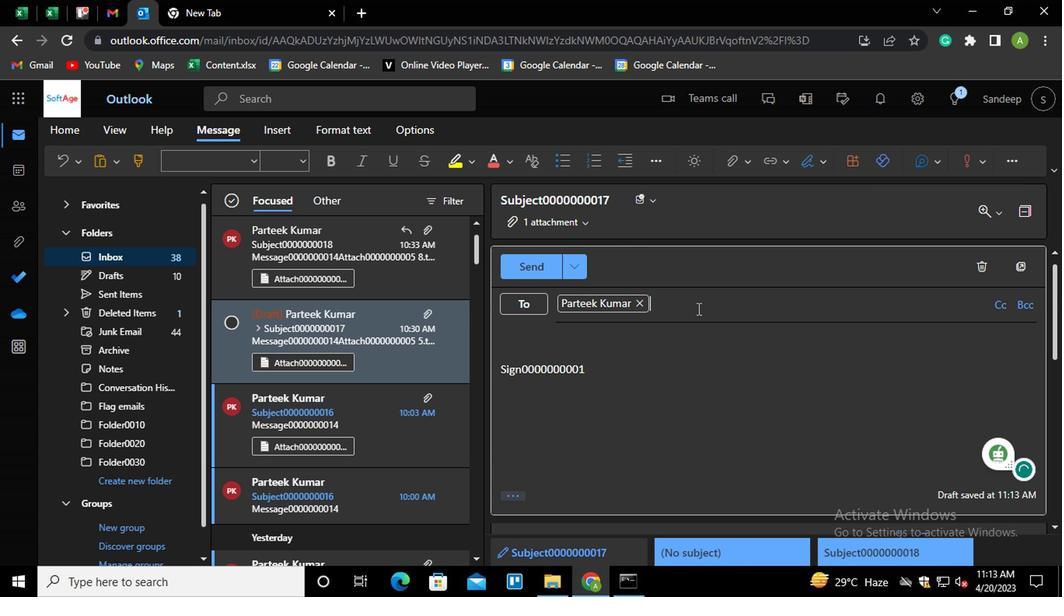 
Action: Mouse scrolled (696, 333) with delta (0, 1)
Screenshot: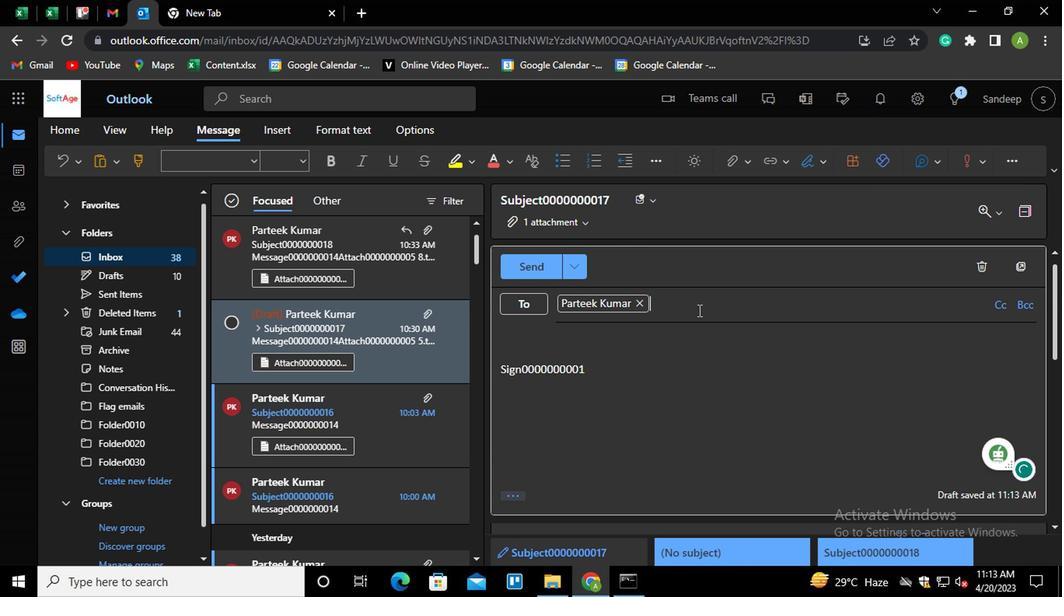 
Action: Mouse scrolled (696, 333) with delta (0, 1)
Screenshot: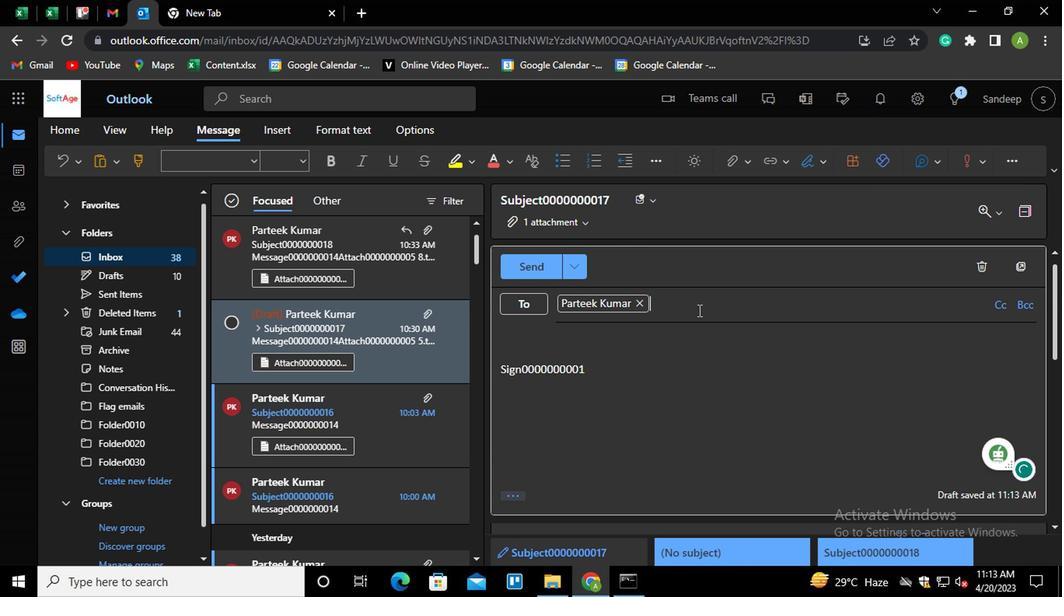 
Action: Mouse moved to (697, 334)
Screenshot: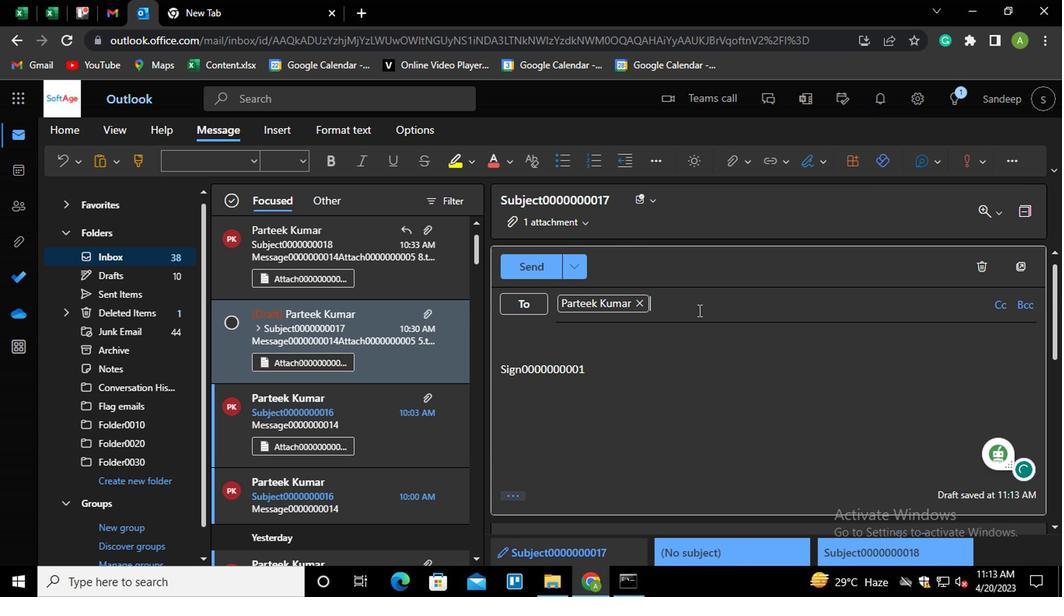 
Action: Mouse scrolled (697, 335) with delta (0, 1)
Screenshot: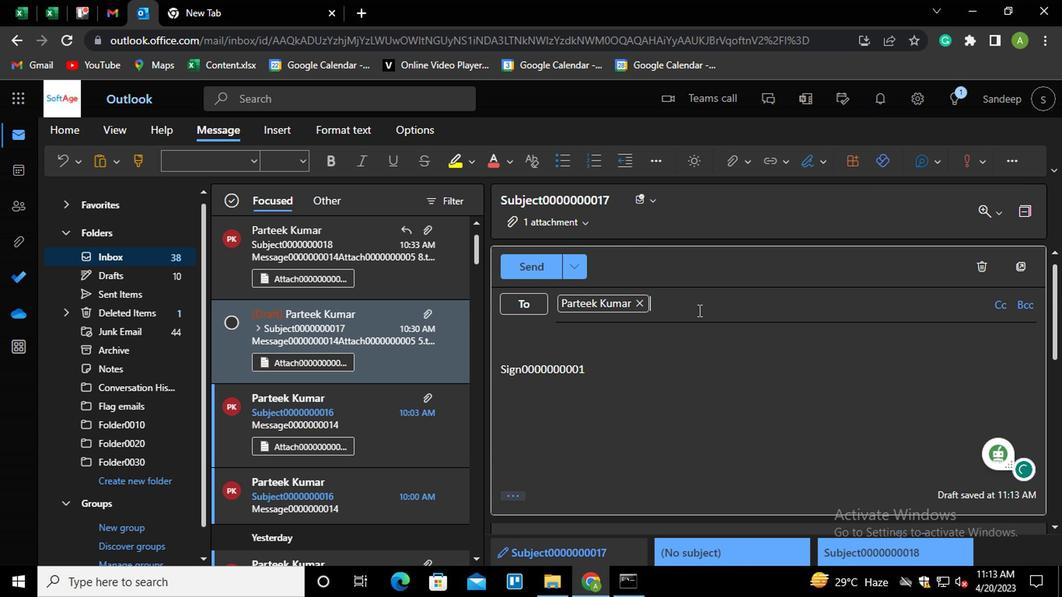 
Action: Mouse moved to (515, 560)
Screenshot: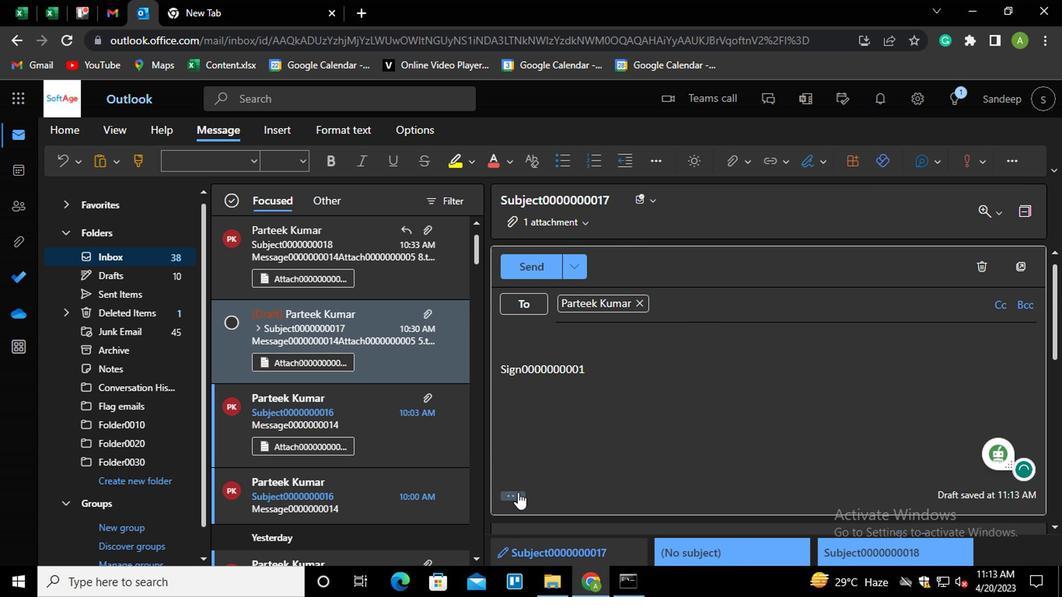 
Action: Mouse pressed left at (515, 560)
Screenshot: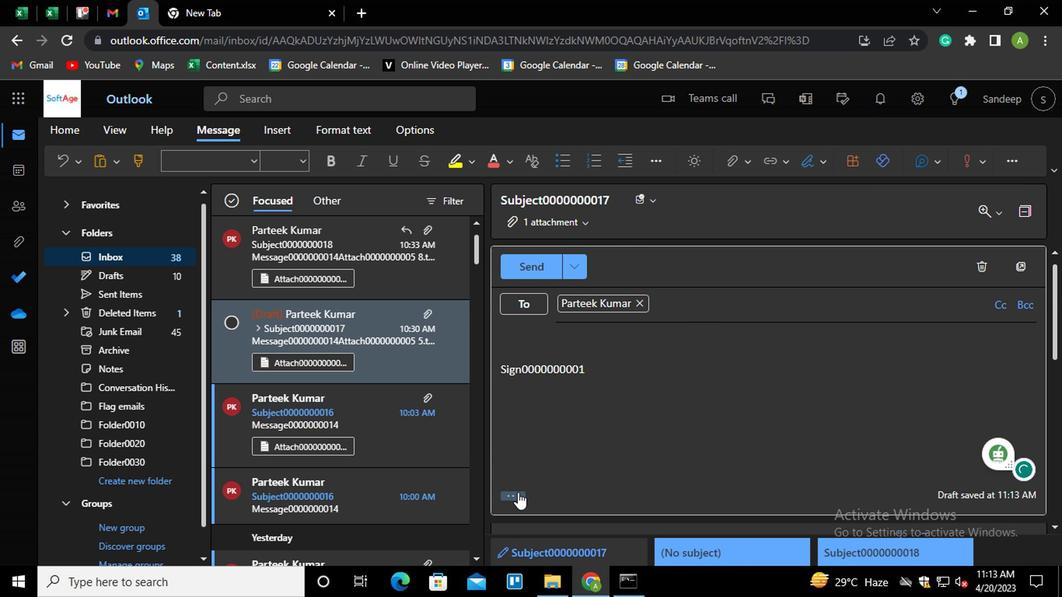 
Action: Mouse moved to (678, 252)
Screenshot: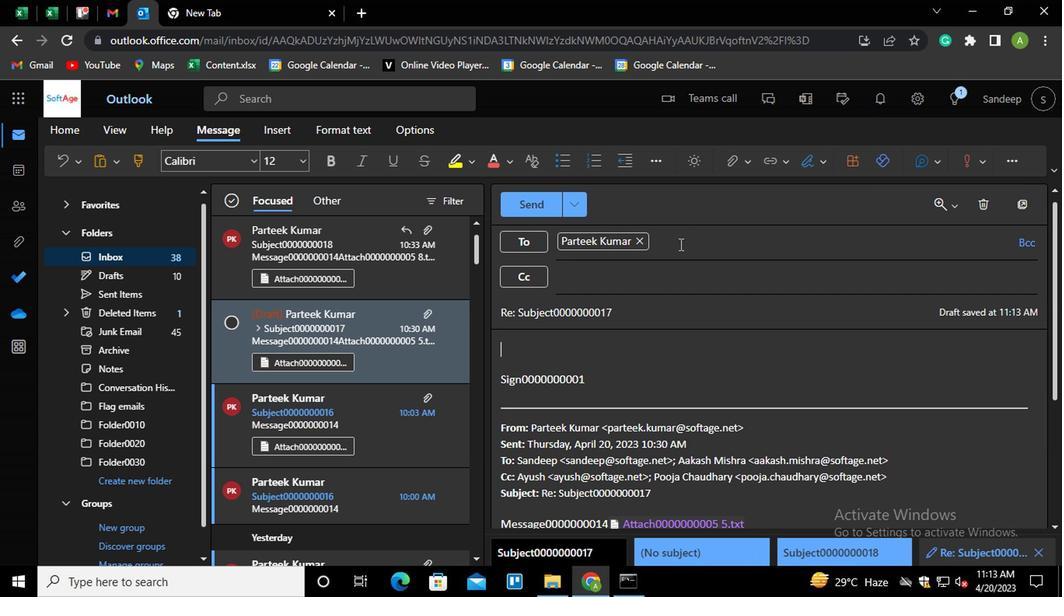 
Action: Mouse pressed left at (678, 252)
Screenshot: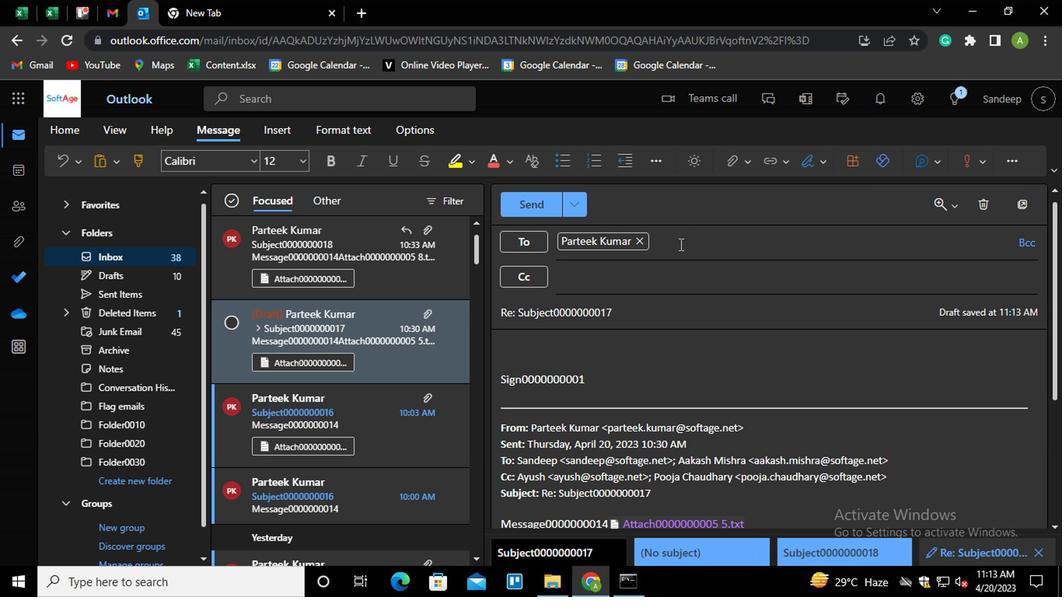
Action: Key pressed AAKA<Key.enter>
Screenshot: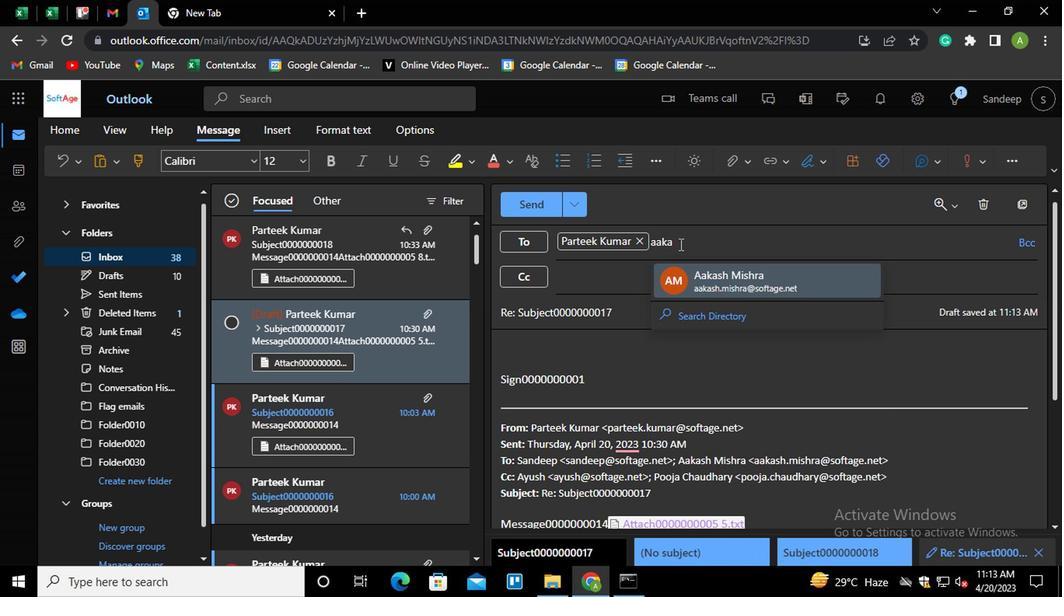 
Action: Mouse moved to (730, 249)
Screenshot: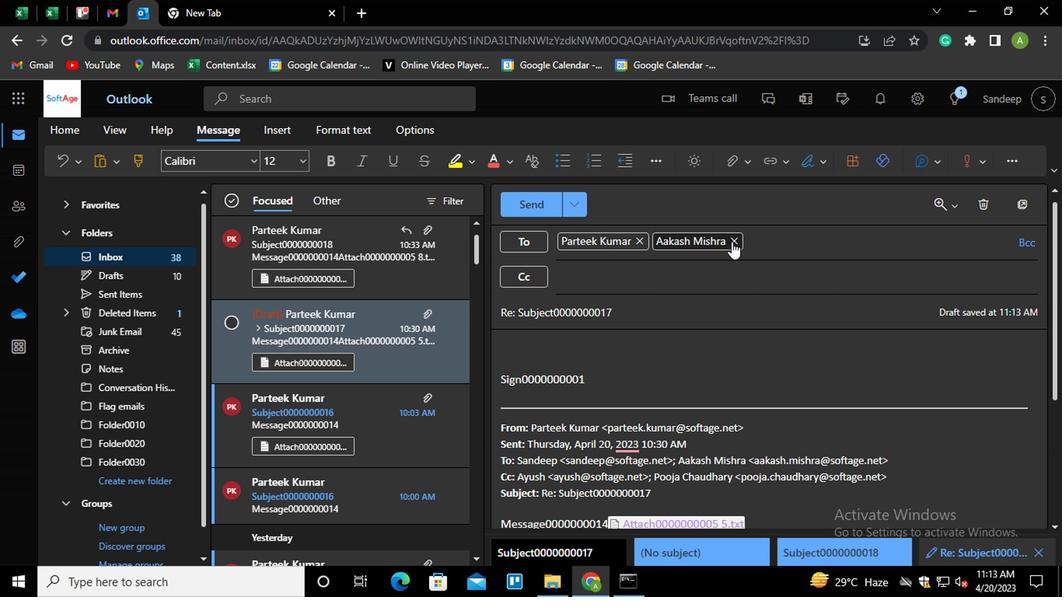 
Action: Mouse pressed left at (730, 249)
Screenshot: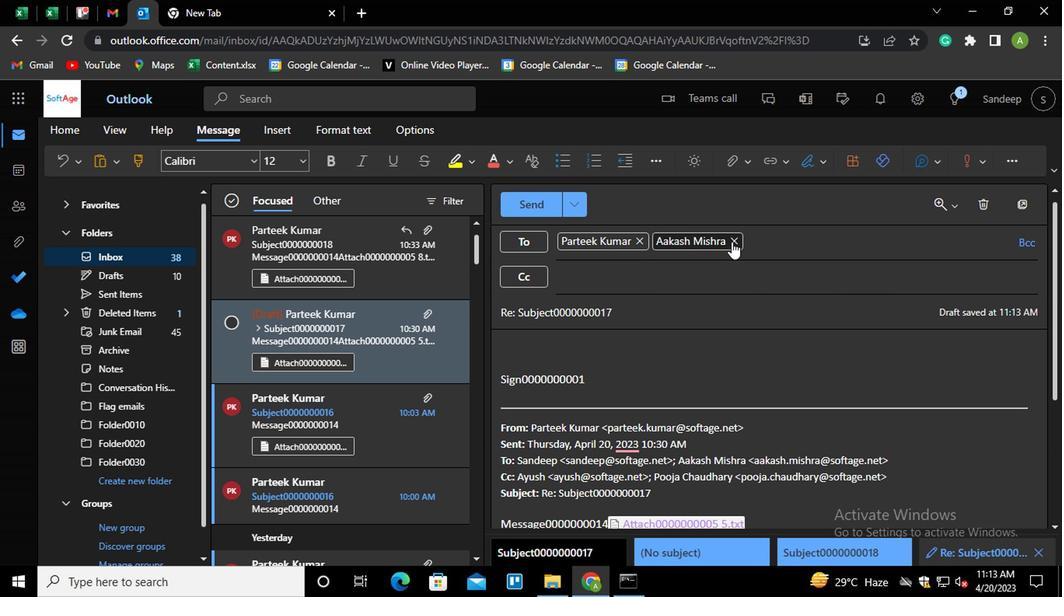
Action: Mouse moved to (694, 290)
Screenshot: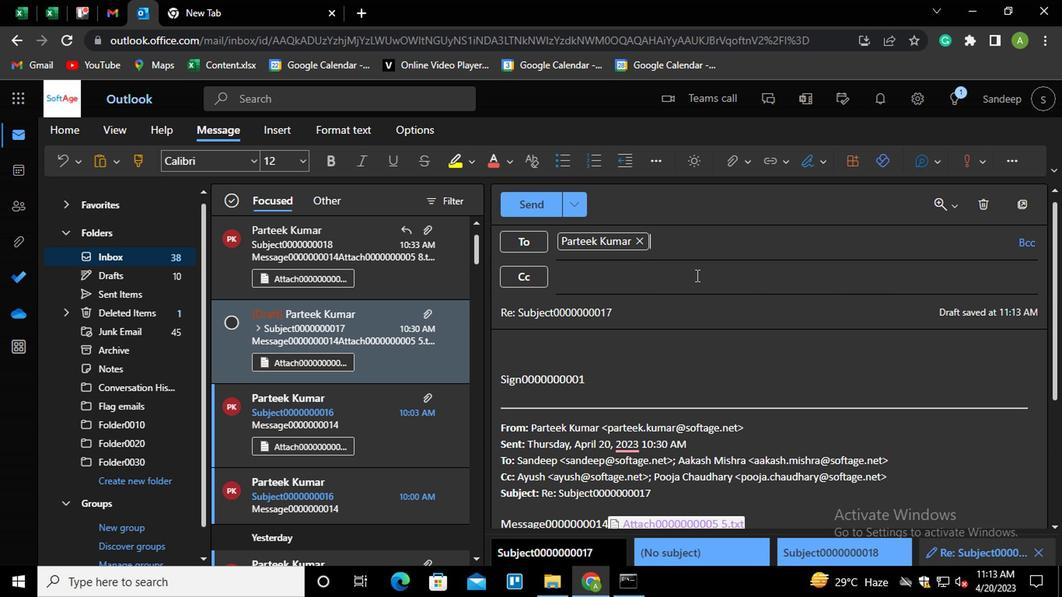 
Action: Mouse pressed left at (694, 290)
Screenshot: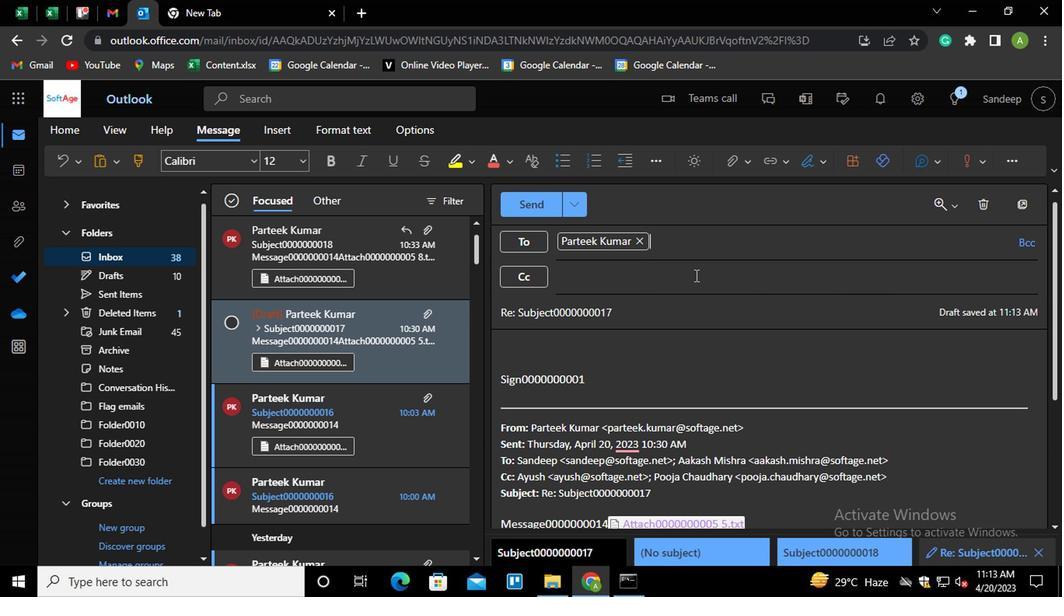 
Action: Key pressed AAK<Key.enter>
Screenshot: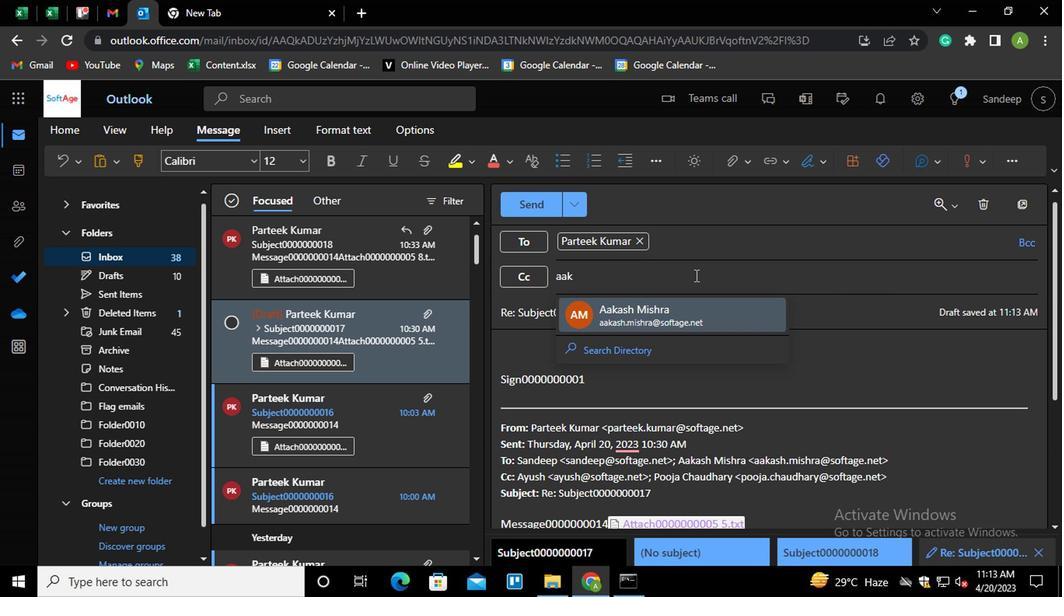 
Action: Mouse moved to (1027, 254)
Screenshot: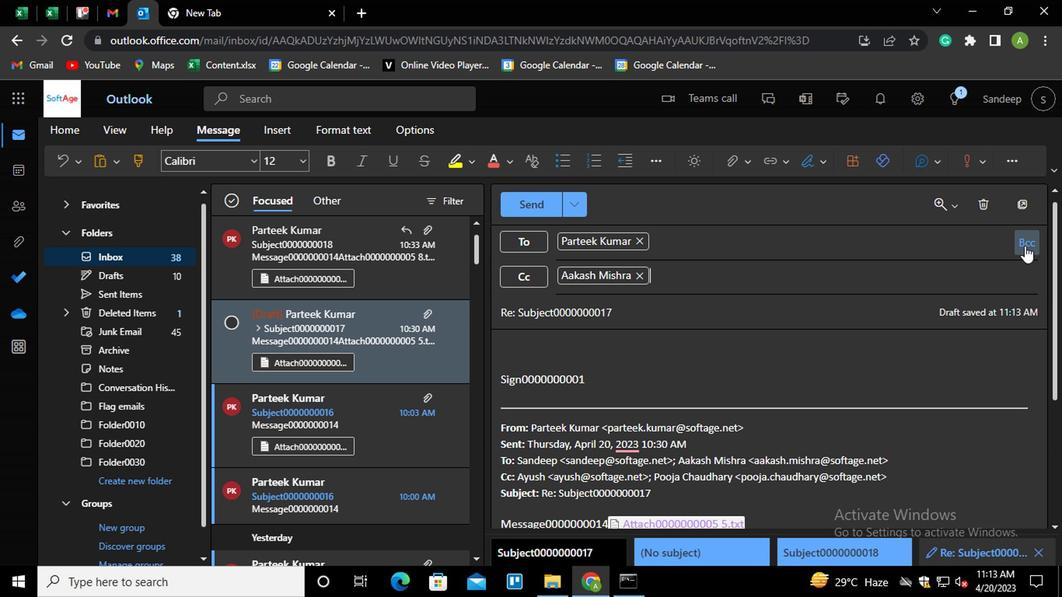 
Action: Mouse pressed left at (1027, 254)
Screenshot: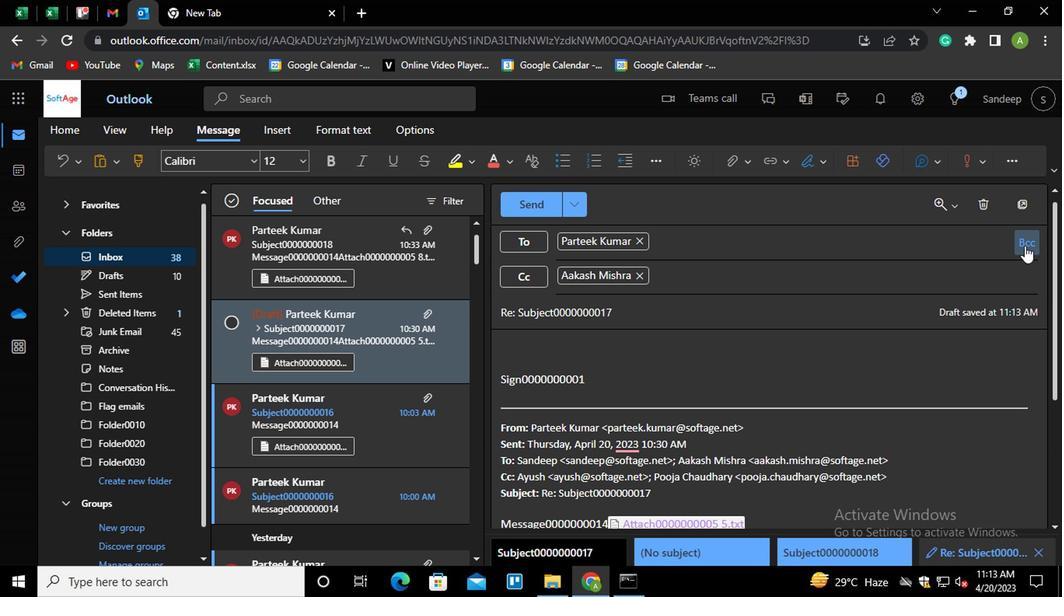 
Action: Mouse moved to (693, 342)
Screenshot: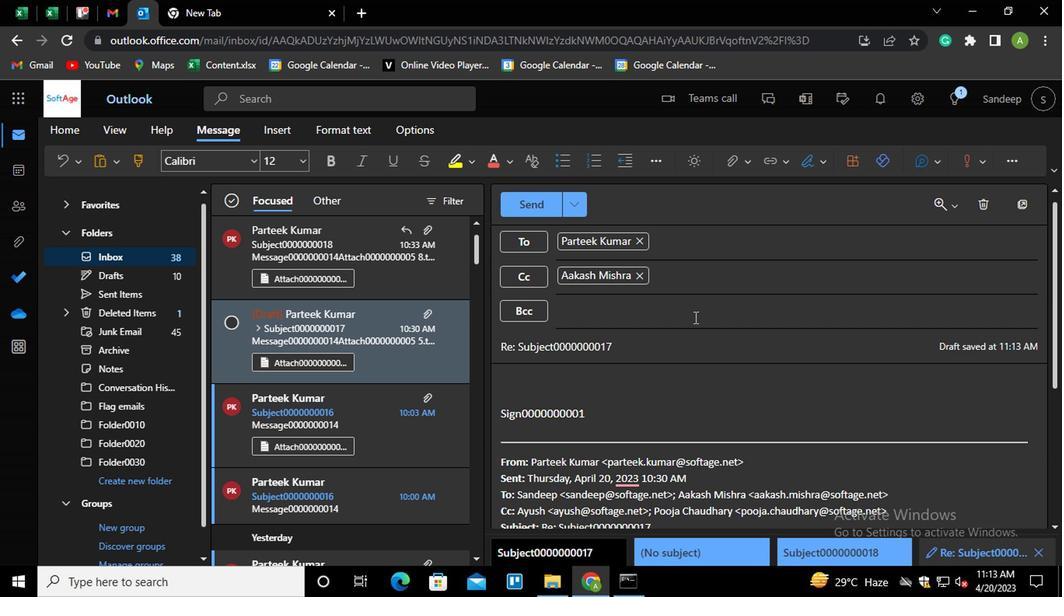 
Action: Key pressed AYU<Key.enter>
Screenshot: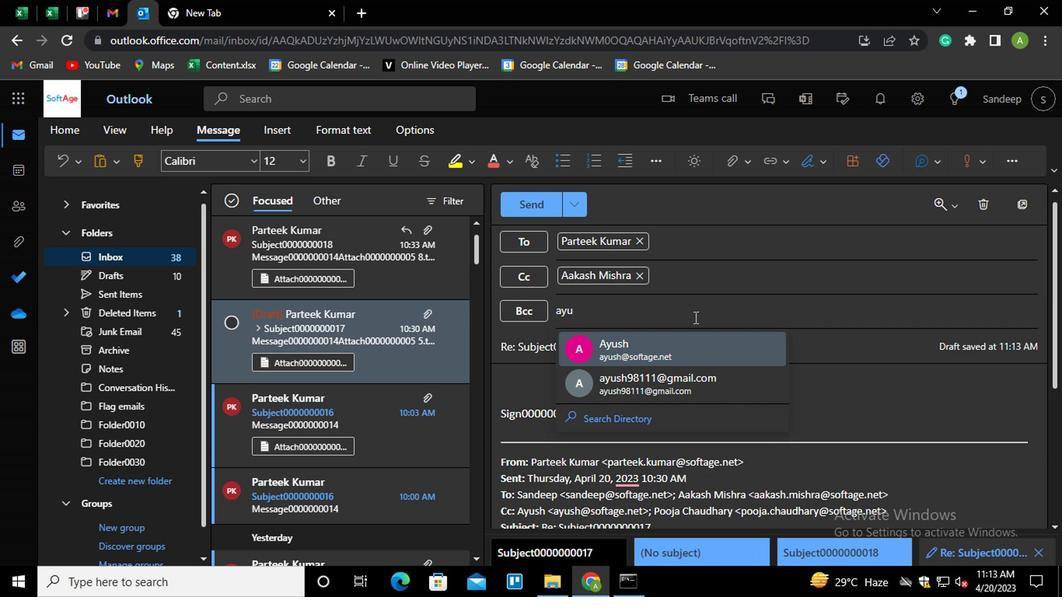 
Action: Mouse moved to (643, 384)
Screenshot: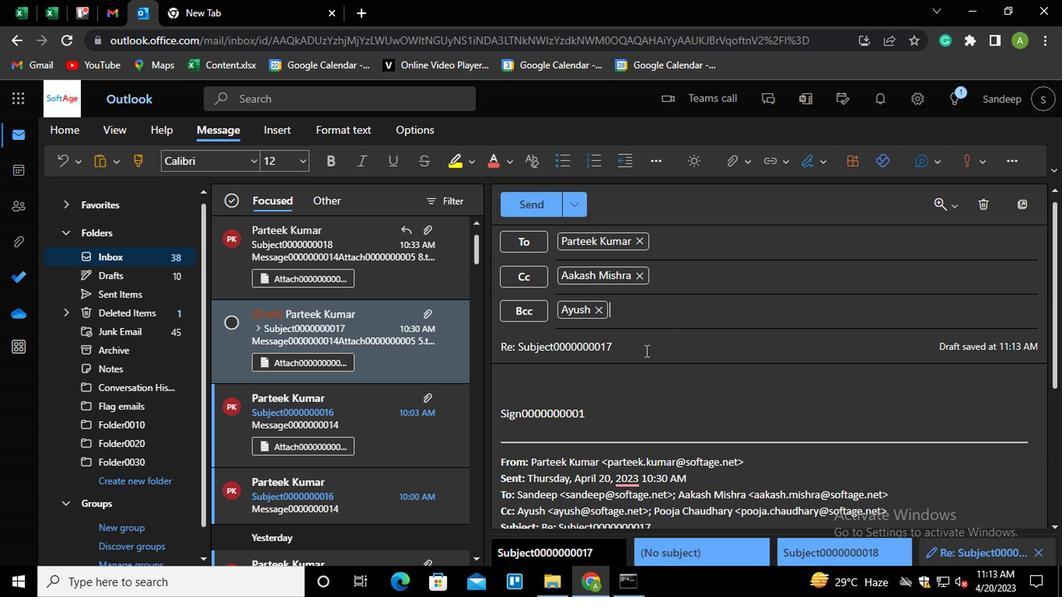 
Action: Mouse pressed left at (643, 384)
Screenshot: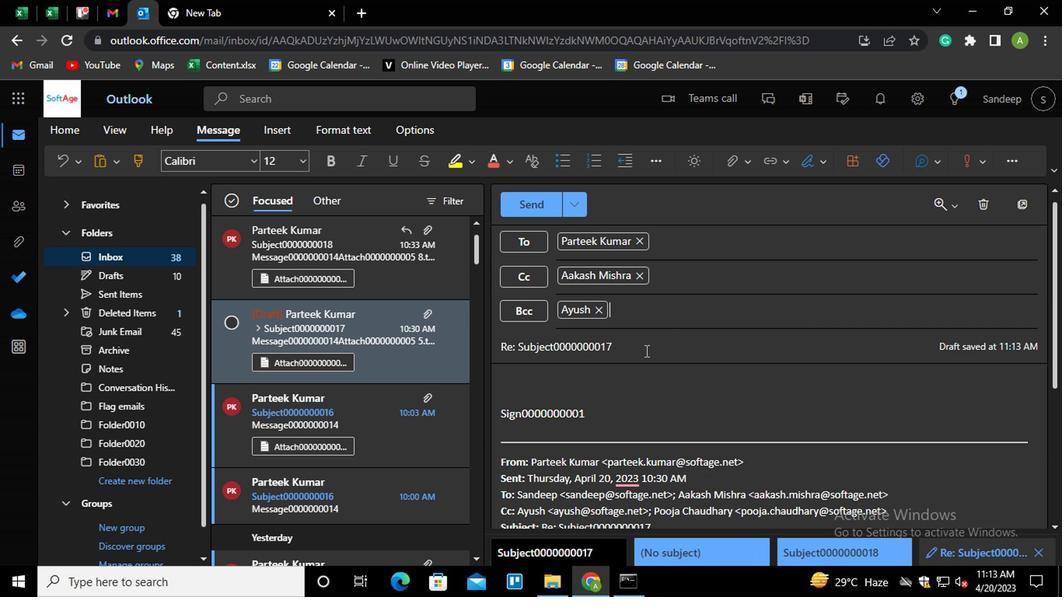 
Action: Key pressed <Key.shift_r><Key.home><Key.shift>SUBJECT0000000002
Screenshot: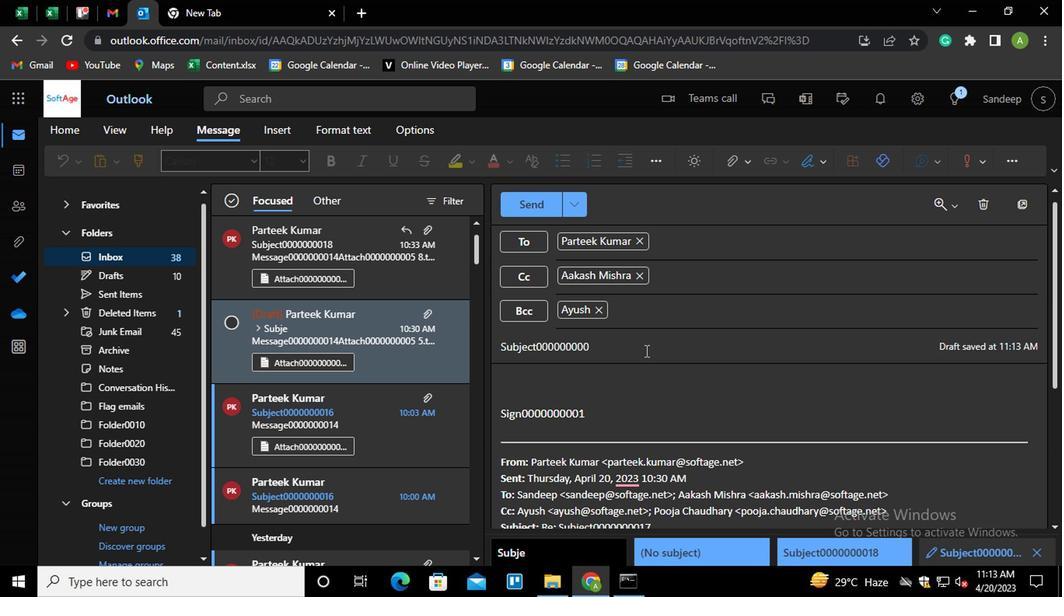 
Action: Mouse moved to (618, 450)
Screenshot: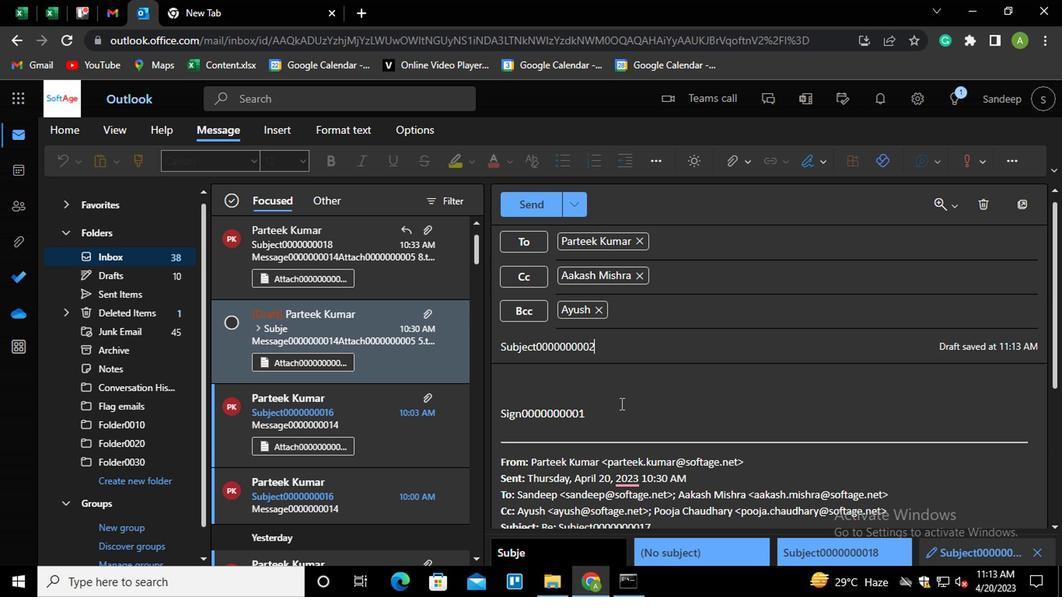 
Action: Mouse pressed left at (618, 450)
Screenshot: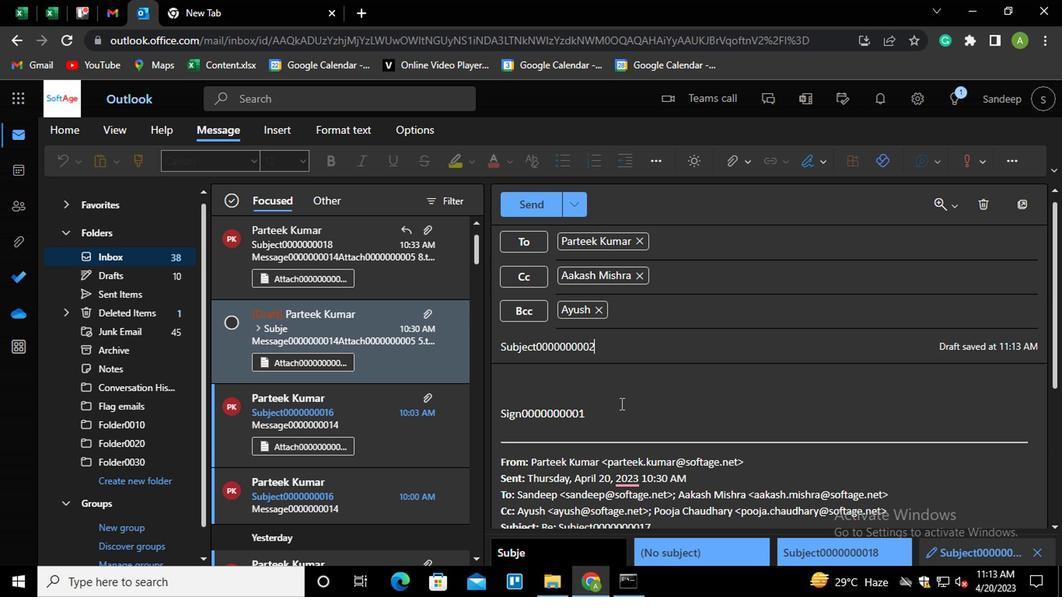 
Action: Mouse moved to (623, 470)
Screenshot: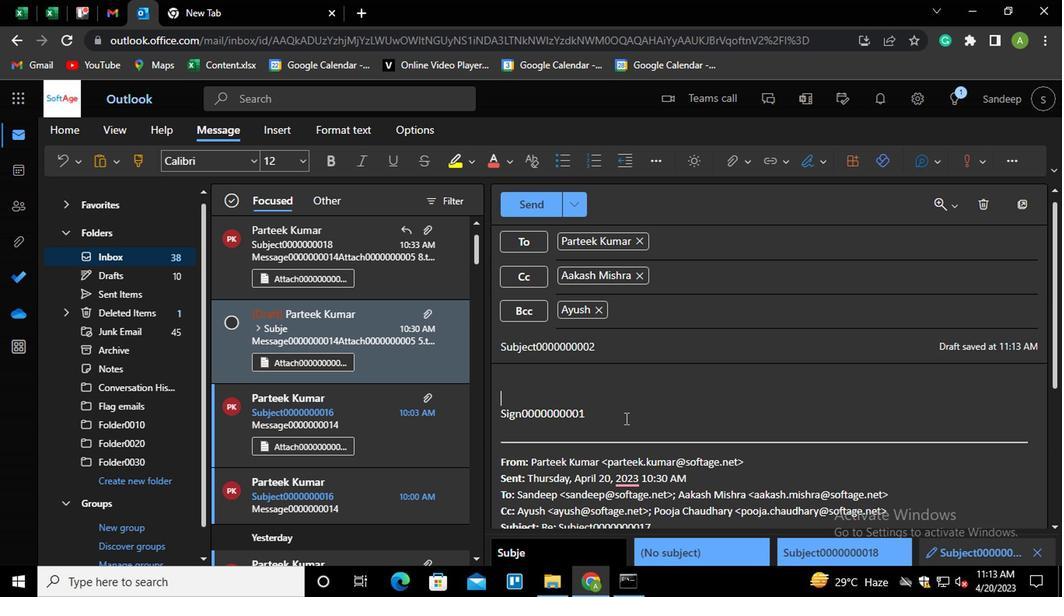 
Action: Mouse pressed left at (623, 470)
Screenshot: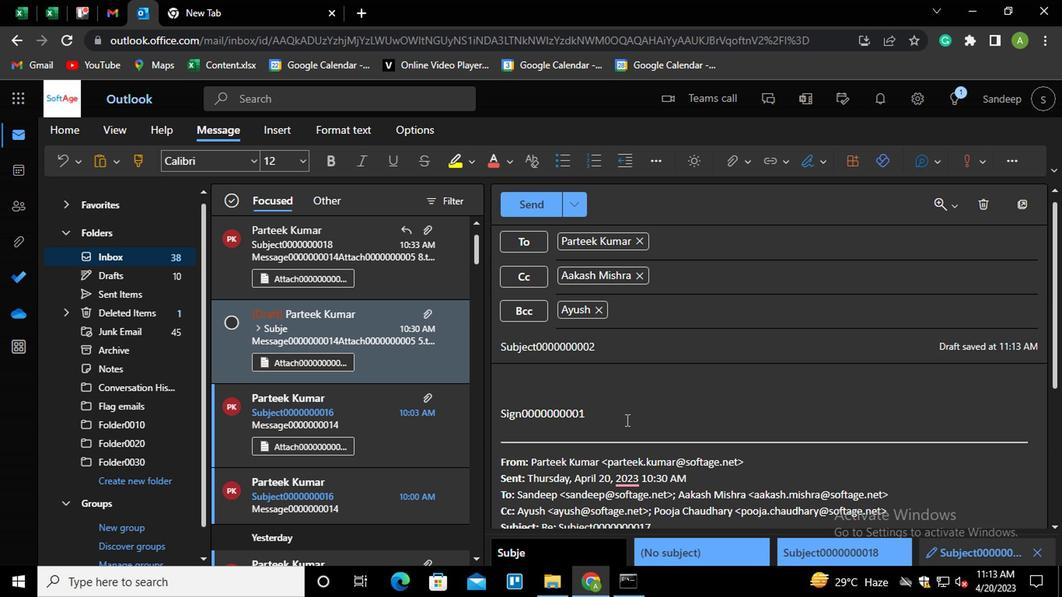 
Action: Key pressed <Key.shift_r><Key.home><Key.shift_r>MESSAGE0000000004
Screenshot: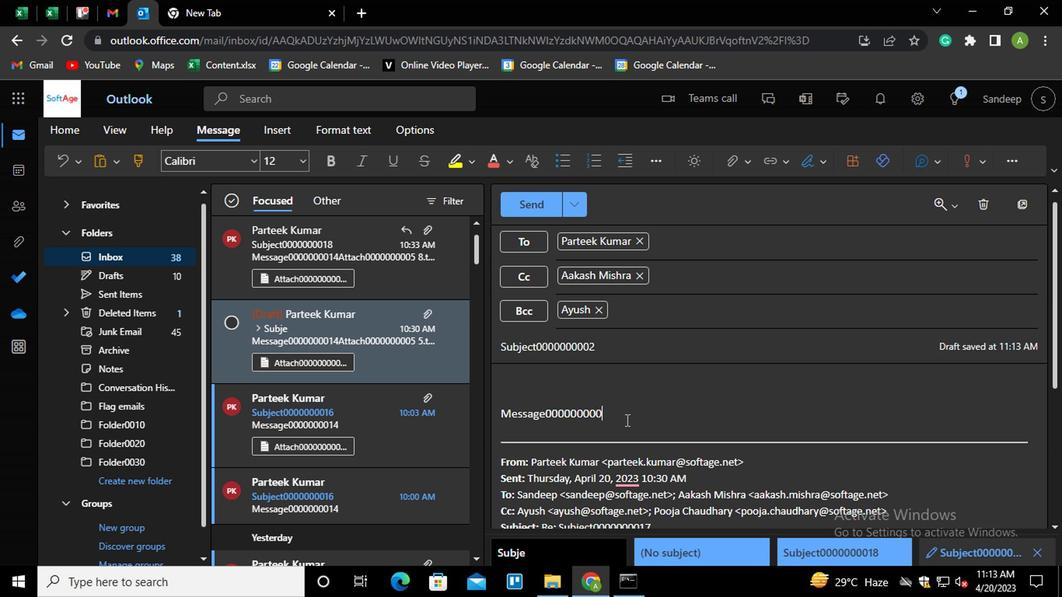 
Action: Mouse moved to (537, 205)
Screenshot: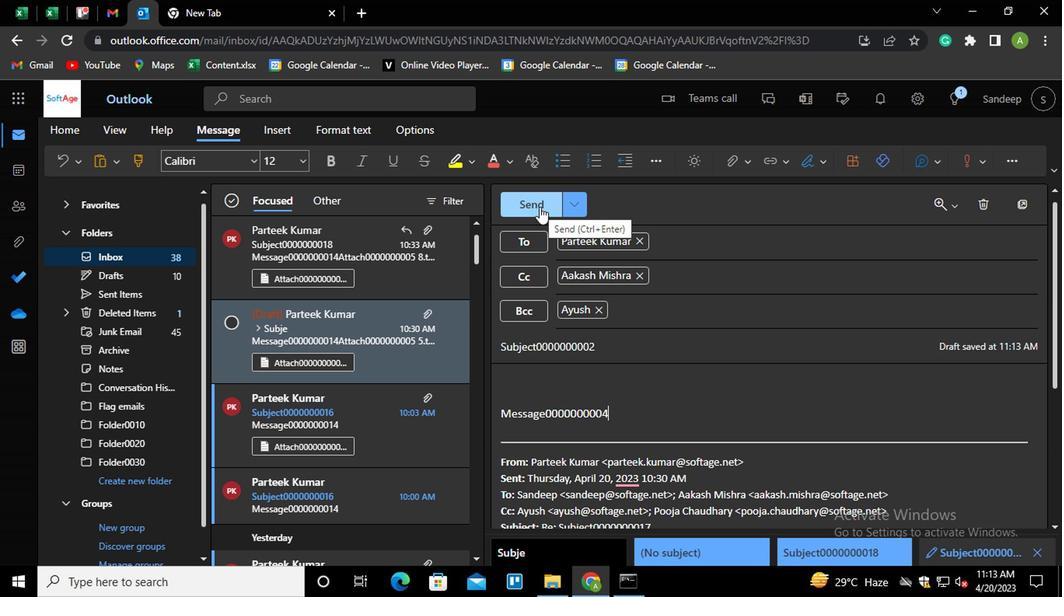 
Action: Mouse pressed left at (537, 205)
Screenshot: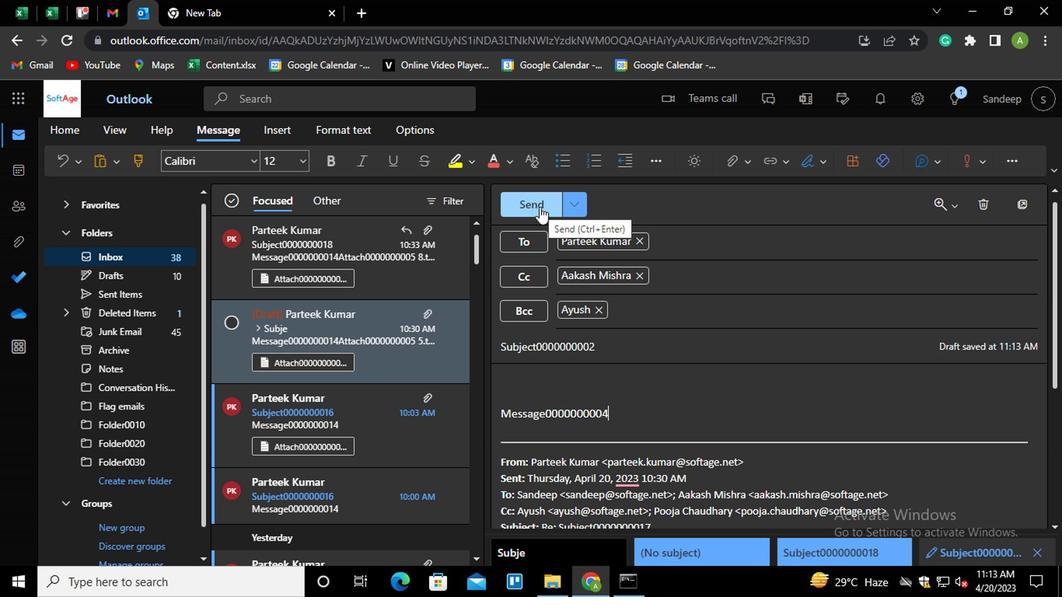
Action: Mouse moved to (699, 442)
Screenshot: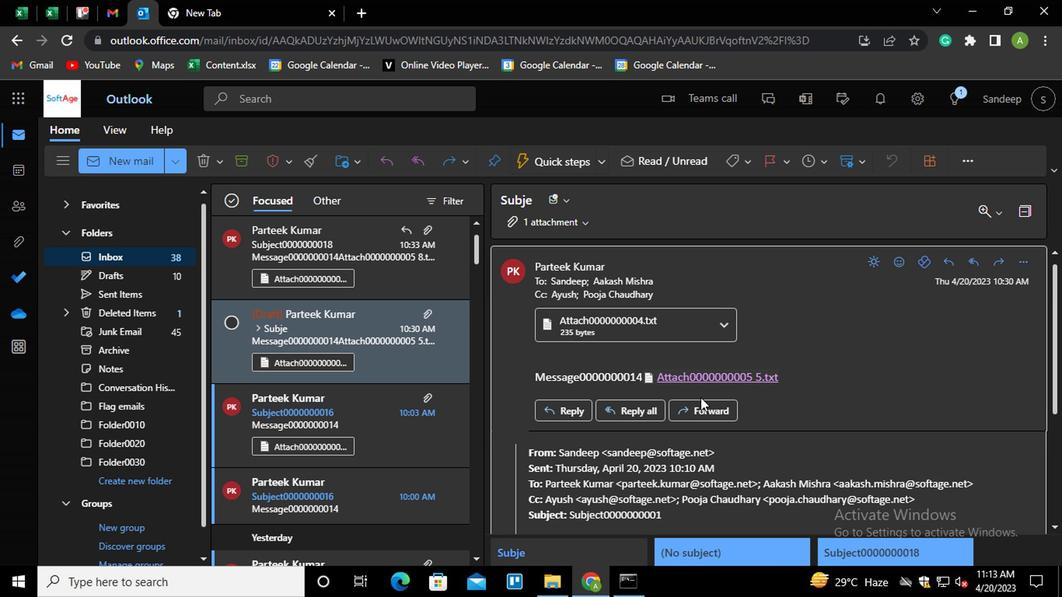 
